 Task: Change the Trello board background using images from different categories: flower, butterfly, horror, and photos.
Action: Mouse moved to (1006, 216)
Screenshot: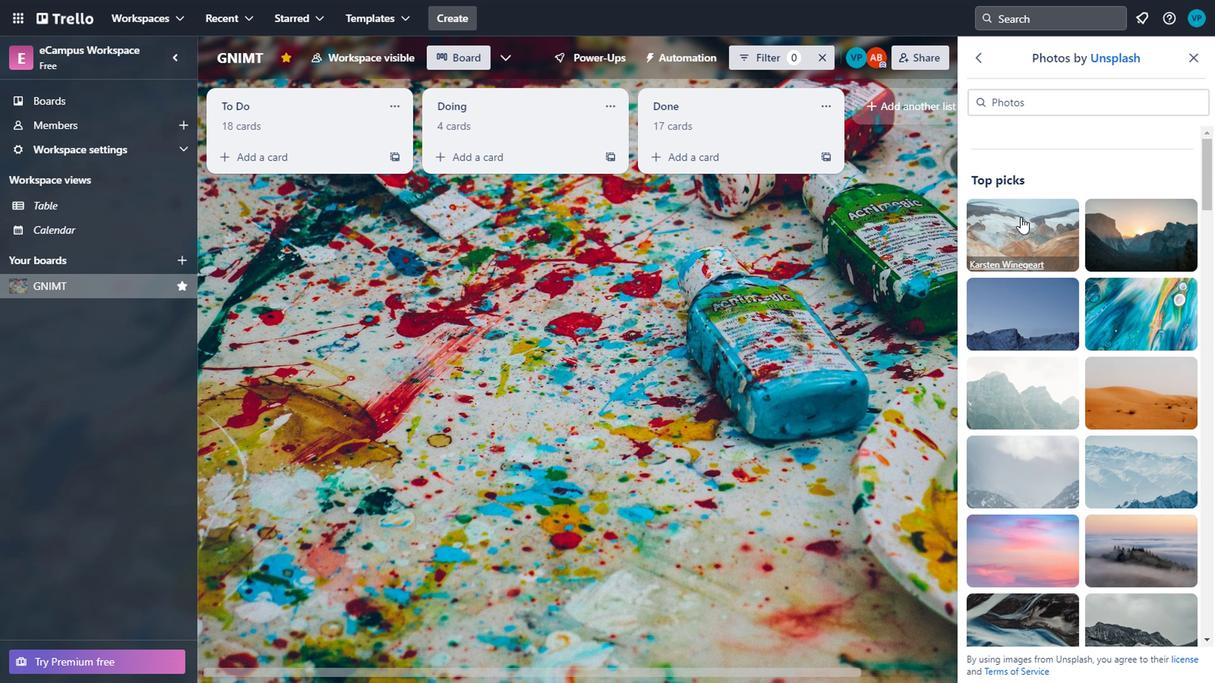 
Action: Mouse pressed left at (1006, 216)
Screenshot: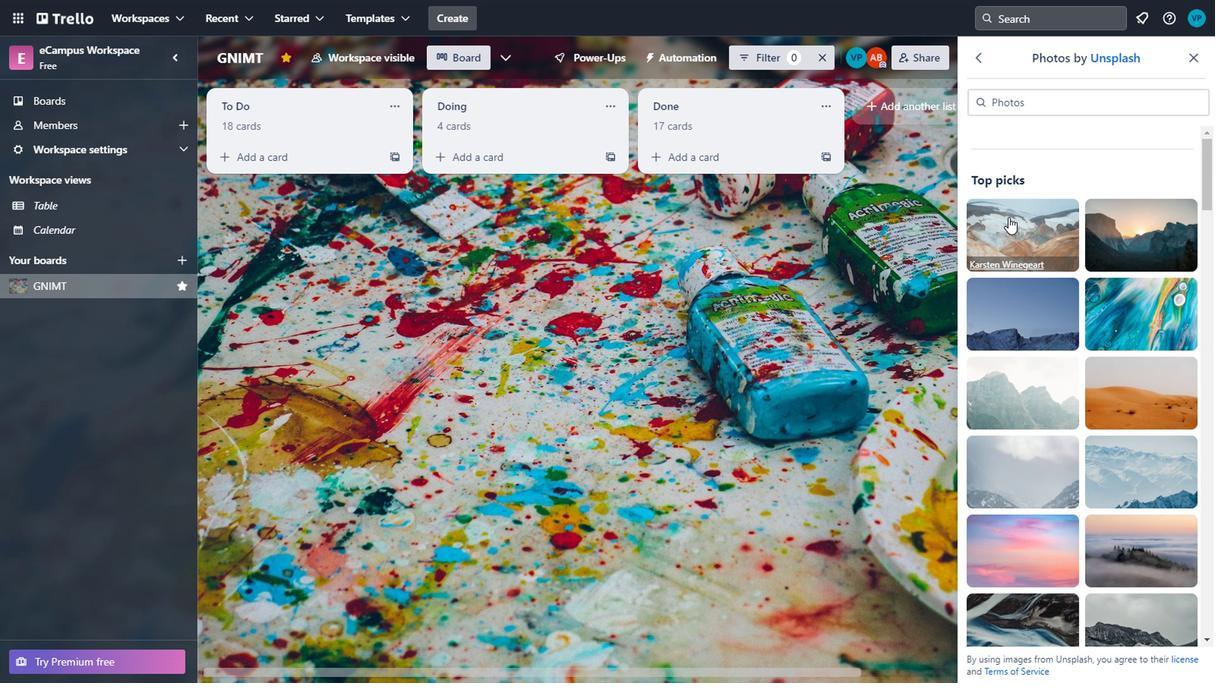 
Action: Mouse moved to (1113, 307)
Screenshot: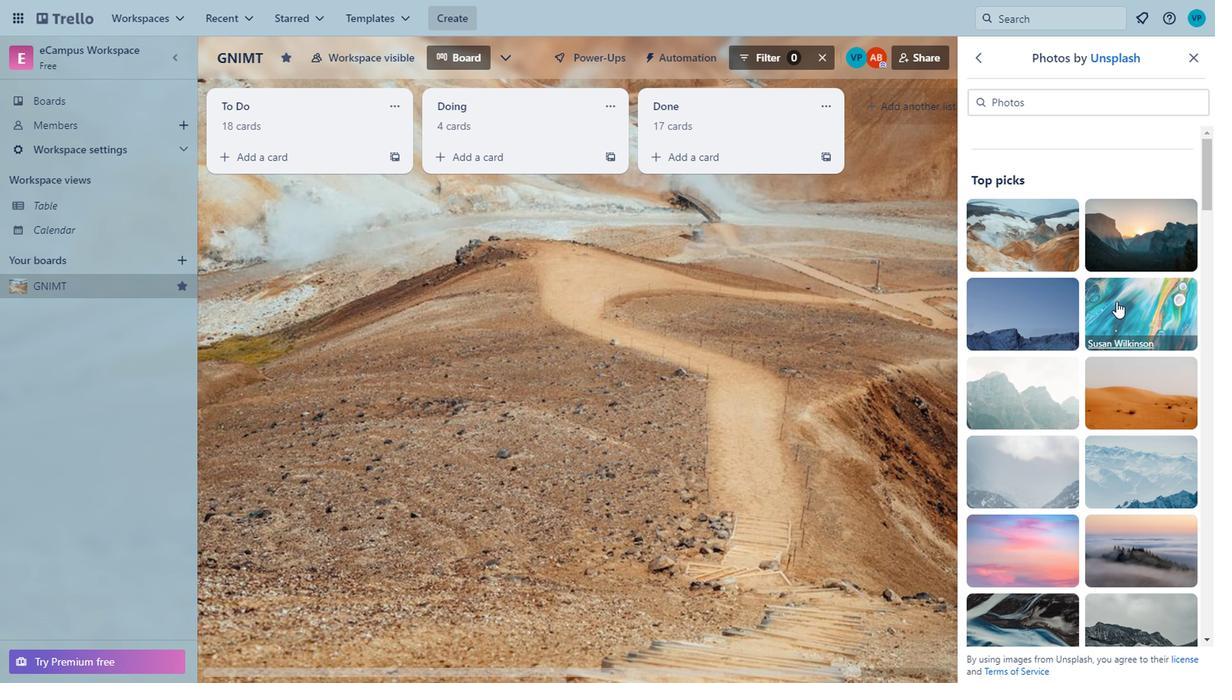 
Action: Mouse pressed left at (1113, 307)
Screenshot: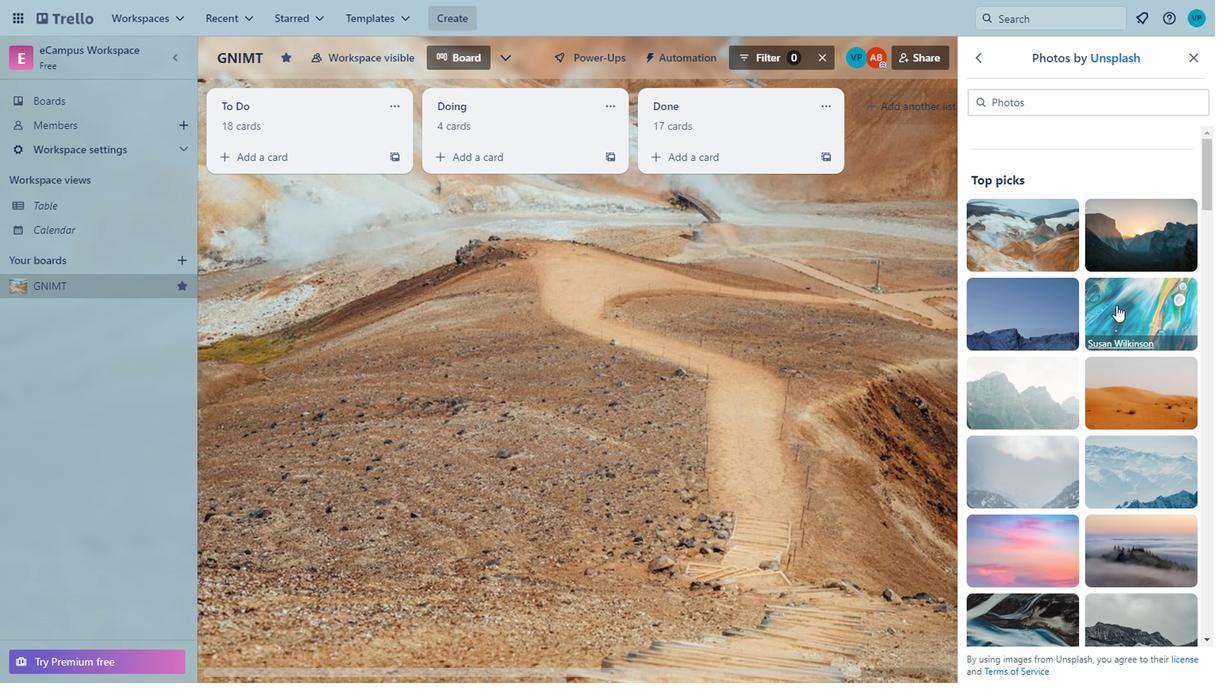 
Action: Mouse moved to (1050, 398)
Screenshot: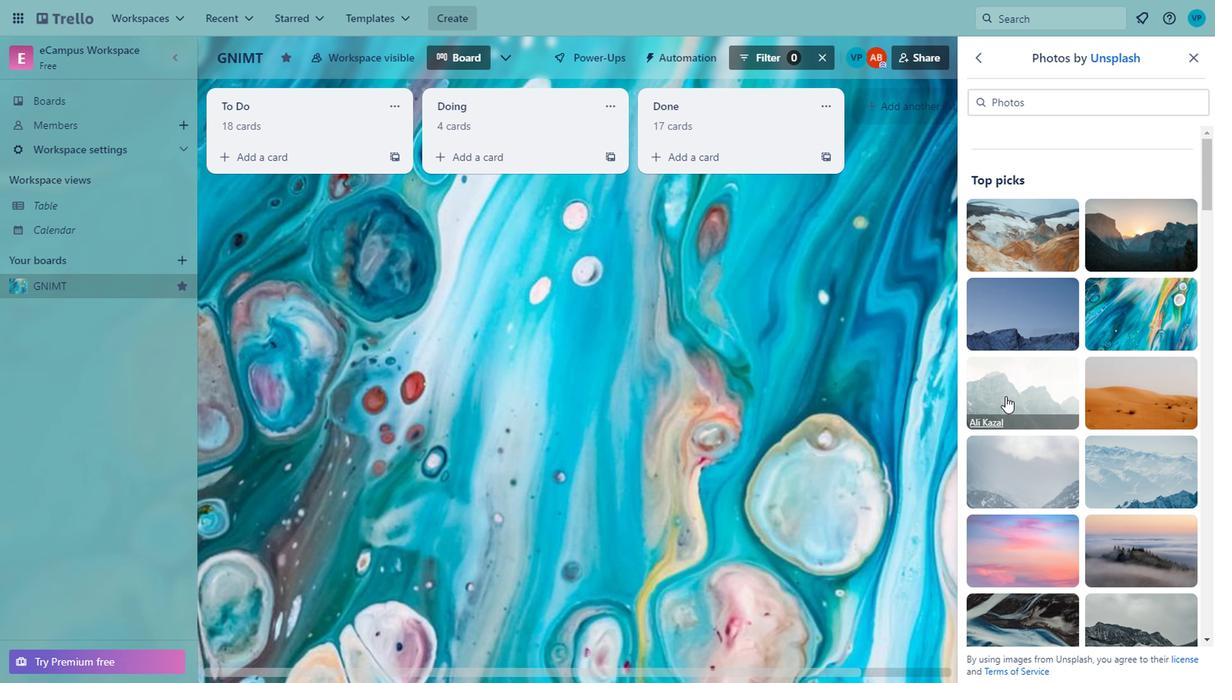 
Action: Mouse scrolled (1050, 399) with delta (0, 1)
Screenshot: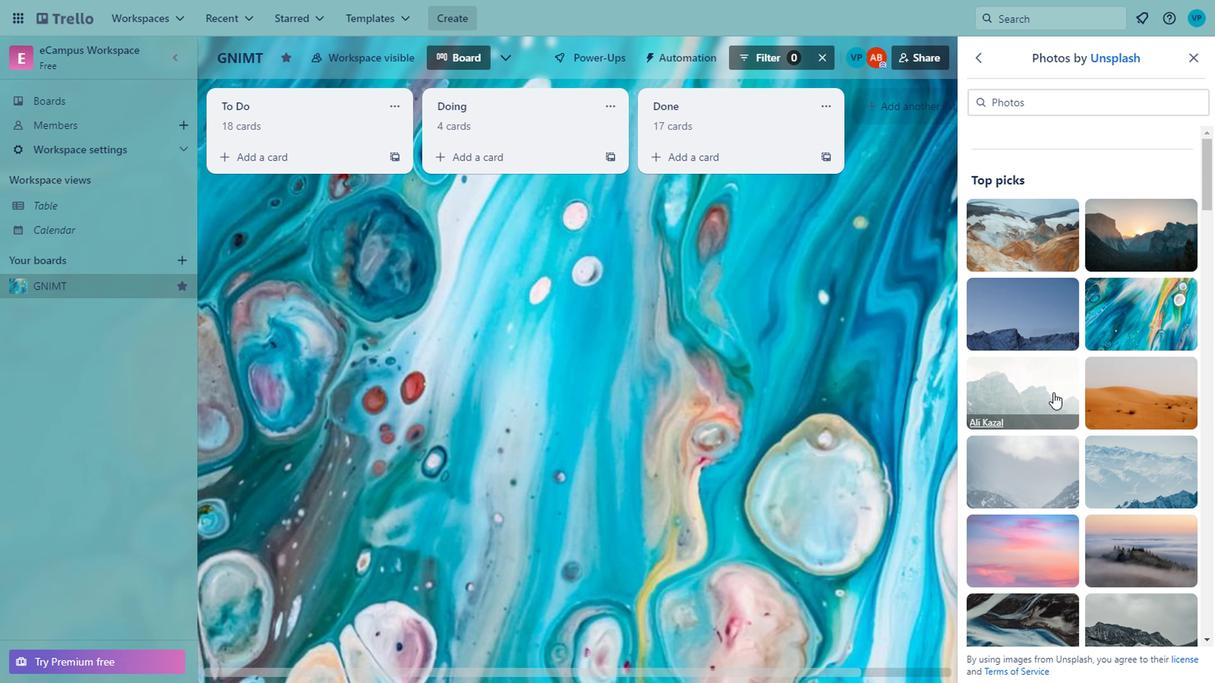 
Action: Mouse moved to (1097, 495)
Screenshot: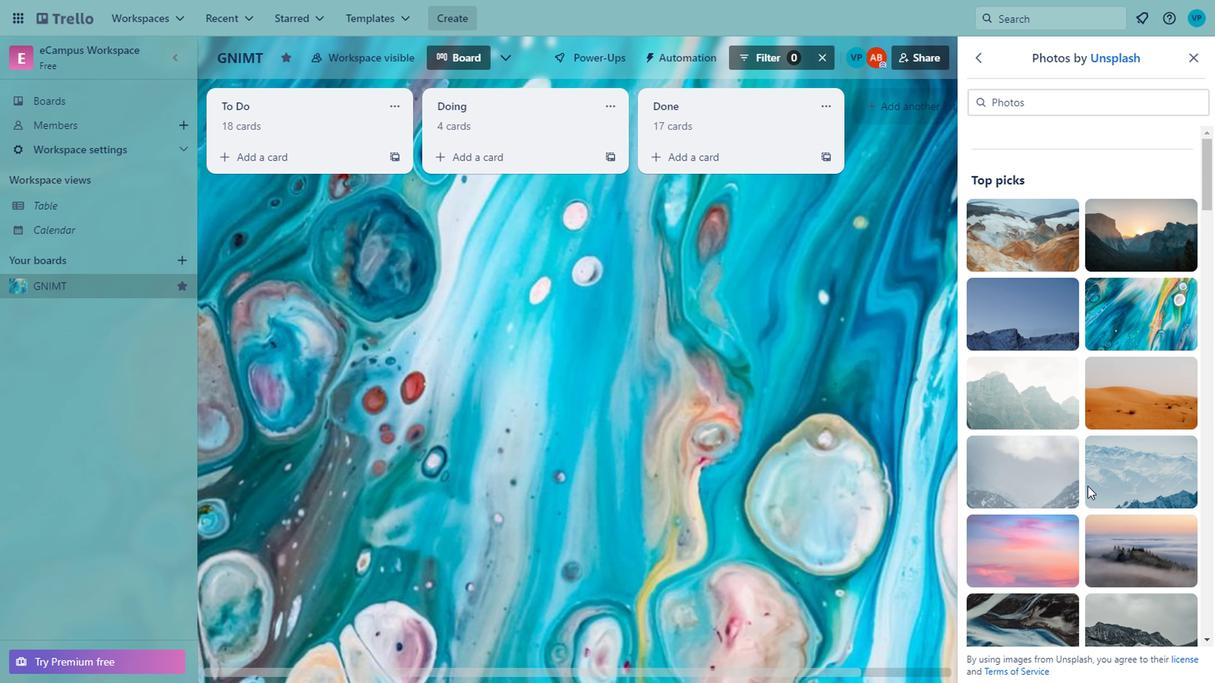 
Action: Mouse scrolled (1097, 494) with delta (0, 0)
Screenshot: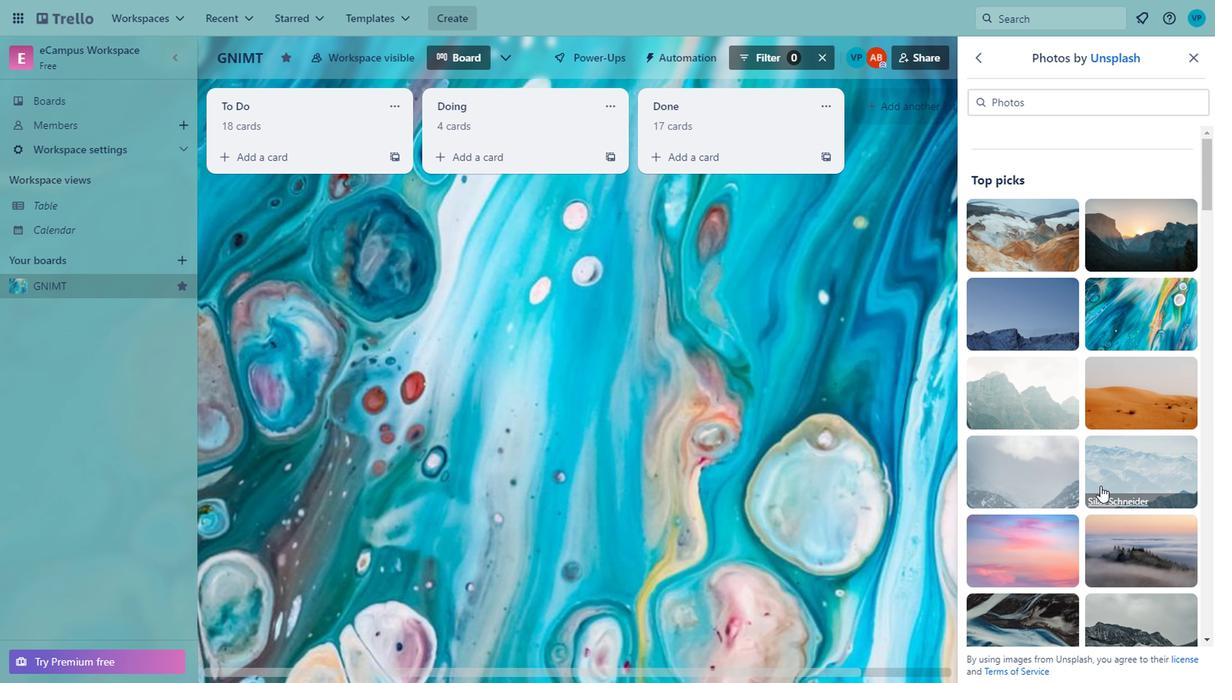 
Action: Mouse scrolled (1097, 494) with delta (0, 0)
Screenshot: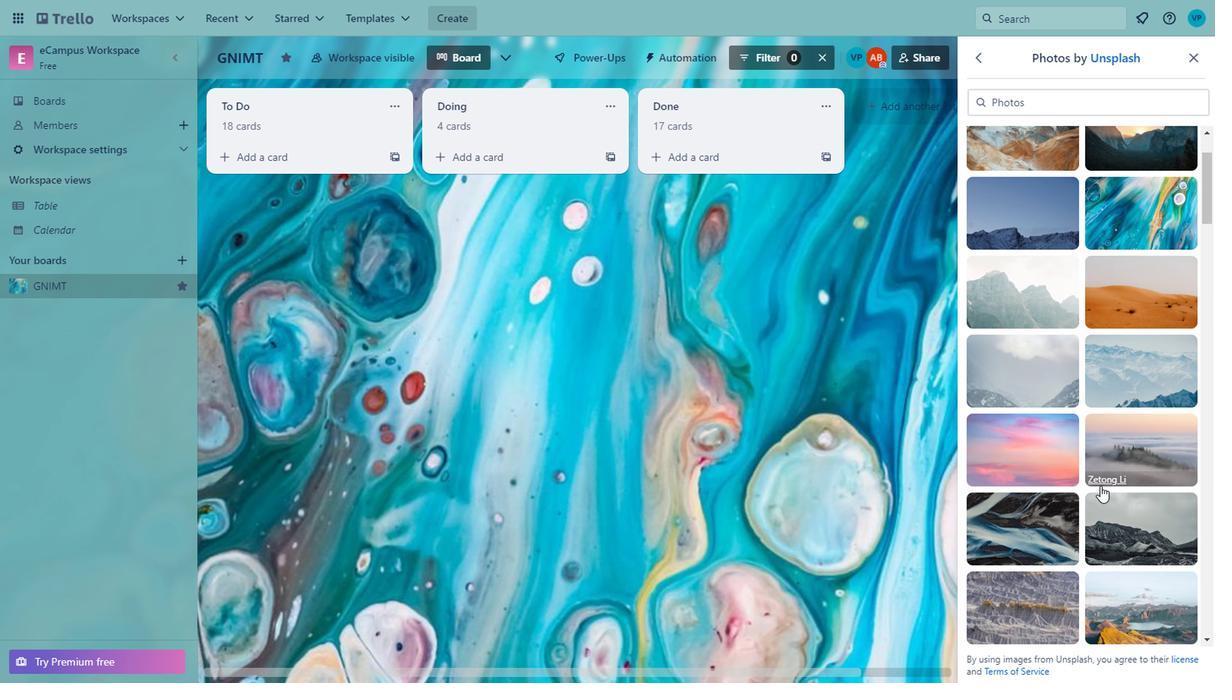 
Action: Mouse moved to (1183, 468)
Screenshot: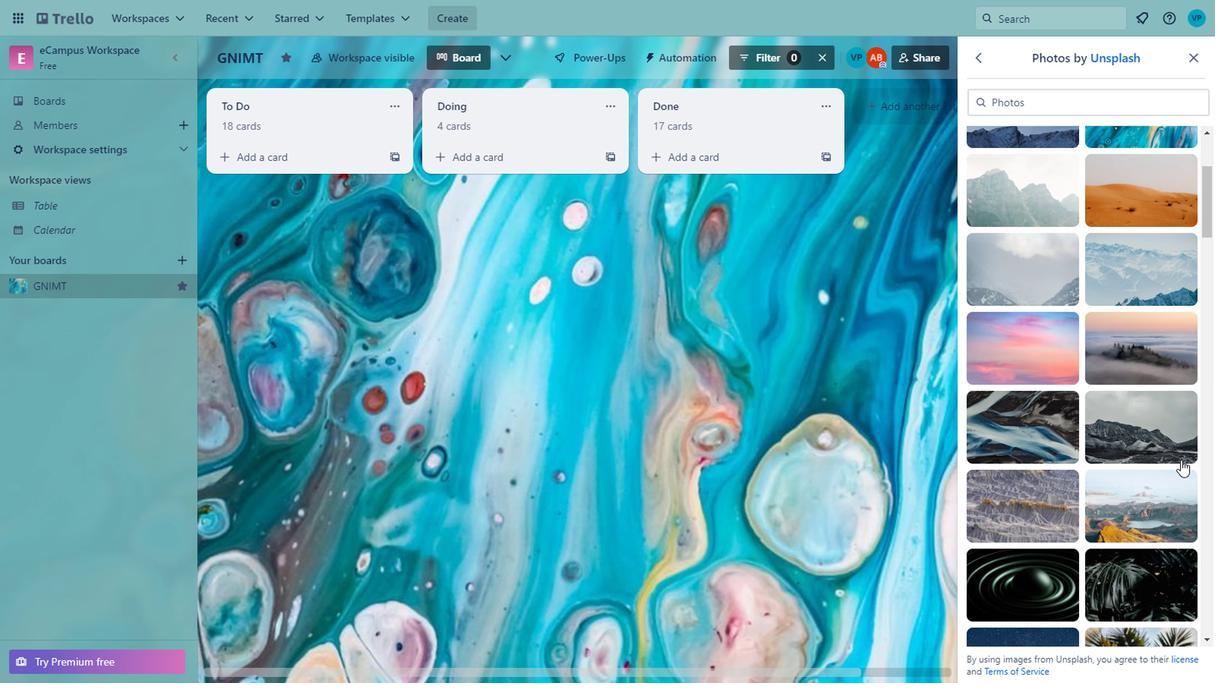 
Action: Mouse scrolled (1183, 467) with delta (0, 0)
Screenshot: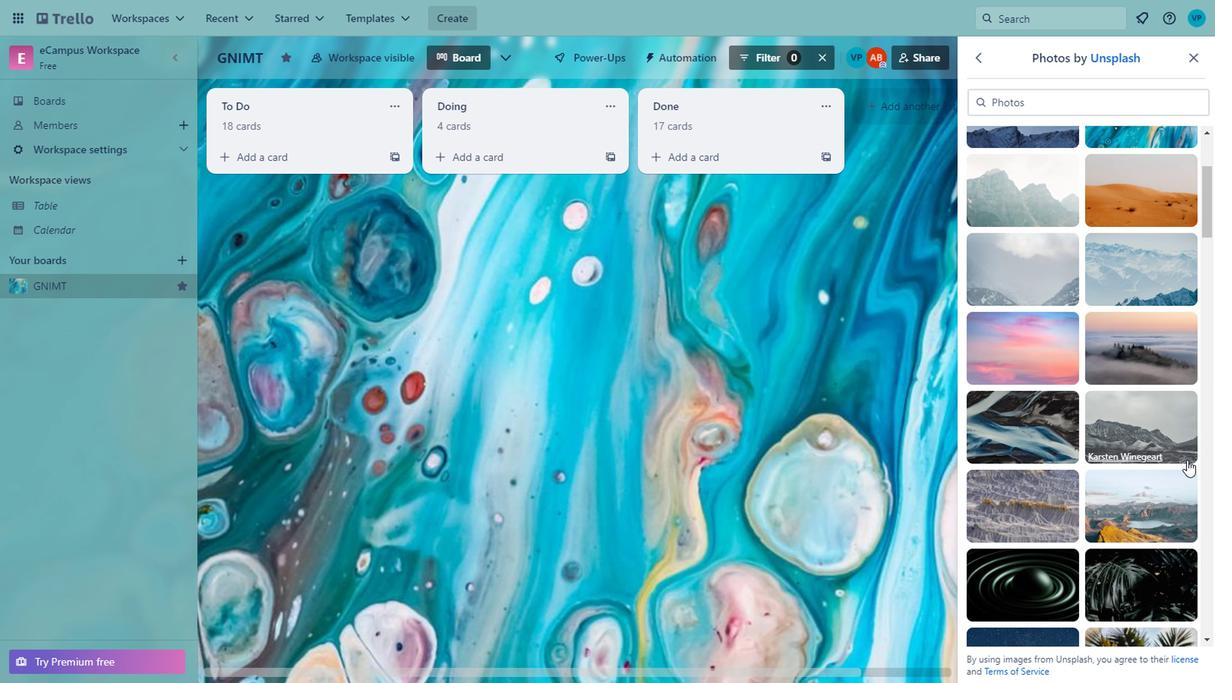 
Action: Mouse moved to (1049, 484)
Screenshot: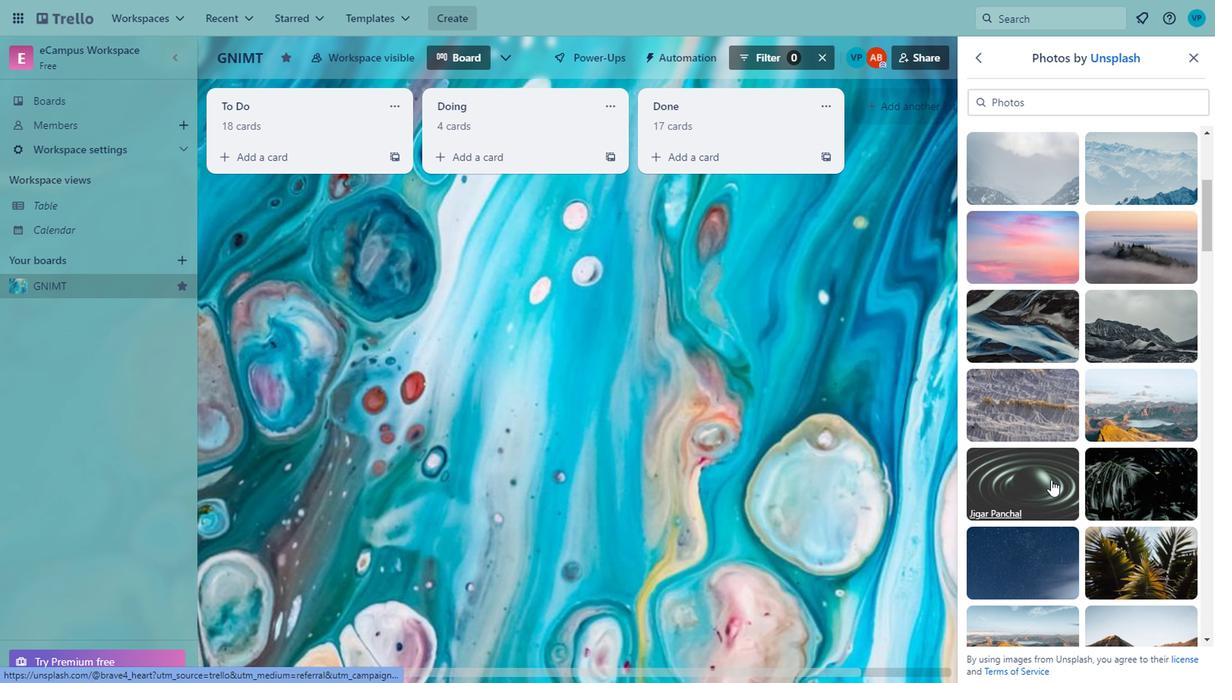
Action: Mouse pressed left at (1049, 484)
Screenshot: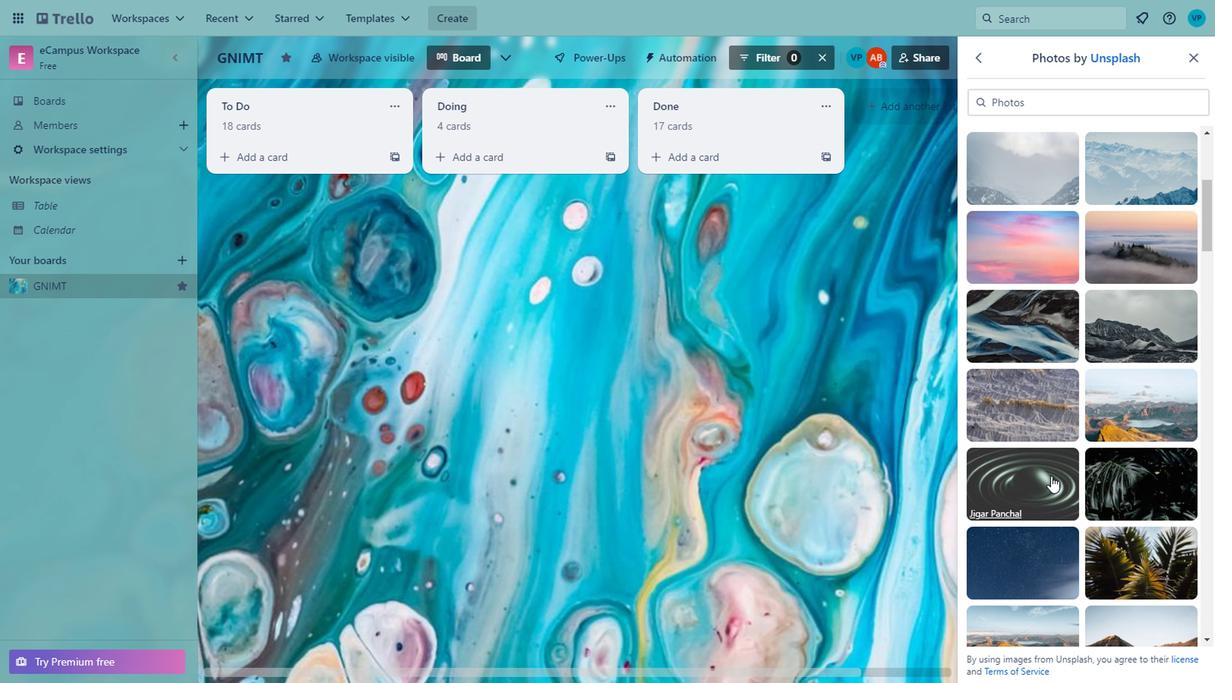 
Action: Mouse moved to (1072, 357)
Screenshot: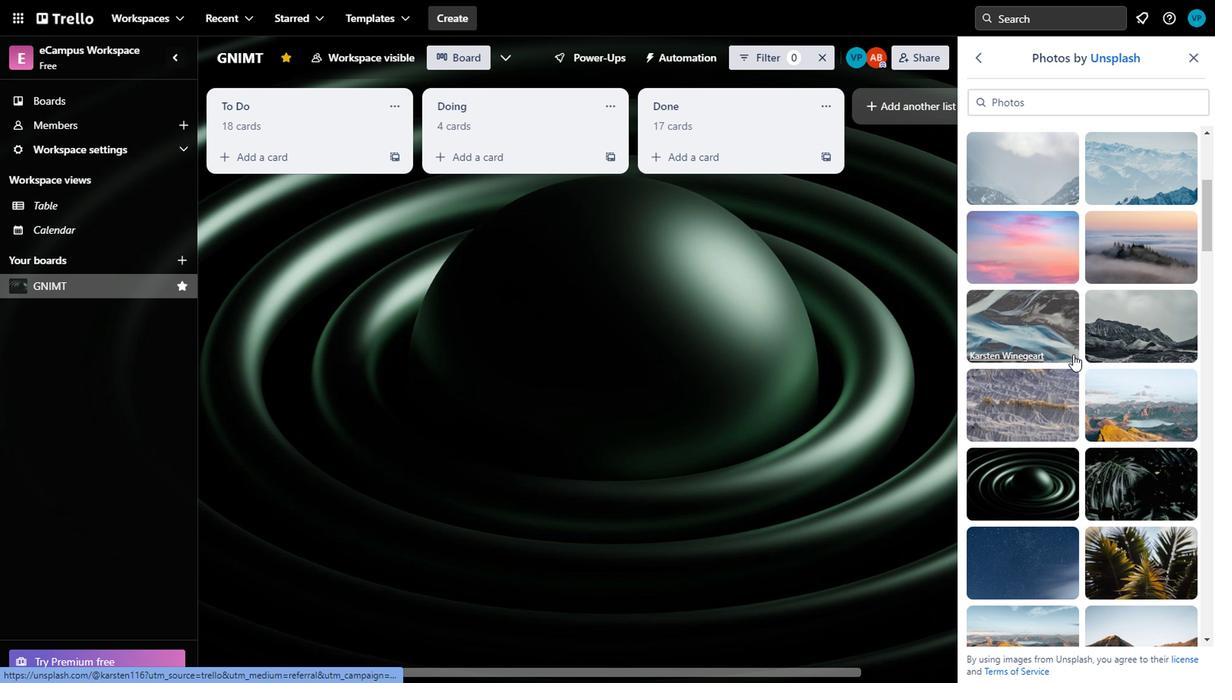 
Action: Mouse scrolled (1072, 356) with delta (0, -1)
Screenshot: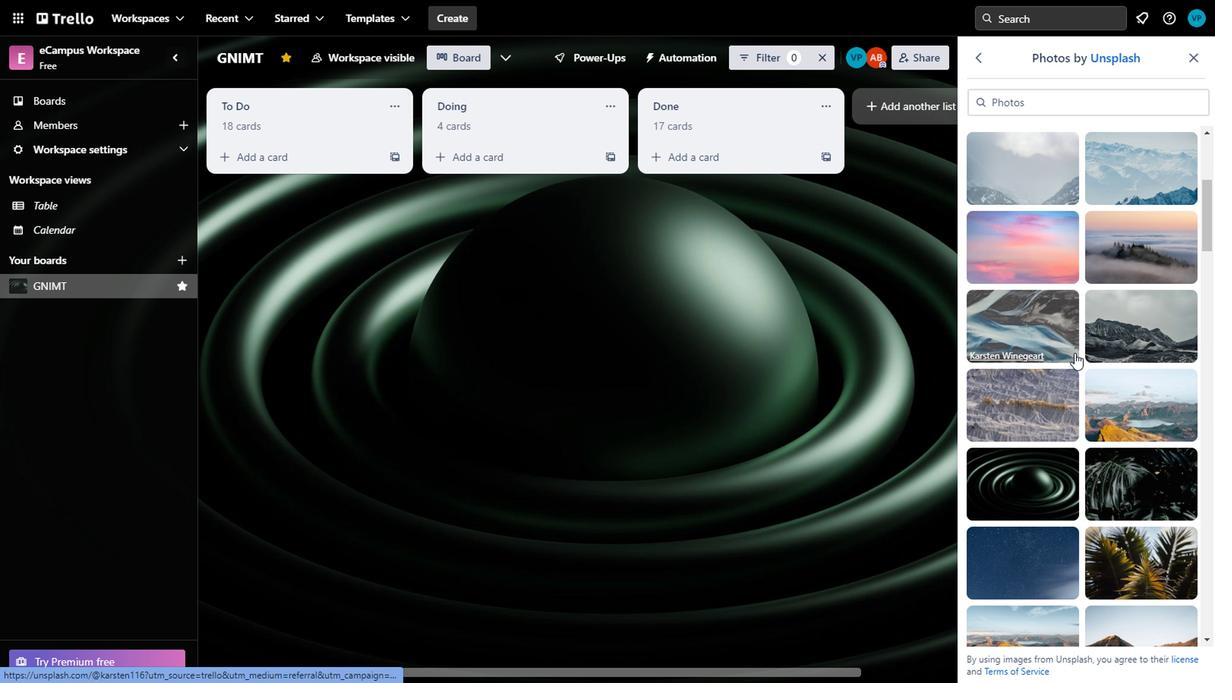 
Action: Mouse scrolled (1072, 356) with delta (0, -1)
Screenshot: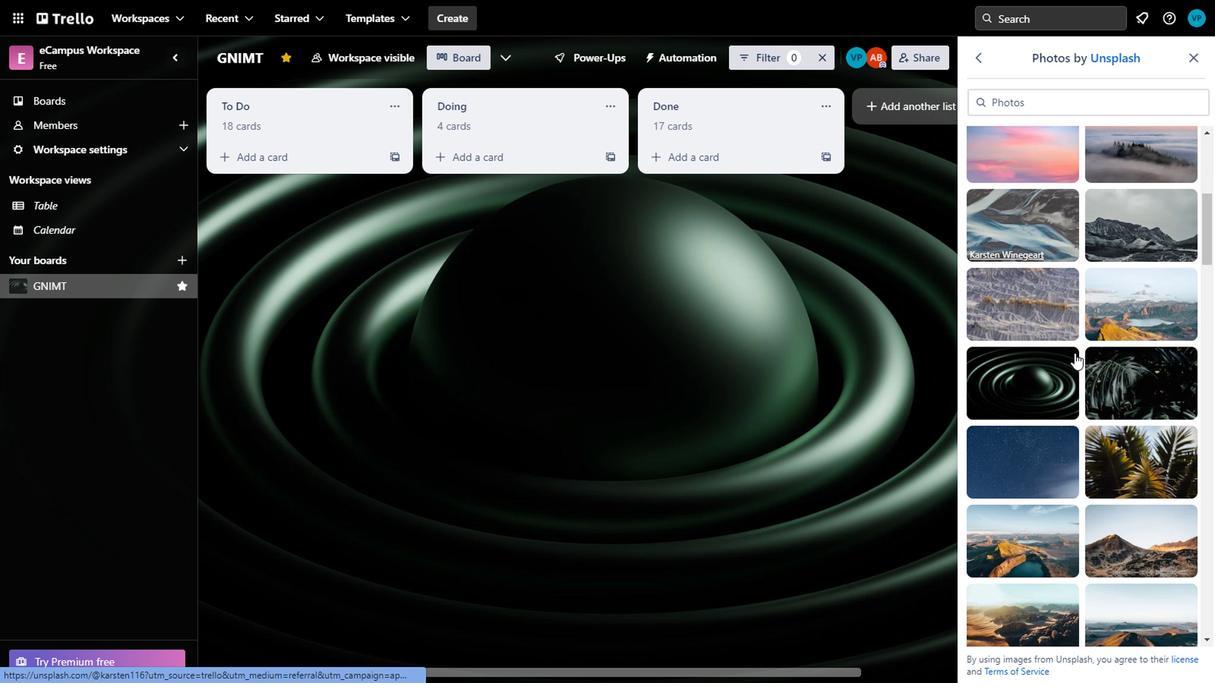 
Action: Mouse moved to (1073, 355)
Screenshot: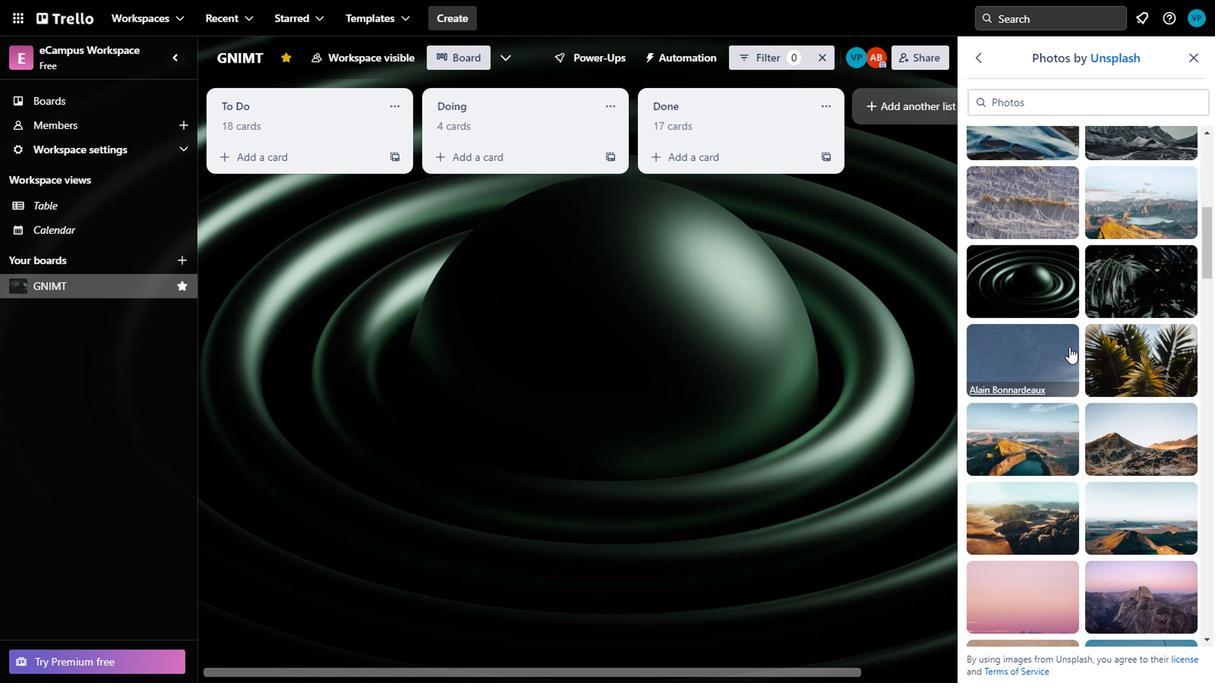 
Action: Mouse scrolled (1073, 355) with delta (0, 0)
Screenshot: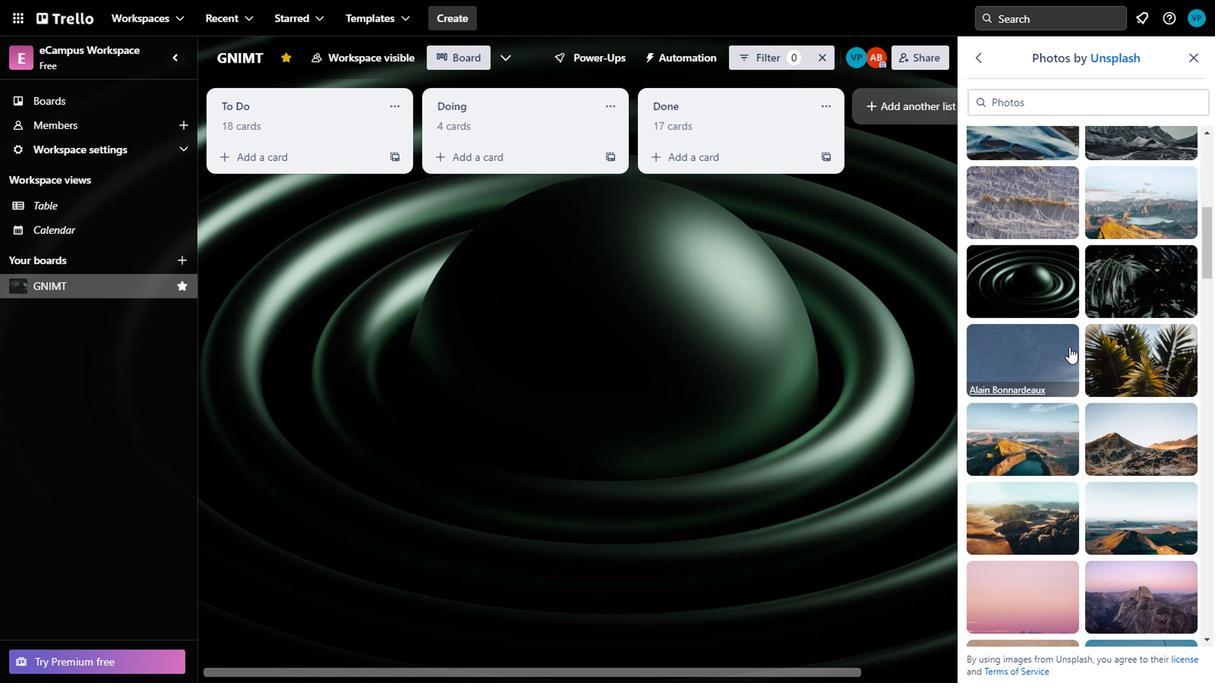 
Action: Mouse moved to (1078, 355)
Screenshot: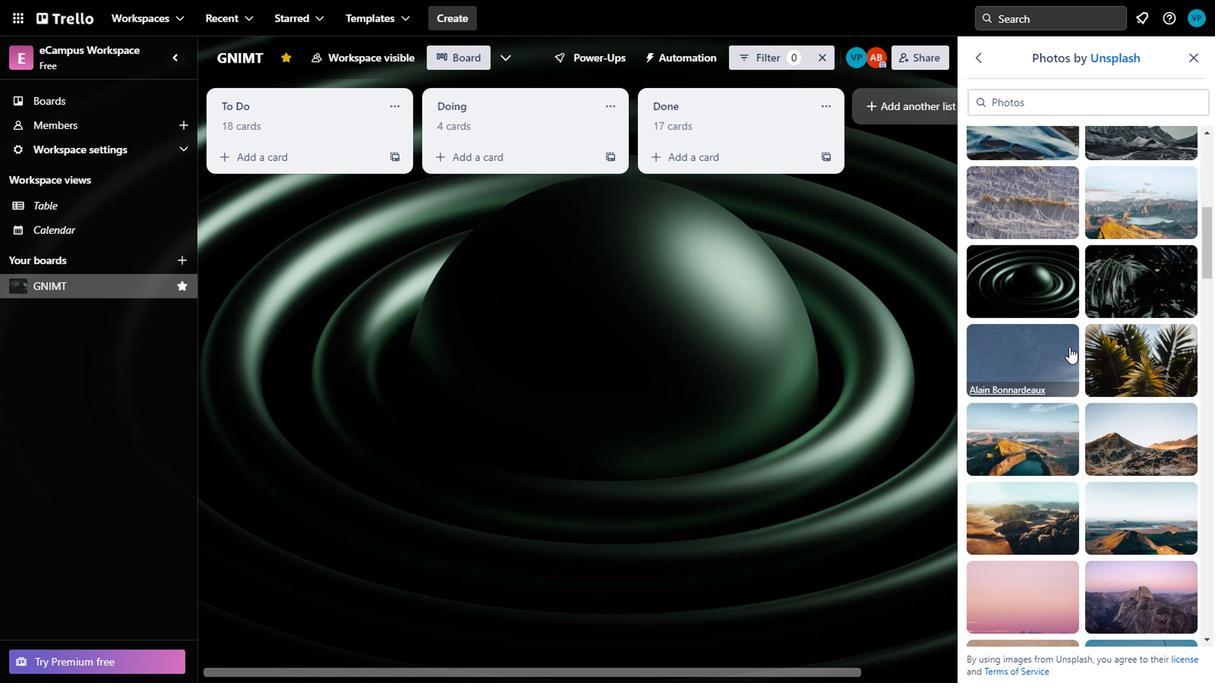 
Action: Mouse scrolled (1078, 355) with delta (0, 0)
Screenshot: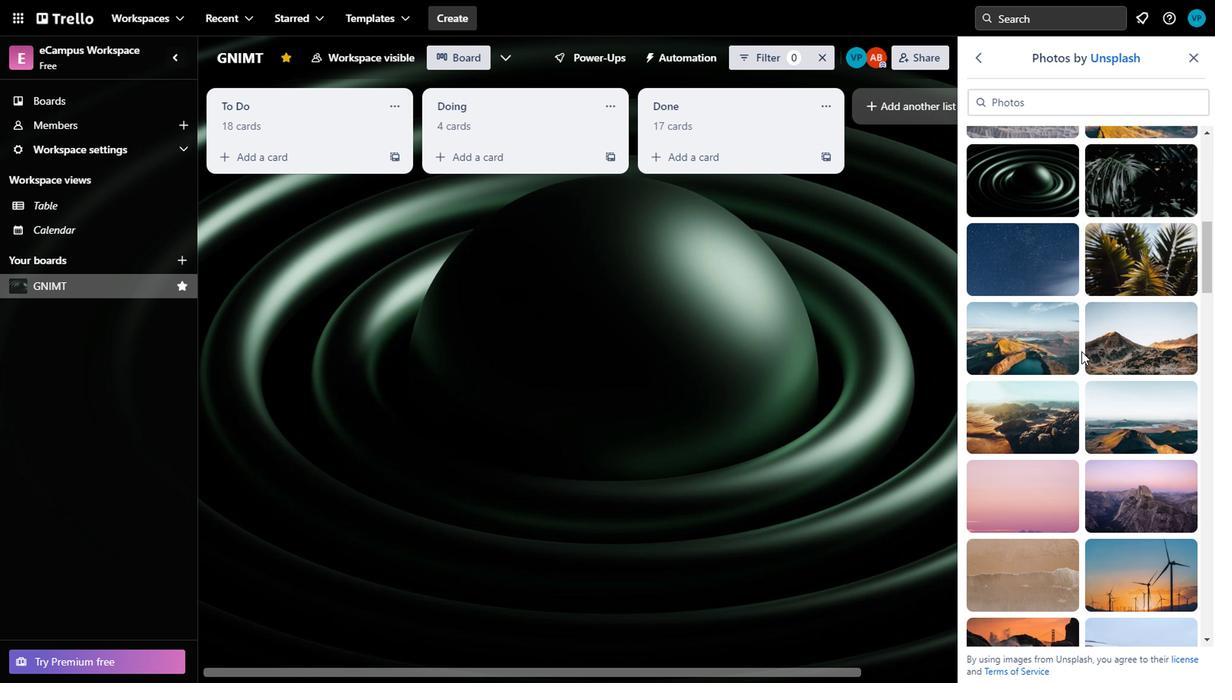 
Action: Mouse moved to (1136, 231)
Screenshot: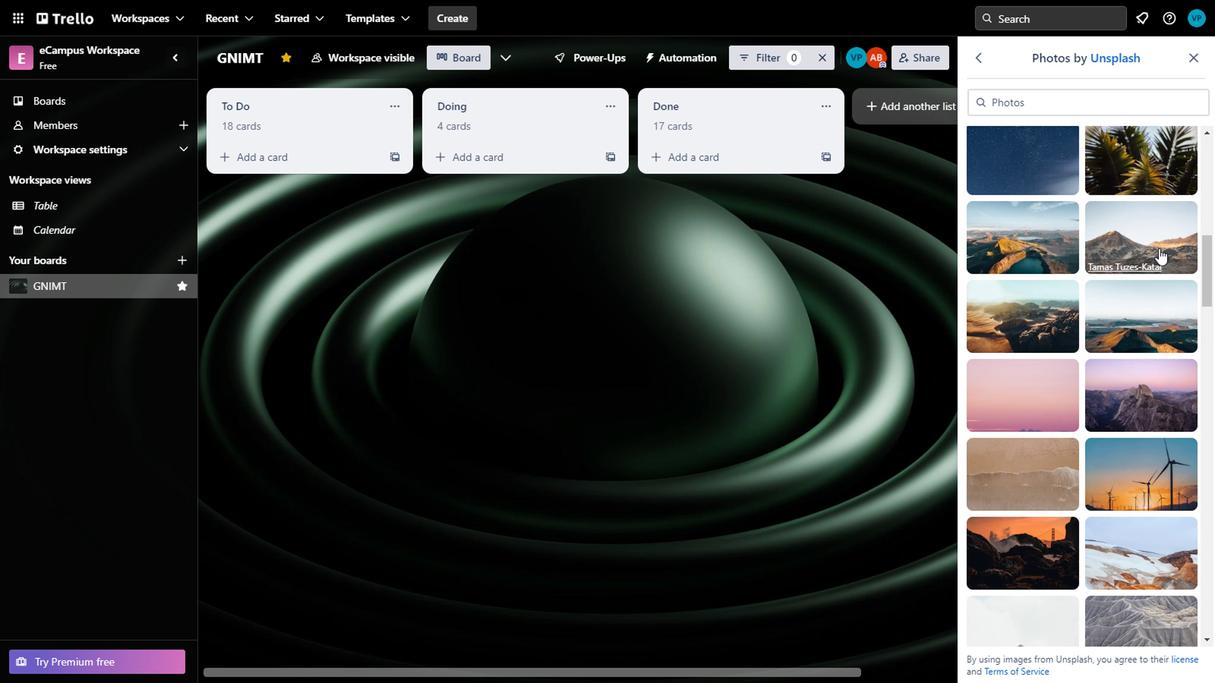 
Action: Mouse pressed left at (1136, 231)
Screenshot: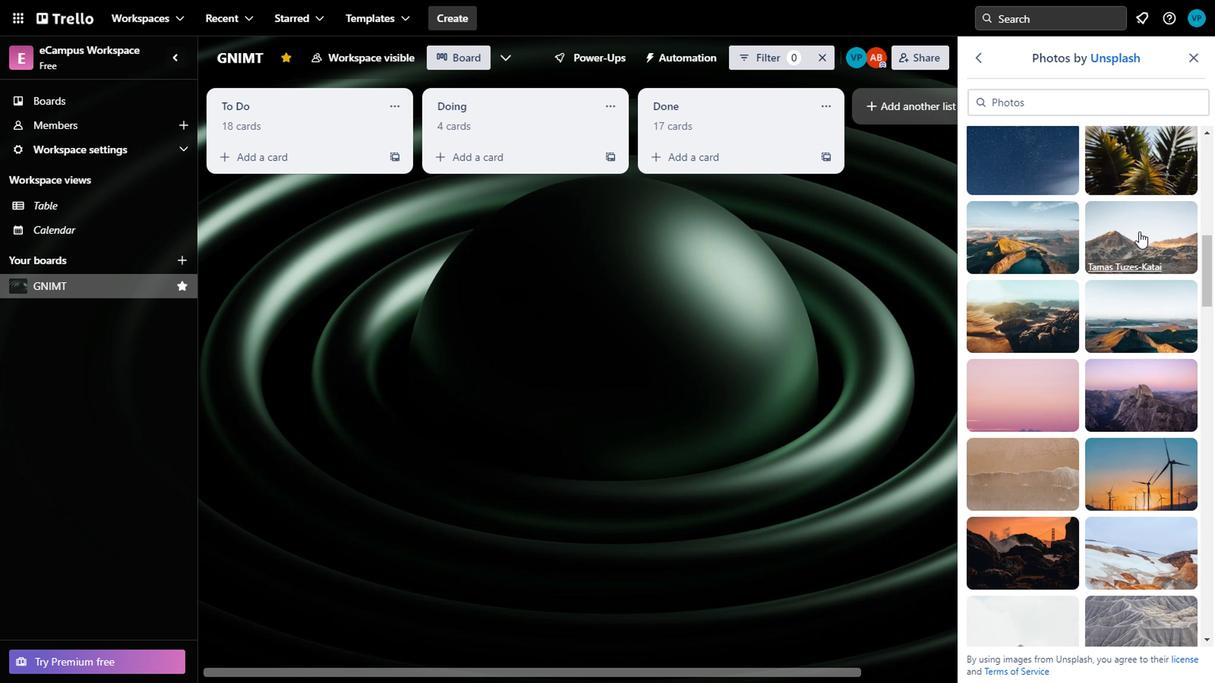 
Action: Mouse moved to (1119, 457)
Screenshot: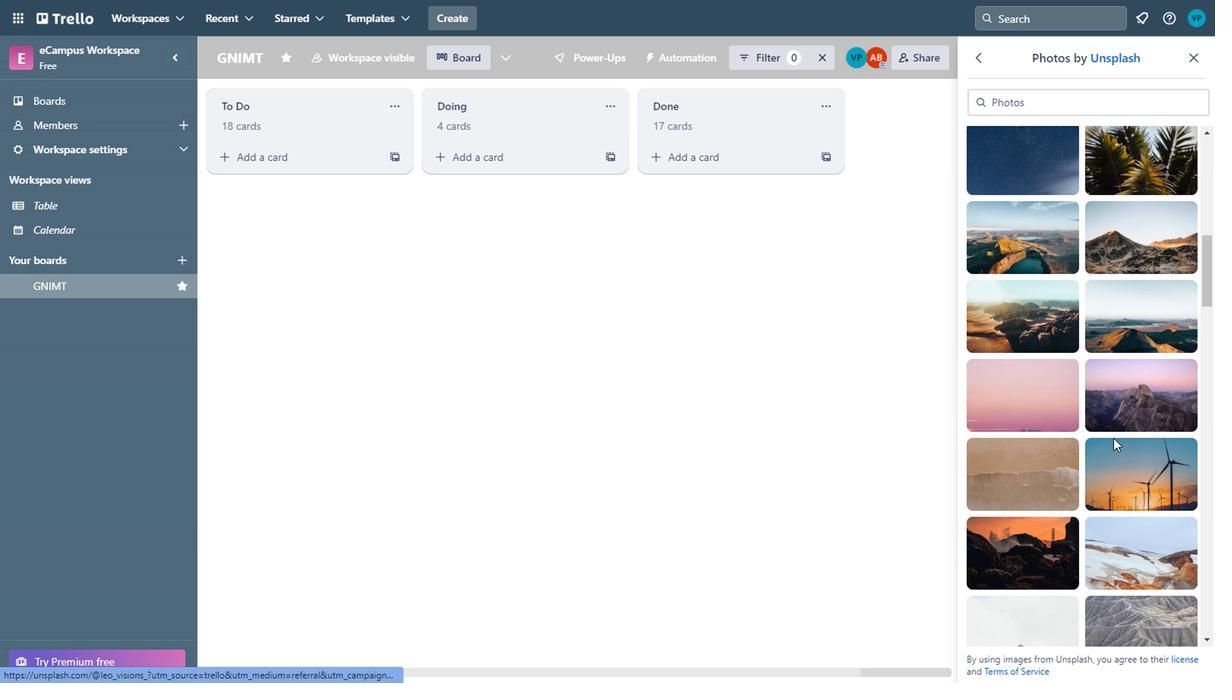 
Action: Mouse scrolled (1119, 458) with delta (0, 1)
Screenshot: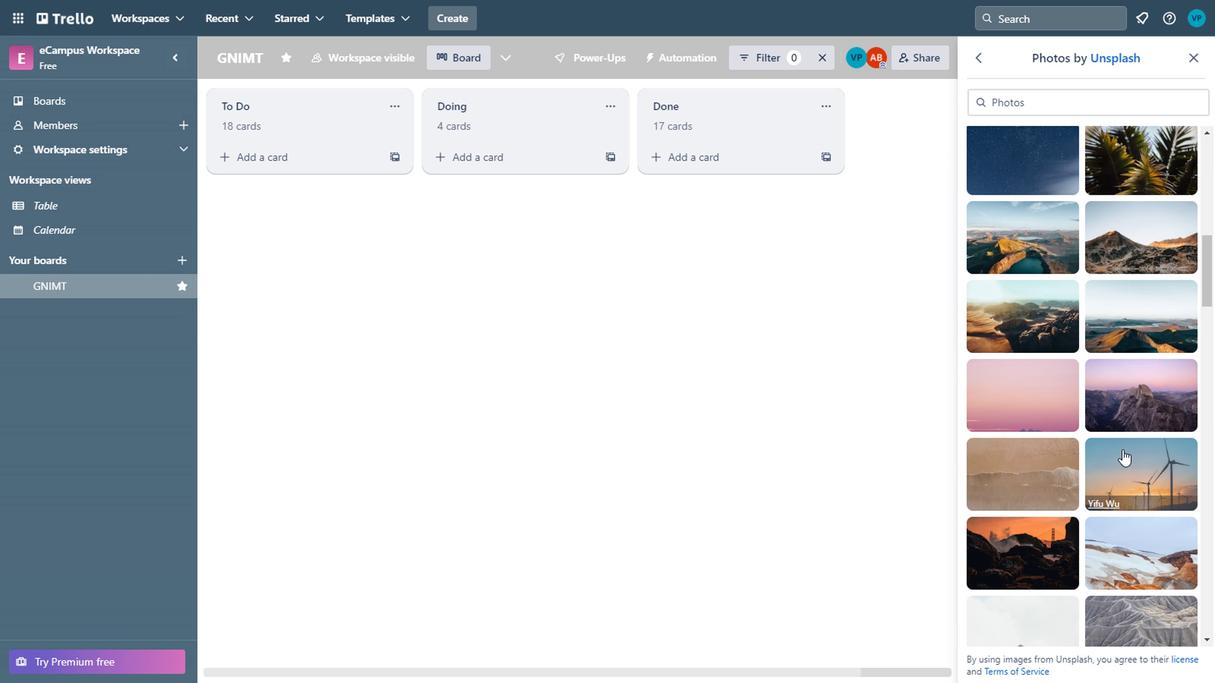 
Action: Mouse scrolled (1119, 456) with delta (0, 0)
Screenshot: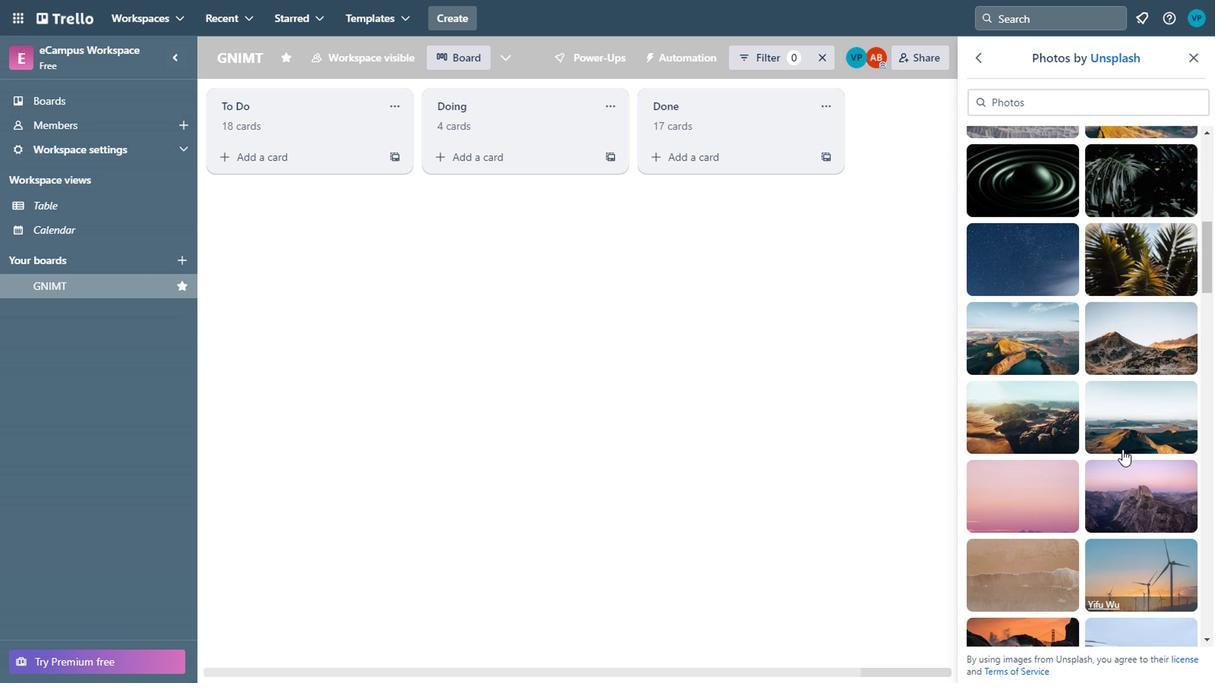 
Action: Mouse scrolled (1119, 456) with delta (0, 0)
Screenshot: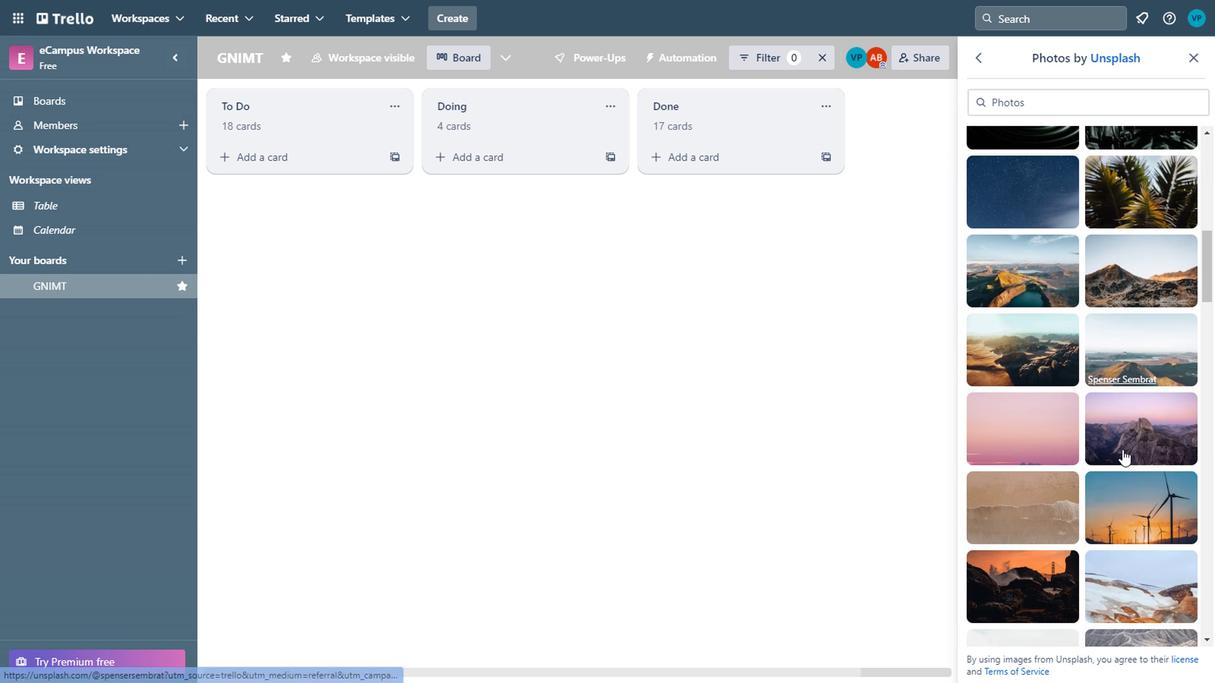 
Action: Mouse scrolled (1119, 456) with delta (0, 0)
Screenshot: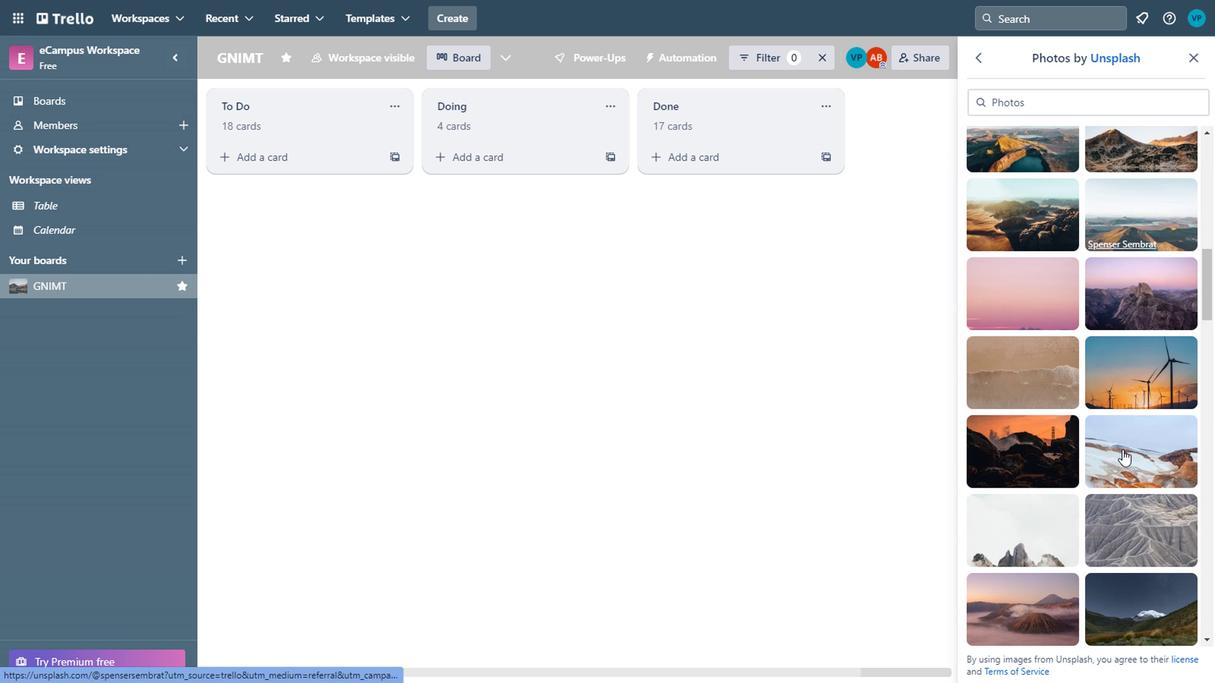
Action: Mouse scrolled (1119, 456) with delta (0, 0)
Screenshot: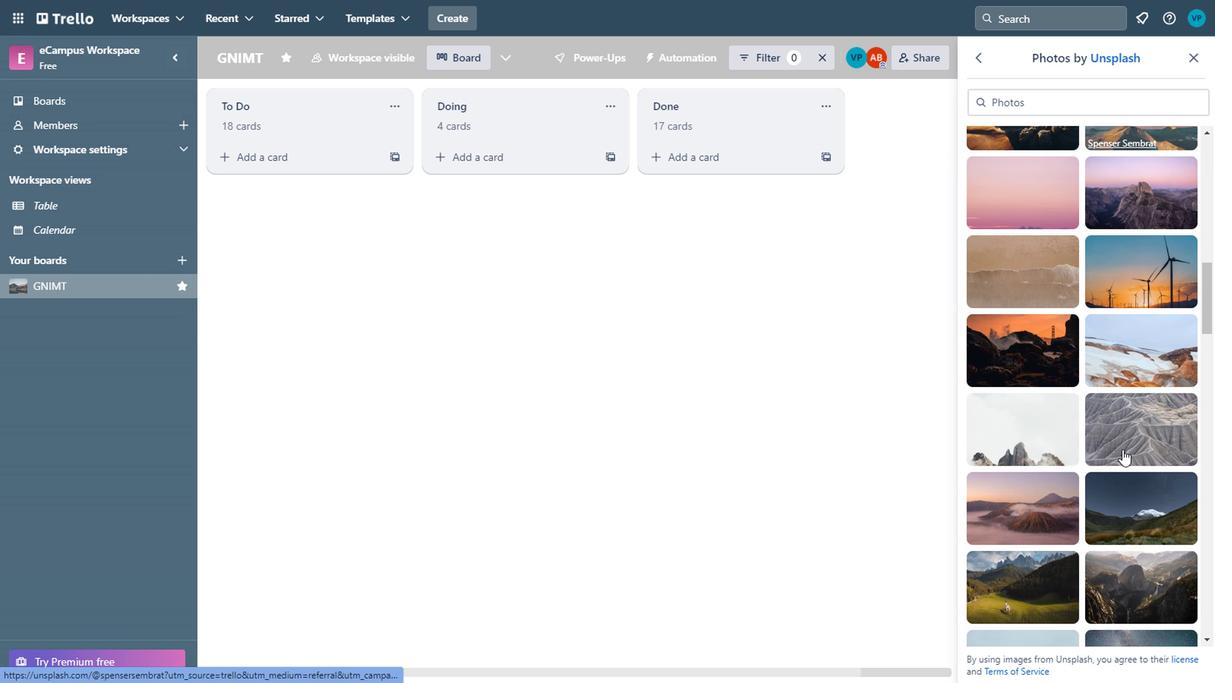 
Action: Mouse moved to (1119, 453)
Screenshot: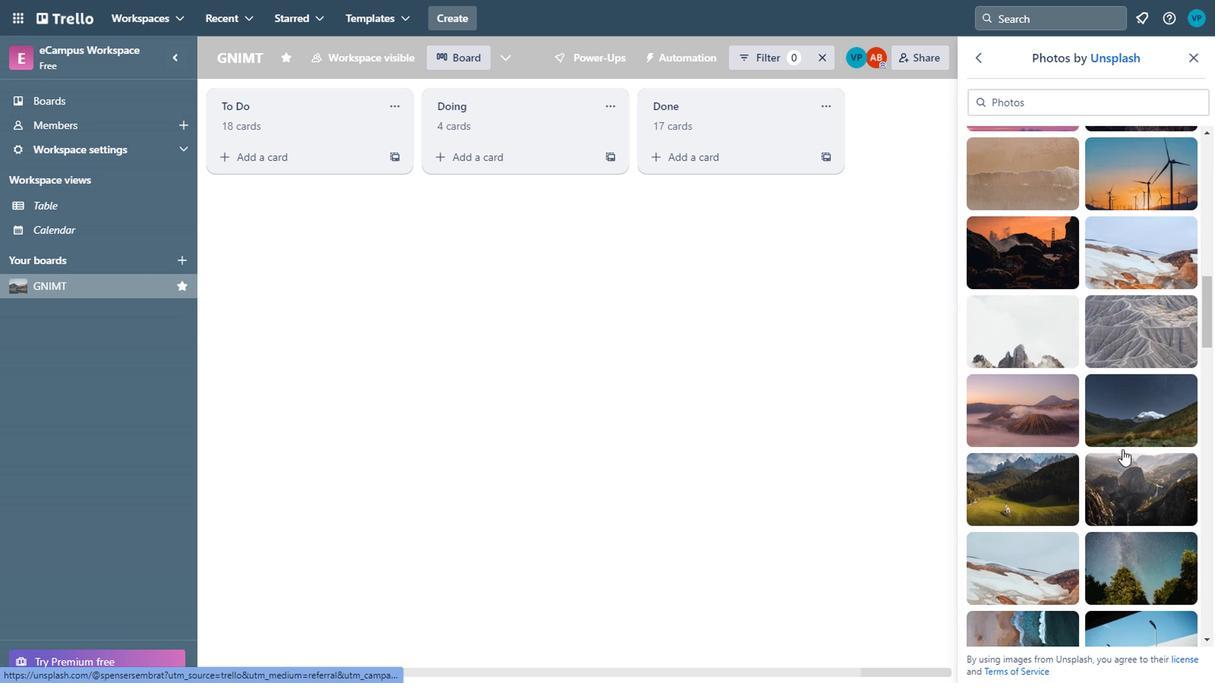 
Action: Mouse scrolled (1119, 453) with delta (0, 0)
Screenshot: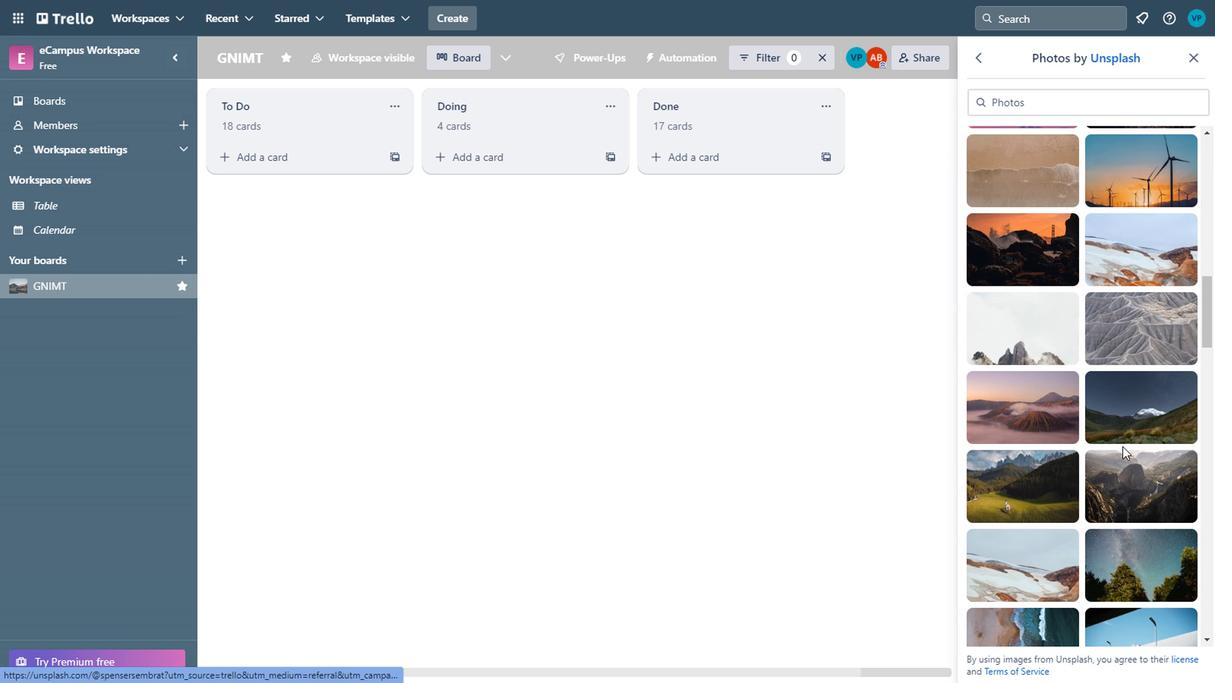 
Action: Mouse moved to (1119, 449)
Screenshot: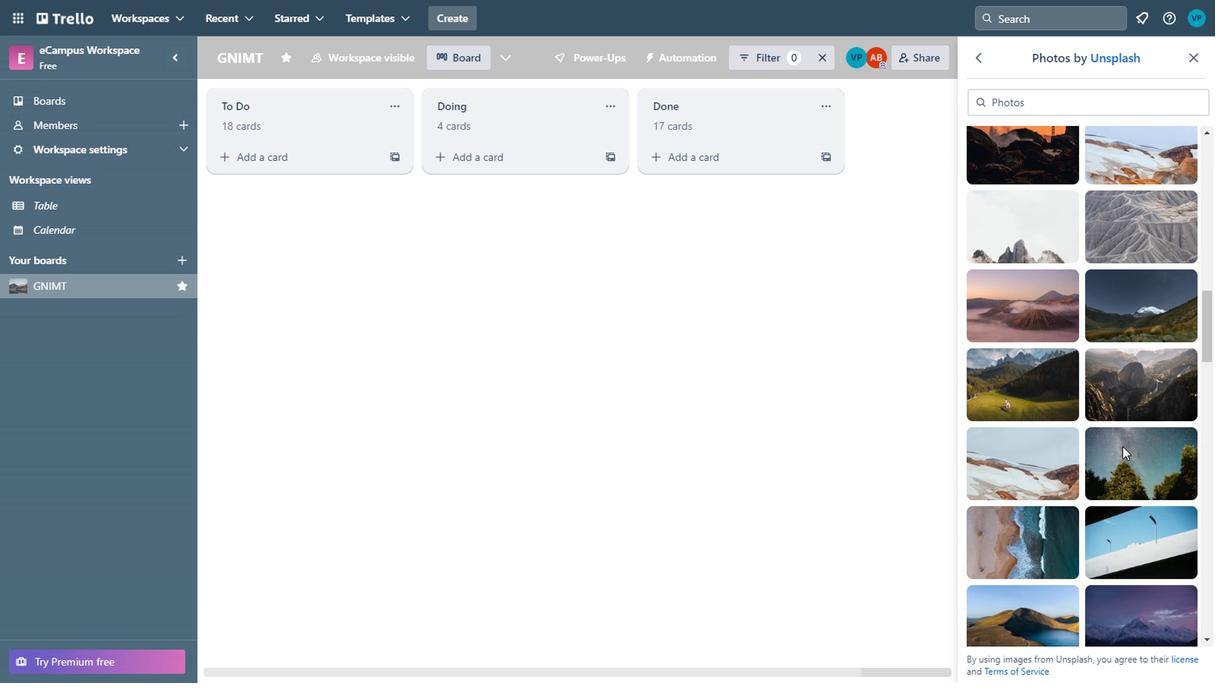 
Action: Mouse scrolled (1119, 448) with delta (0, 0)
Screenshot: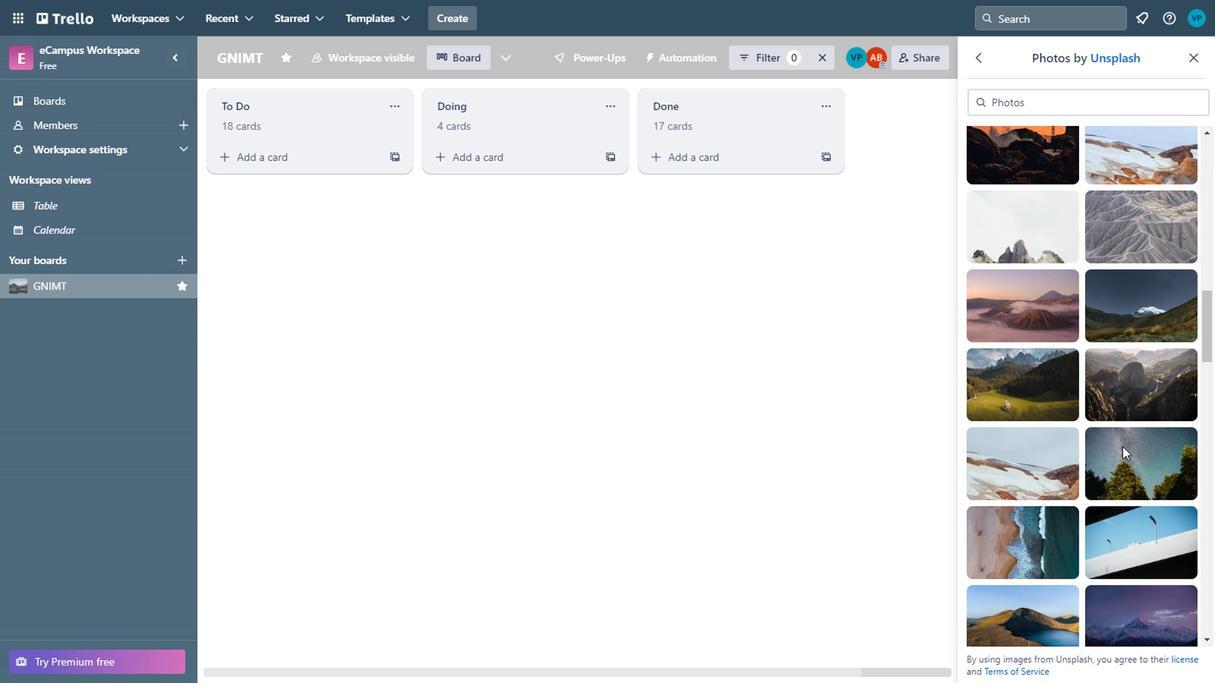 
Action: Mouse scrolled (1119, 448) with delta (0, 0)
Screenshot: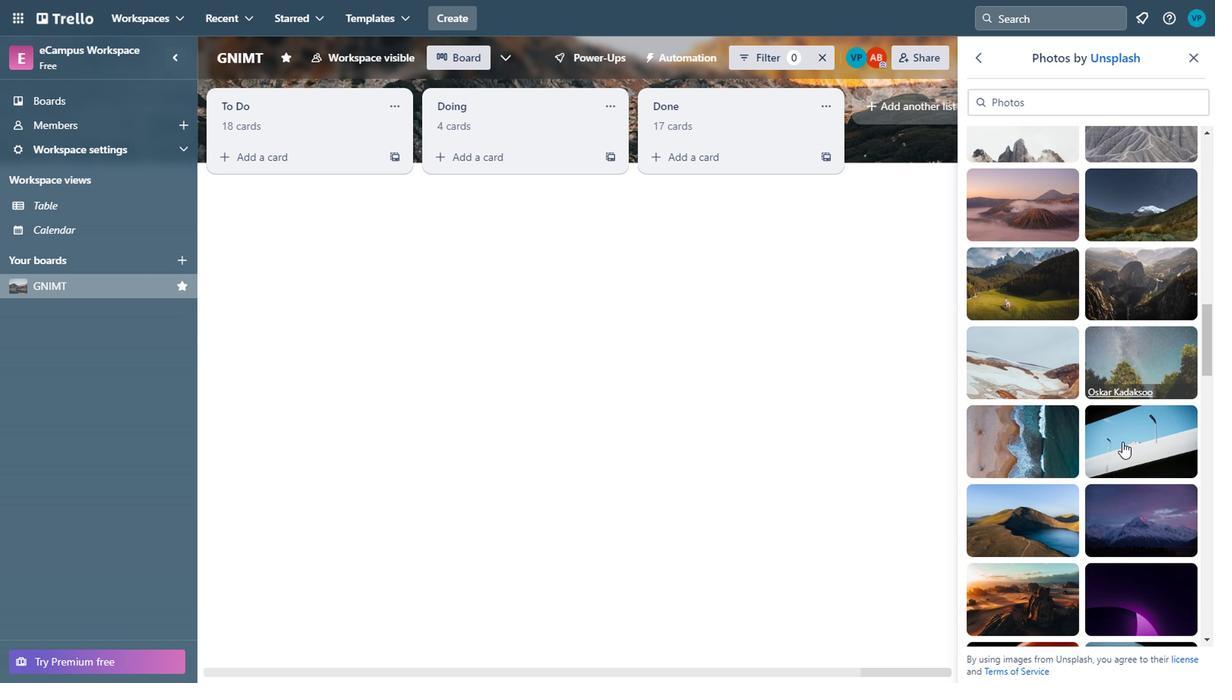 
Action: Mouse scrolled (1119, 448) with delta (0, 0)
Screenshot: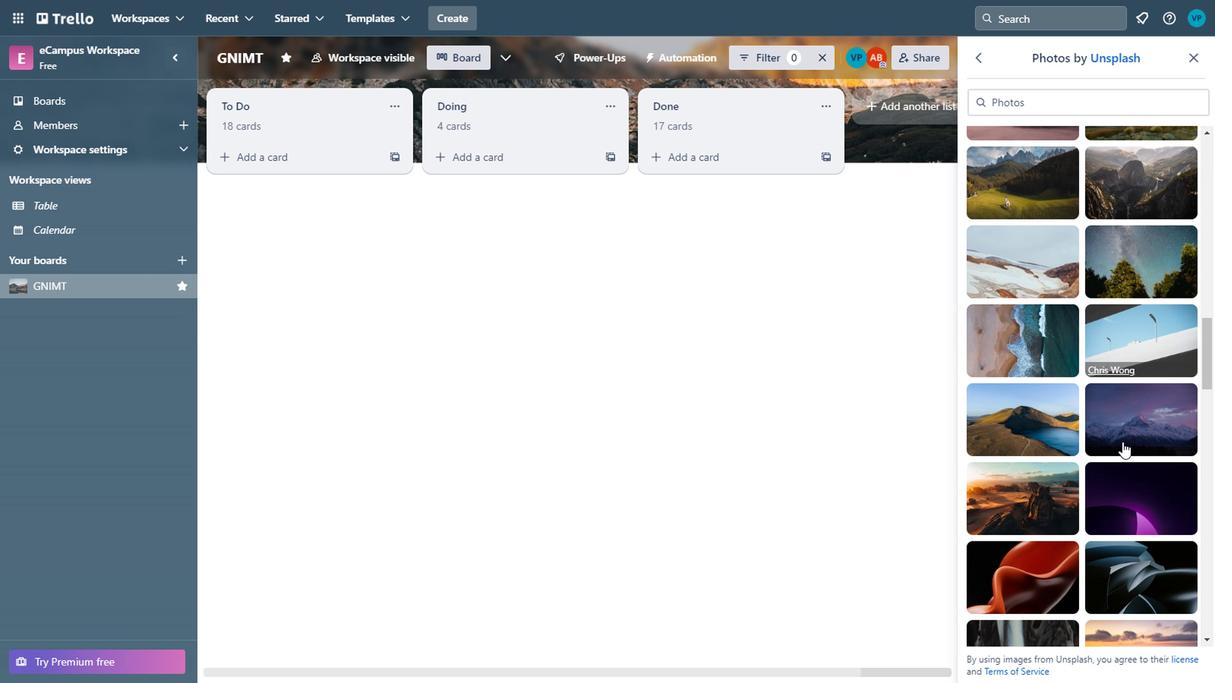
Action: Mouse scrolled (1119, 448) with delta (0, 0)
Screenshot: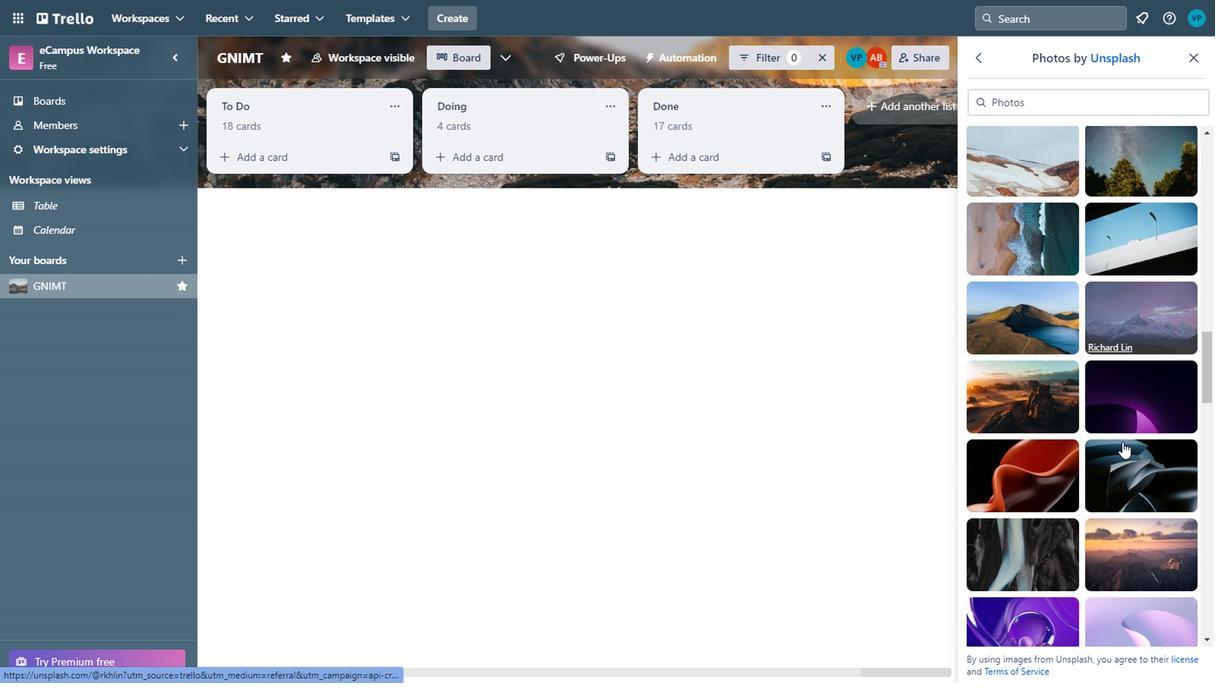 
Action: Mouse scrolled (1119, 448) with delta (0, 0)
Screenshot: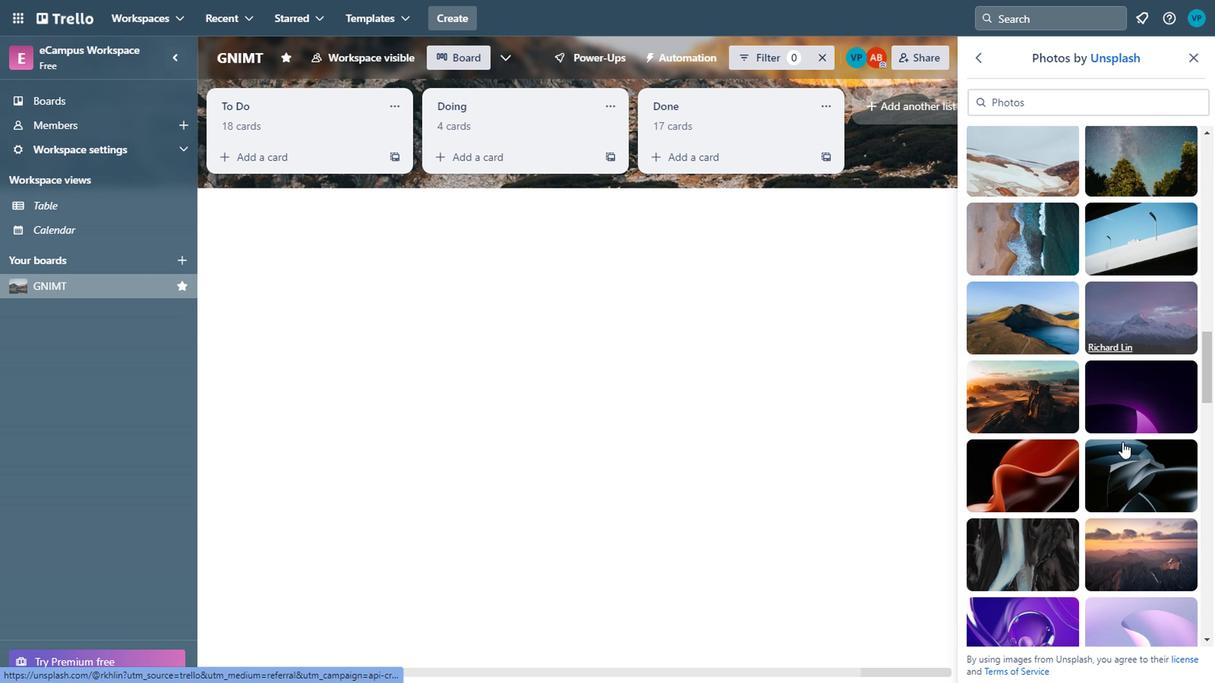 
Action: Mouse moved to (1104, 440)
Screenshot: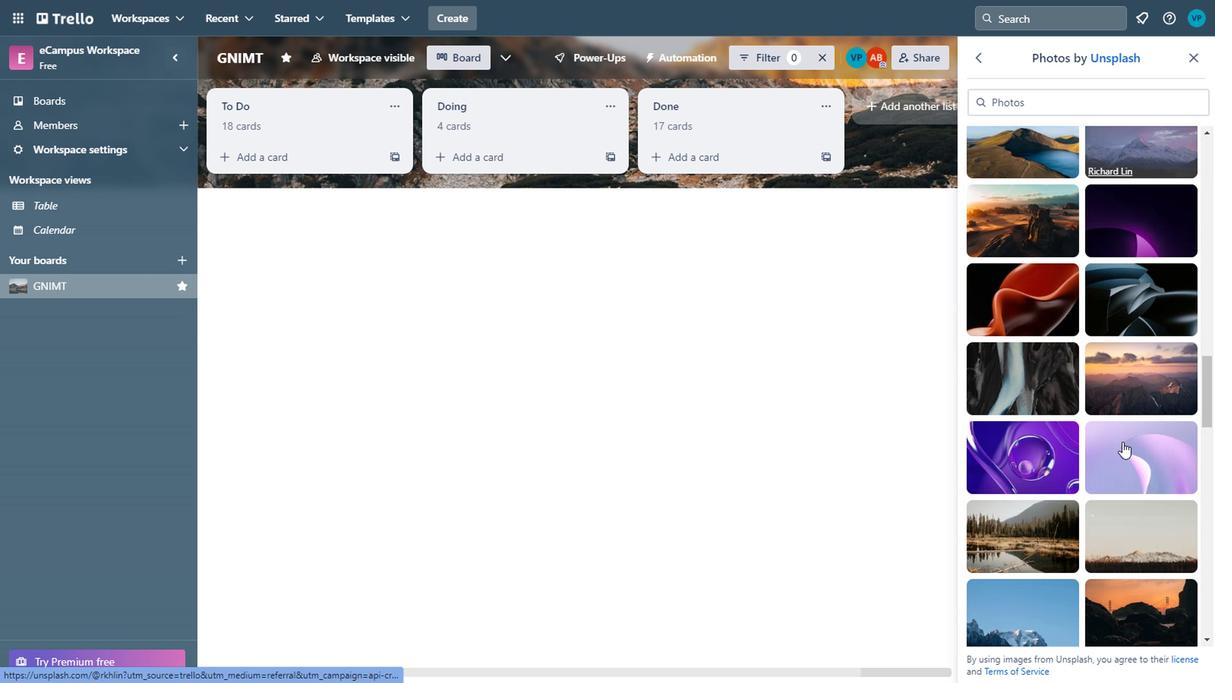 
Action: Mouse scrolled (1104, 440) with delta (0, 0)
Screenshot: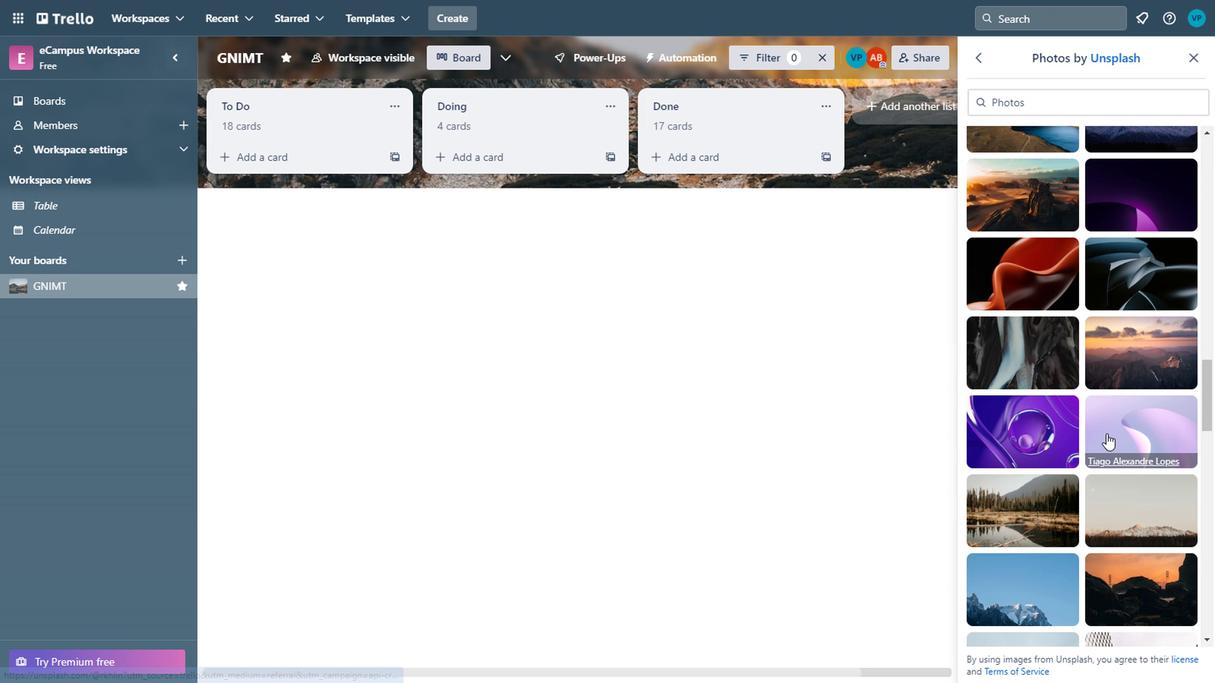
Action: Mouse moved to (1090, 460)
Screenshot: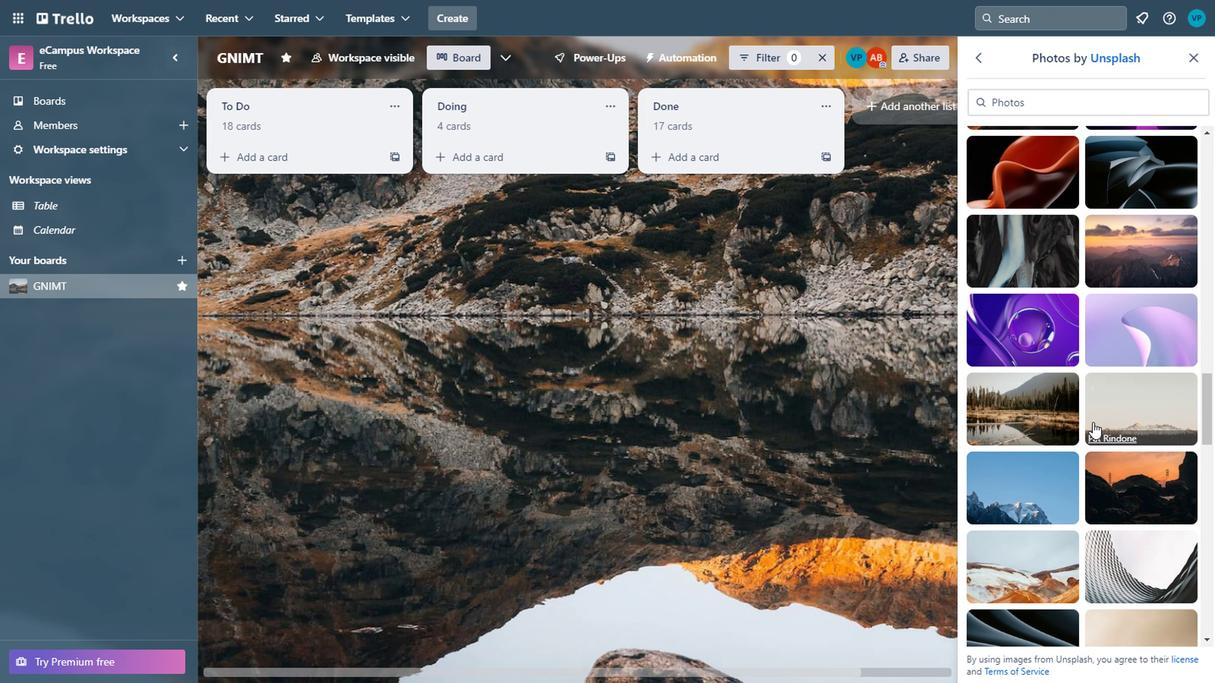 
Action: Mouse scrolled (1090, 459) with delta (0, 0)
Screenshot: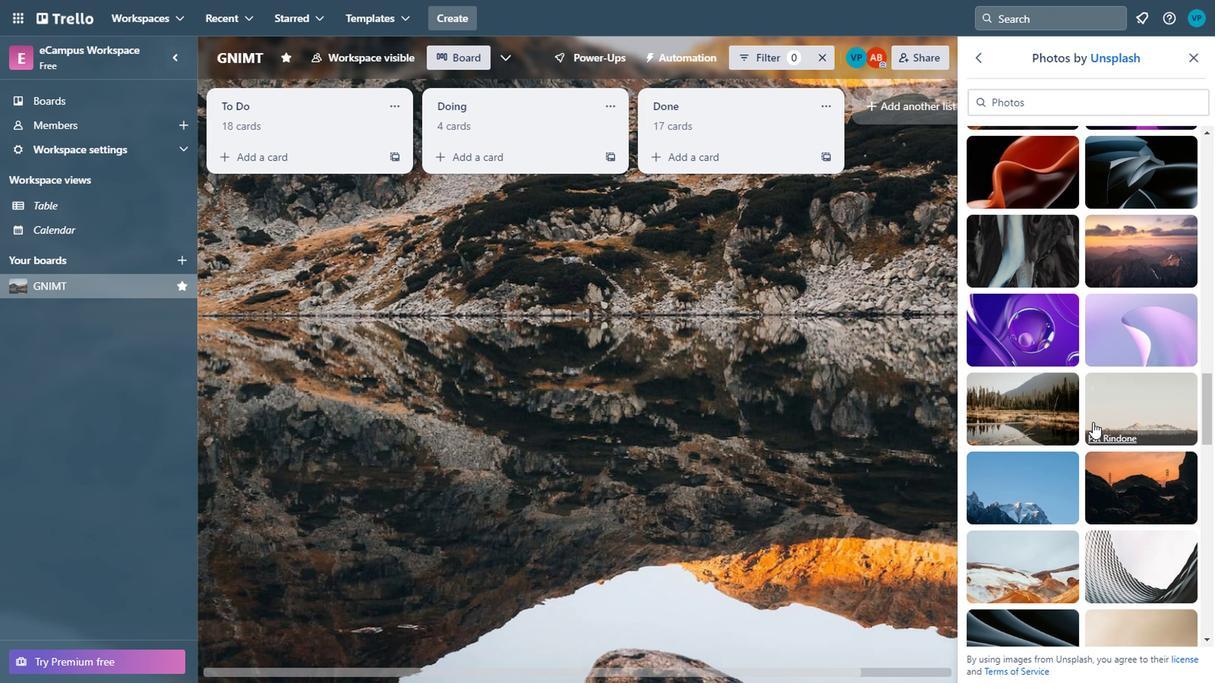 
Action: Mouse moved to (1090, 466)
Screenshot: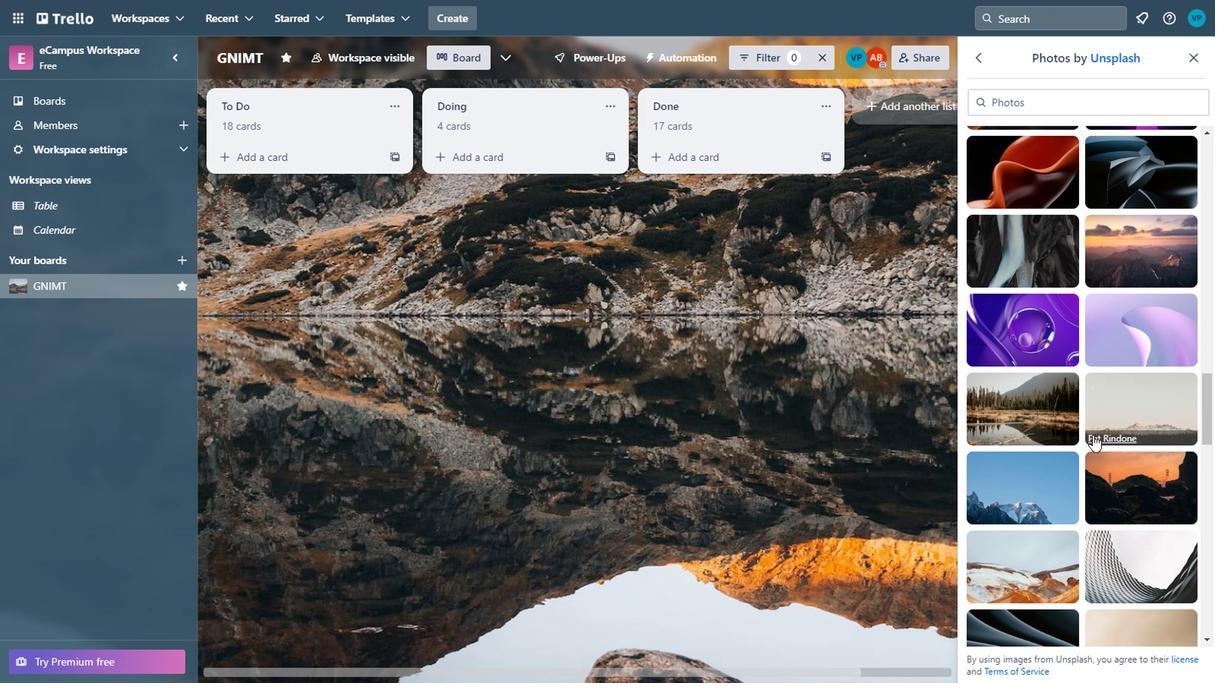 
Action: Mouse scrolled (1090, 465) with delta (0, 0)
Screenshot: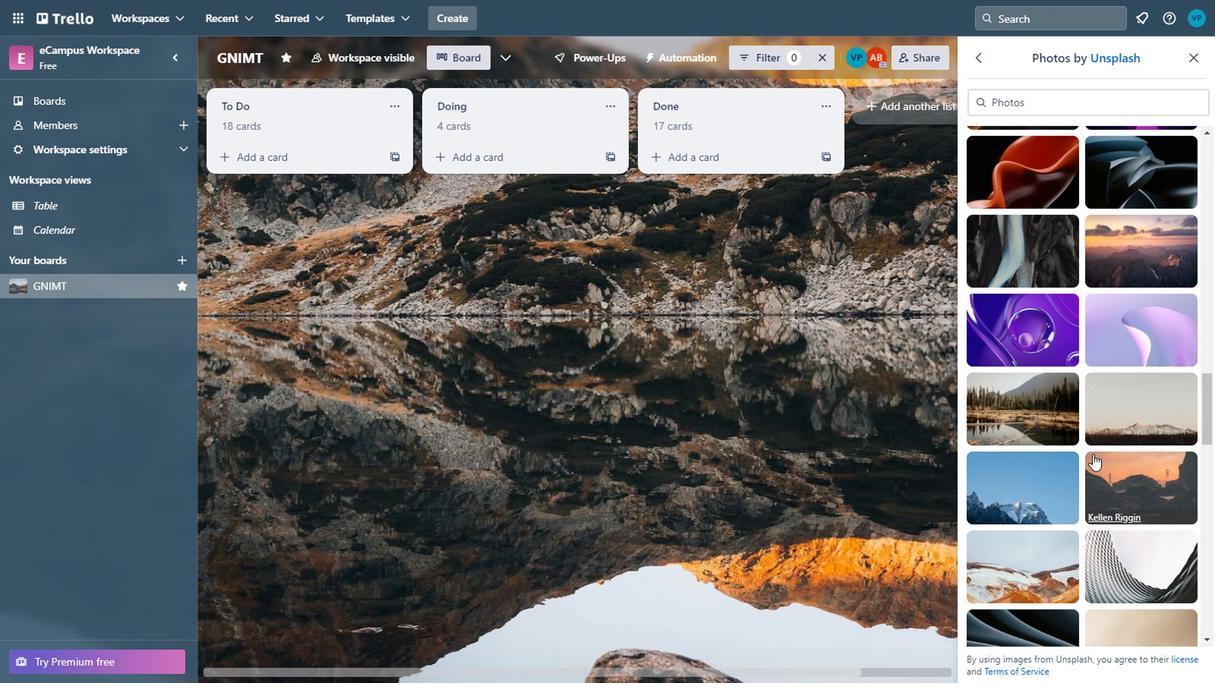 
Action: Mouse scrolled (1090, 467) with delta (0, 1)
Screenshot: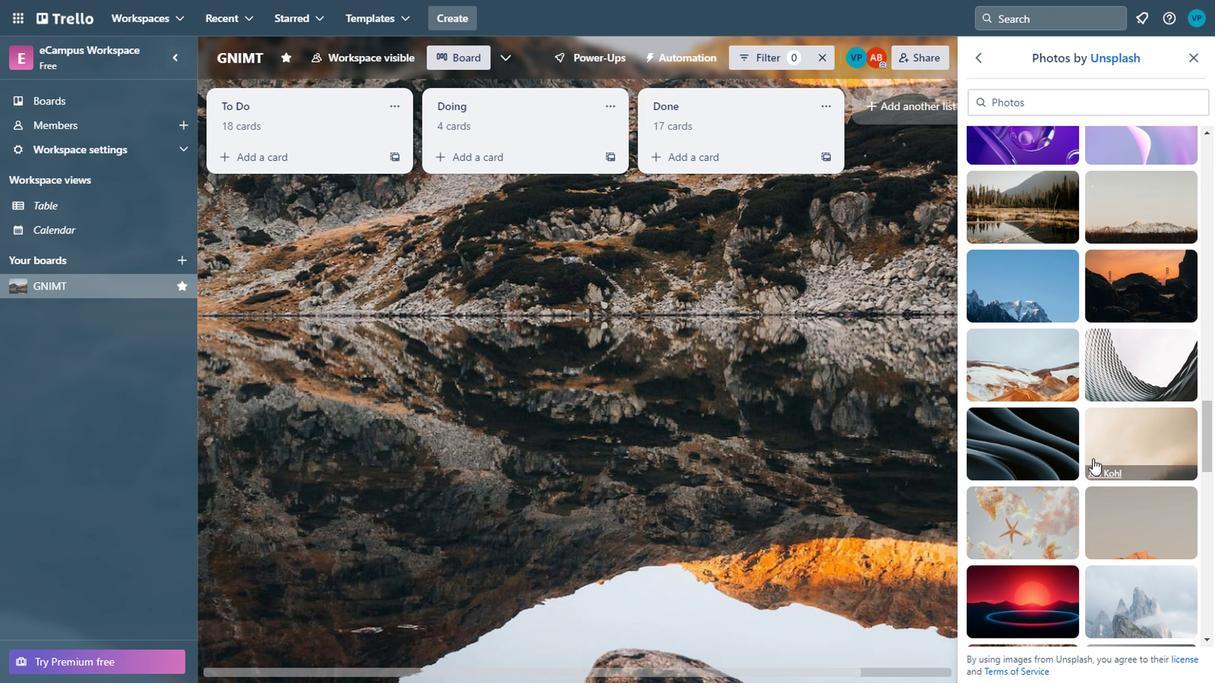 
Action: Mouse scrolled (1090, 467) with delta (0, 1)
Screenshot: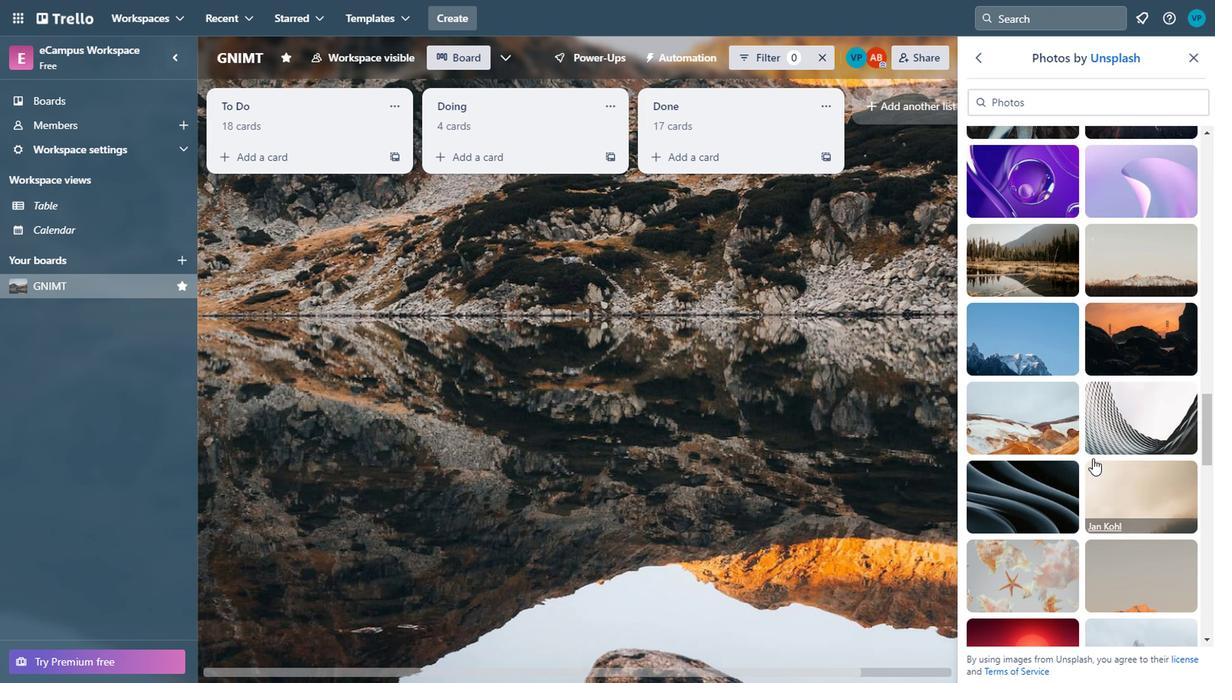 
Action: Mouse scrolled (1090, 467) with delta (0, 1)
Screenshot: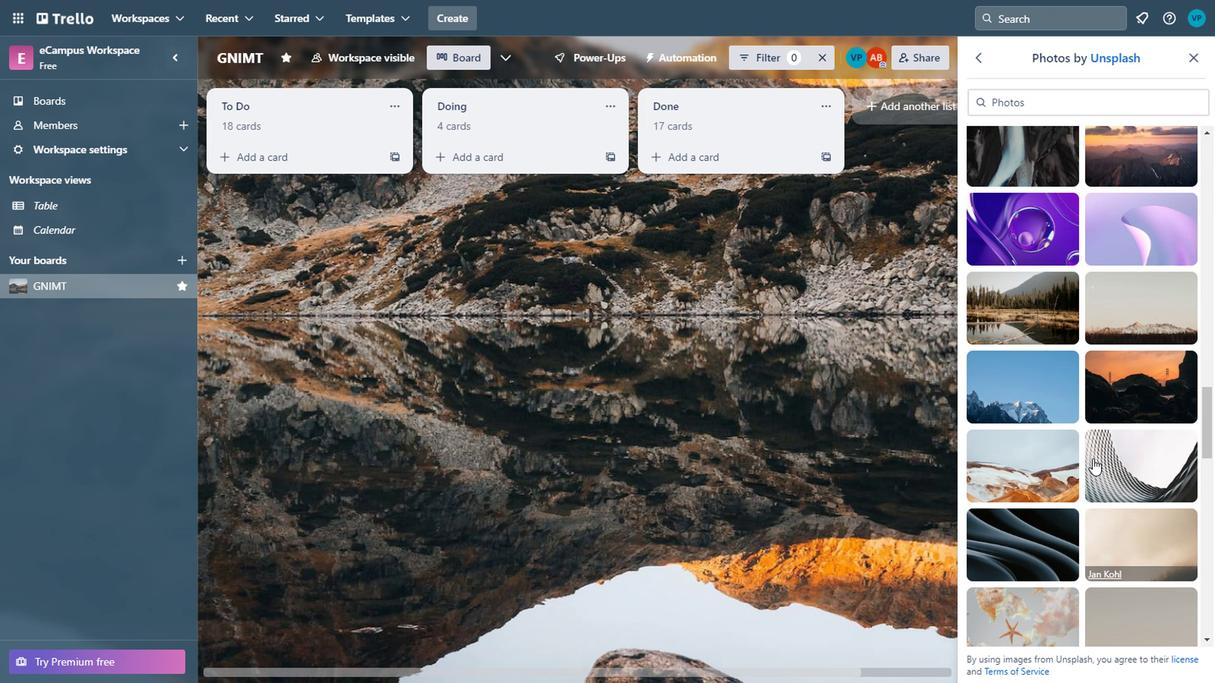
Action: Mouse moved to (1076, 413)
Screenshot: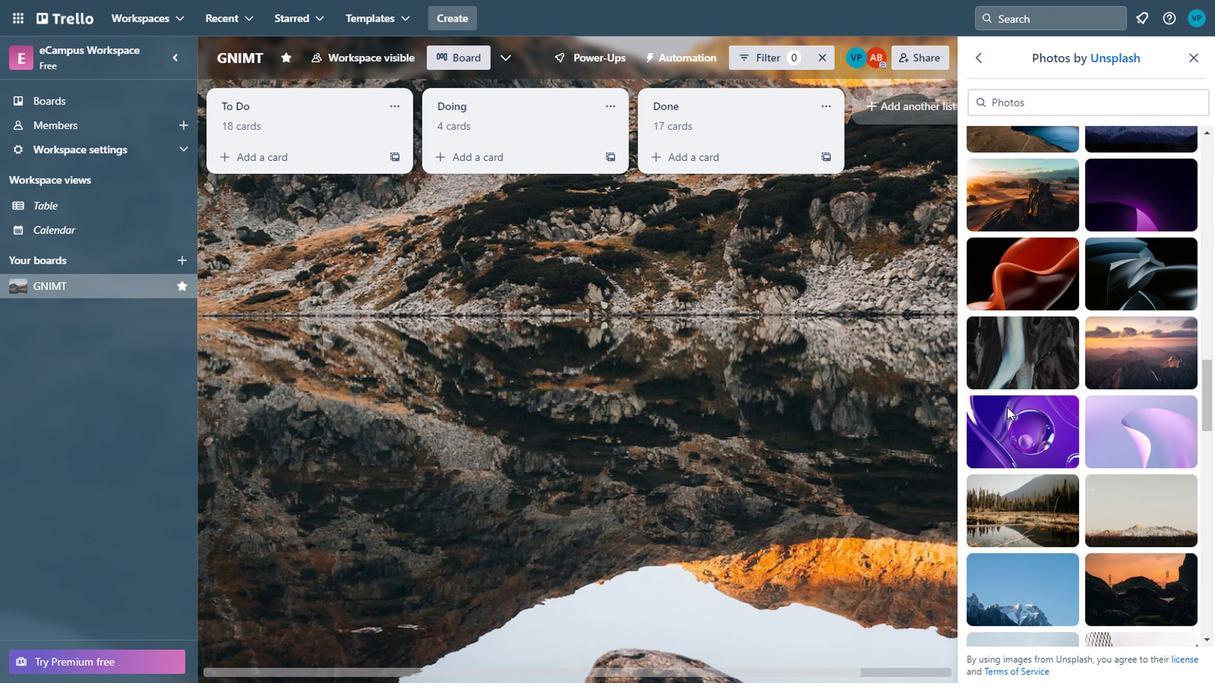 
Action: Mouse scrolled (1076, 414) with delta (0, 0)
Screenshot: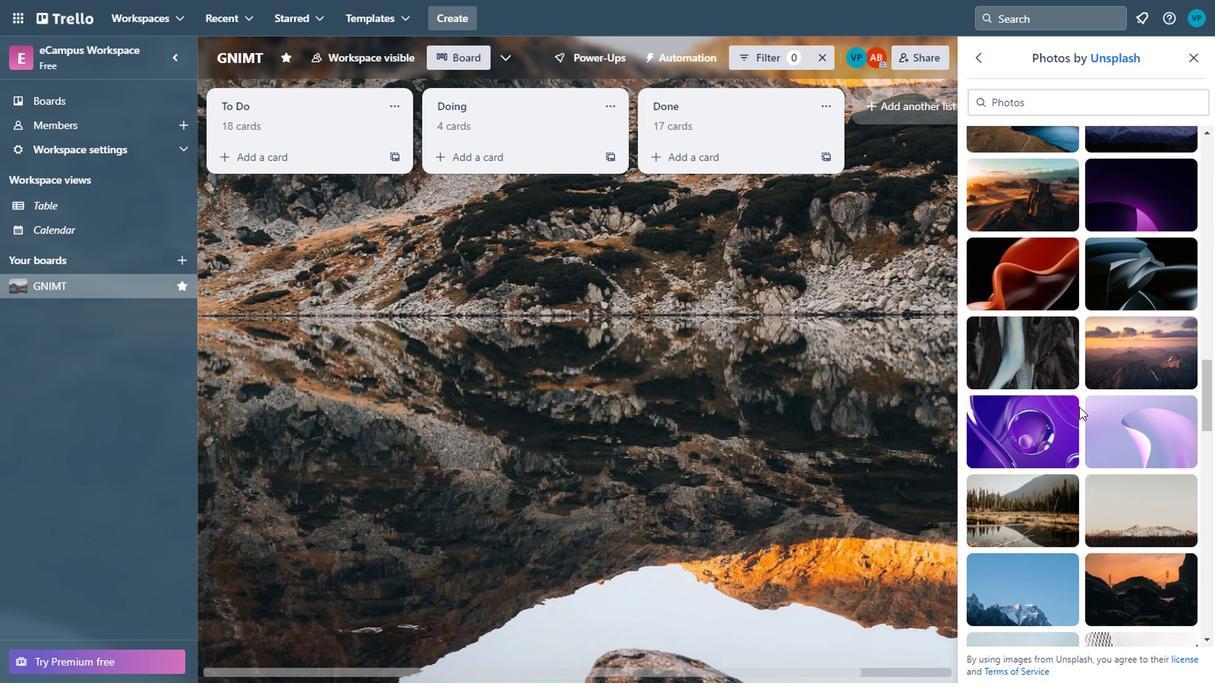
Action: Mouse scrolled (1076, 412) with delta (0, 0)
Screenshot: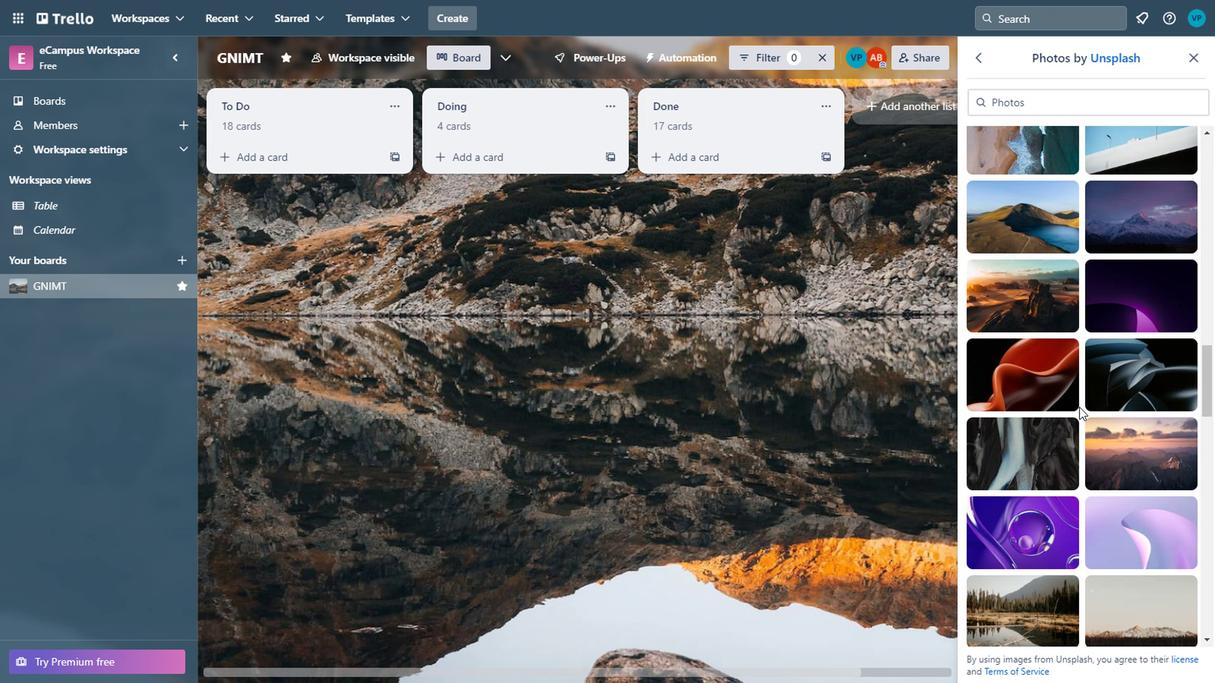 
Action: Mouse moved to (1078, 410)
Screenshot: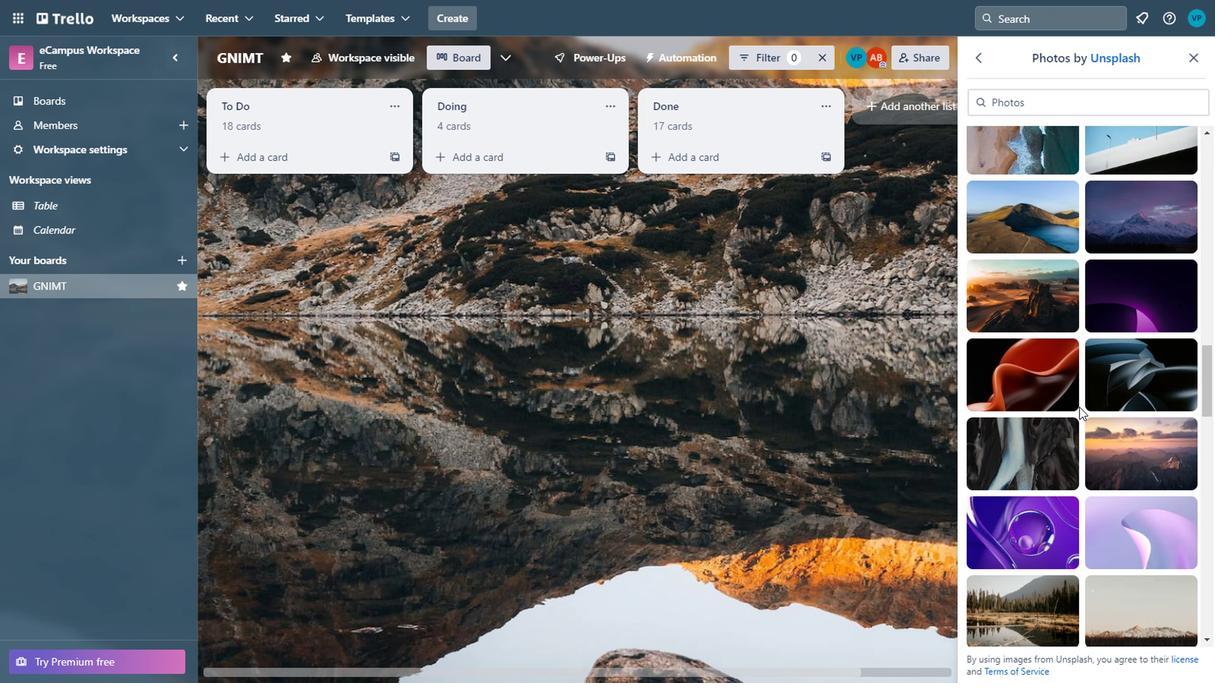 
Action: Mouse scrolled (1078, 410) with delta (0, 0)
Screenshot: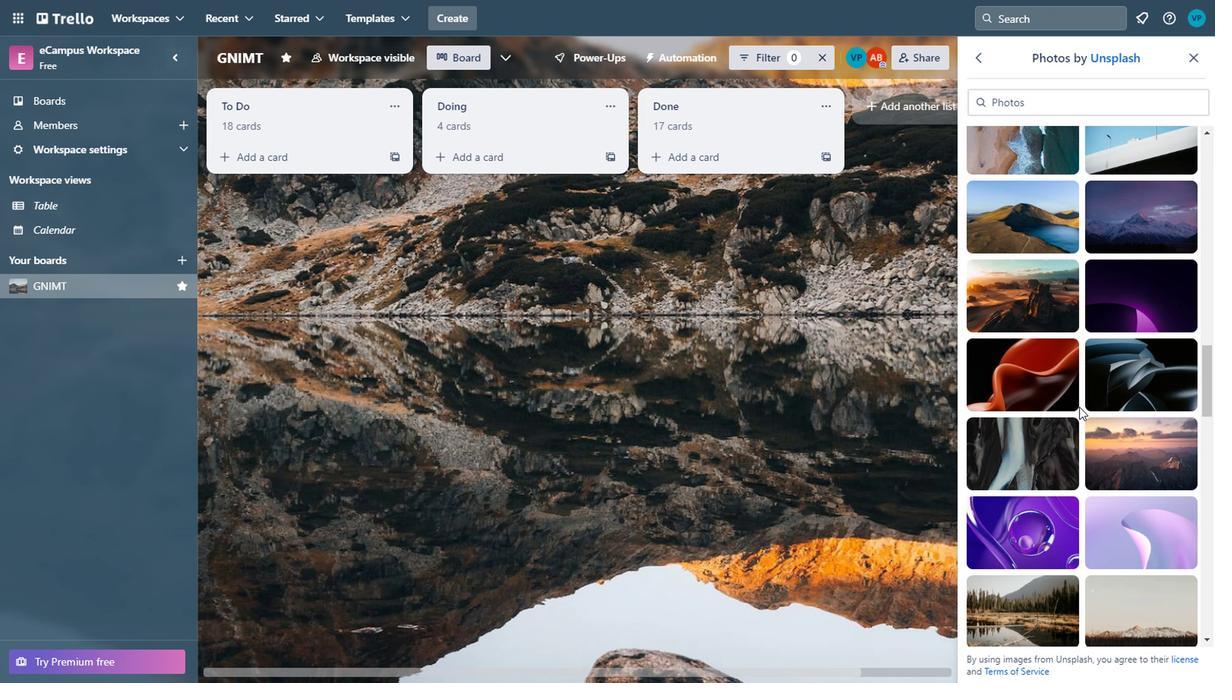 
Action: Mouse scrolled (1078, 410) with delta (0, 0)
Screenshot: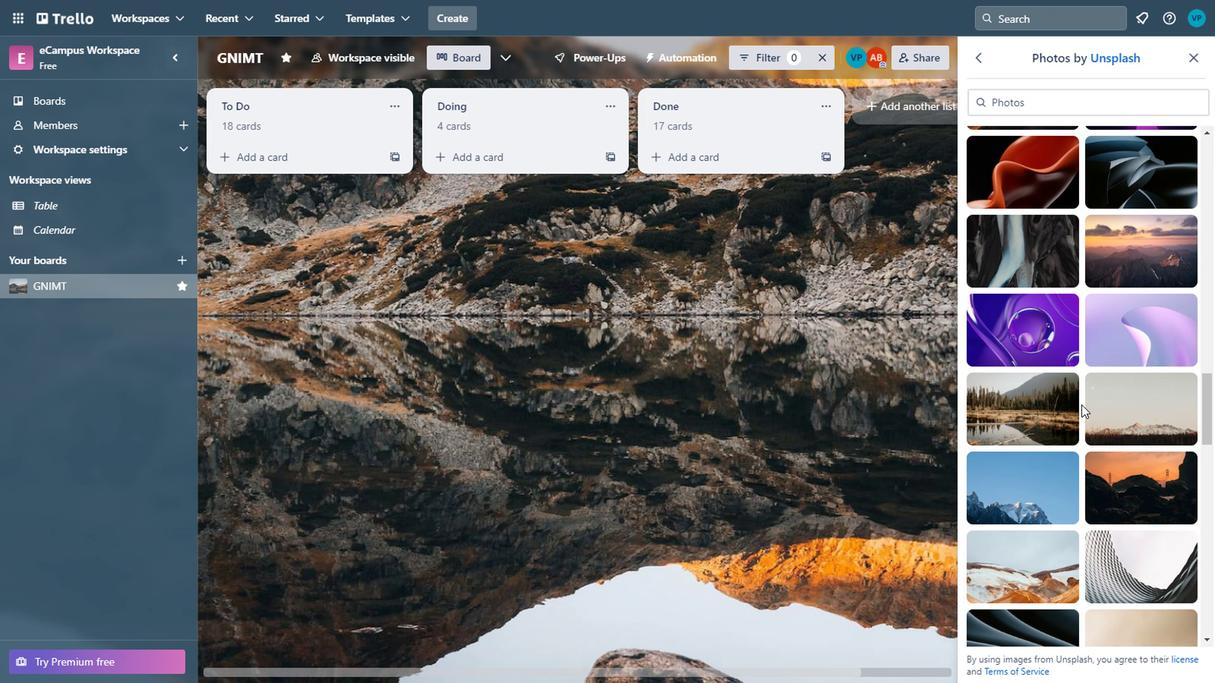 
Action: Mouse scrolled (1078, 410) with delta (0, 0)
Screenshot: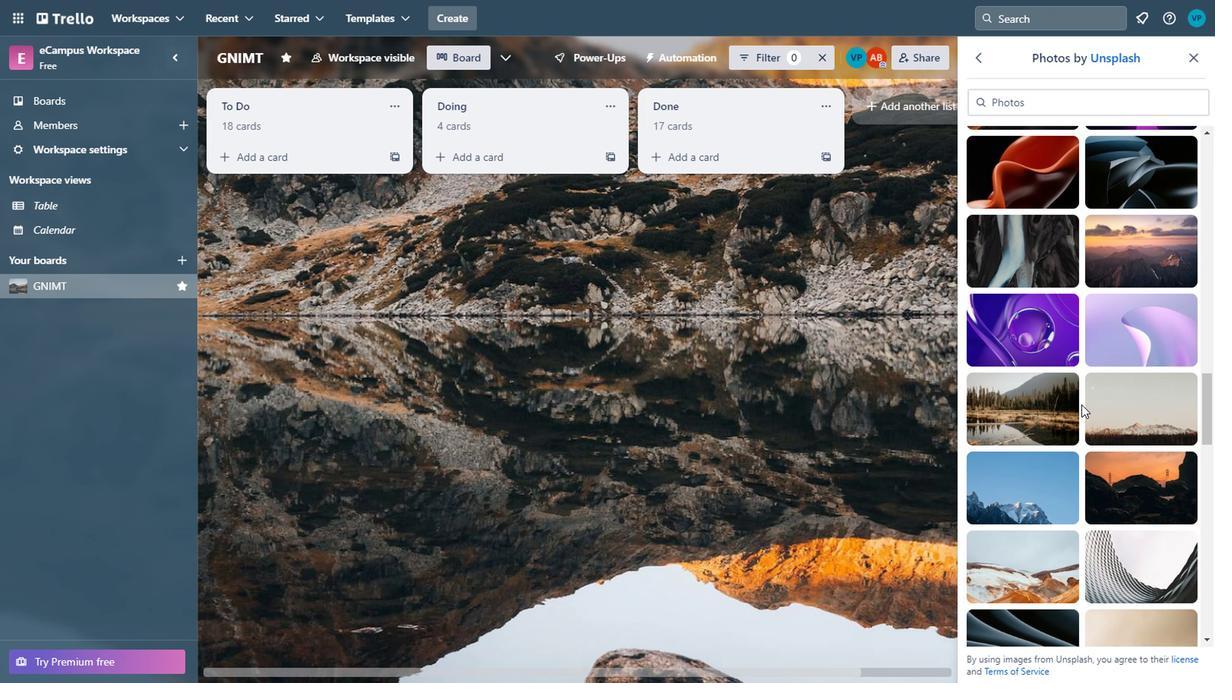 
Action: Mouse moved to (1077, 410)
Screenshot: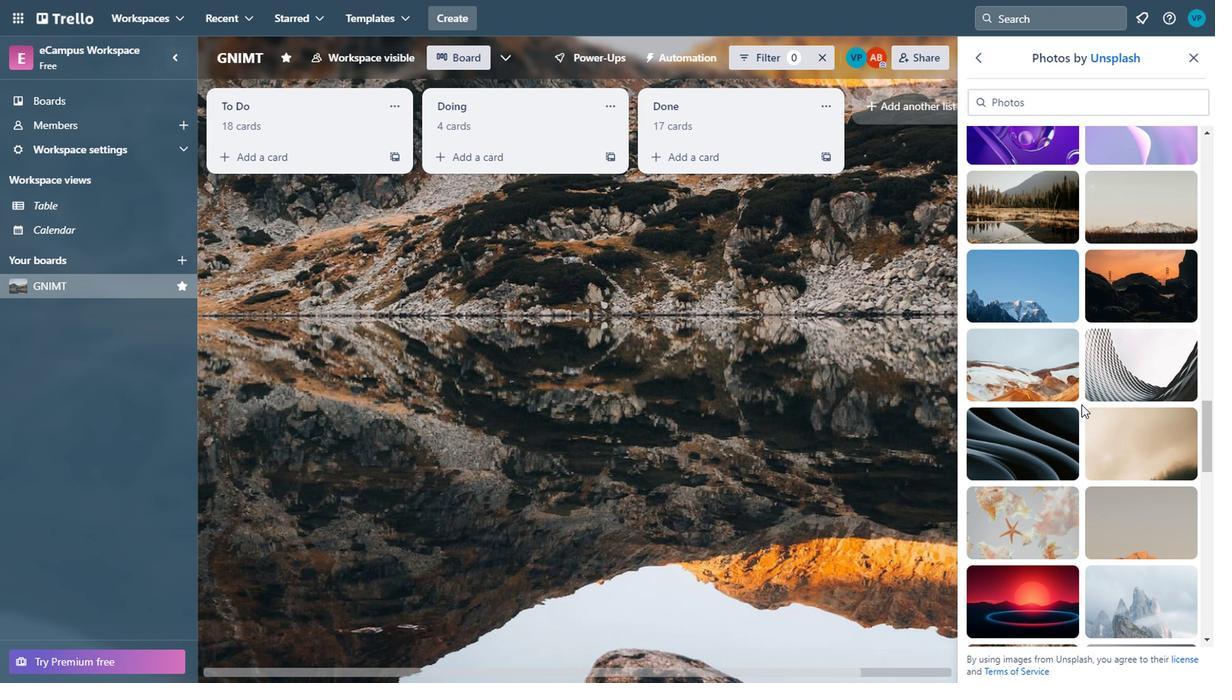 
Action: Mouse scrolled (1077, 410) with delta (0, 0)
Screenshot: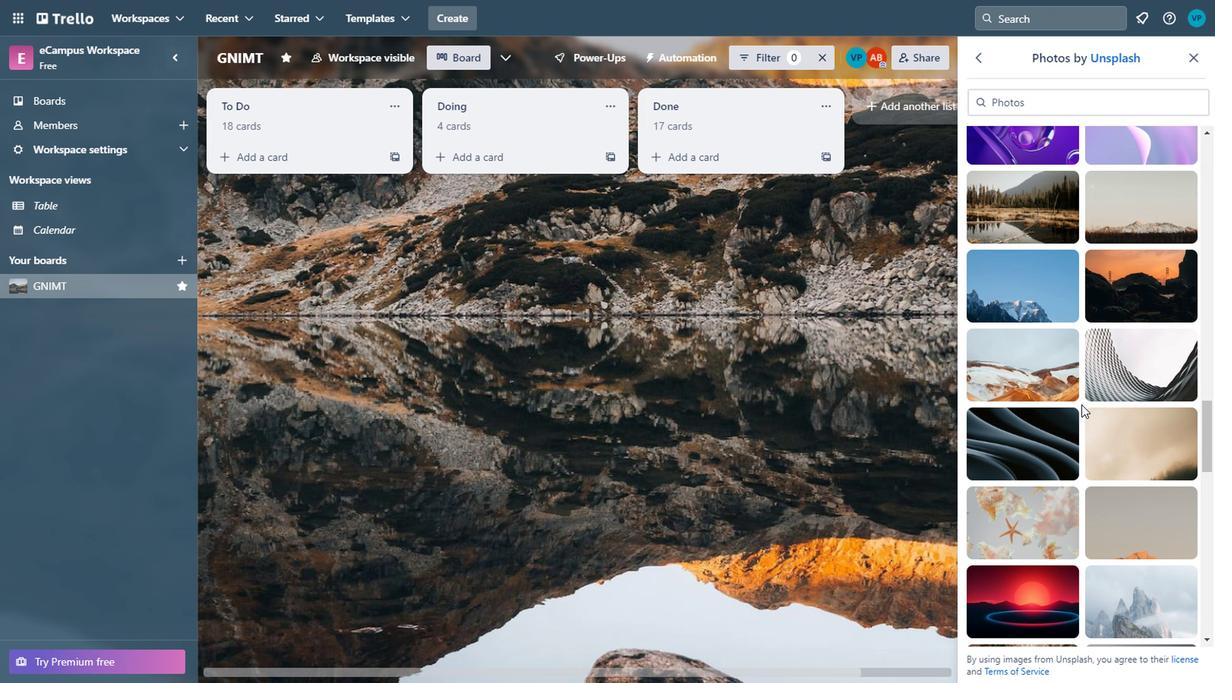 
Action: Mouse moved to (1076, 410)
Screenshot: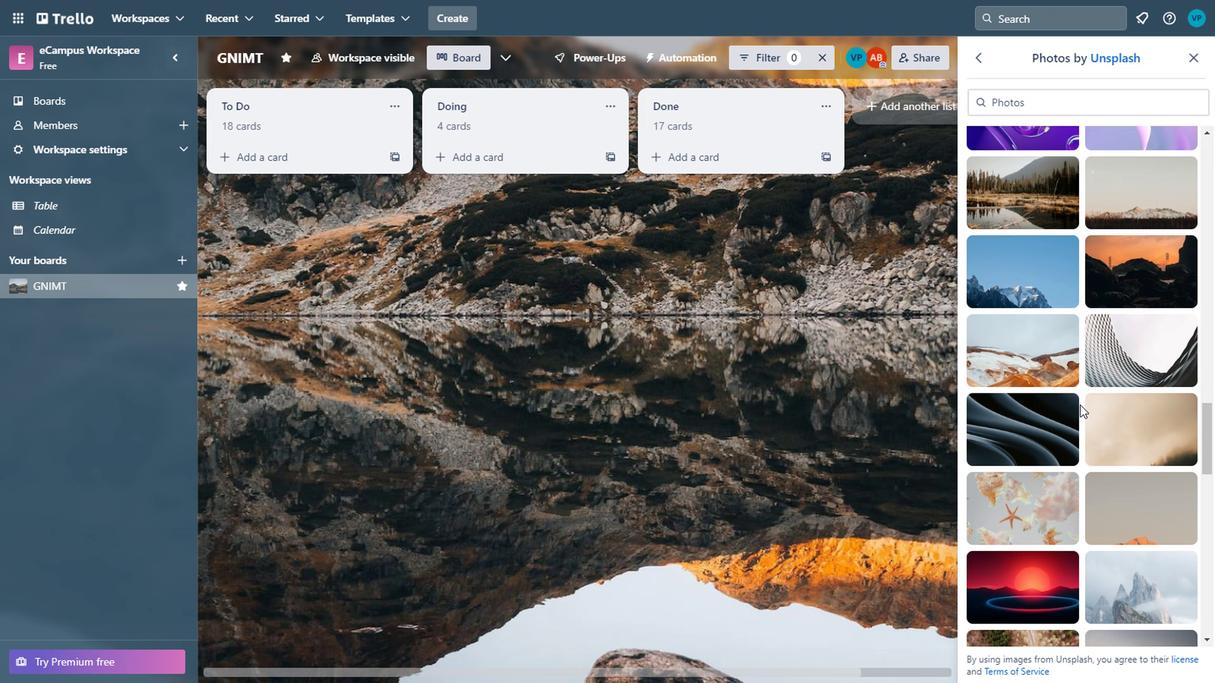 
Action: Mouse scrolled (1076, 410) with delta (0, 0)
Screenshot: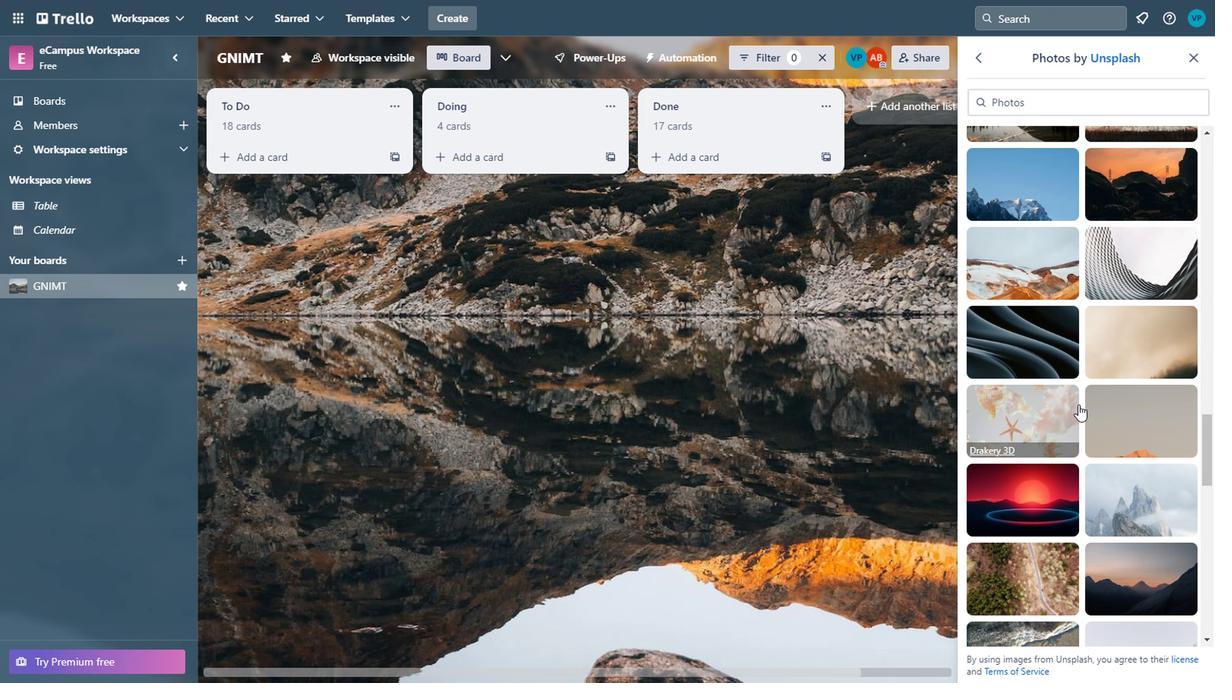 
Action: Mouse scrolled (1076, 411) with delta (0, 0)
Screenshot: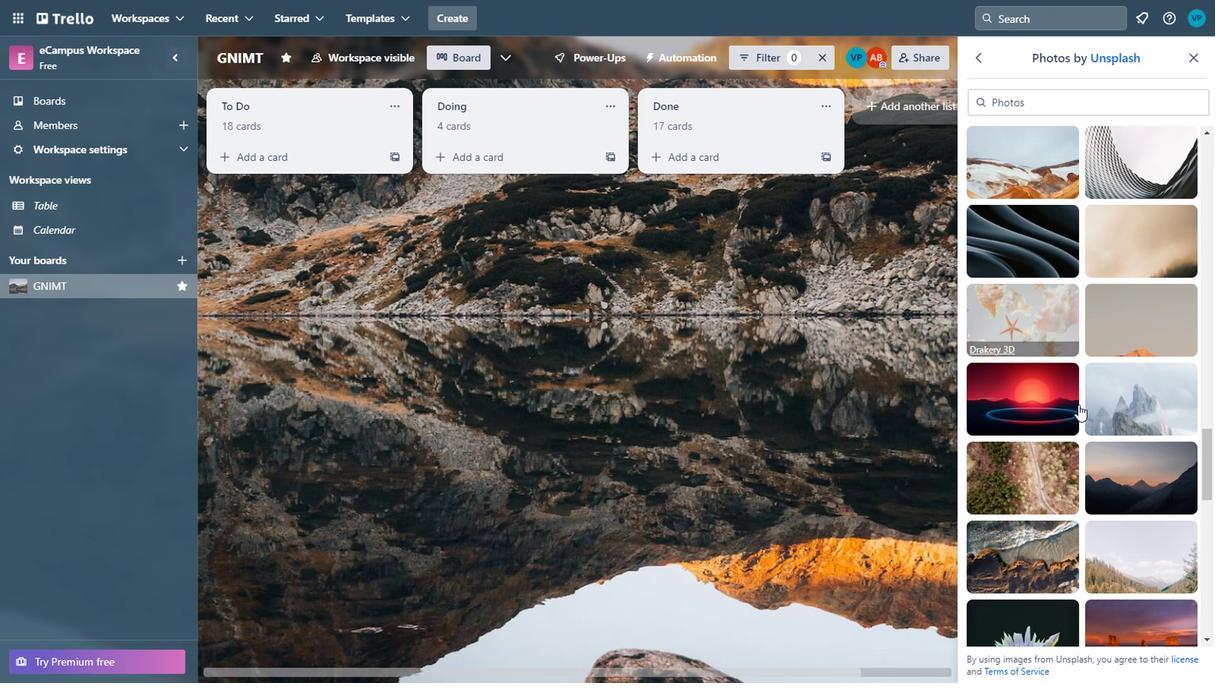 
Action: Mouse scrolled (1076, 411) with delta (0, 0)
Screenshot: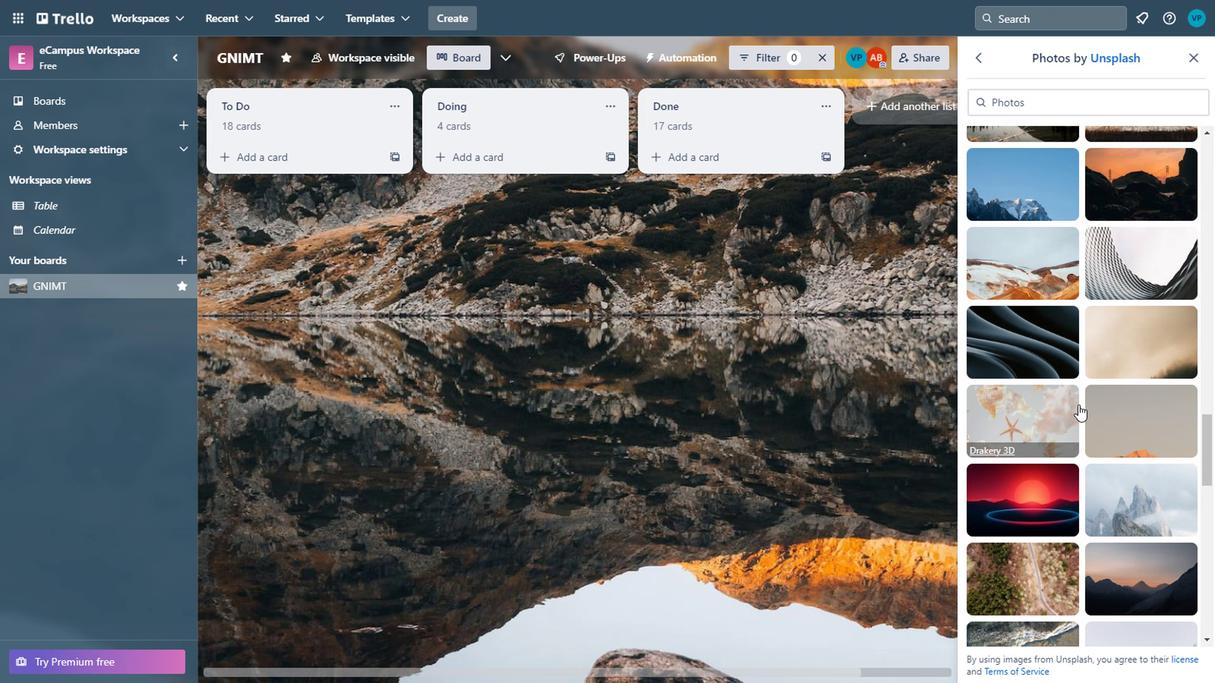 
Action: Mouse moved to (1072, 410)
Screenshot: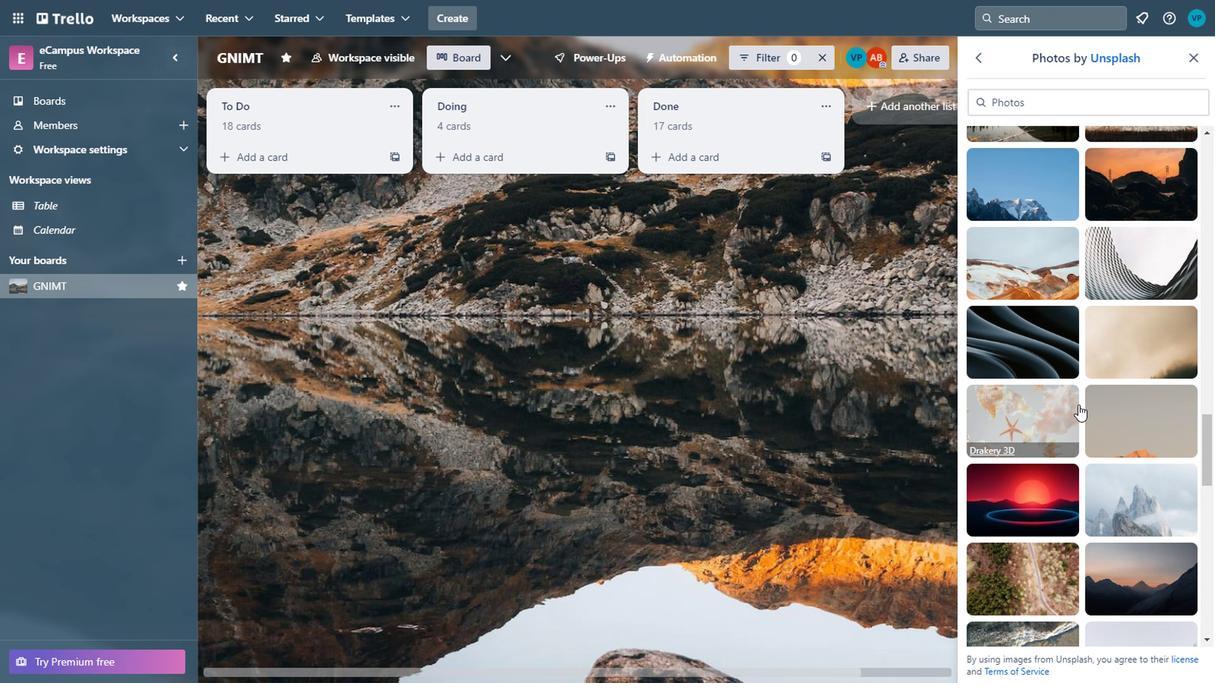 
Action: Mouse scrolled (1072, 411) with delta (0, 0)
Screenshot: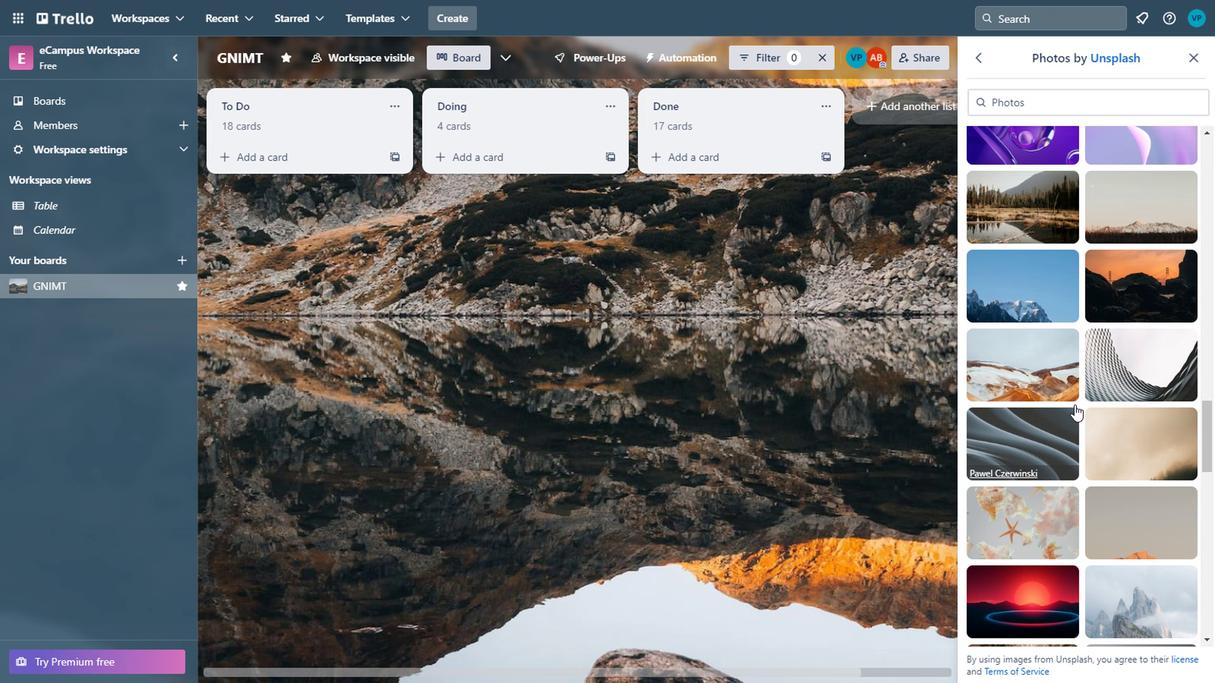 
Action: Mouse moved to (1004, 219)
Screenshot: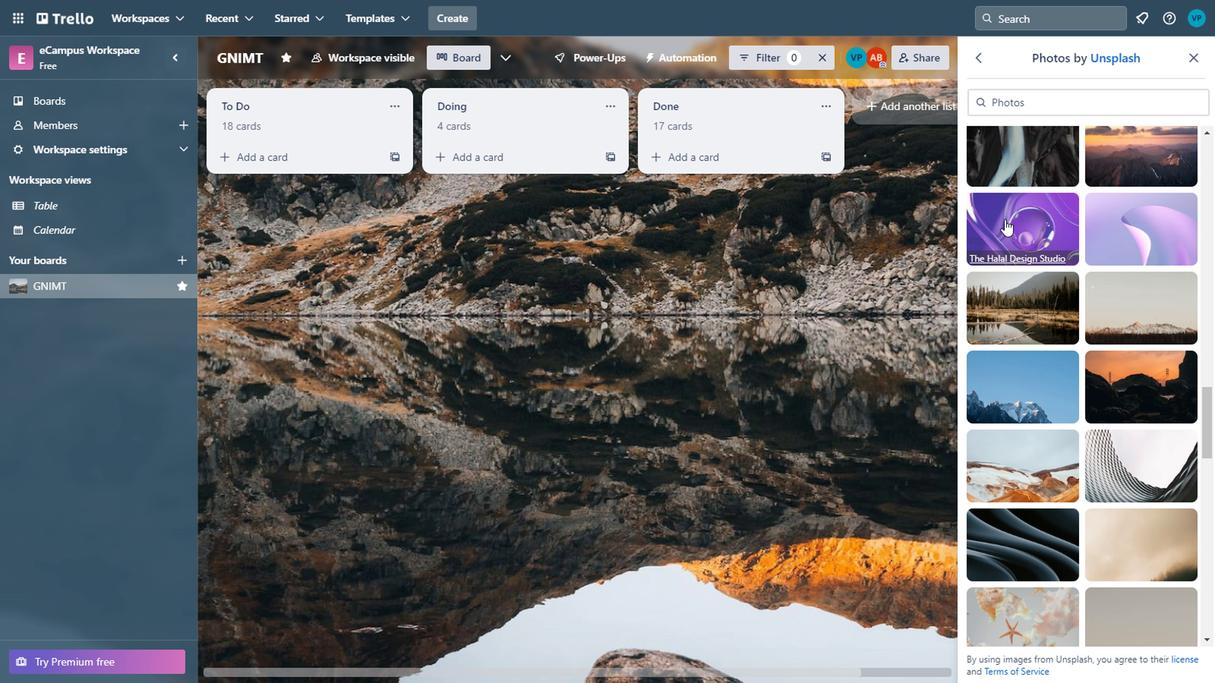 
Action: Mouse pressed left at (1004, 219)
Screenshot: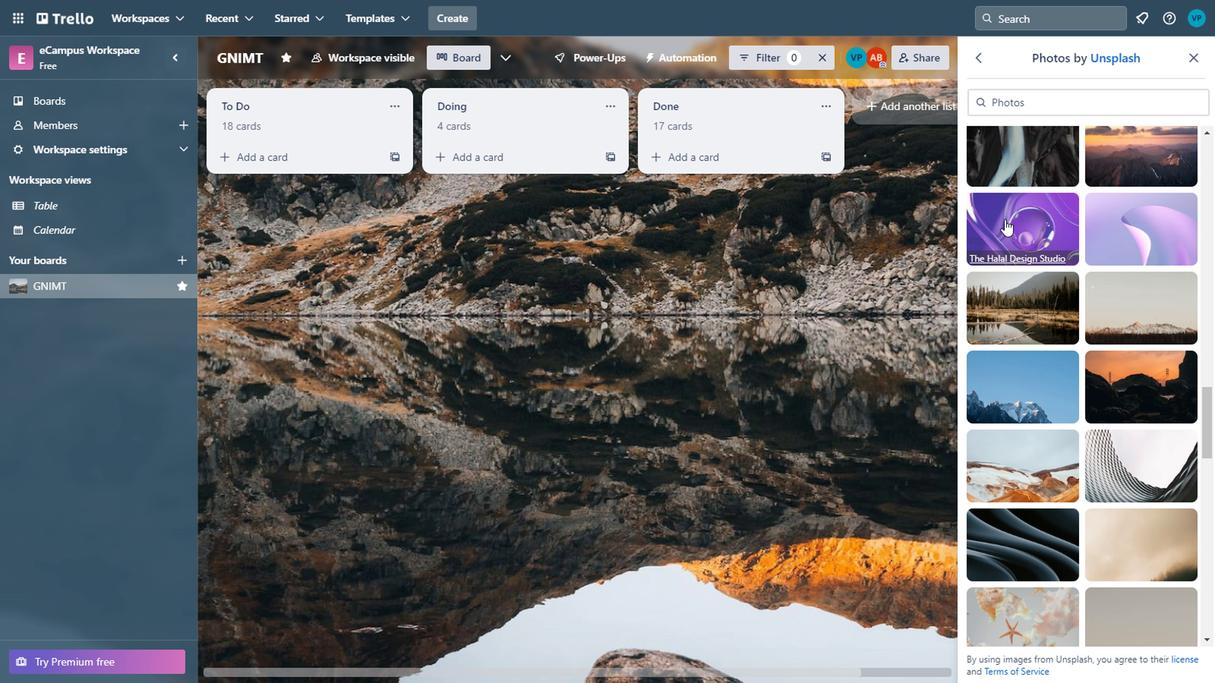 
Action: Mouse moved to (1113, 334)
Screenshot: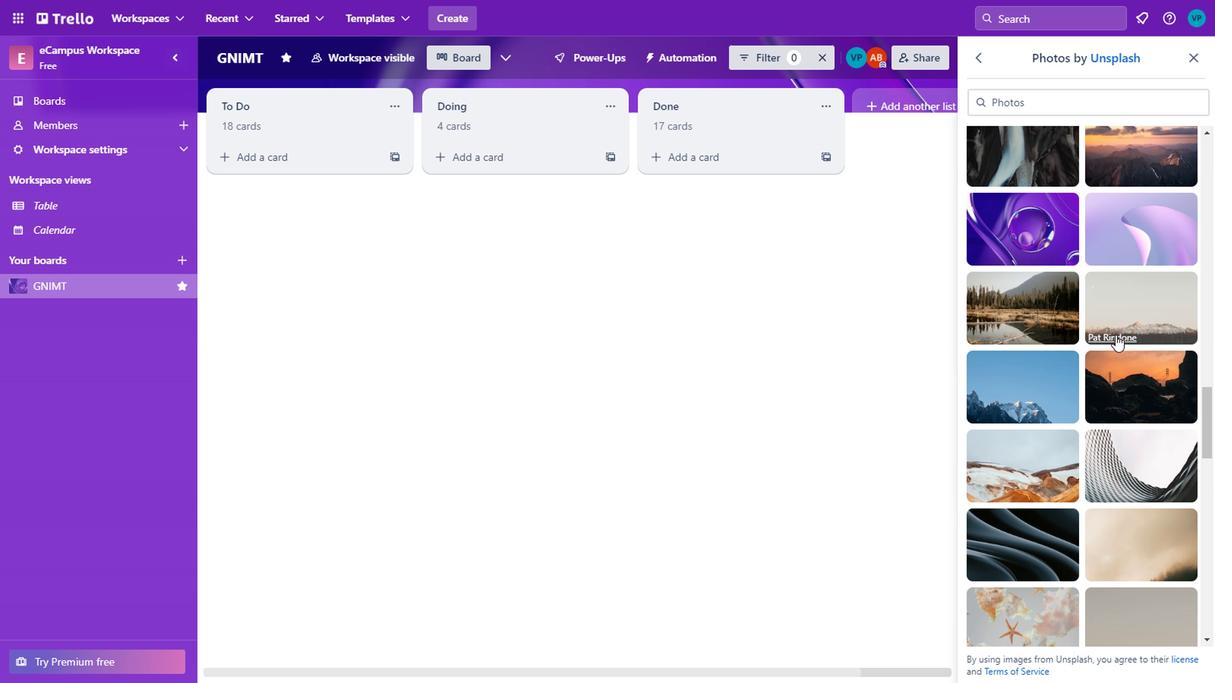 
Action: Mouse scrolled (1113, 335) with delta (0, 0)
Screenshot: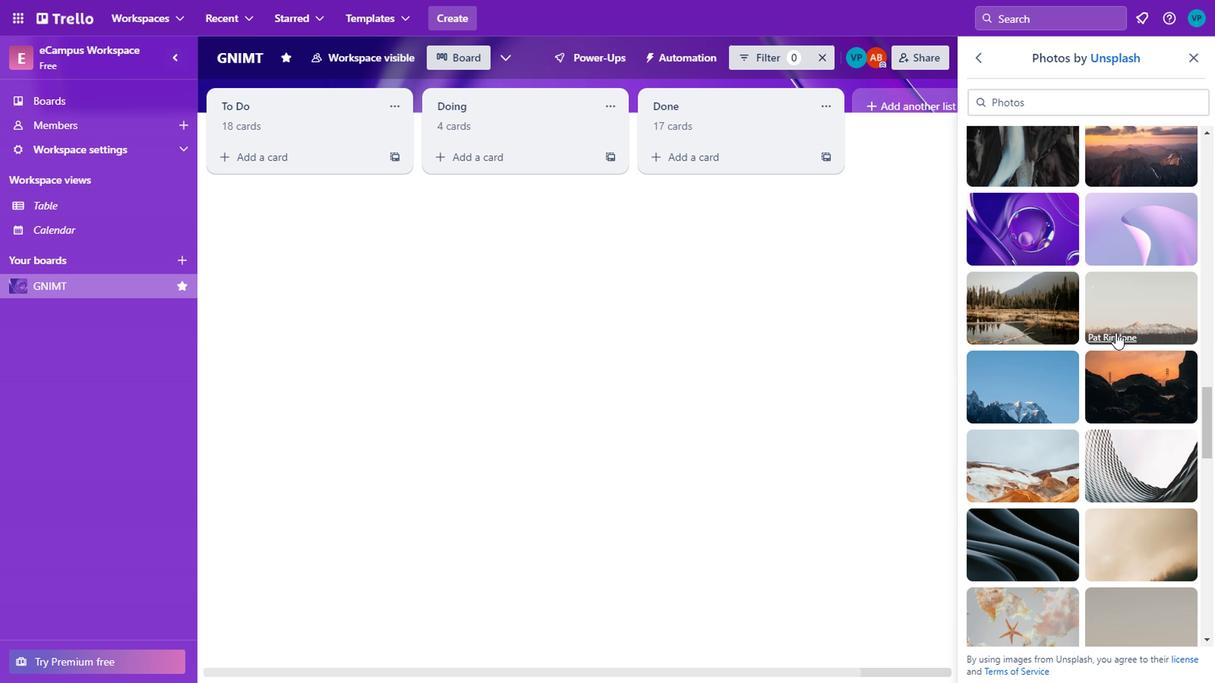 
Action: Mouse scrolled (1113, 335) with delta (0, 0)
Screenshot: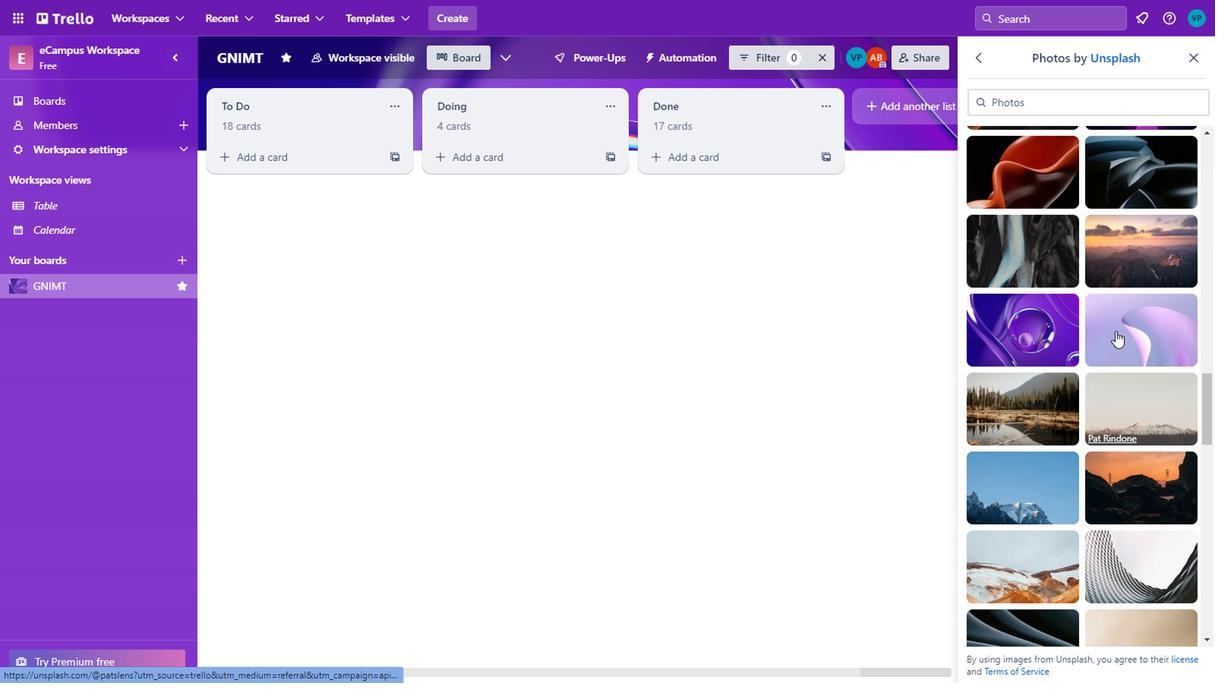 
Action: Mouse scrolled (1113, 333) with delta (0, -1)
Screenshot: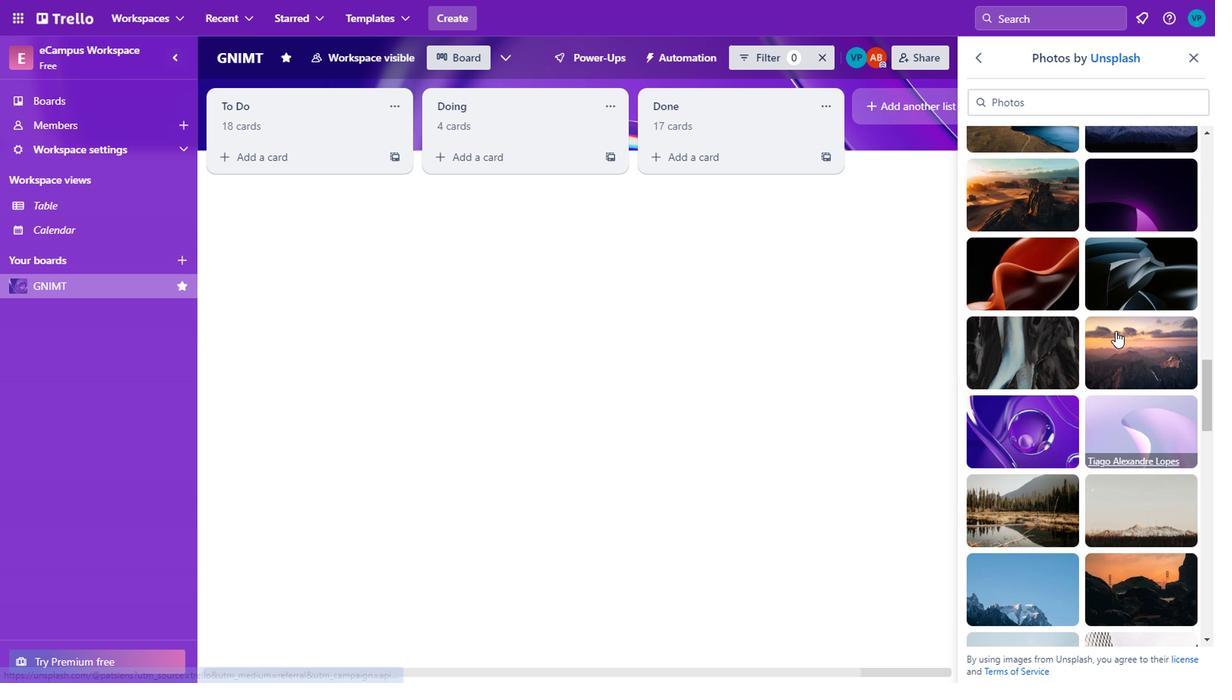 
Action: Mouse scrolled (1113, 333) with delta (0, -1)
Screenshot: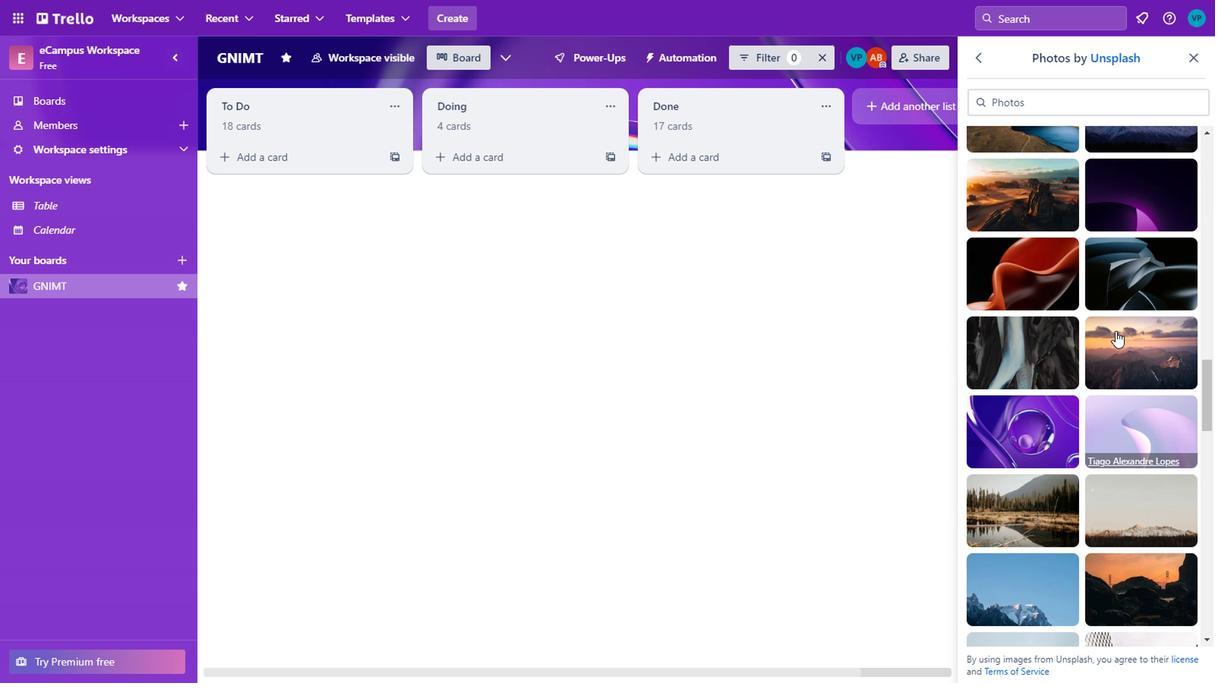 
Action: Mouse scrolled (1113, 333) with delta (0, -1)
Screenshot: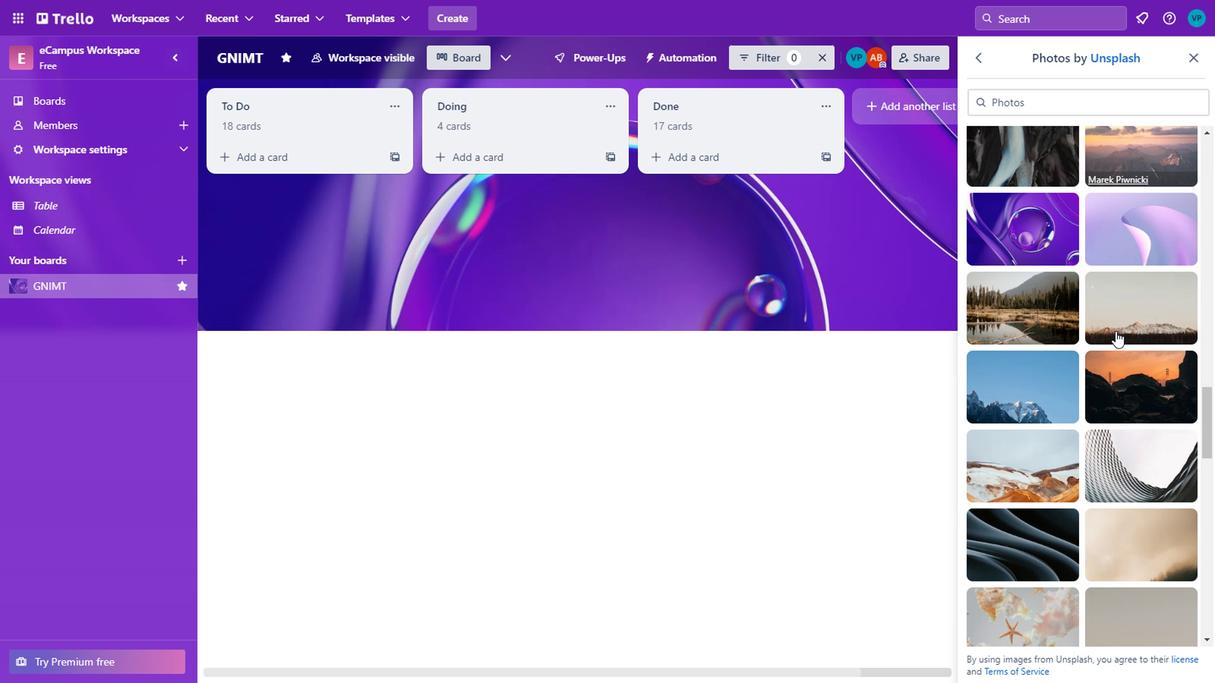 
Action: Mouse scrolled (1113, 333) with delta (0, -1)
Screenshot: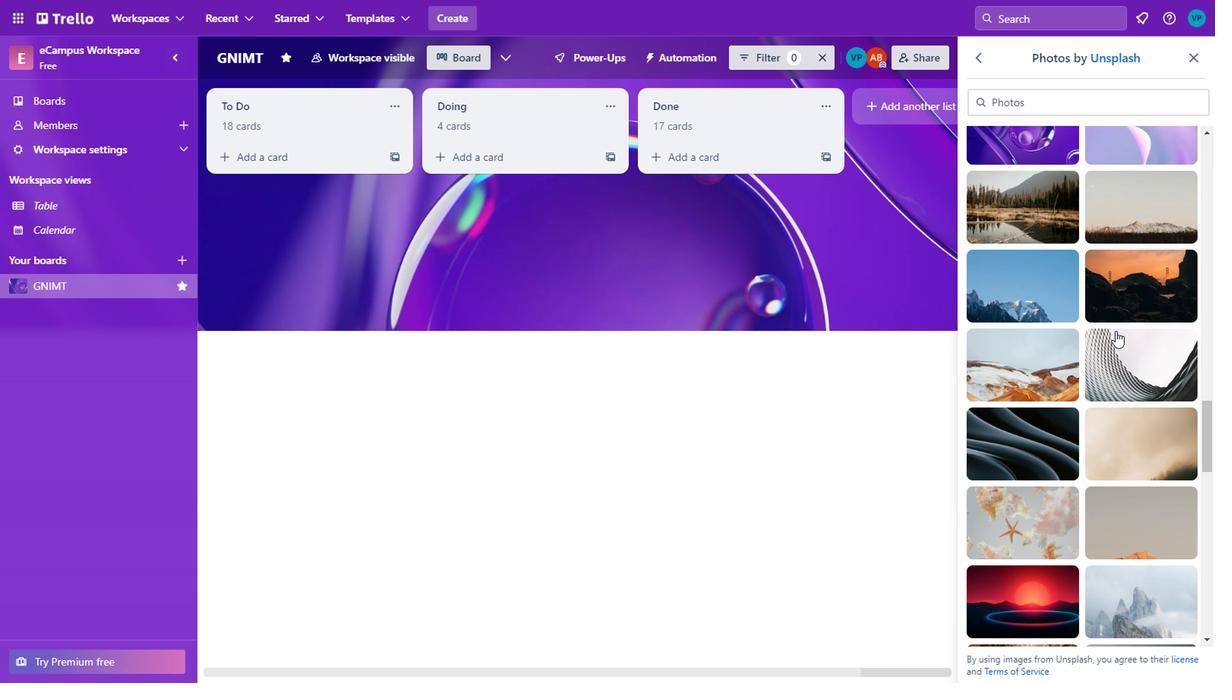 
Action: Mouse scrolled (1113, 333) with delta (0, -1)
Screenshot: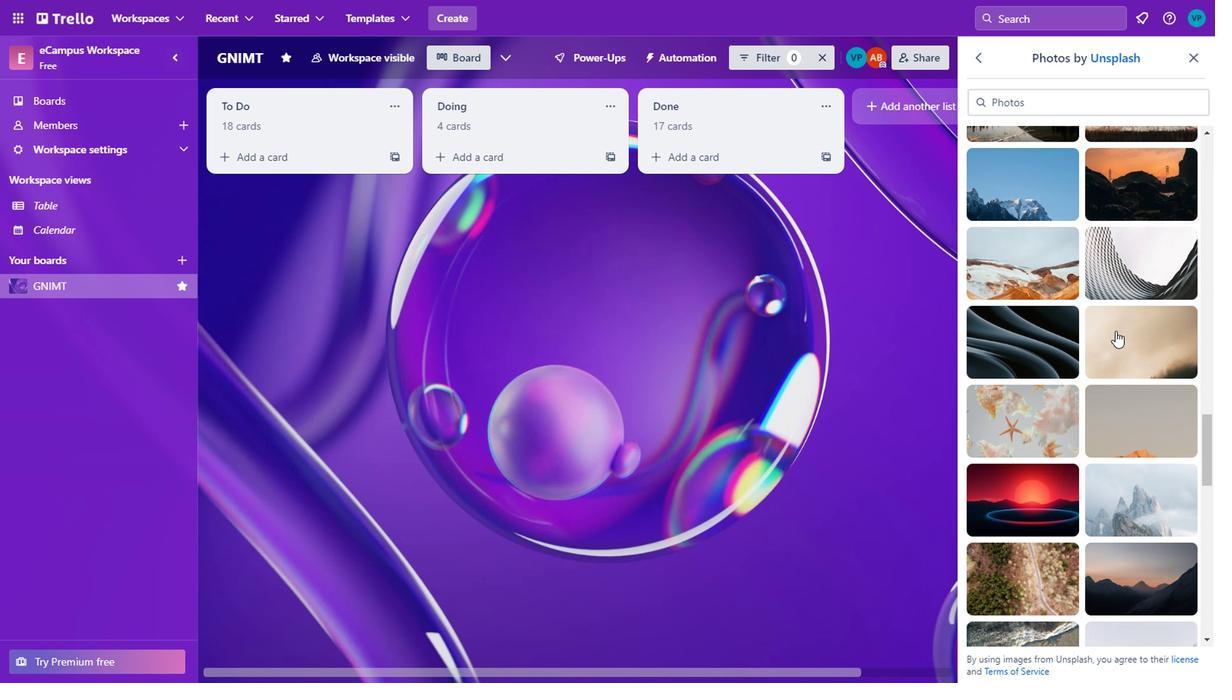 
Action: Mouse moved to (1113, 330)
Screenshot: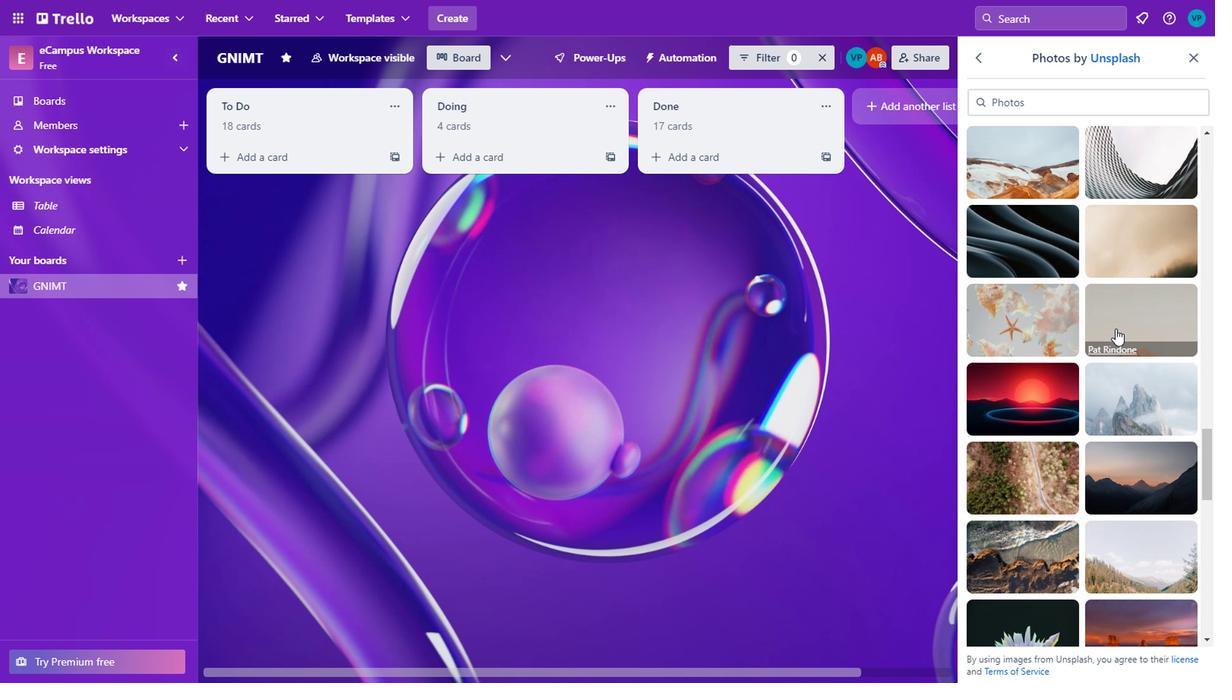
Action: Mouse scrolled (1113, 329) with delta (0, 0)
Screenshot: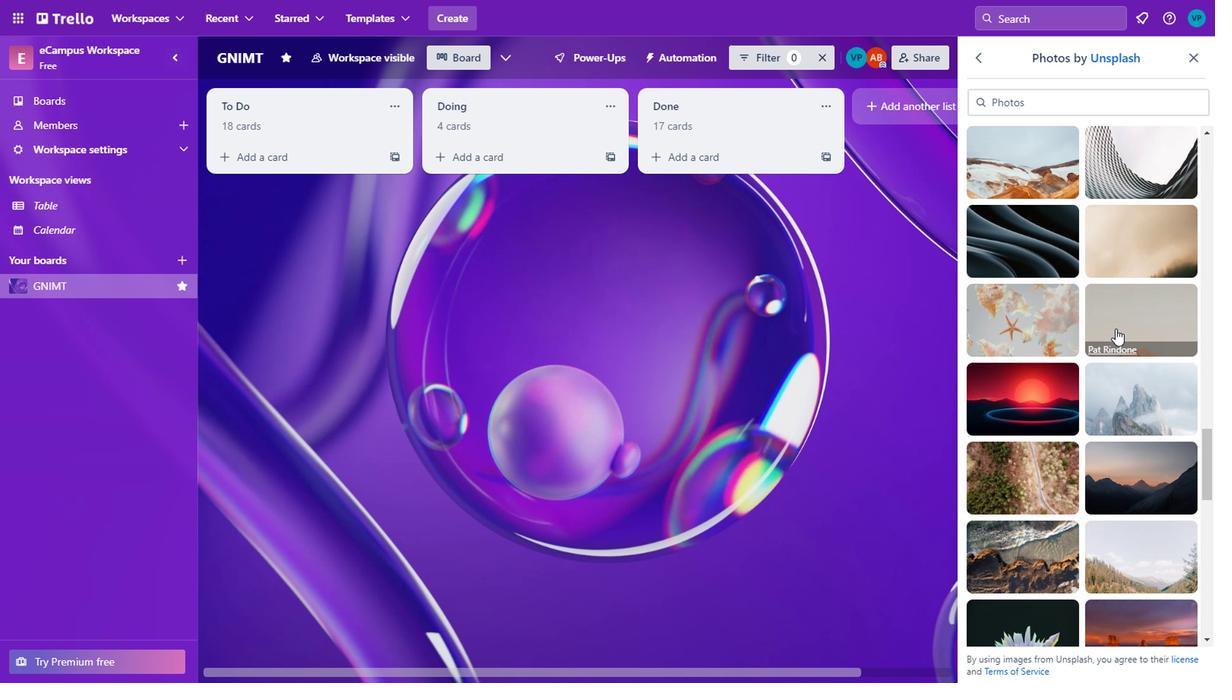 
Action: Mouse moved to (990, 335)
Screenshot: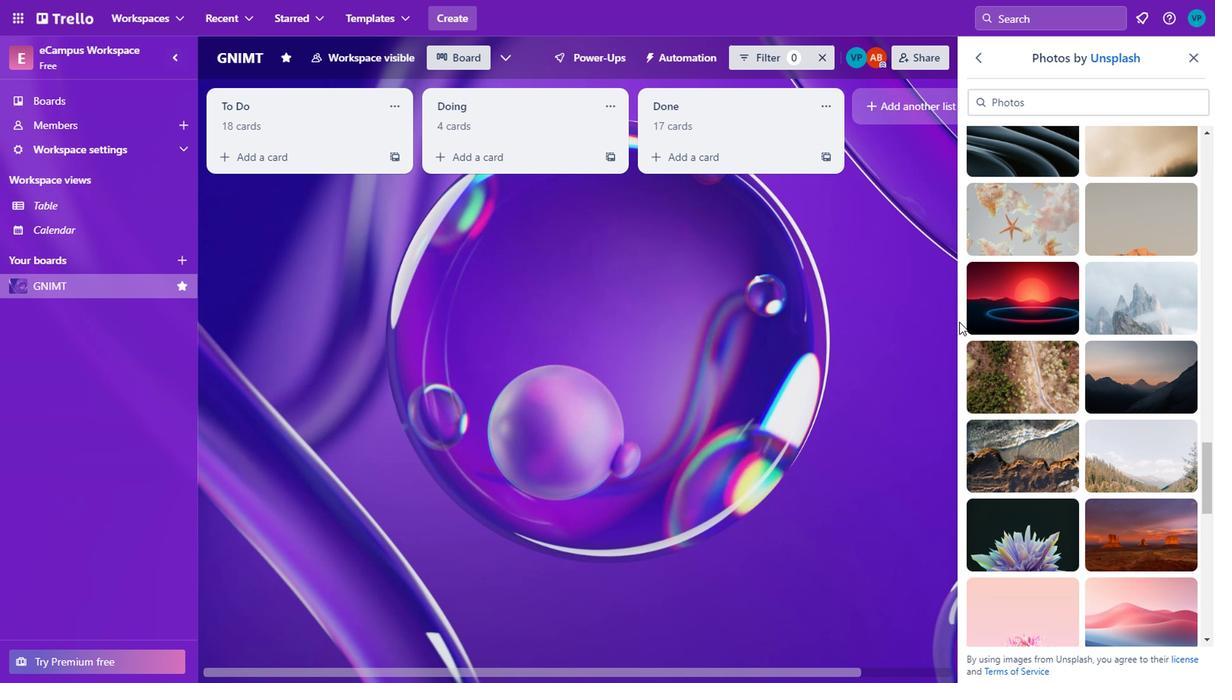 
Action: Mouse scrolled (990, 336) with delta (0, 0)
Screenshot: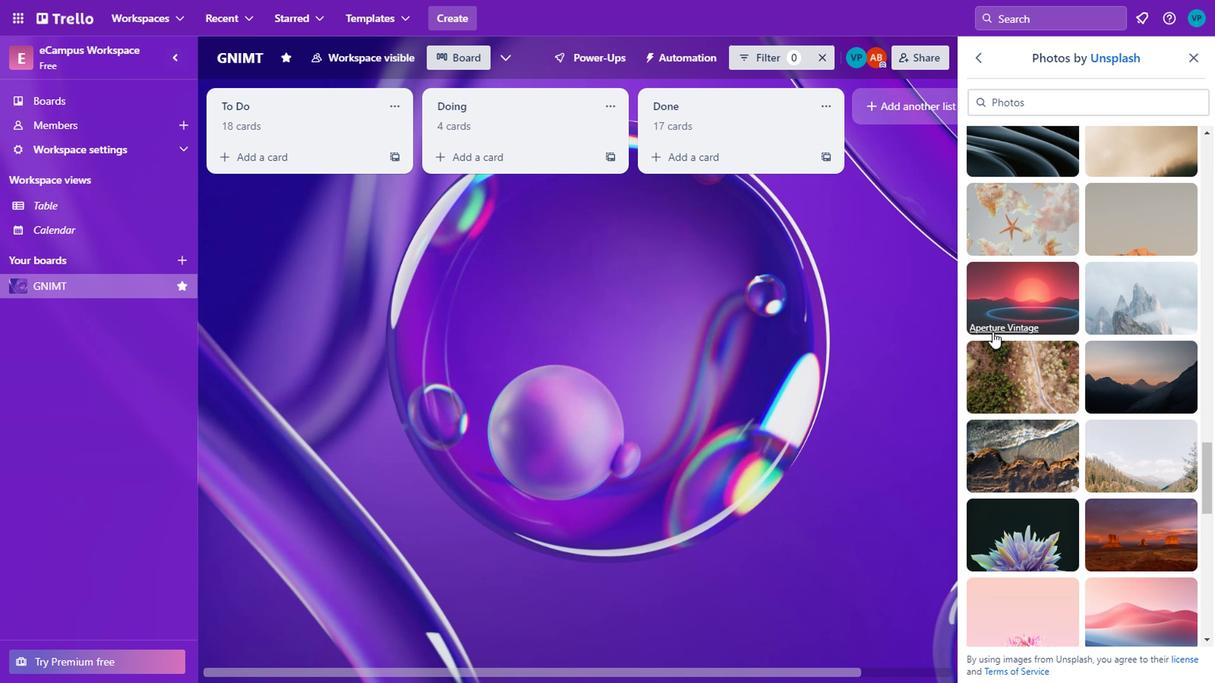 
Action: Mouse moved to (1016, 95)
Screenshot: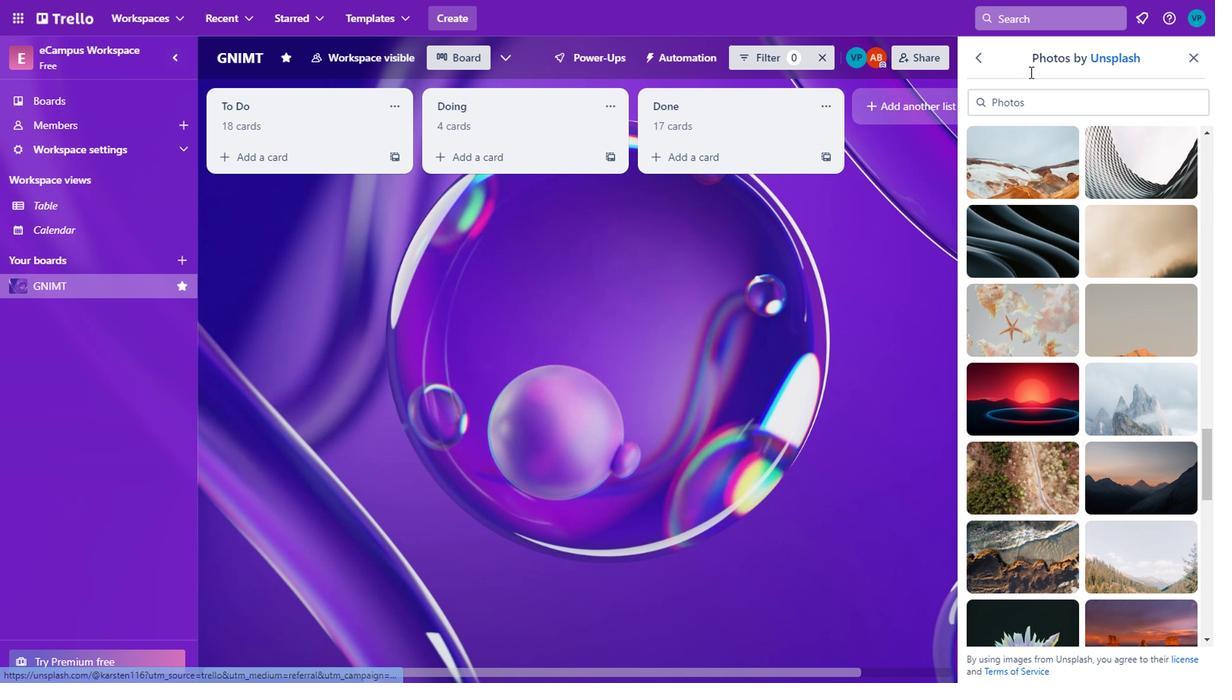 
Action: Mouse pressed left at (1016, 95)
Screenshot: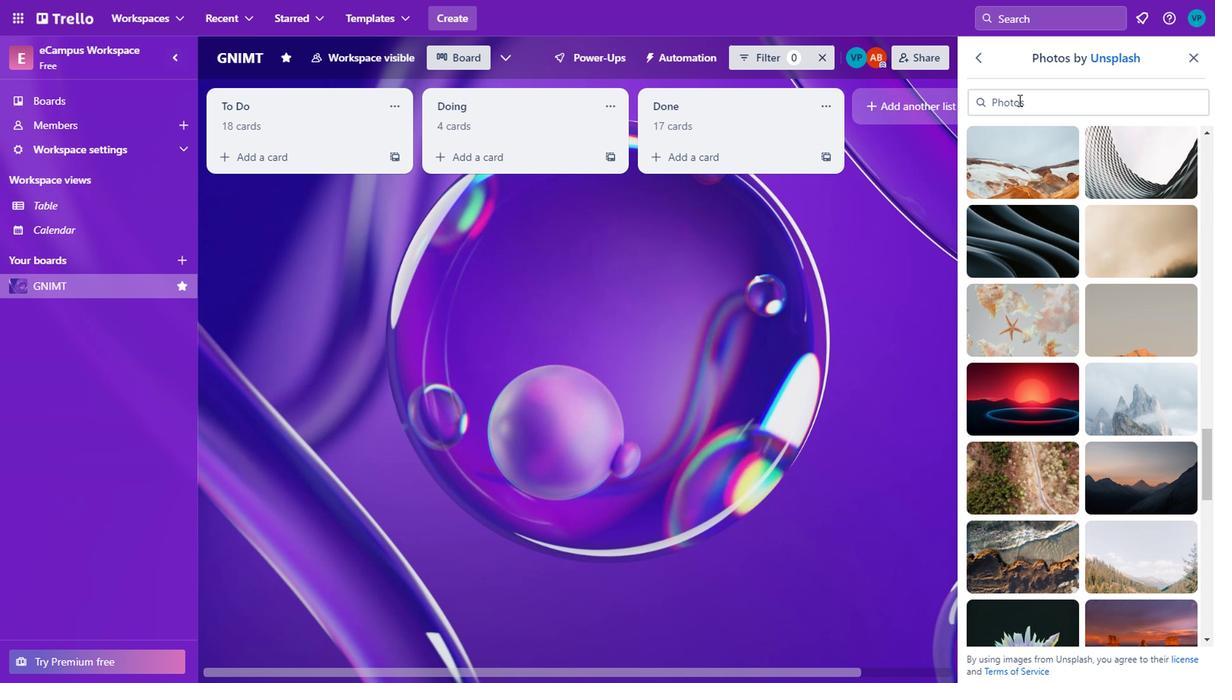 
Action: Key pressed flowre<Key.backspace><Key.backspace>er
Screenshot: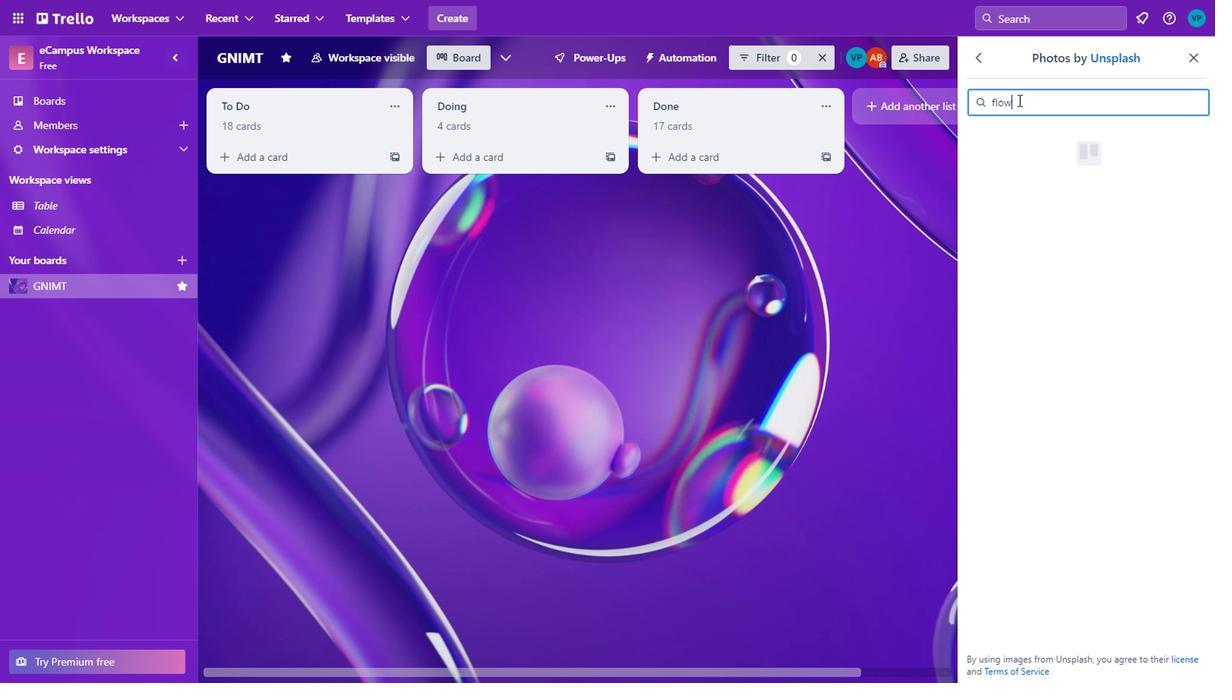 
Action: Mouse moved to (1035, 89)
Screenshot: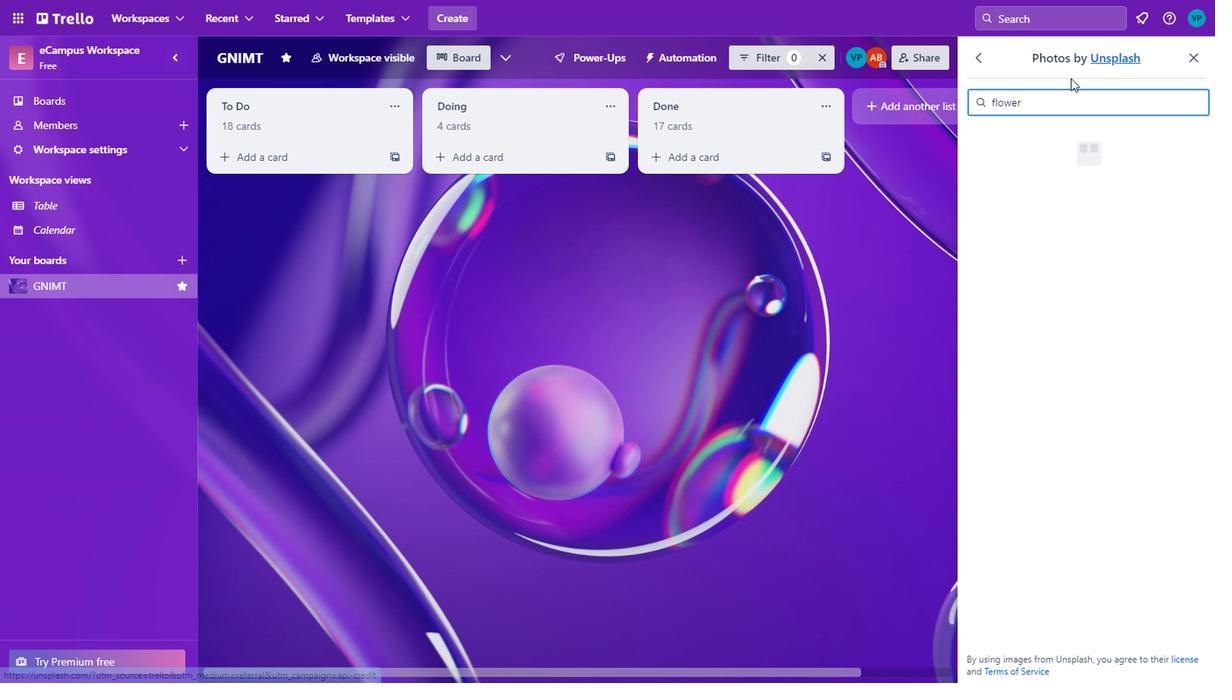 
Action: Key pressed <Key.enter>
Screenshot: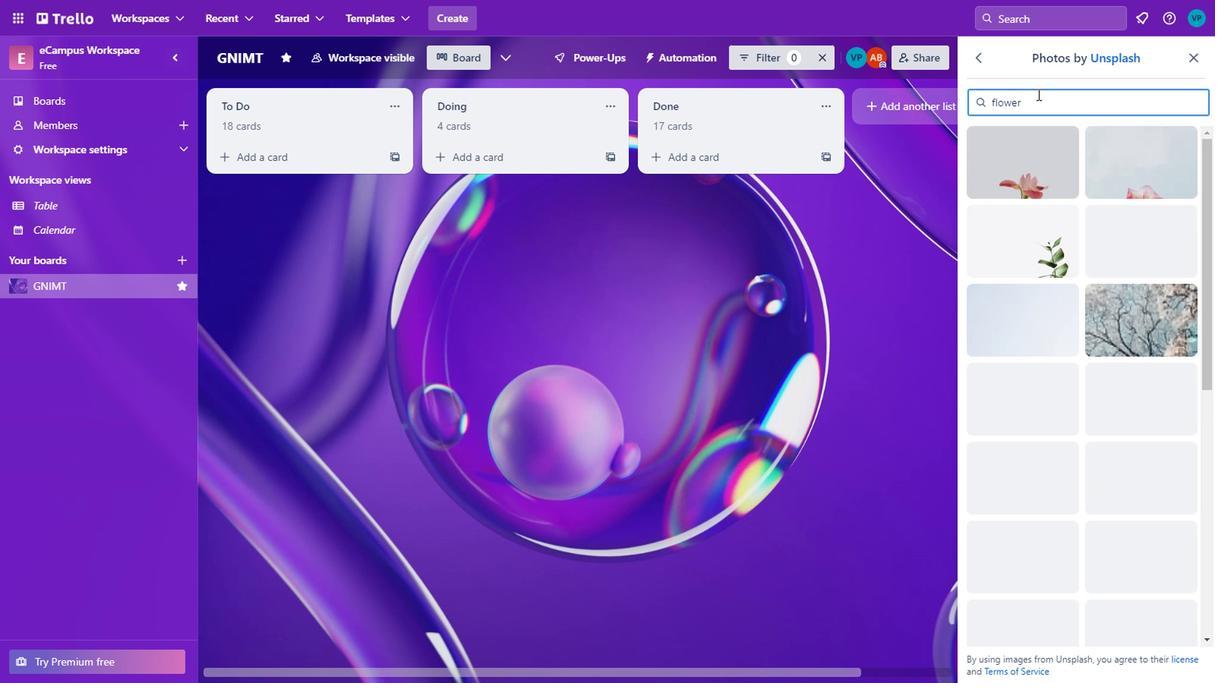 
Action: Mouse moved to (1030, 401)
Screenshot: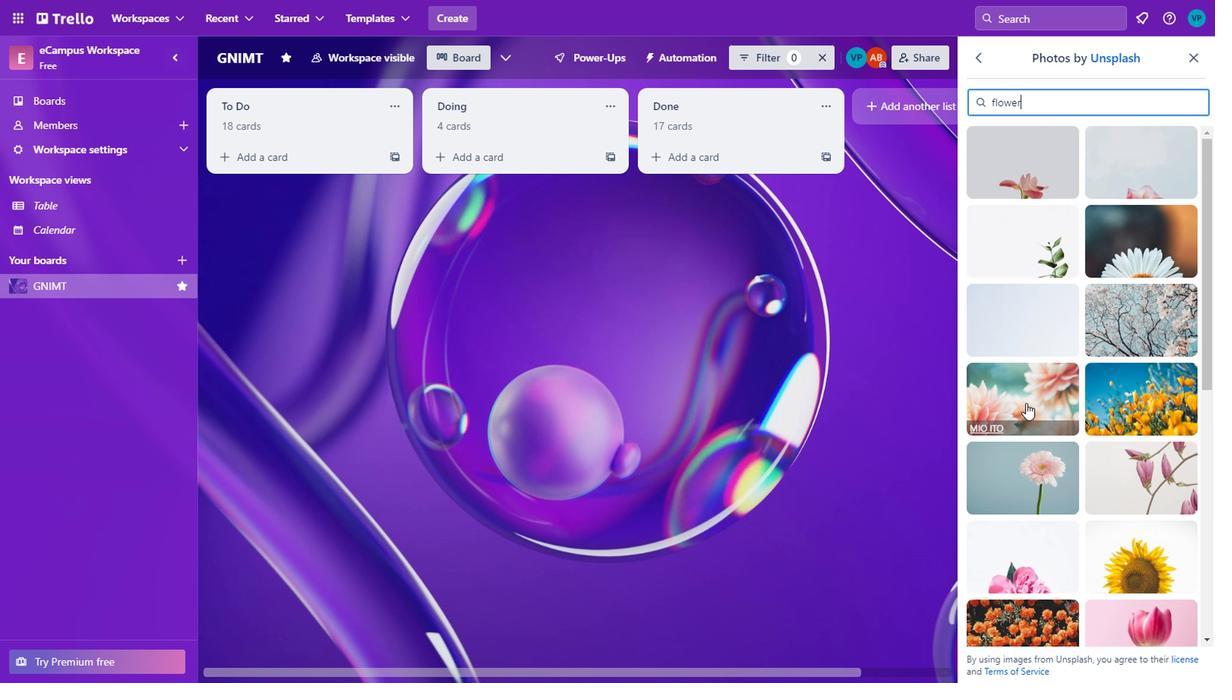 
Action: Mouse pressed left at (1030, 401)
Screenshot: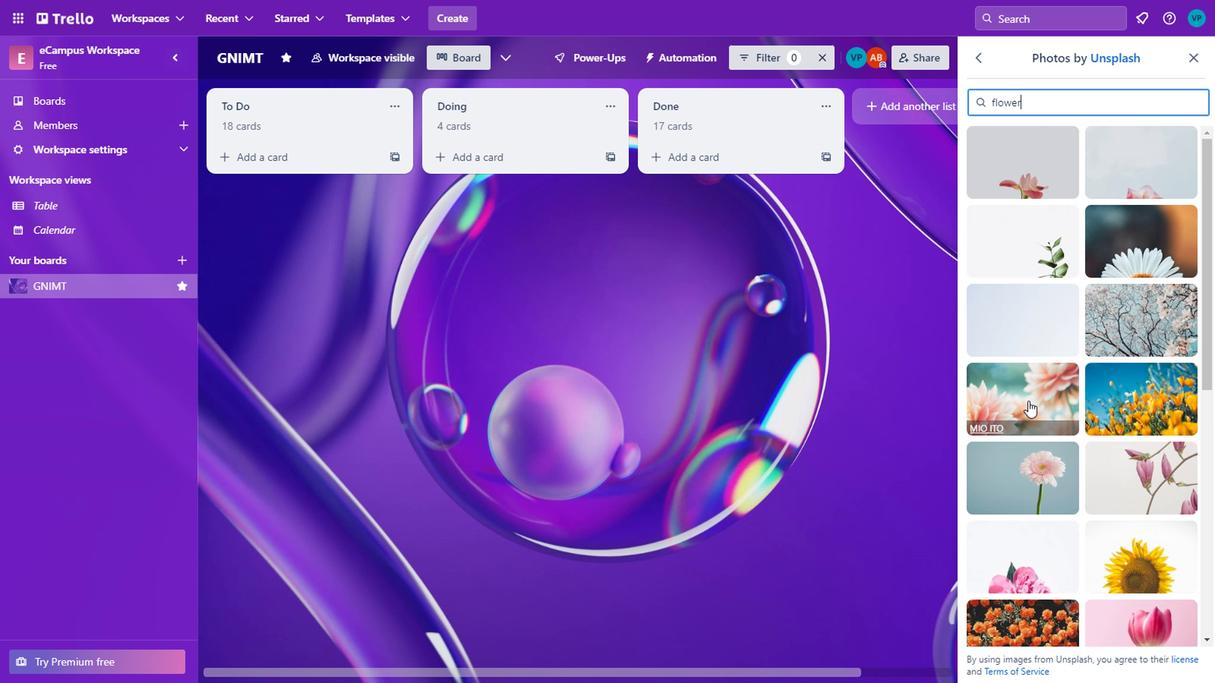 
Action: Mouse moved to (1100, 358)
Screenshot: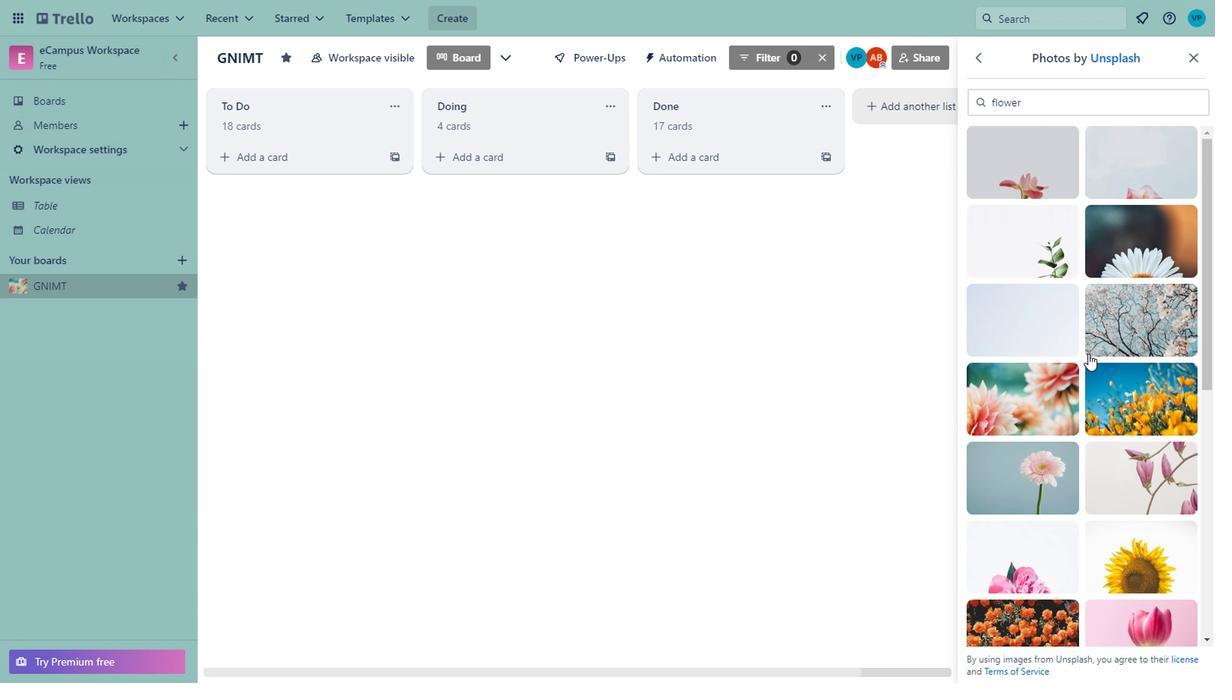 
Action: Mouse scrolled (1100, 357) with delta (0, 0)
Screenshot: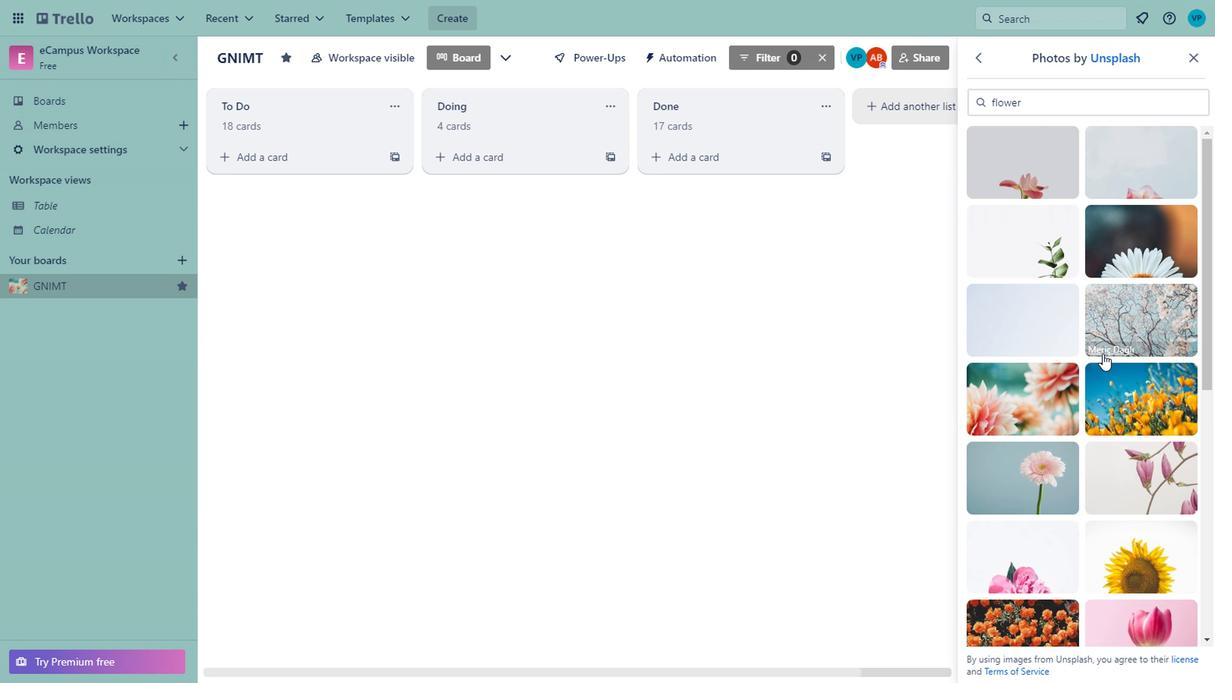 
Action: Mouse moved to (1106, 355)
Screenshot: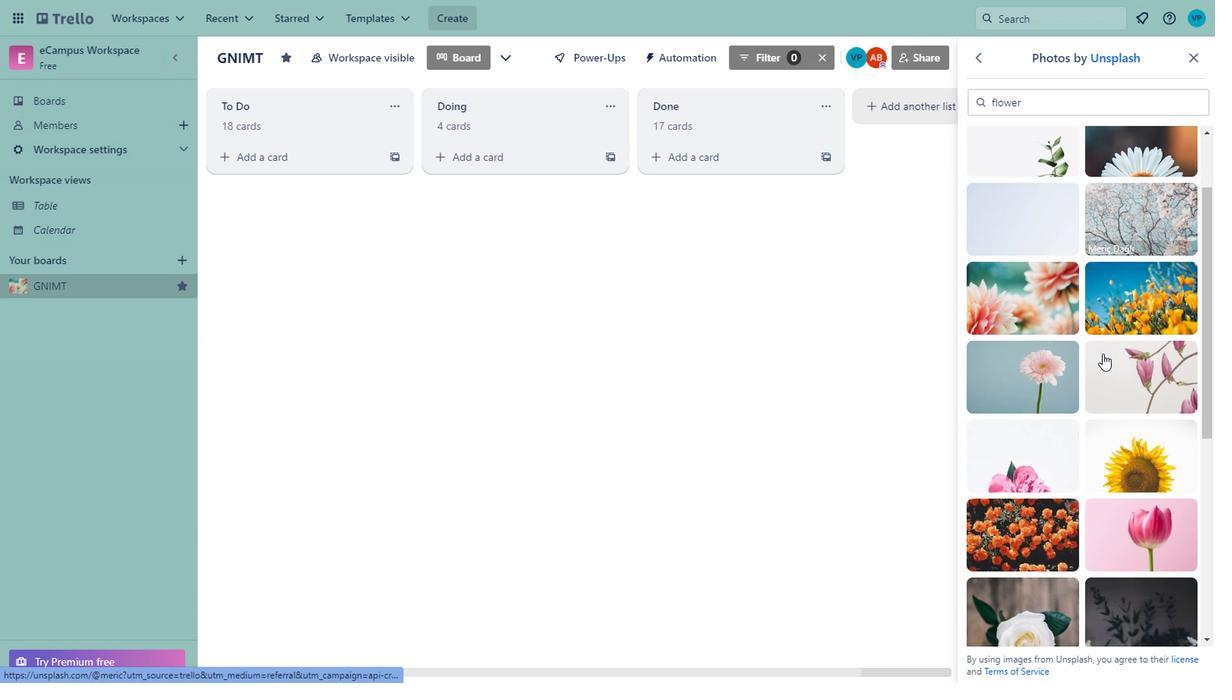 
Action: Mouse scrolled (1106, 355) with delta (0, 0)
Screenshot: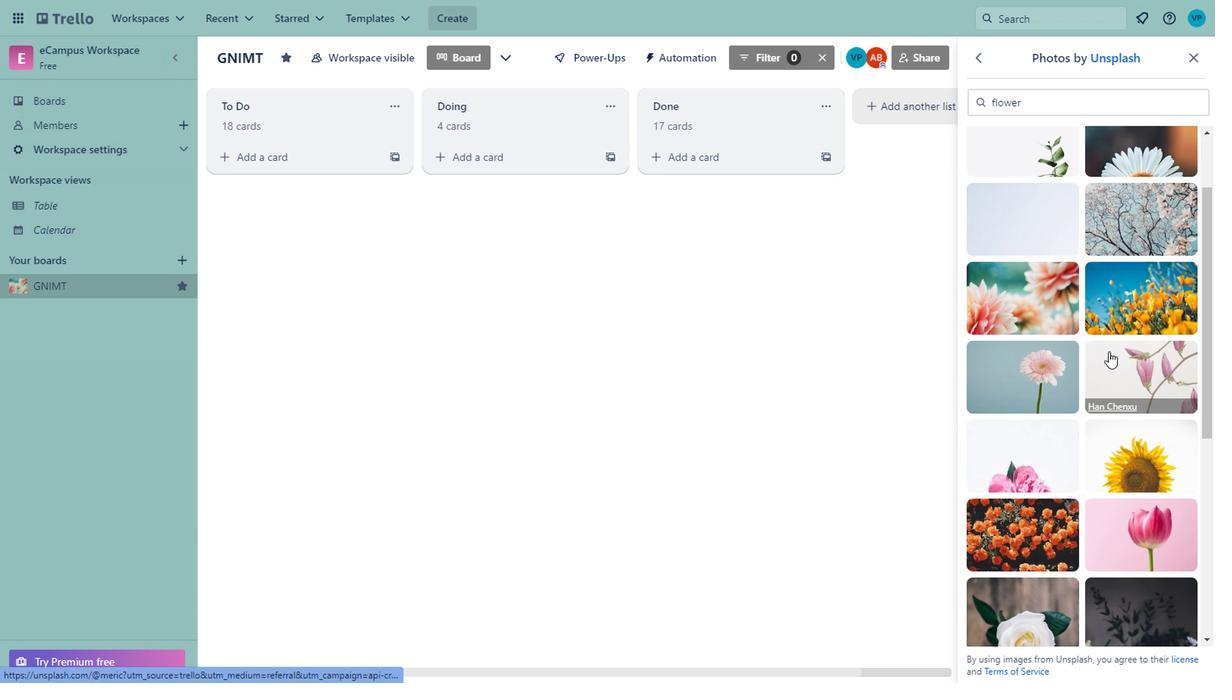 
Action: Mouse moved to (1106, 359)
Screenshot: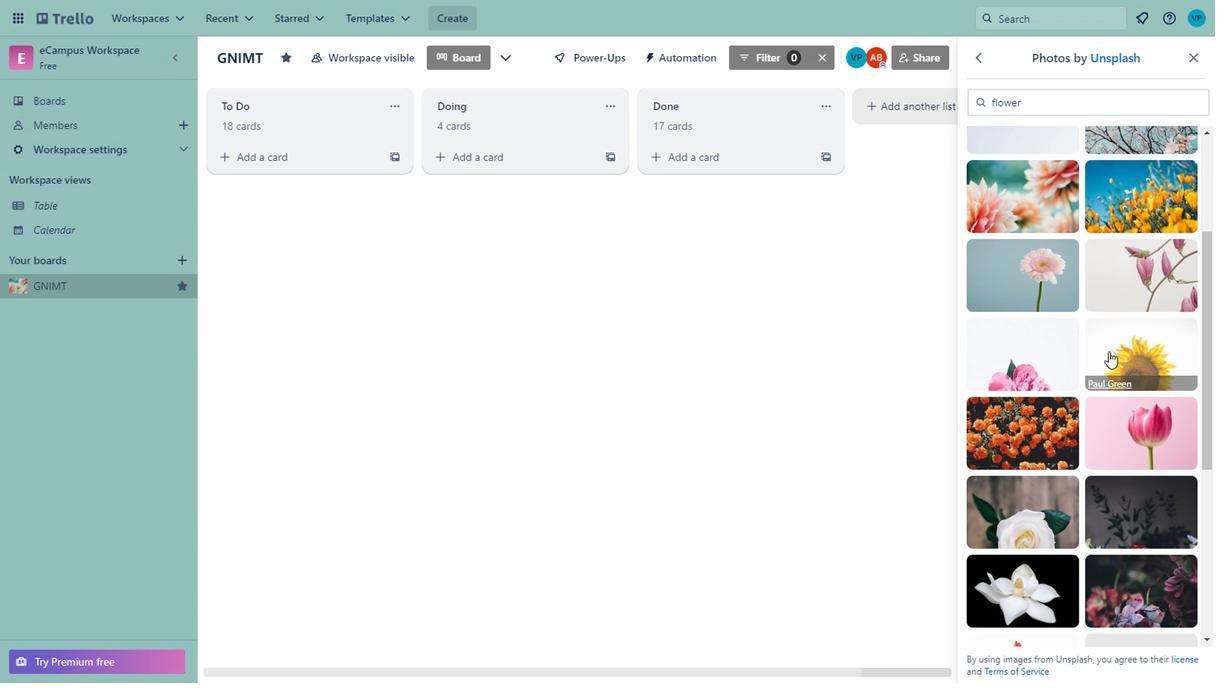 
Action: Mouse scrolled (1106, 358) with delta (0, 0)
Screenshot: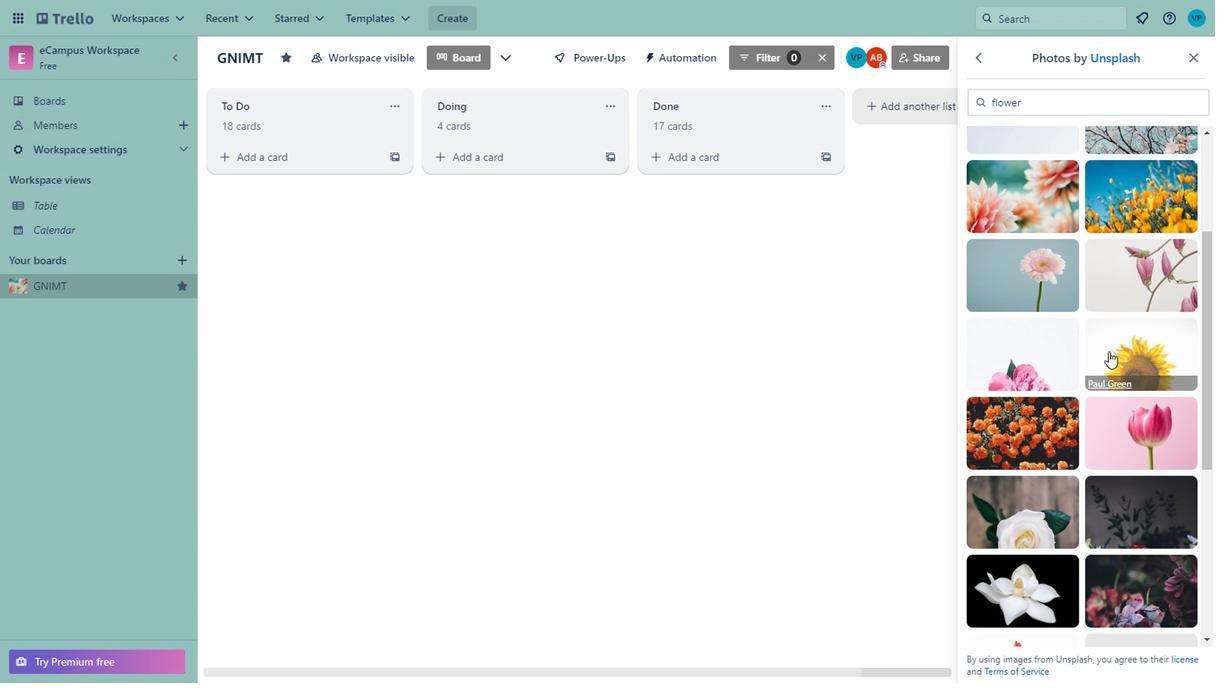 
Action: Mouse moved to (1105, 383)
Screenshot: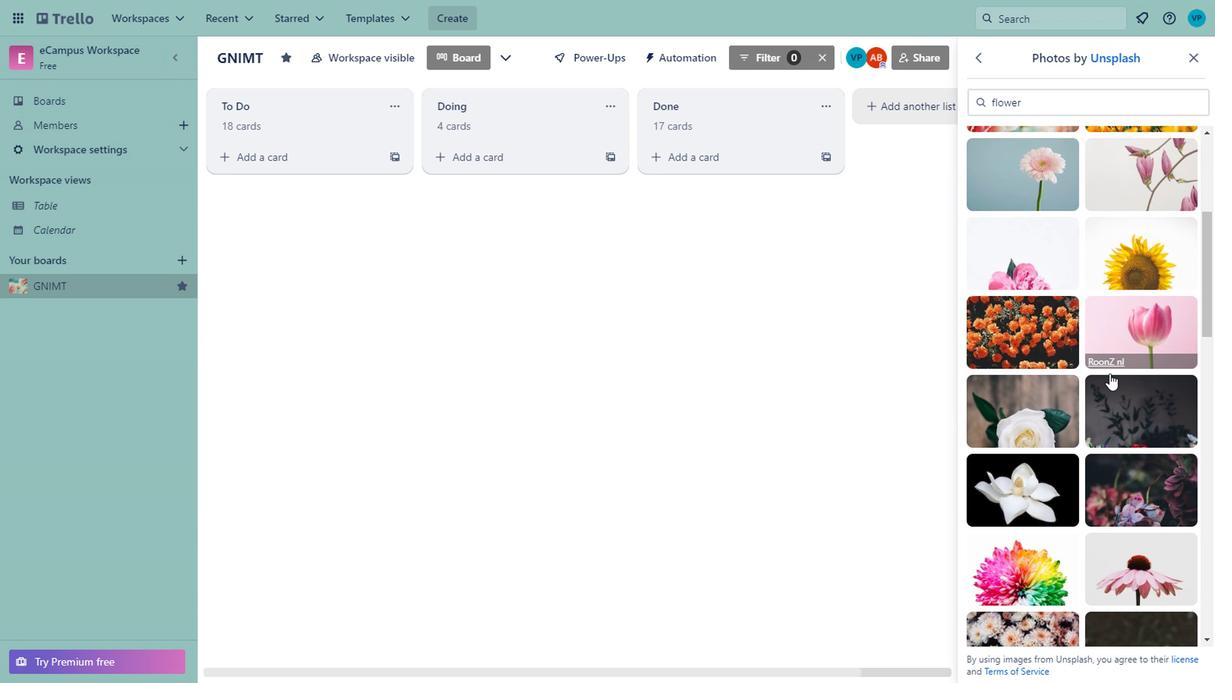 
Action: Mouse scrolled (1105, 382) with delta (0, -1)
Screenshot: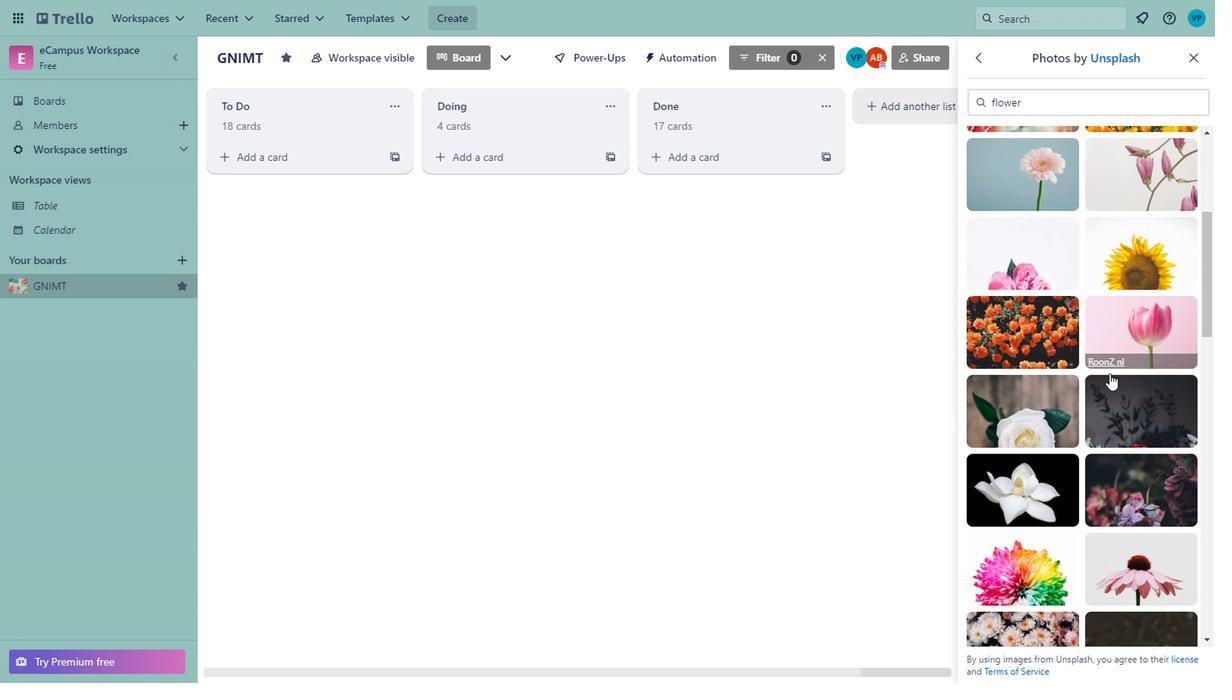 
Action: Mouse moved to (1021, 376)
Screenshot: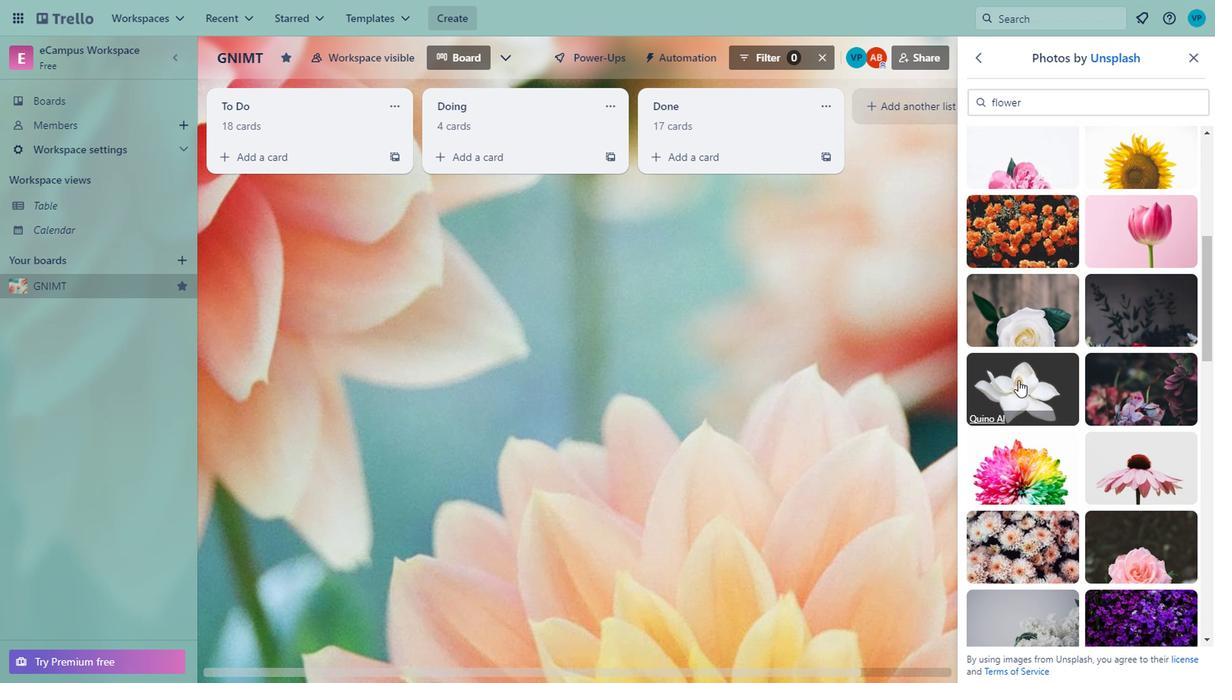 
Action: Mouse pressed left at (1021, 376)
Screenshot: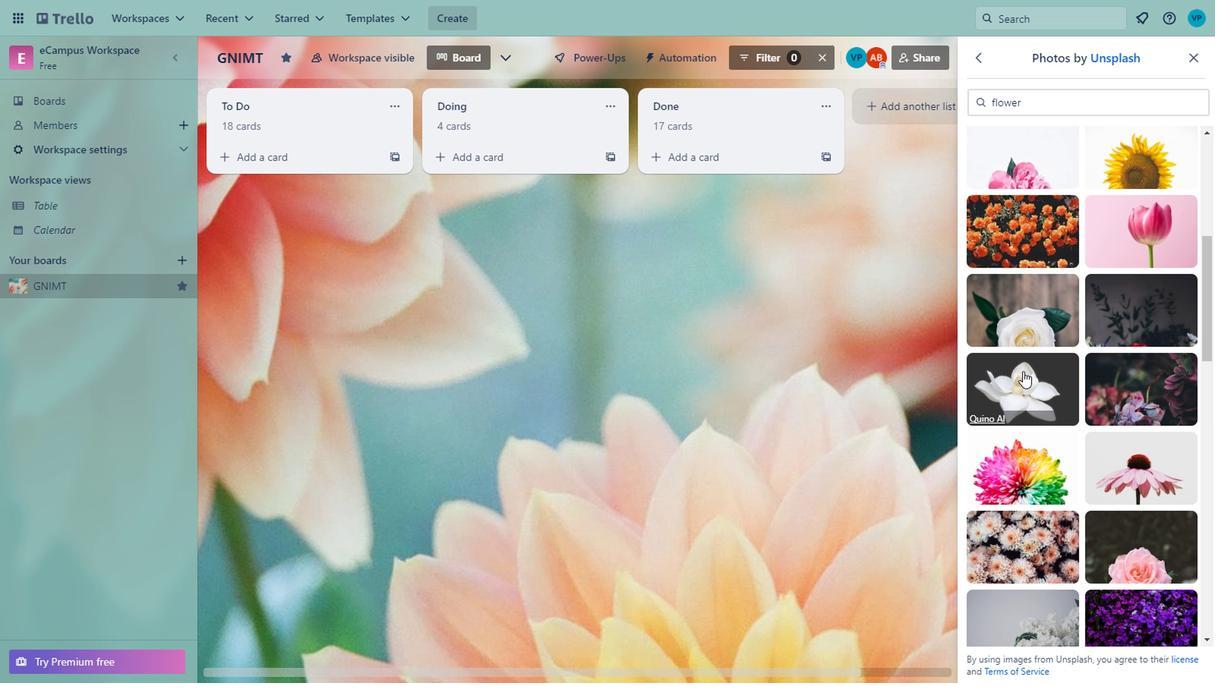 
Action: Mouse moved to (1213, 376)
Screenshot: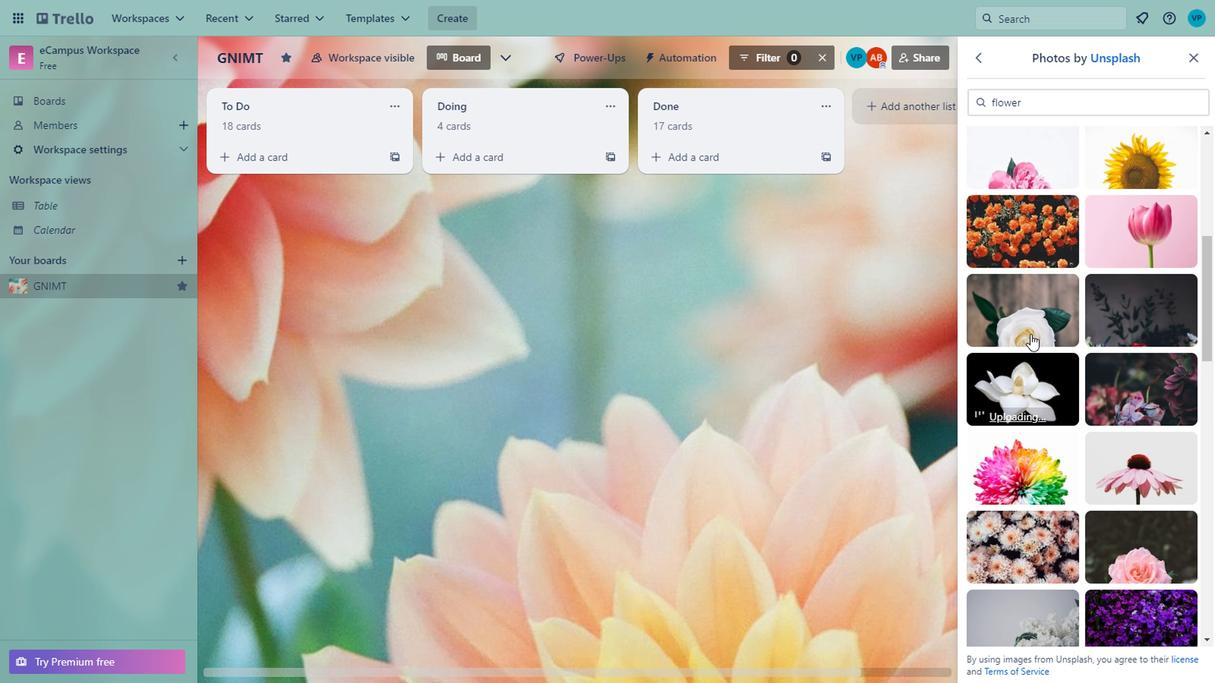 
Action: Mouse scrolled (1210, 375) with delta (0, -1)
Screenshot: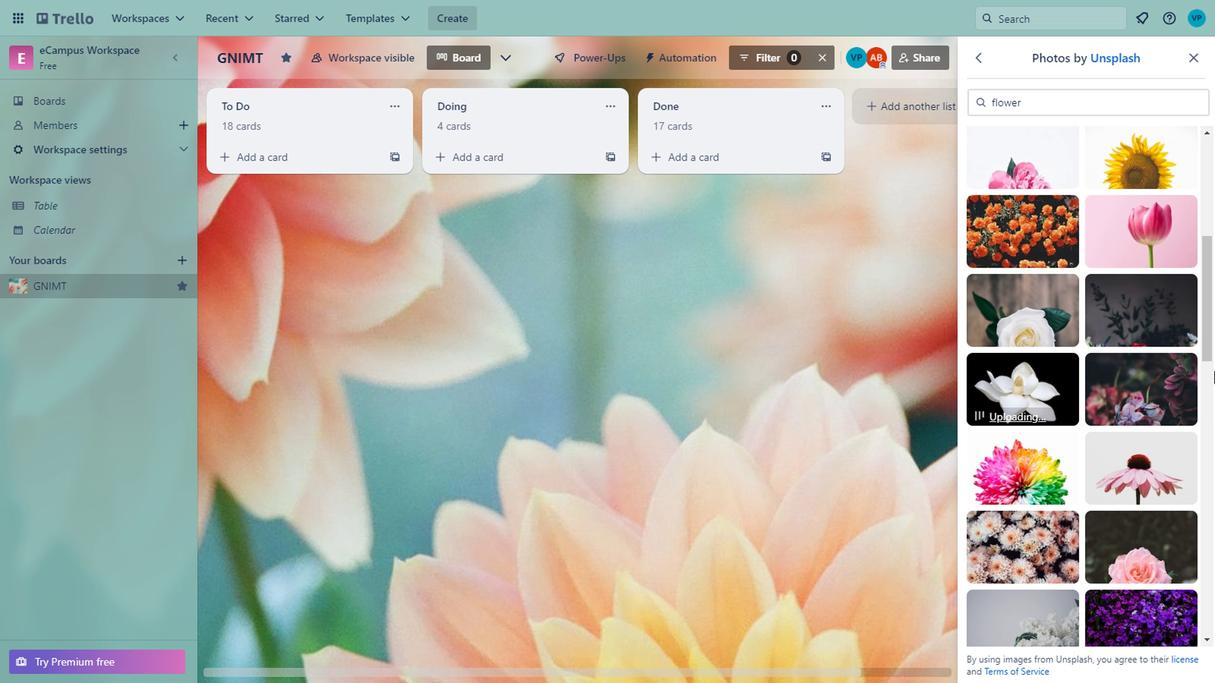 
Action: Mouse moved to (1210, 379)
Screenshot: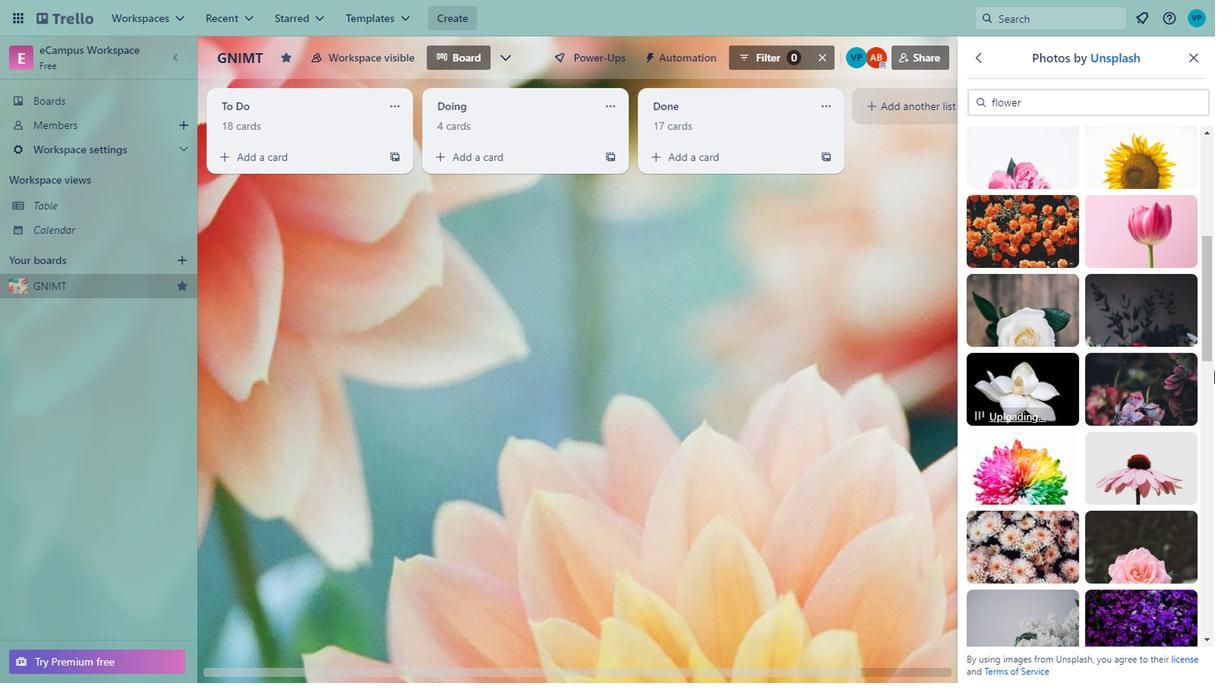 
Action: Mouse scrolled (1210, 378) with delta (0, 0)
Screenshot: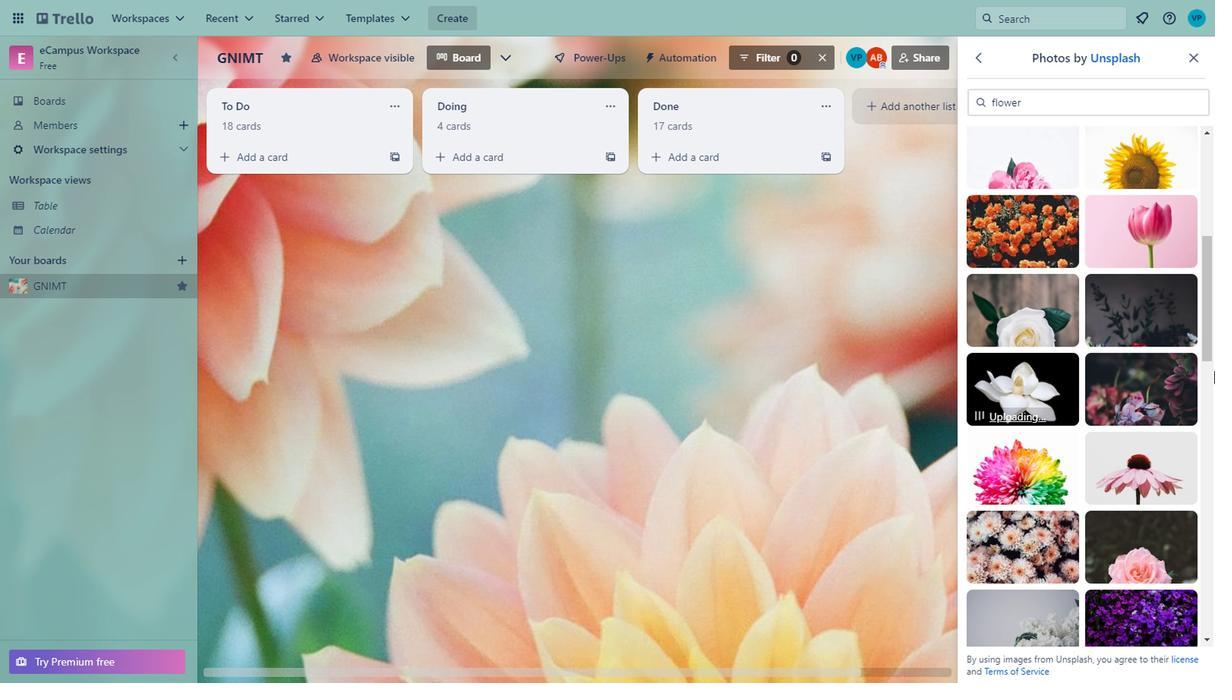 
Action: Mouse moved to (1109, 357)
Screenshot: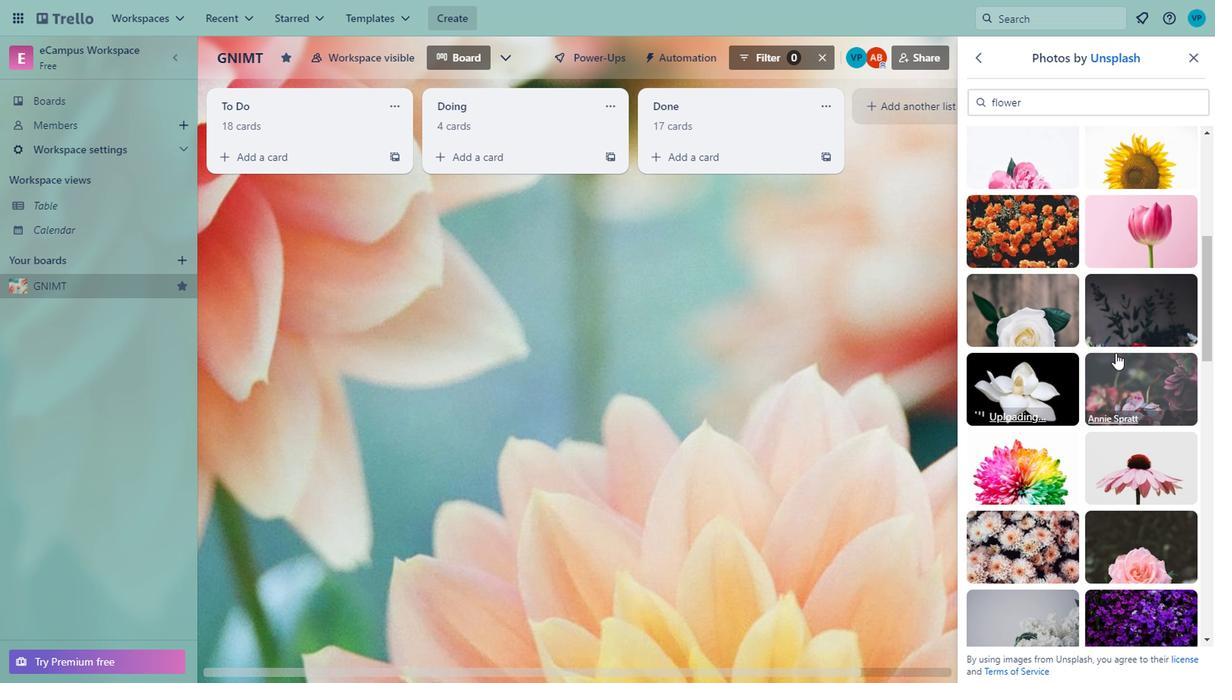 
Action: Mouse scrolled (1109, 356) with delta (0, -1)
Screenshot: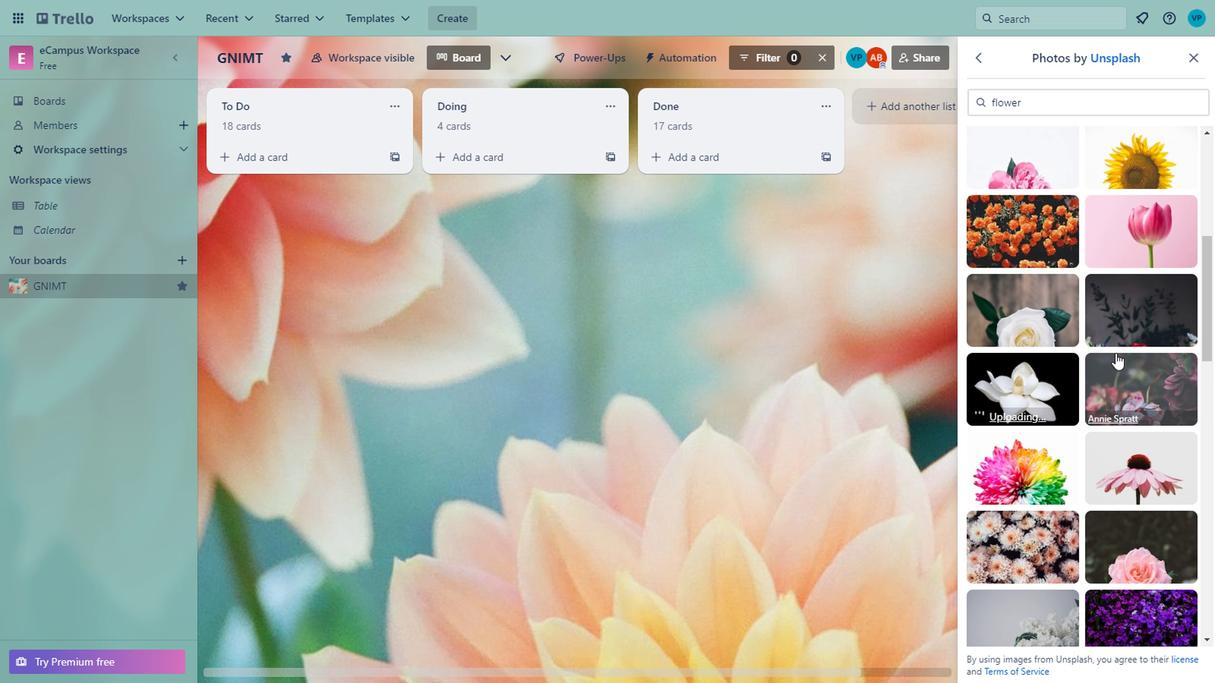 
Action: Mouse moved to (1109, 355)
Screenshot: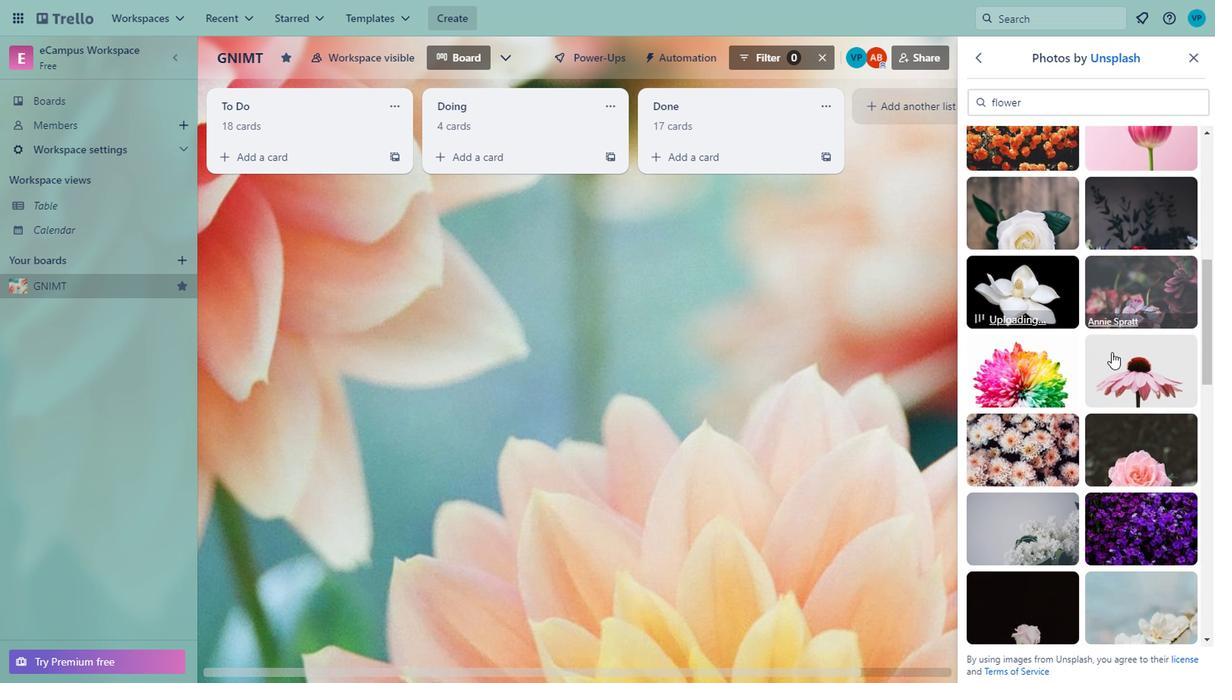 
Action: Mouse scrolled (1109, 355) with delta (0, 0)
Screenshot: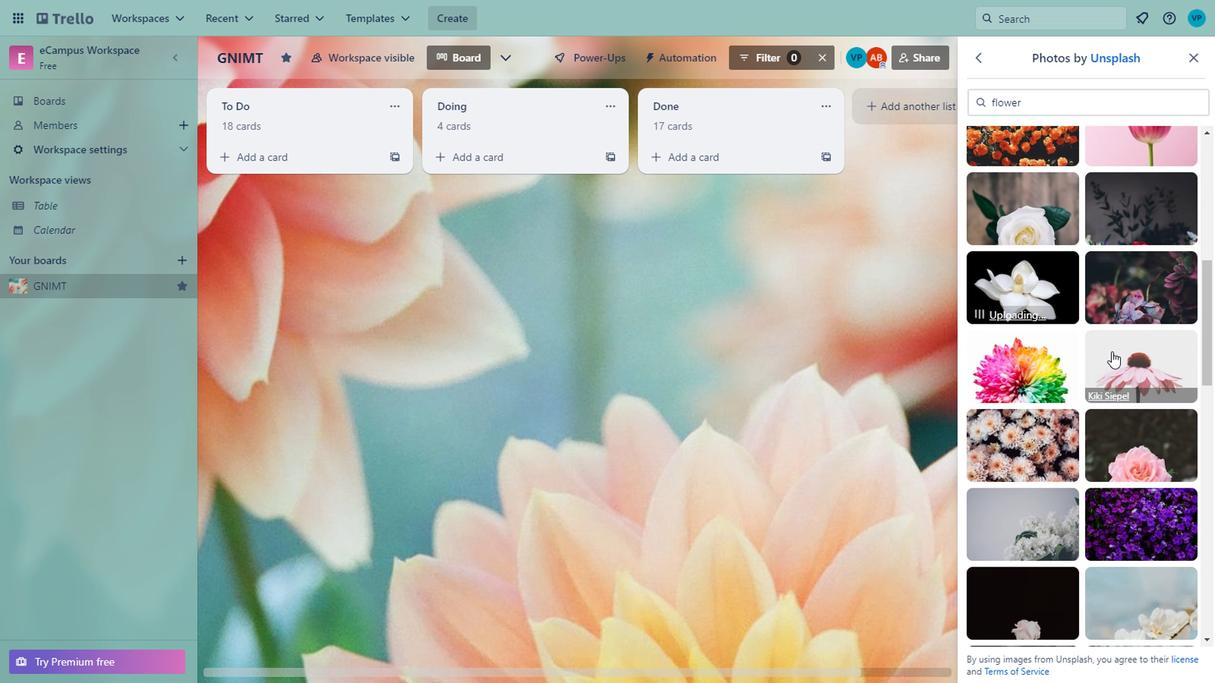 
Action: Mouse moved to (1113, 355)
Screenshot: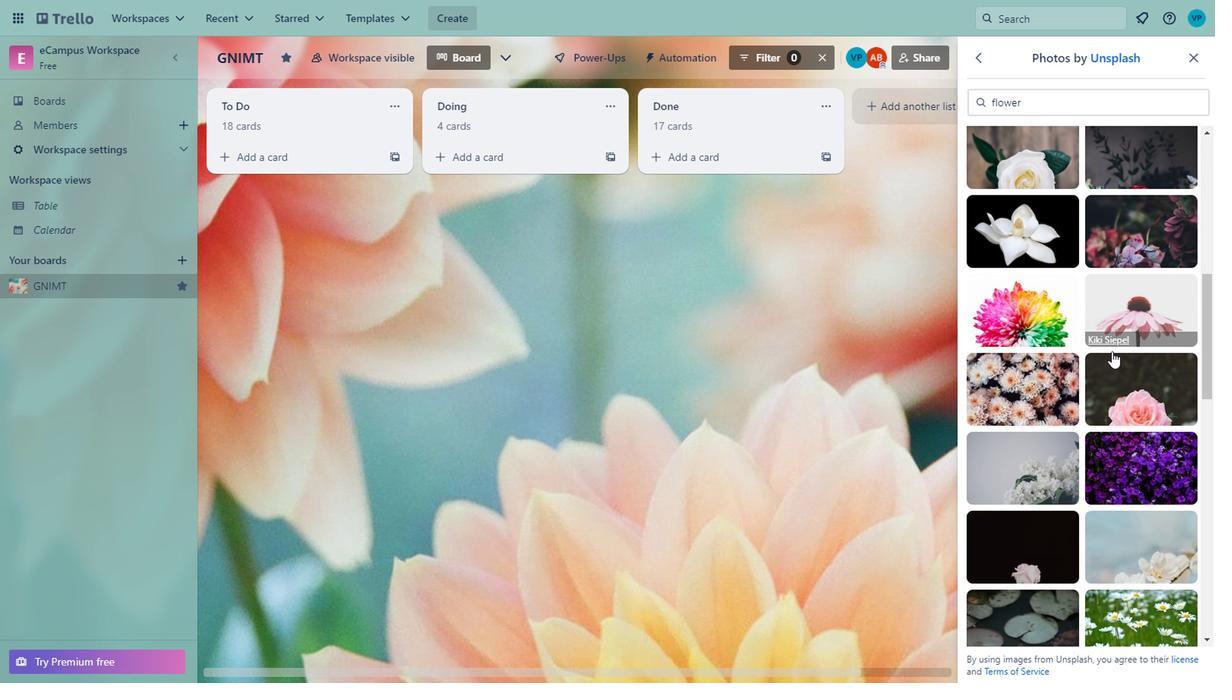 
Action: Mouse scrolled (1113, 355) with delta (0, 0)
Screenshot: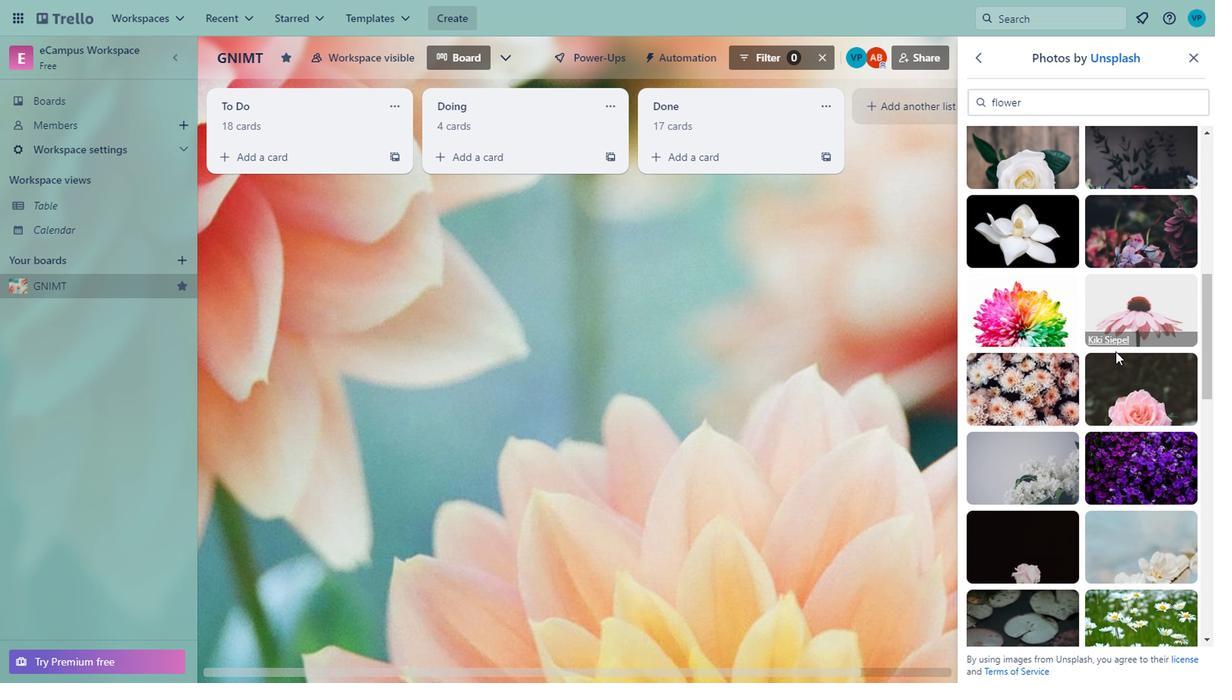 
Action: Mouse moved to (1114, 353)
Screenshot: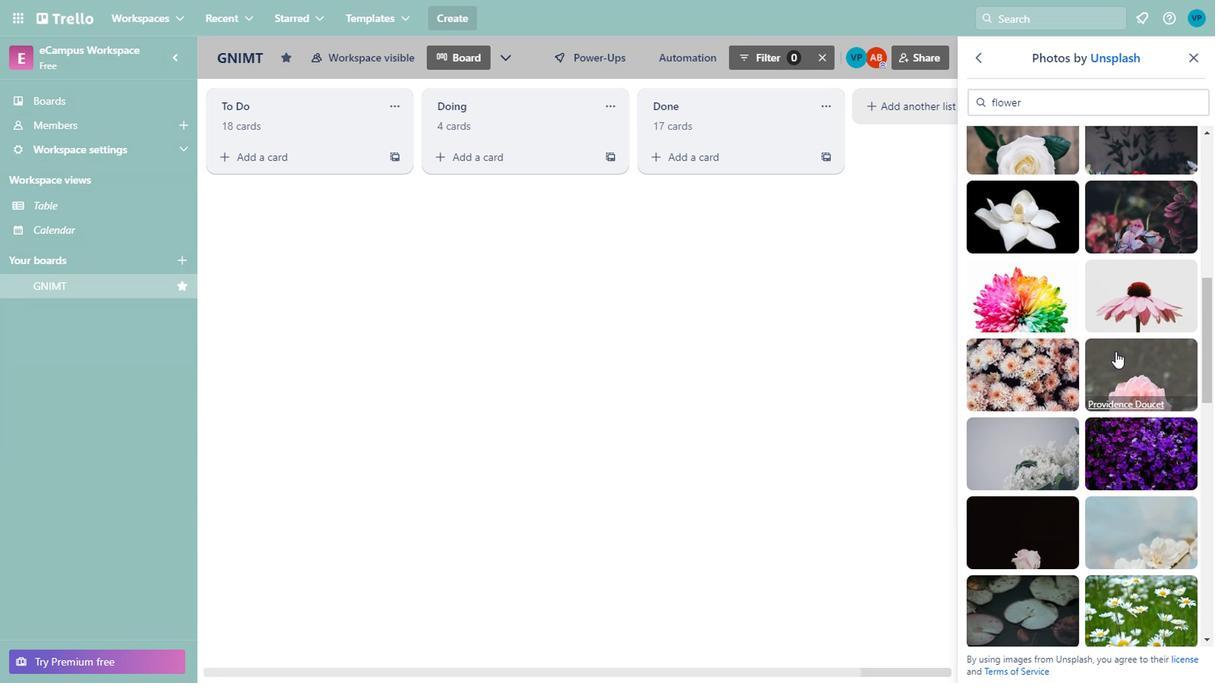 
Action: Mouse scrolled (1114, 352) with delta (0, 0)
Screenshot: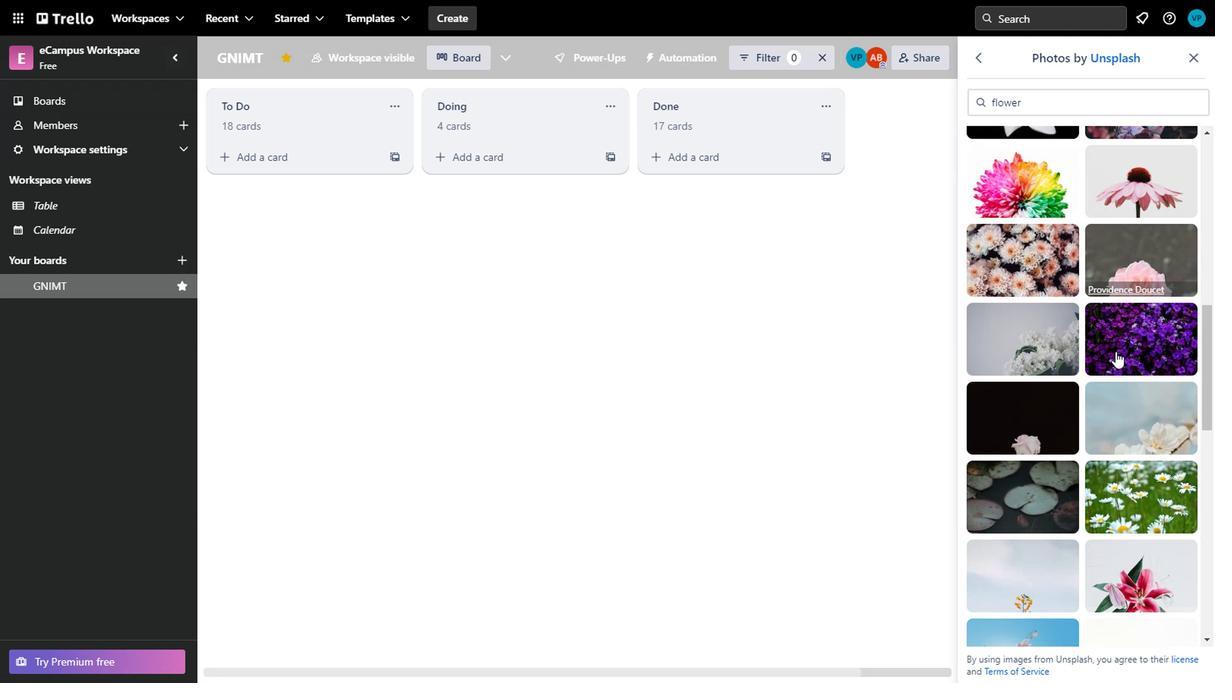 
Action: Mouse scrolled (1114, 352) with delta (0, 0)
Screenshot: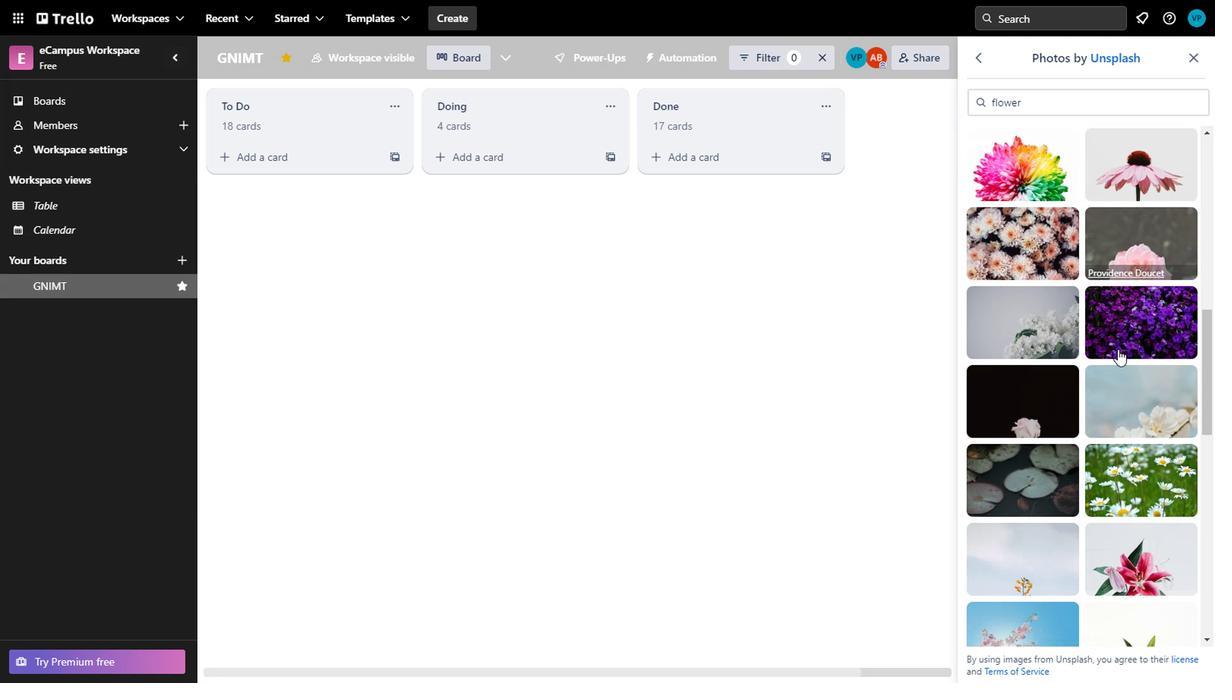 
Action: Mouse moved to (1045, 307)
Screenshot: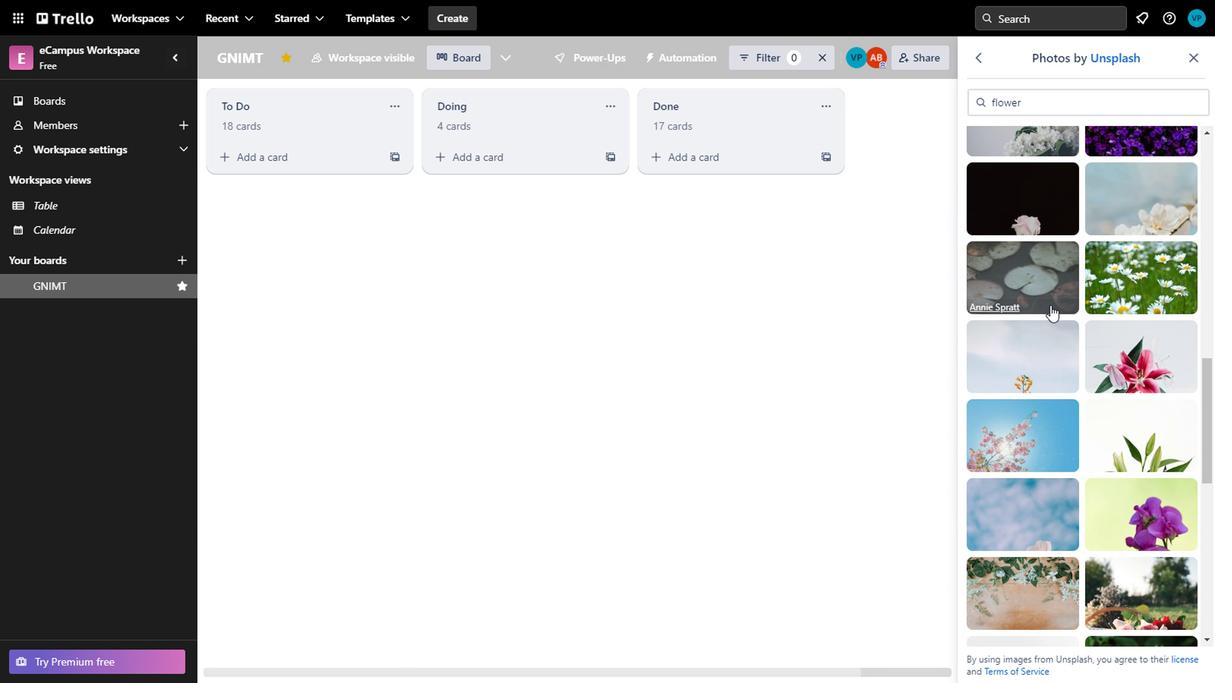 
Action: Mouse scrolled (1045, 307) with delta (0, 0)
Screenshot: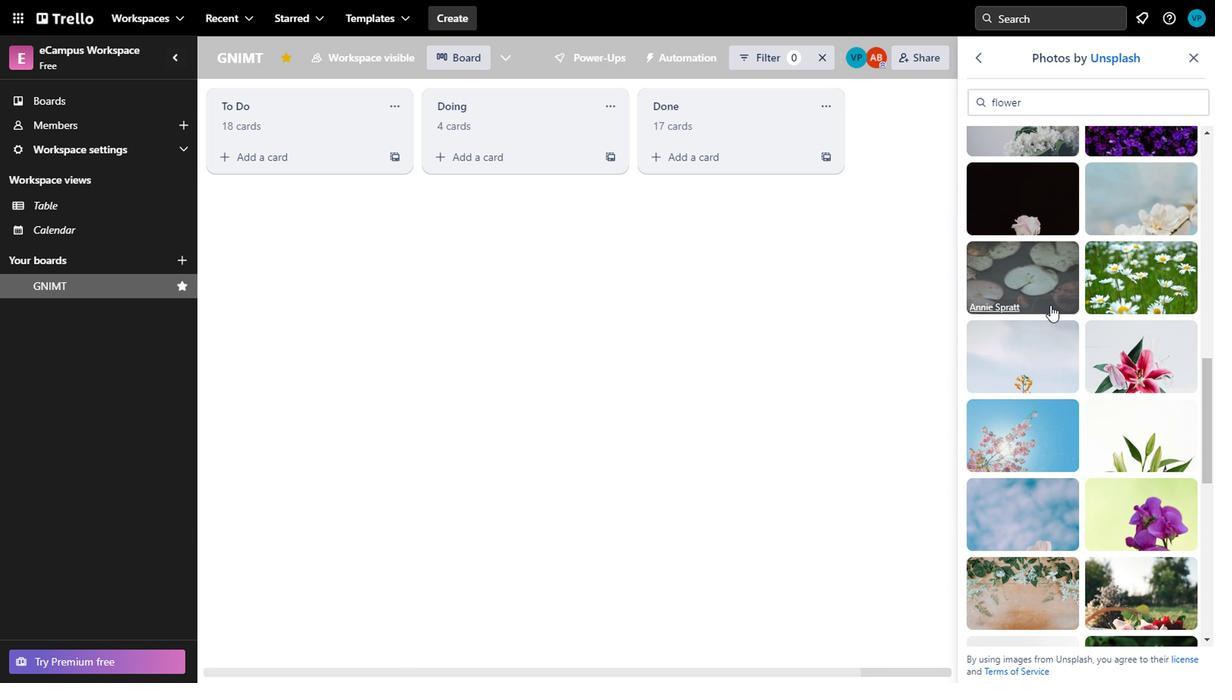 
Action: Mouse moved to (1028, 485)
Screenshot: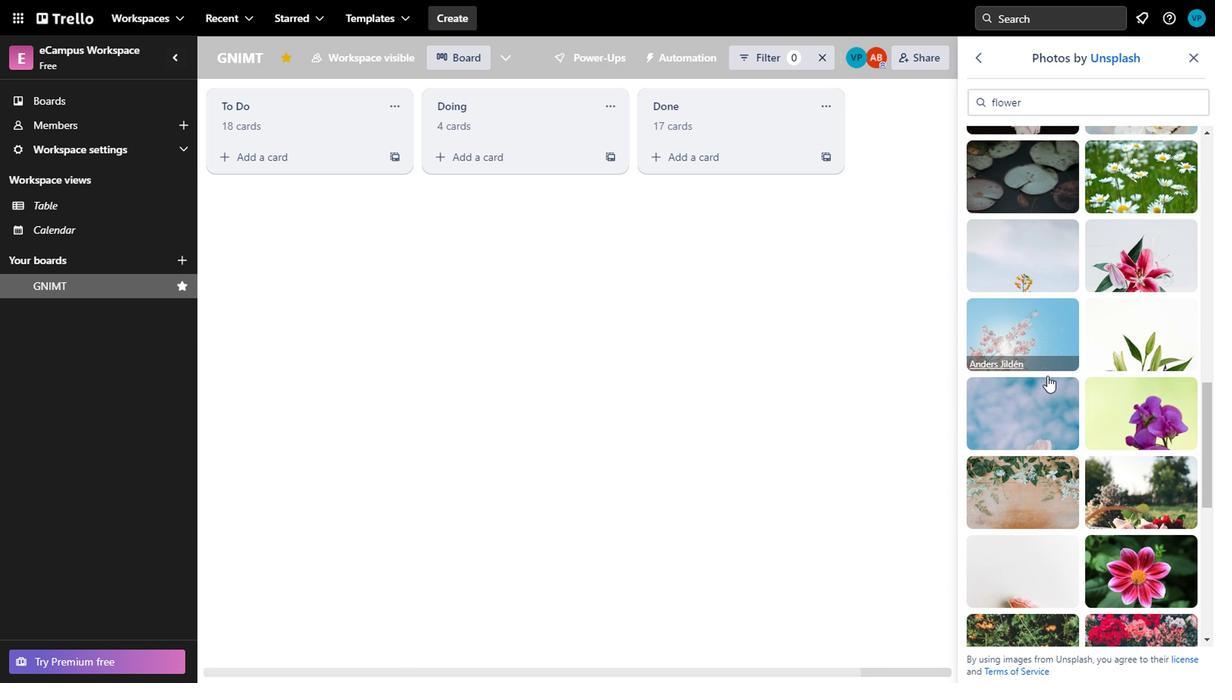 
Action: Mouse scrolled (1028, 484) with delta (0, 0)
Screenshot: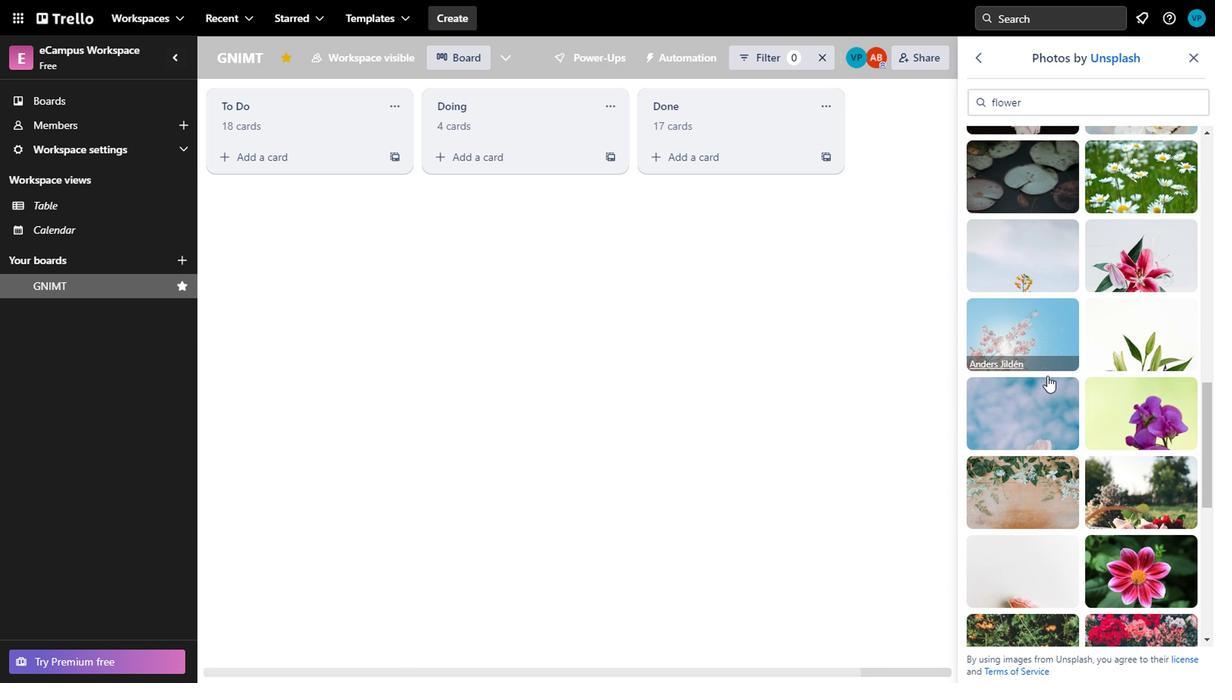 
Action: Mouse moved to (1043, 468)
Screenshot: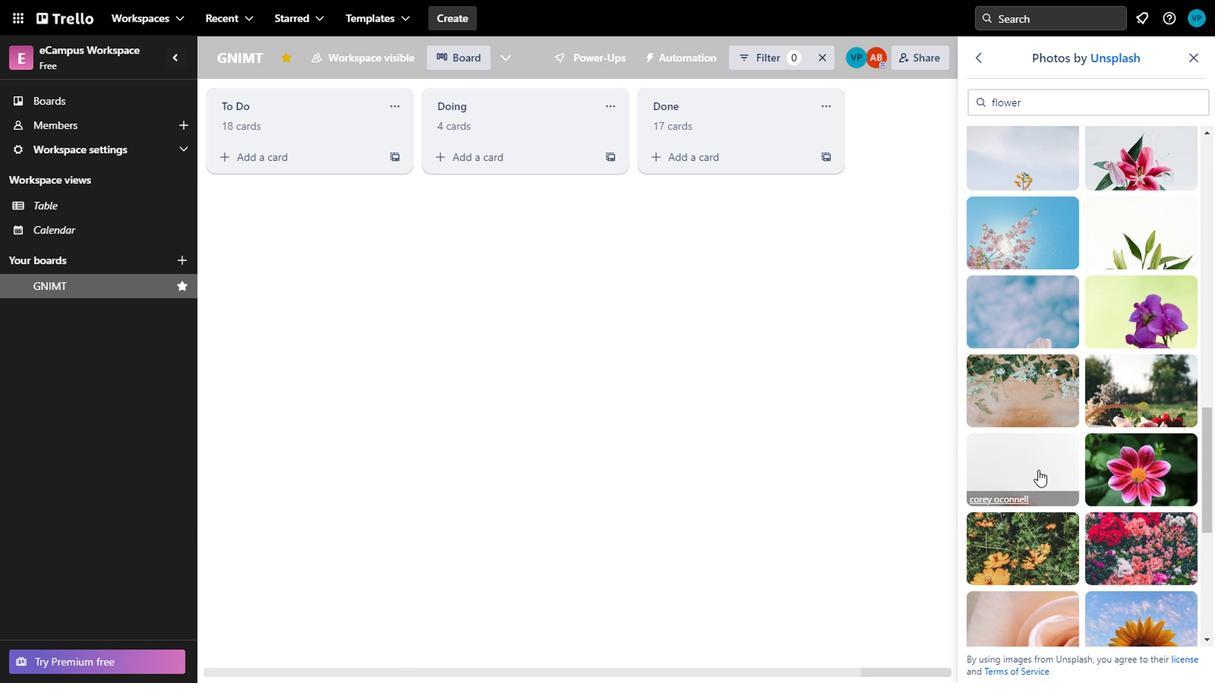 
Action: Mouse scrolled (1043, 467) with delta (0, 0)
Screenshot: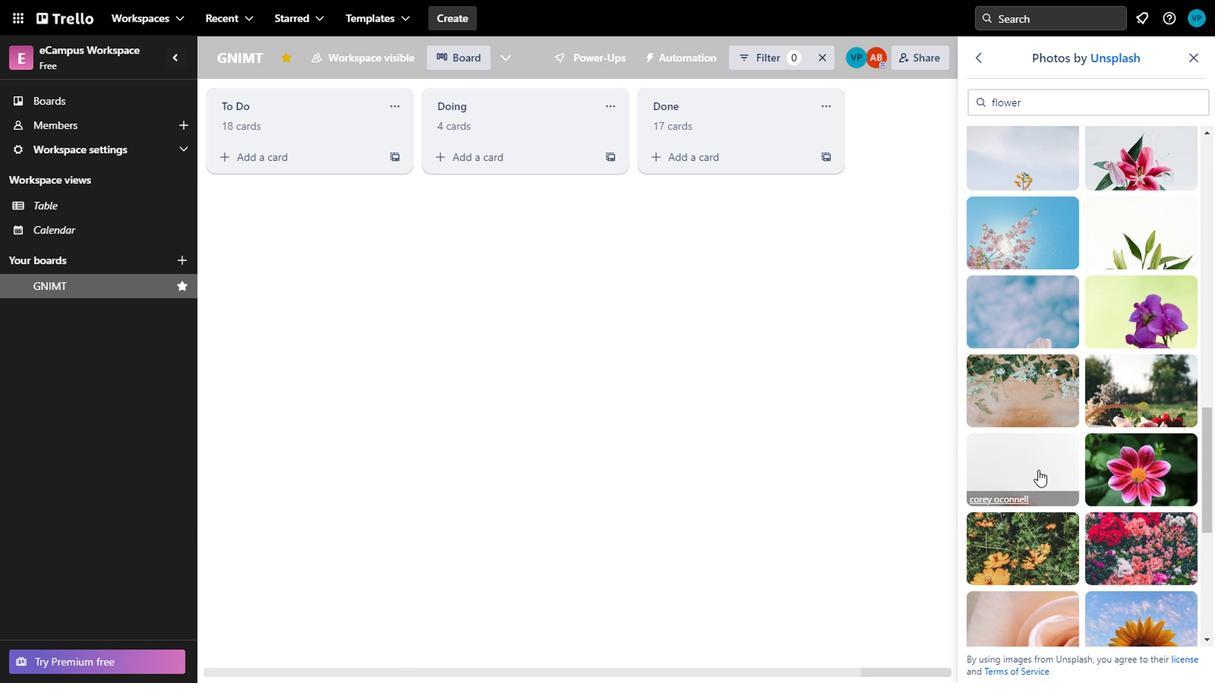 
Action: Mouse moved to (1119, 349)
Screenshot: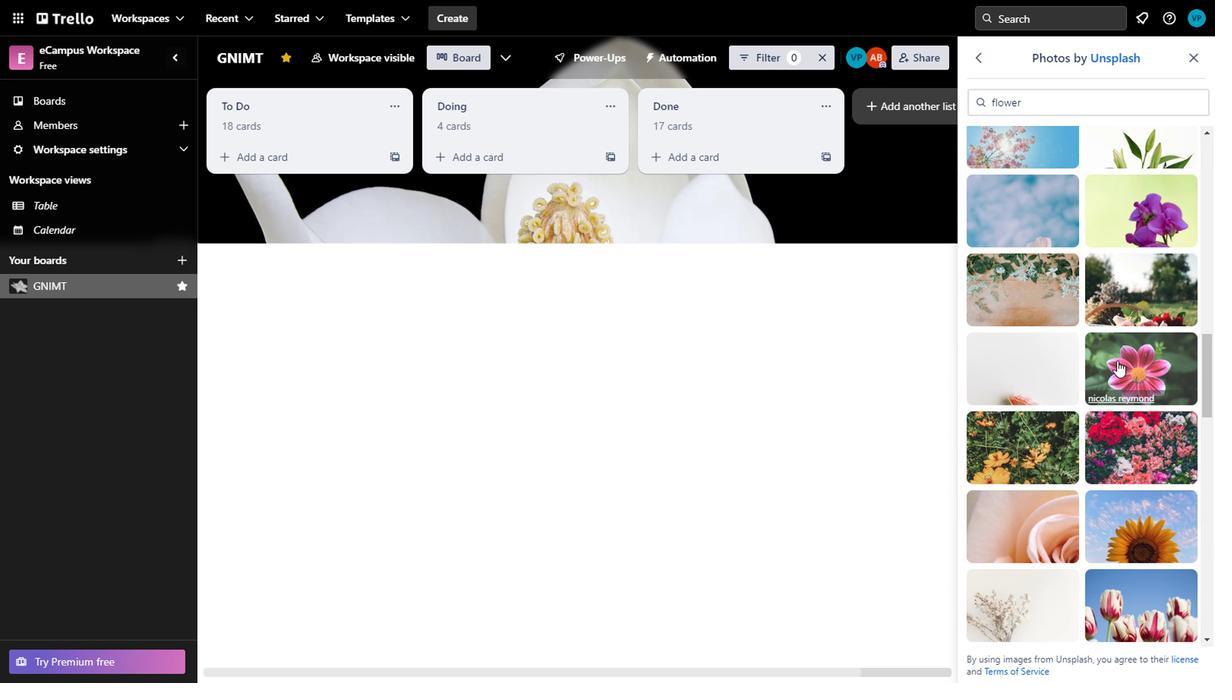 
Action: Mouse scrolled (1119, 350) with delta (0, 1)
Screenshot: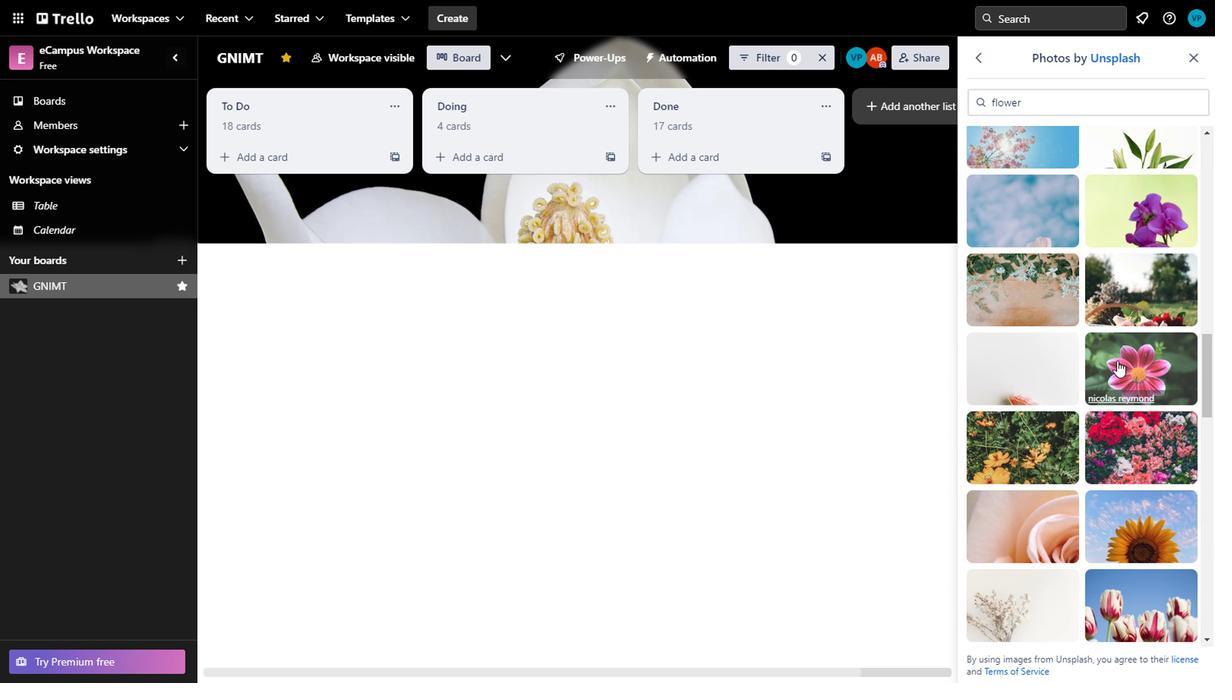 
Action: Mouse moved to (1121, 346)
Screenshot: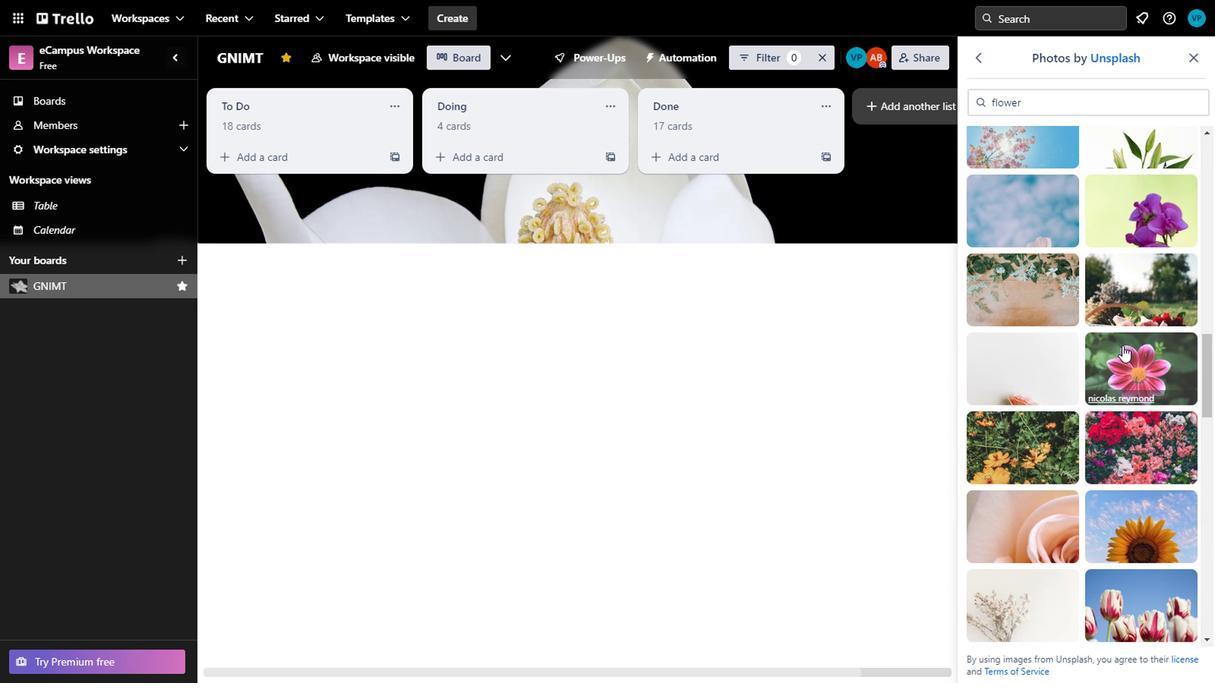 
Action: Mouse scrolled (1121, 345) with delta (0, 0)
Screenshot: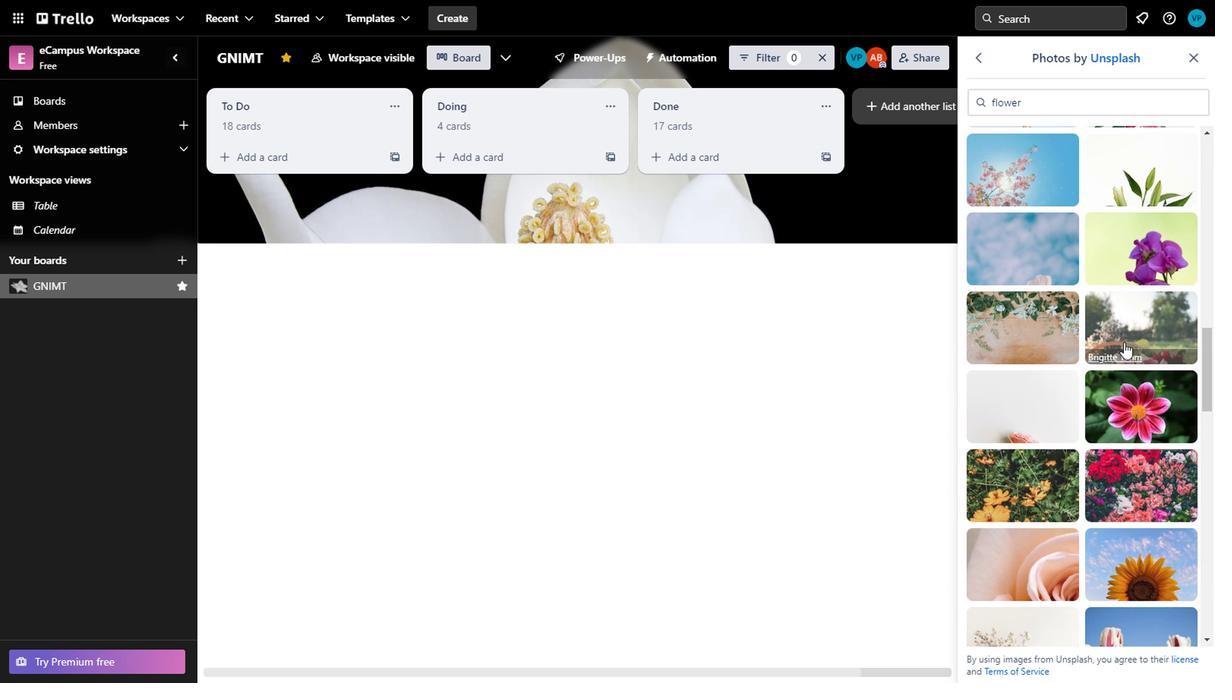 
Action: Mouse moved to (1140, 414)
Screenshot: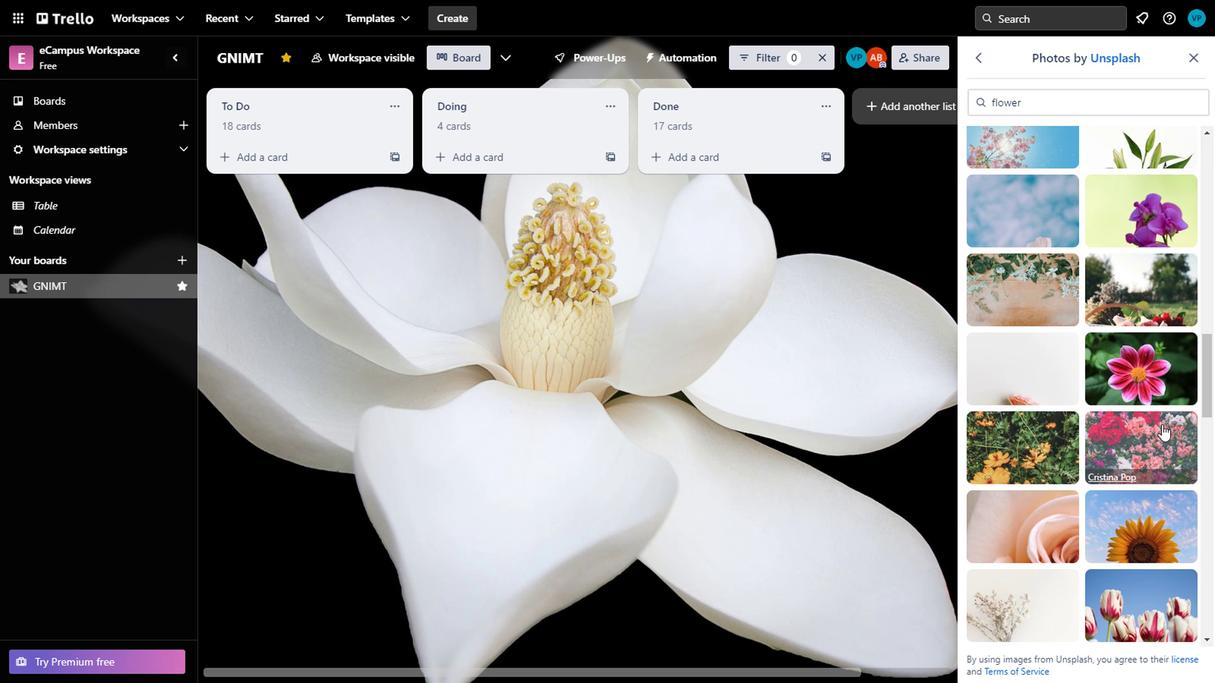 
Action: Mouse scrolled (1140, 414) with delta (0, 0)
Screenshot: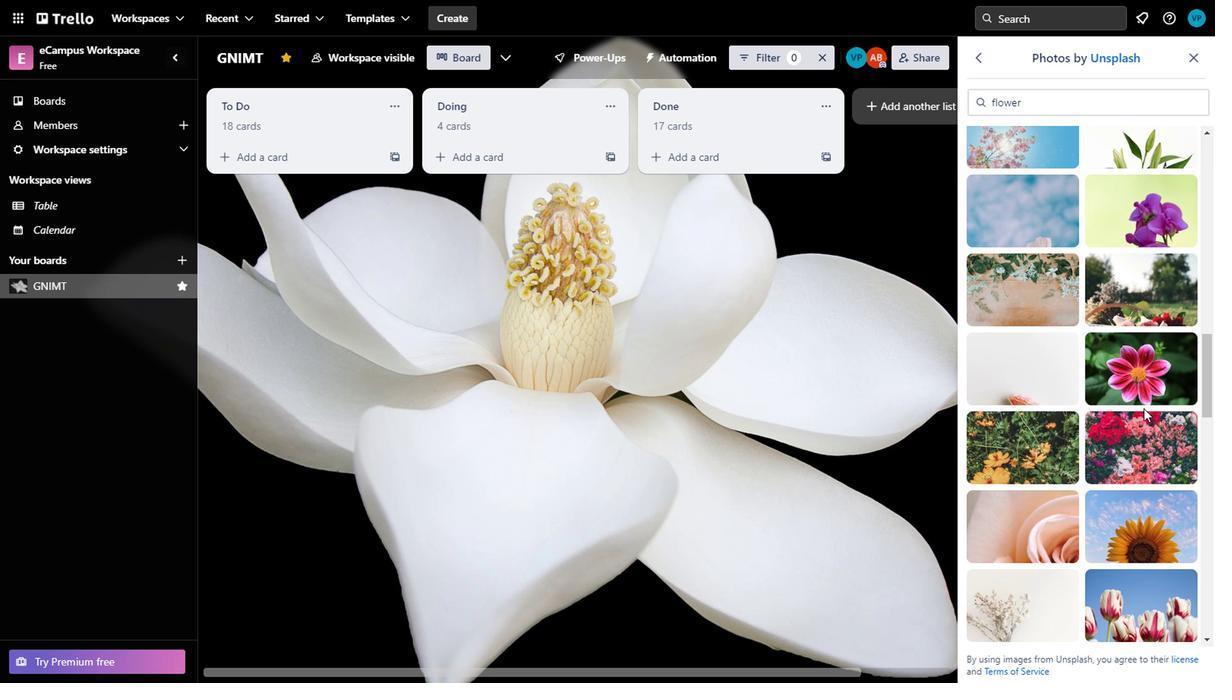 
Action: Mouse moved to (1080, 404)
Screenshot: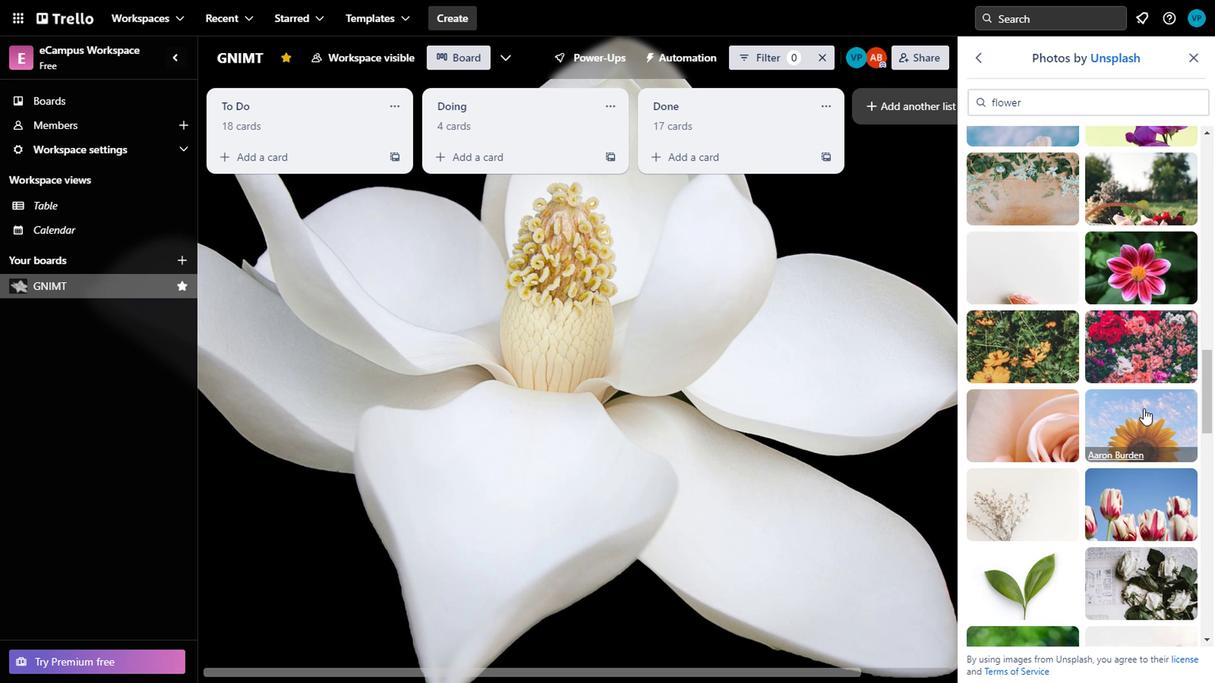 
Action: Mouse scrolled (1080, 403) with delta (0, 0)
Screenshot: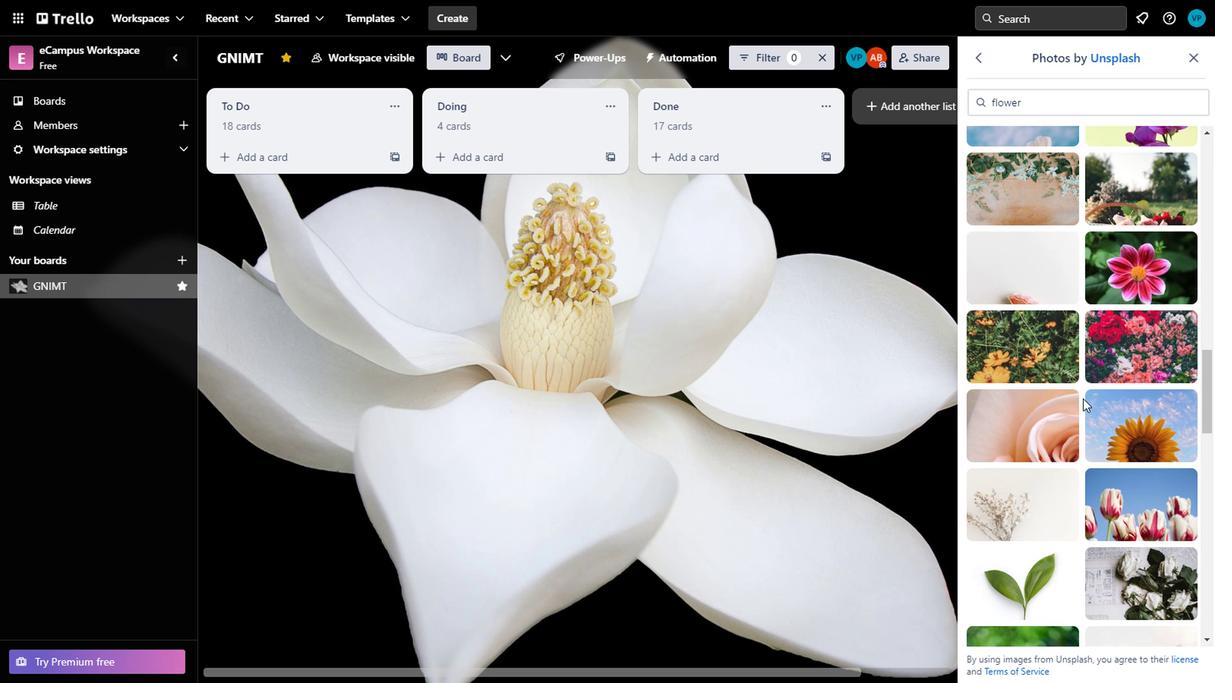 
Action: Mouse scrolled (1080, 403) with delta (0, 0)
Screenshot: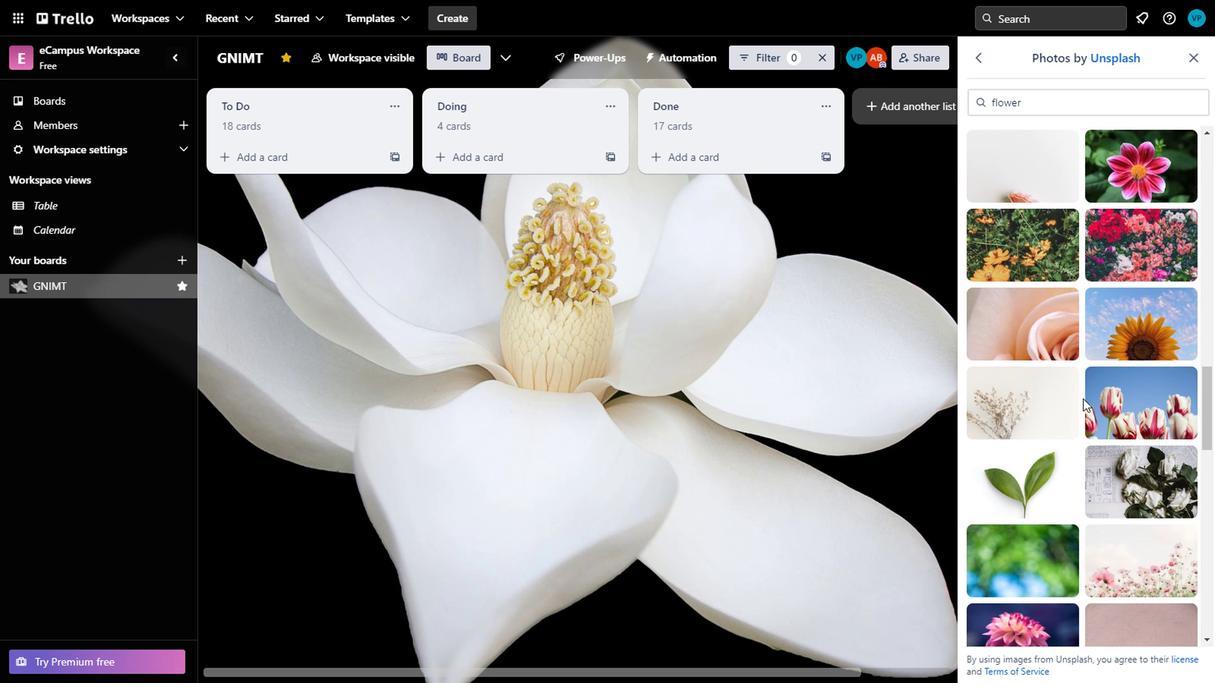 
Action: Mouse moved to (1130, 214)
Screenshot: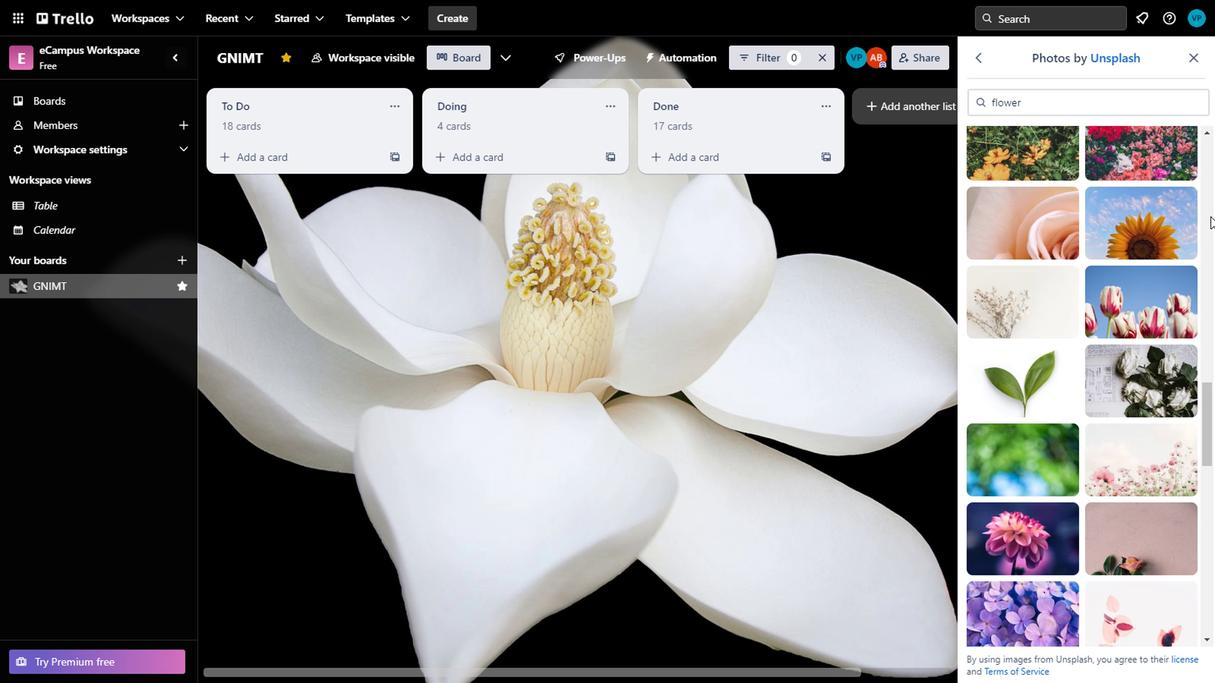 
Action: Mouse pressed left at (1130, 214)
Screenshot: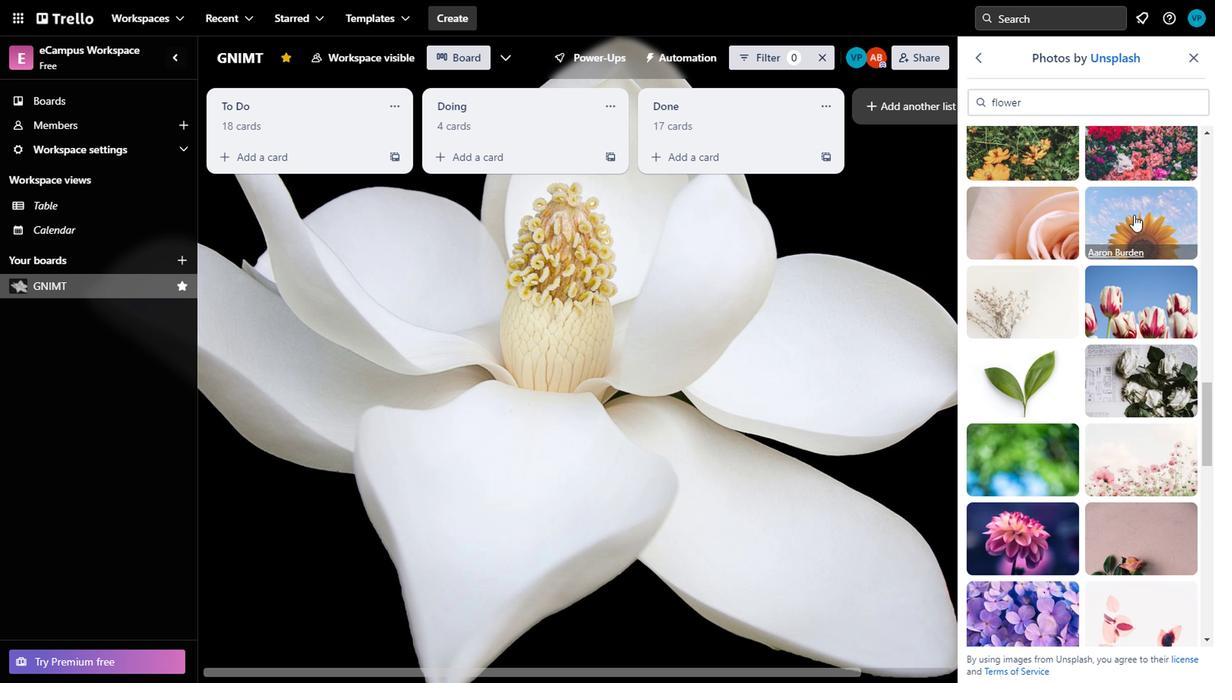 
Action: Mouse moved to (905, 465)
Screenshot: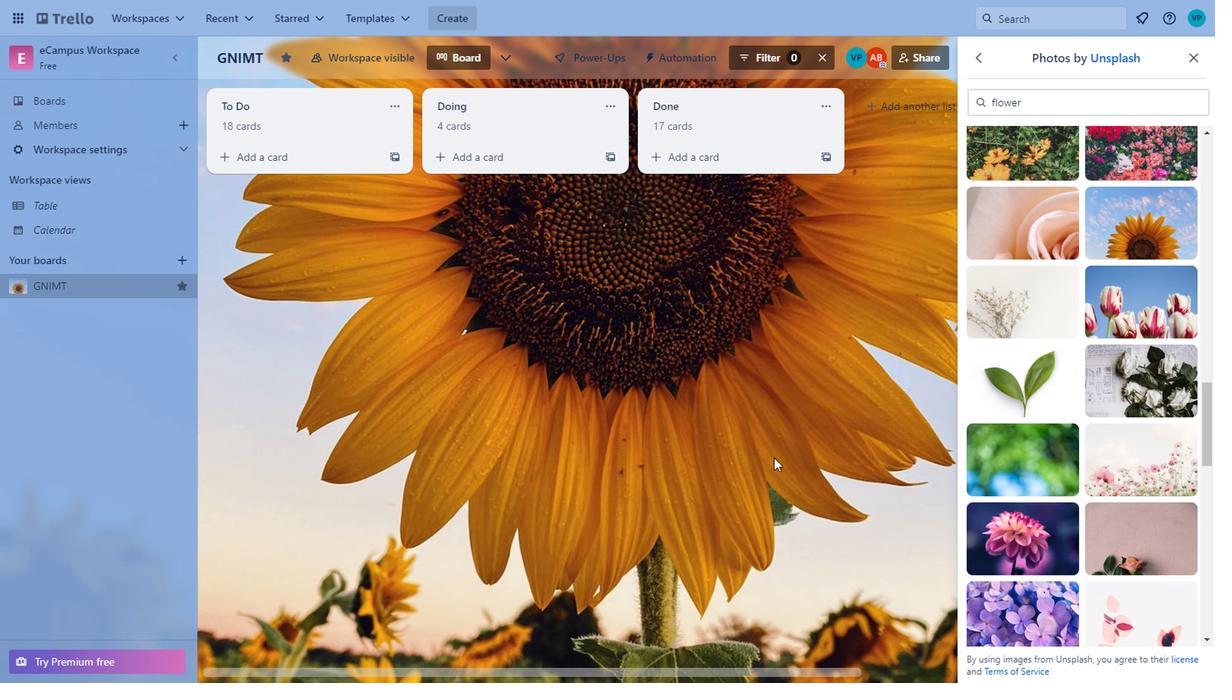 
Action: Mouse scrolled (905, 466) with delta (0, 0)
Screenshot: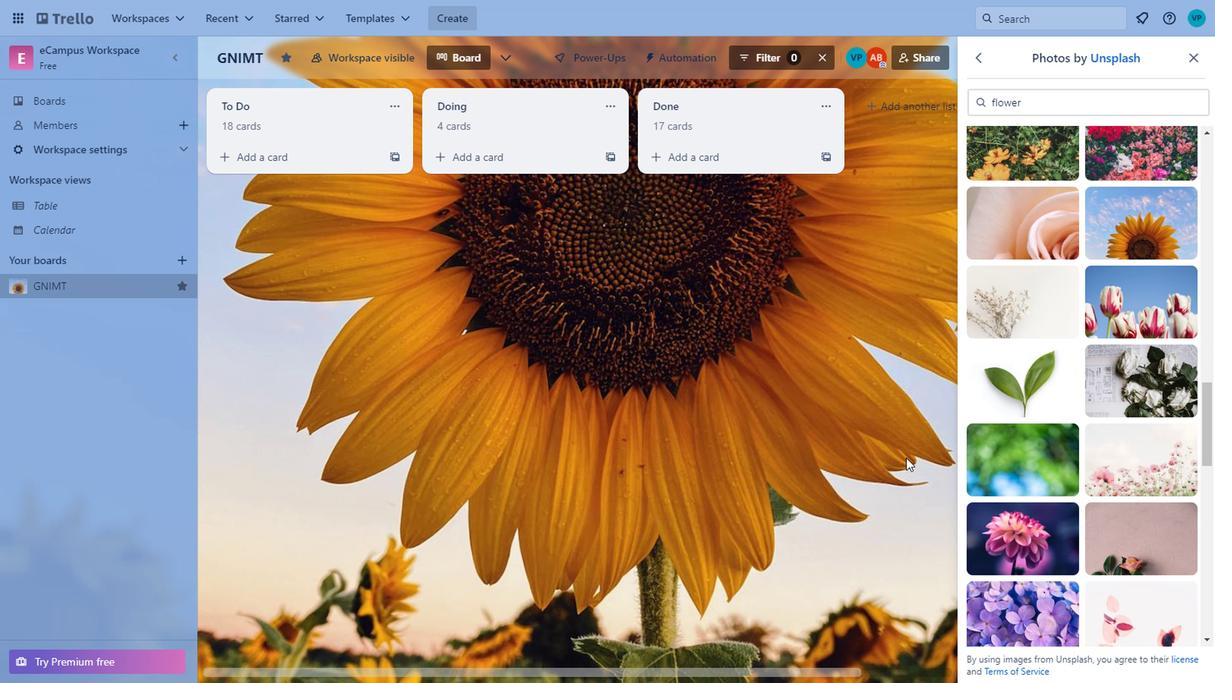 
Action: Mouse scrolled (905, 465) with delta (0, 0)
Screenshot: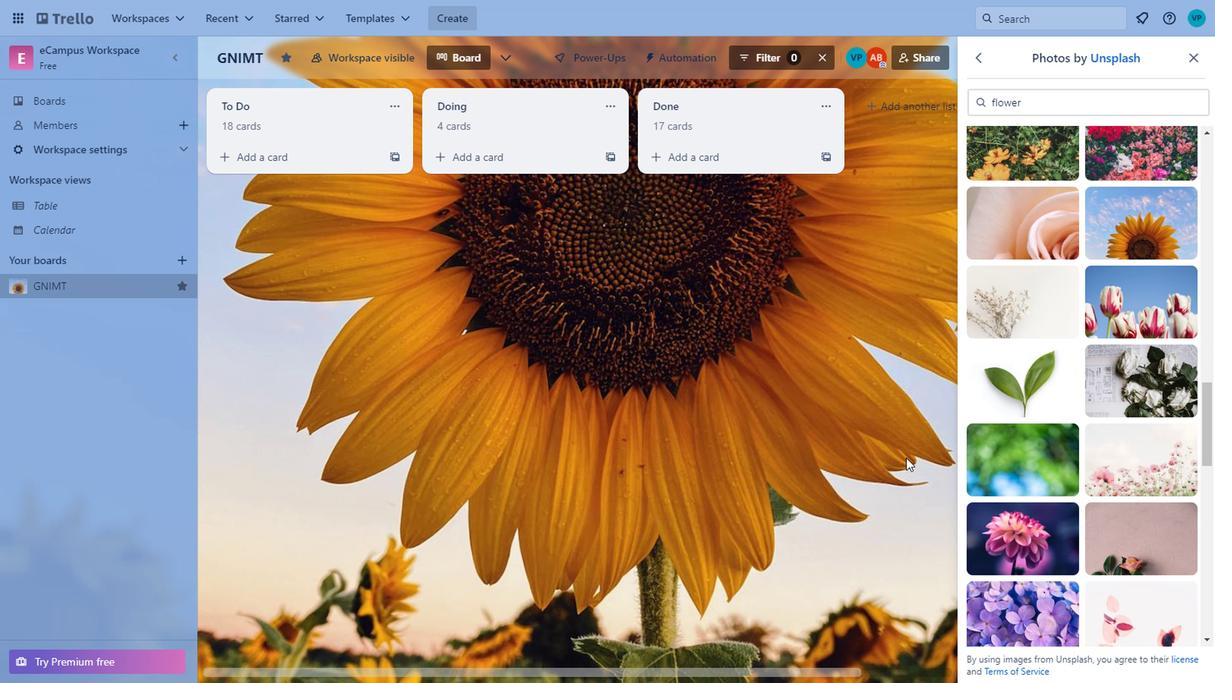 
Action: Mouse moved to (1154, 374)
Screenshot: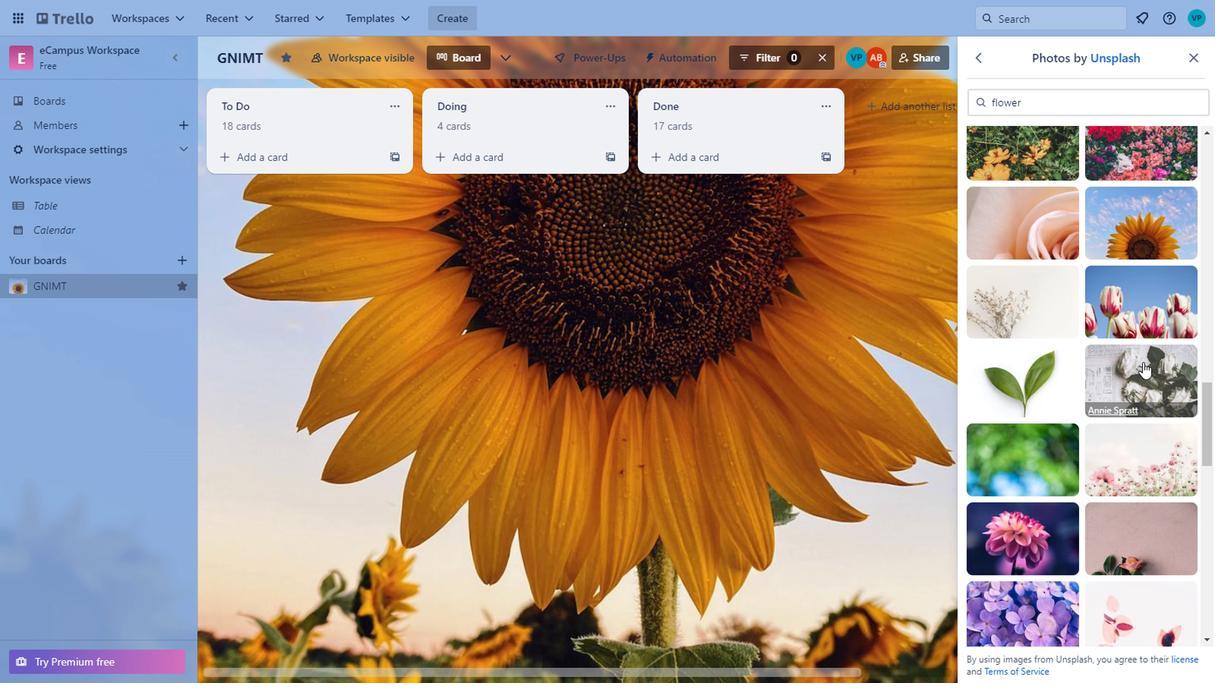 
Action: Mouse scrolled (1154, 374) with delta (0, 0)
Screenshot: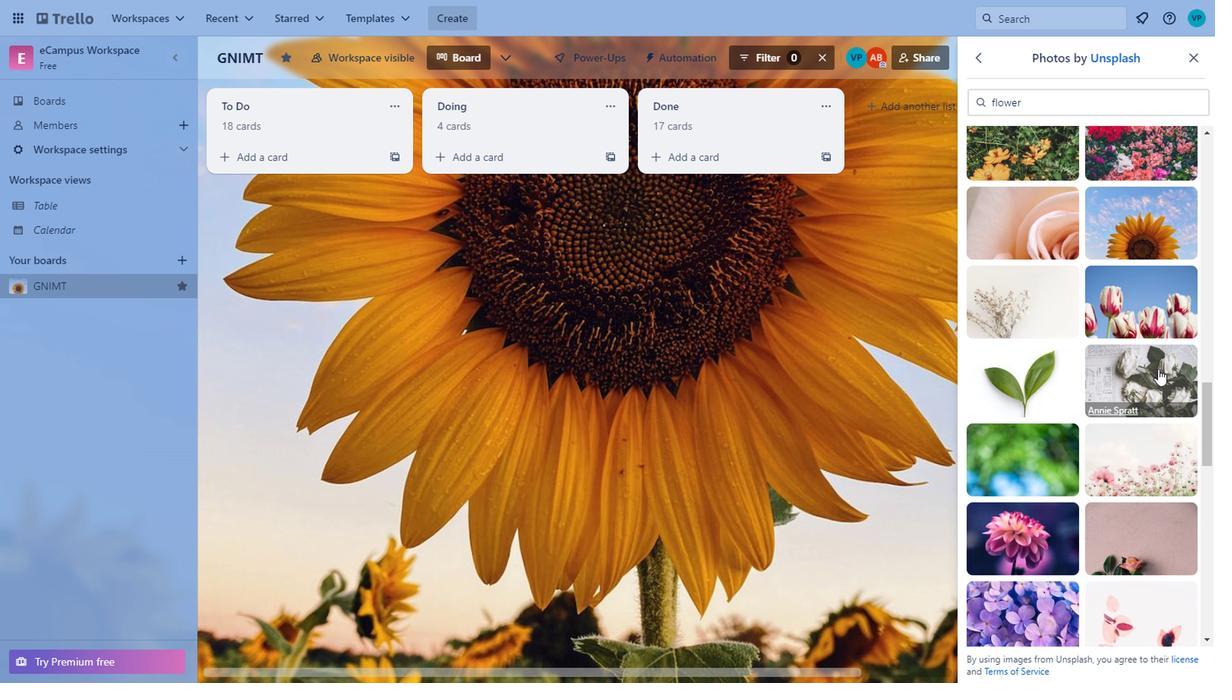 
Action: Mouse moved to (1092, 414)
Screenshot: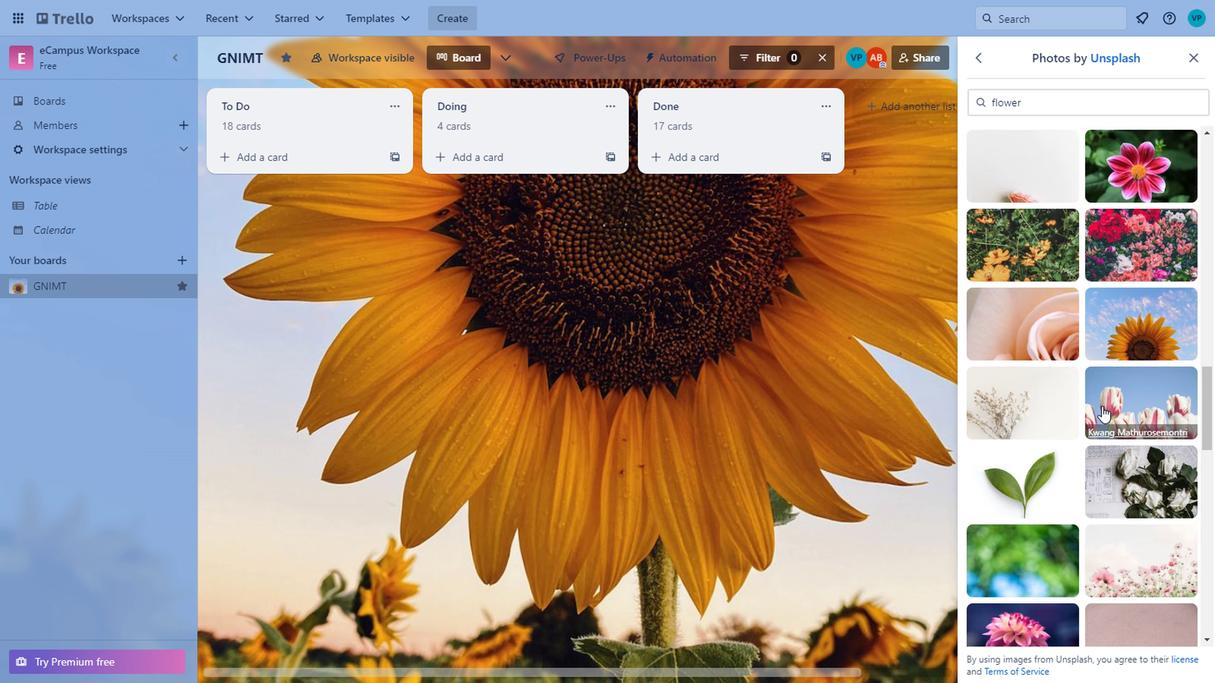 
Action: Mouse scrolled (1092, 414) with delta (0, 0)
Screenshot: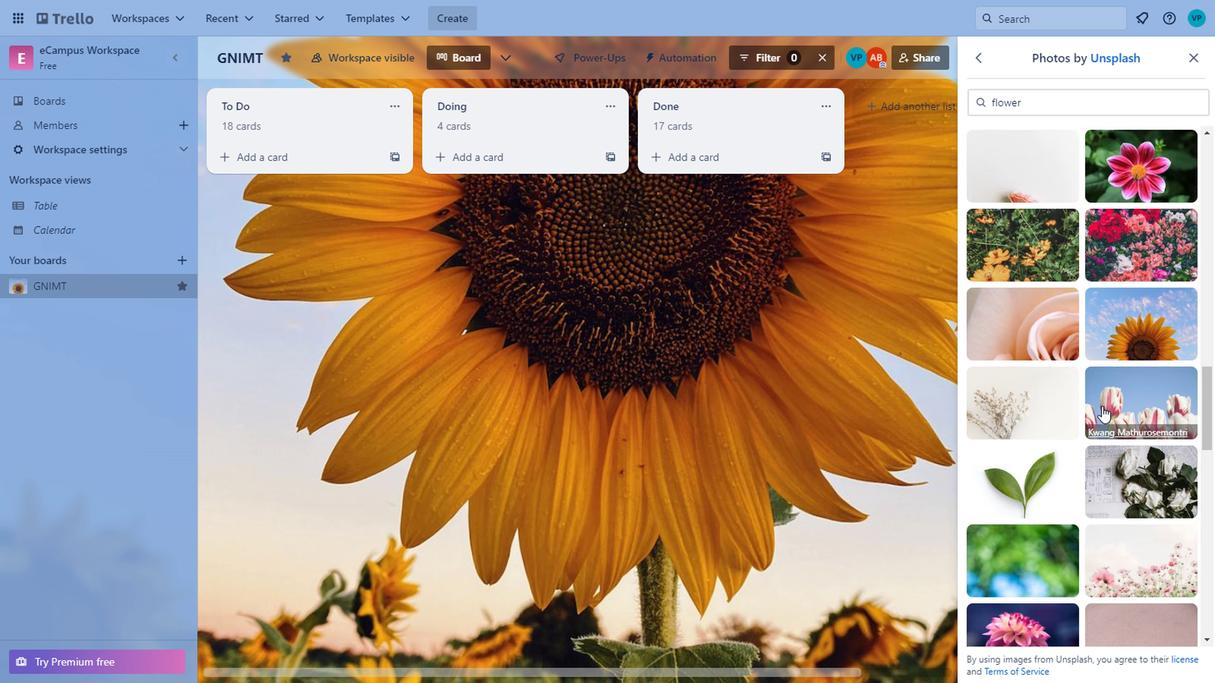 
Action: Mouse moved to (1089, 415)
Screenshot: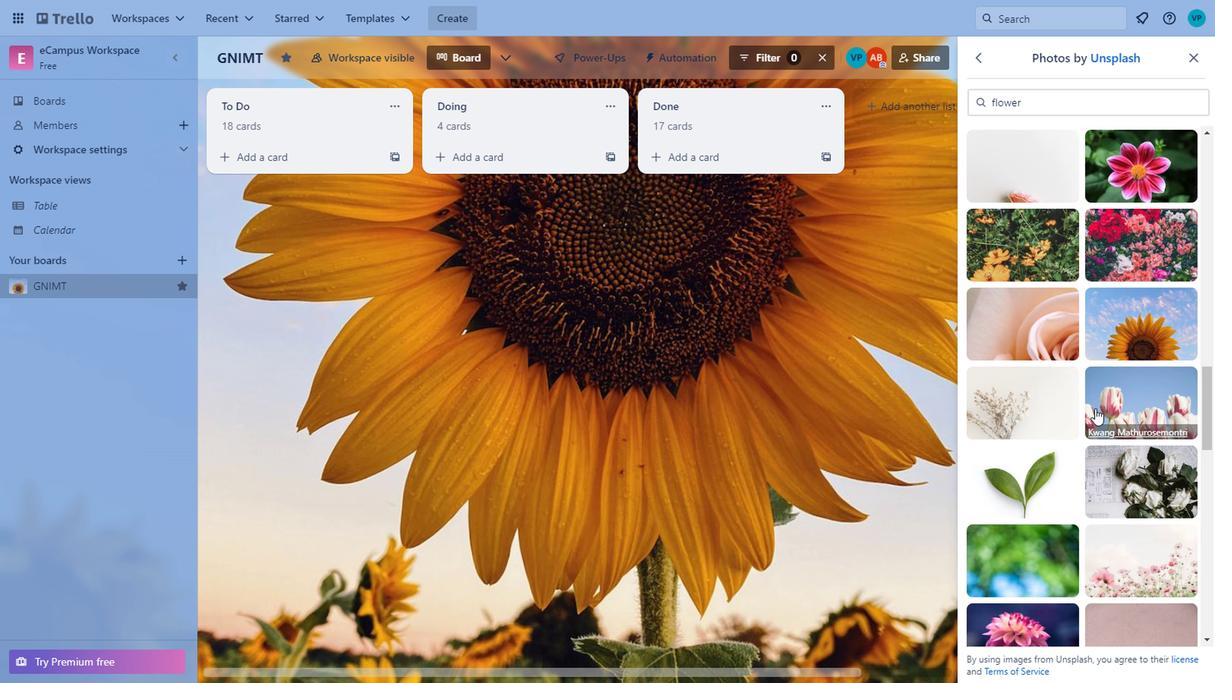
Action: Mouse scrolled (1089, 414) with delta (0, -1)
Screenshot: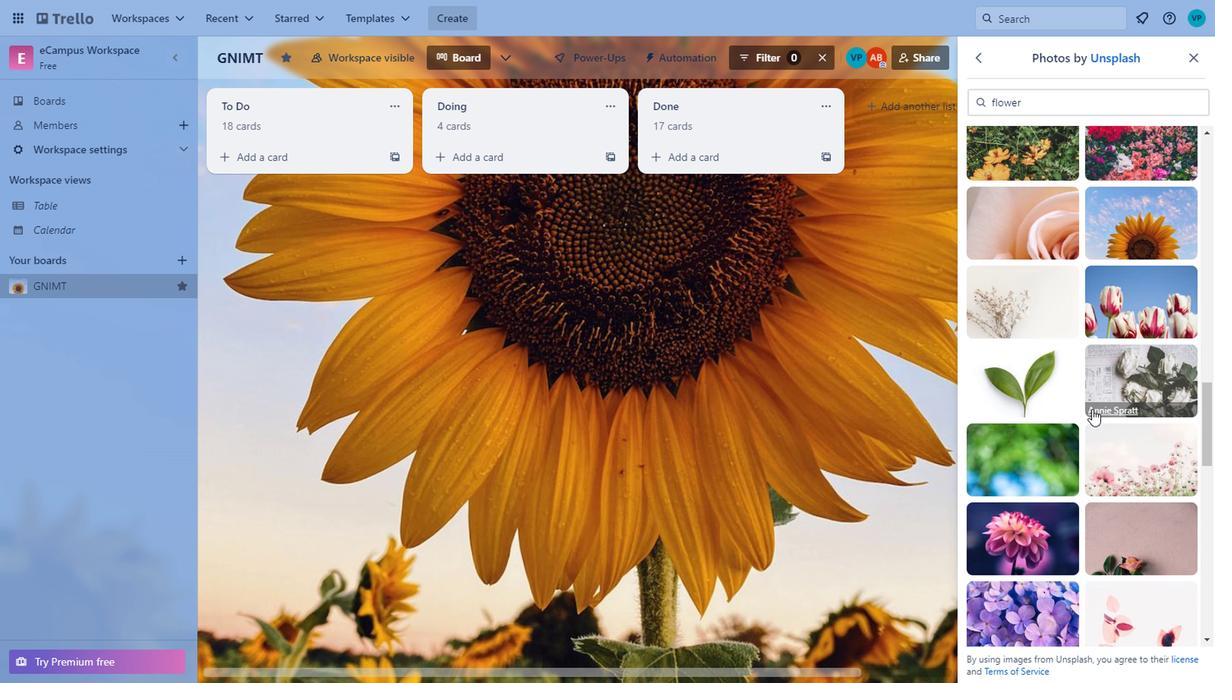 
Action: Mouse moved to (1075, 419)
Screenshot: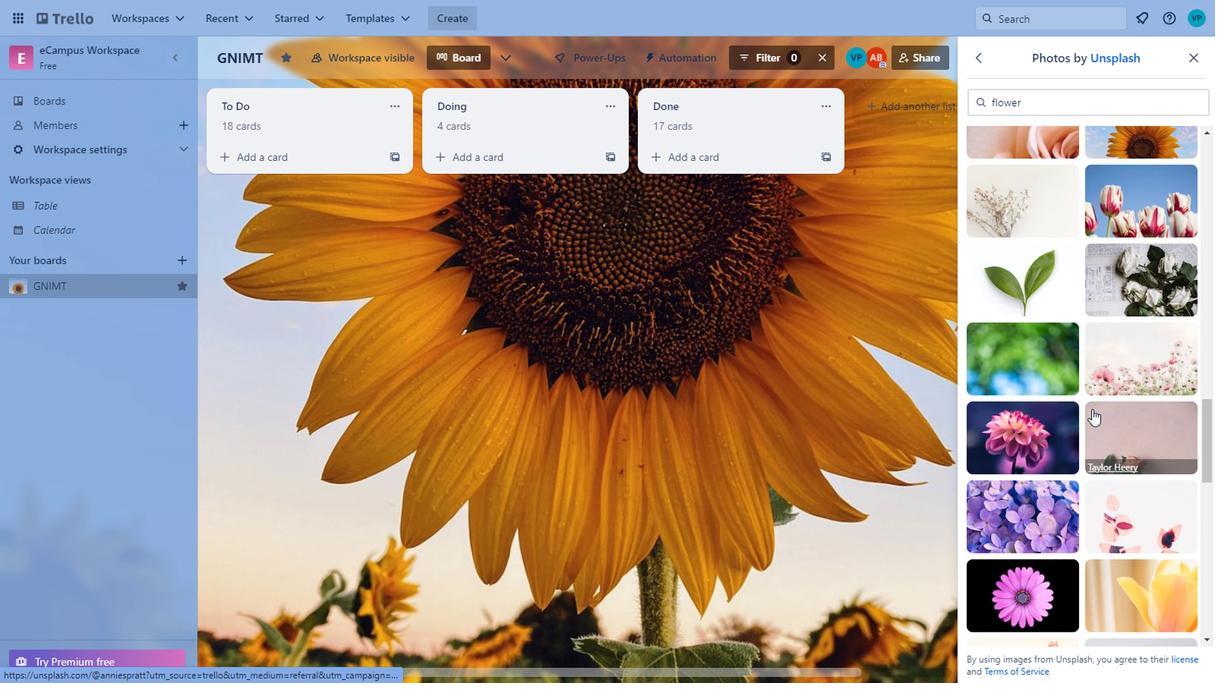 
Action: Mouse scrolled (1075, 417) with delta (0, -1)
Screenshot: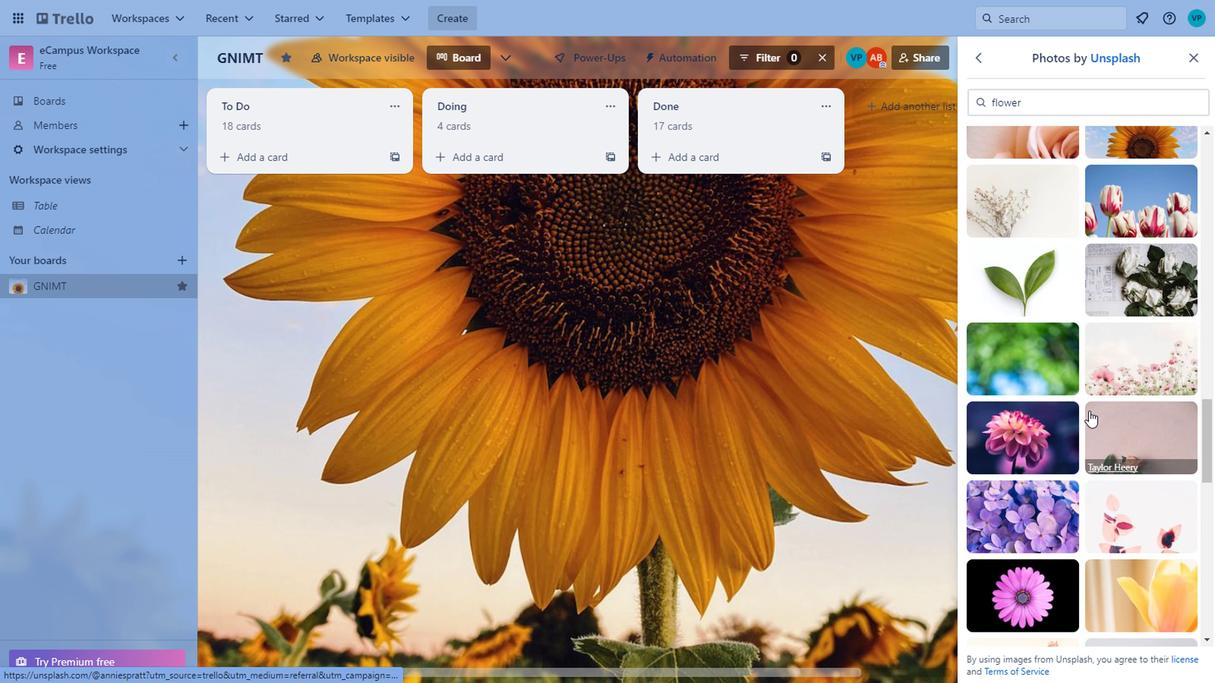 
Action: Mouse moved to (1055, 427)
Screenshot: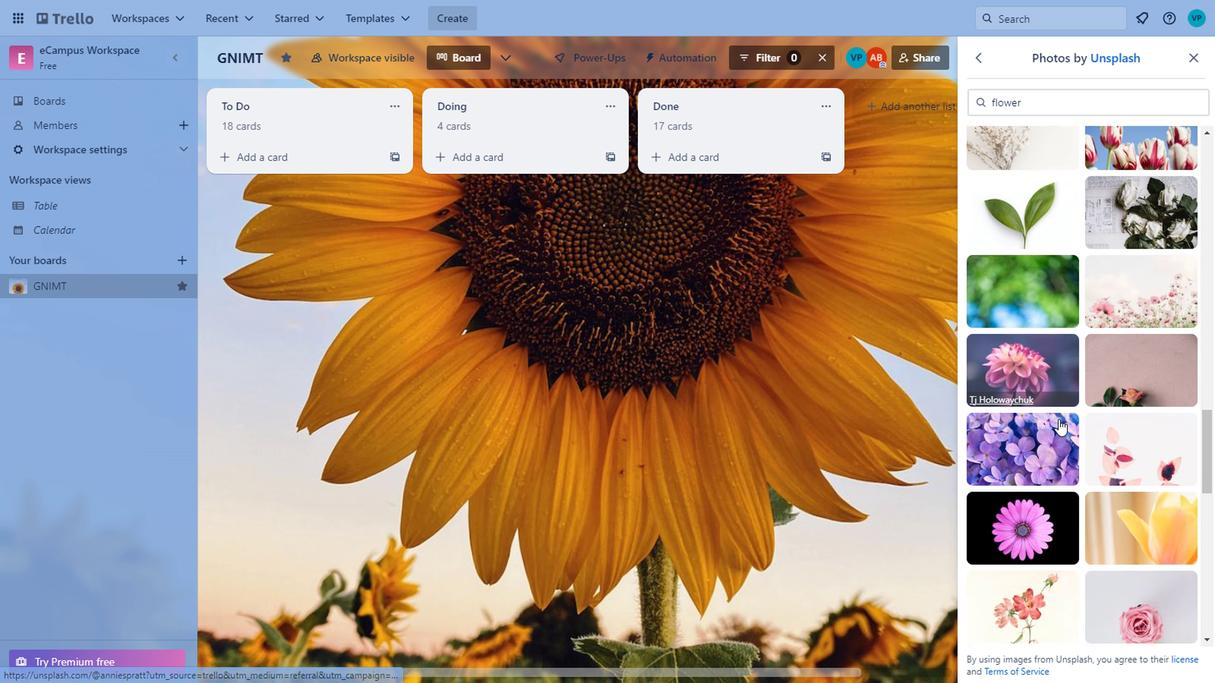 
Action: Mouse scrolled (1055, 426) with delta (0, 0)
Screenshot: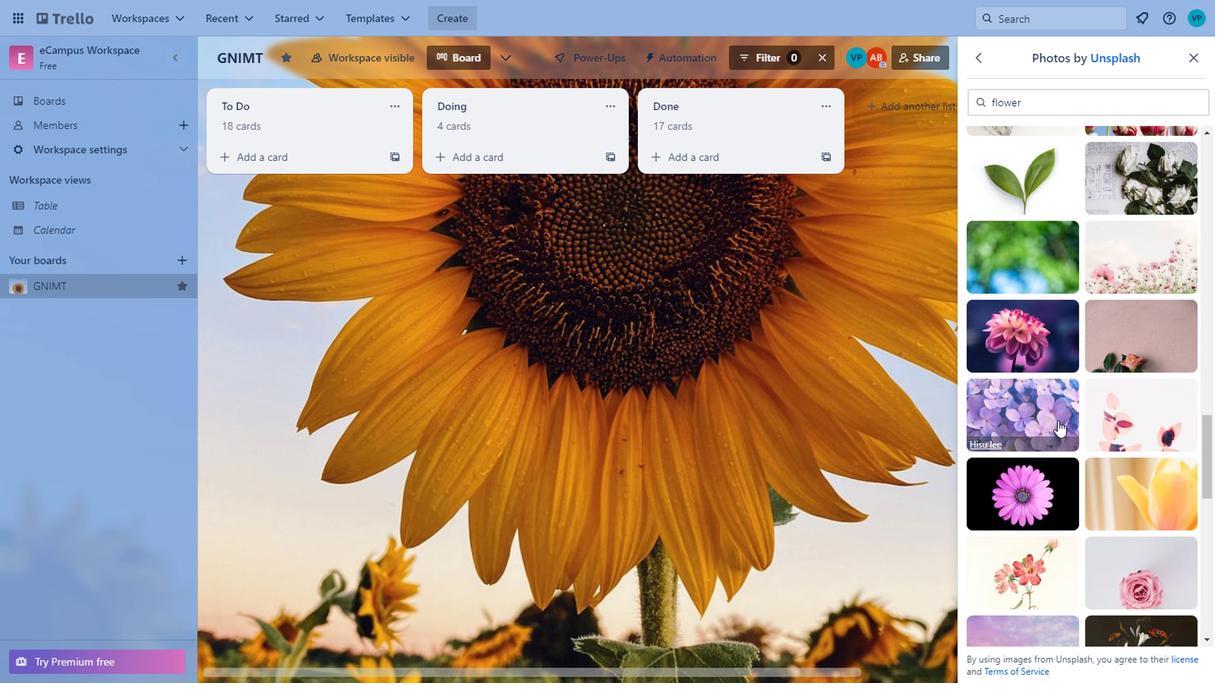 
Action: Mouse moved to (1052, 427)
Screenshot: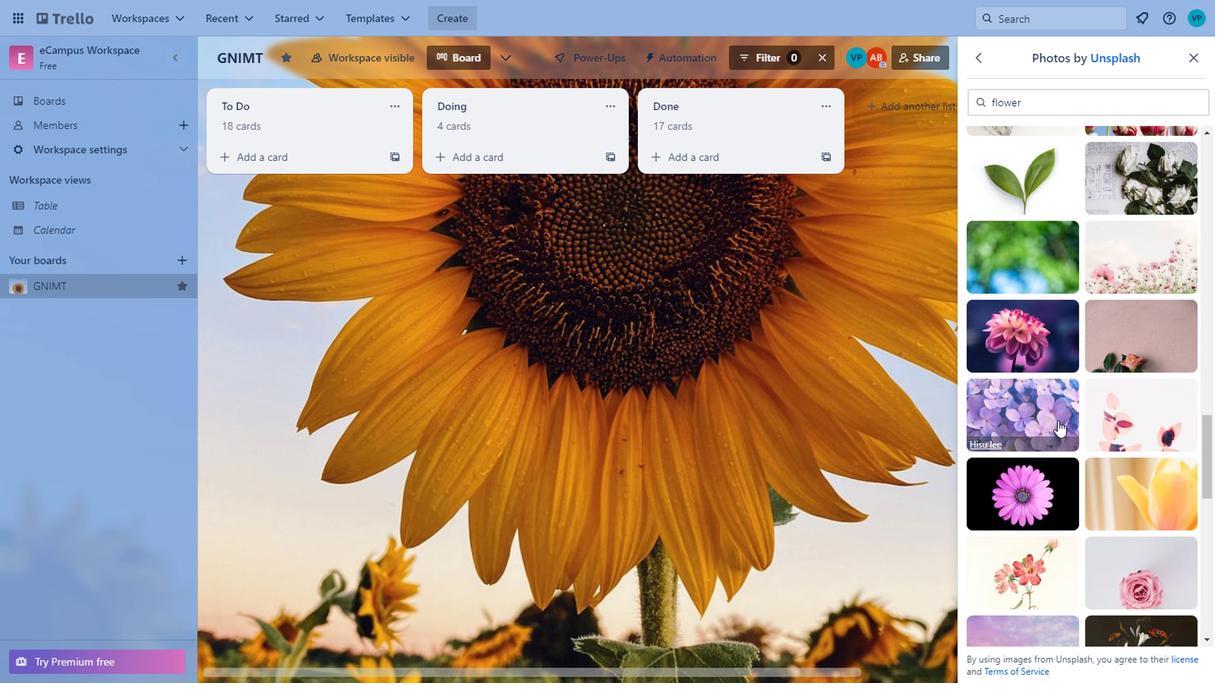 
Action: Mouse scrolled (1052, 426) with delta (0, 0)
Screenshot: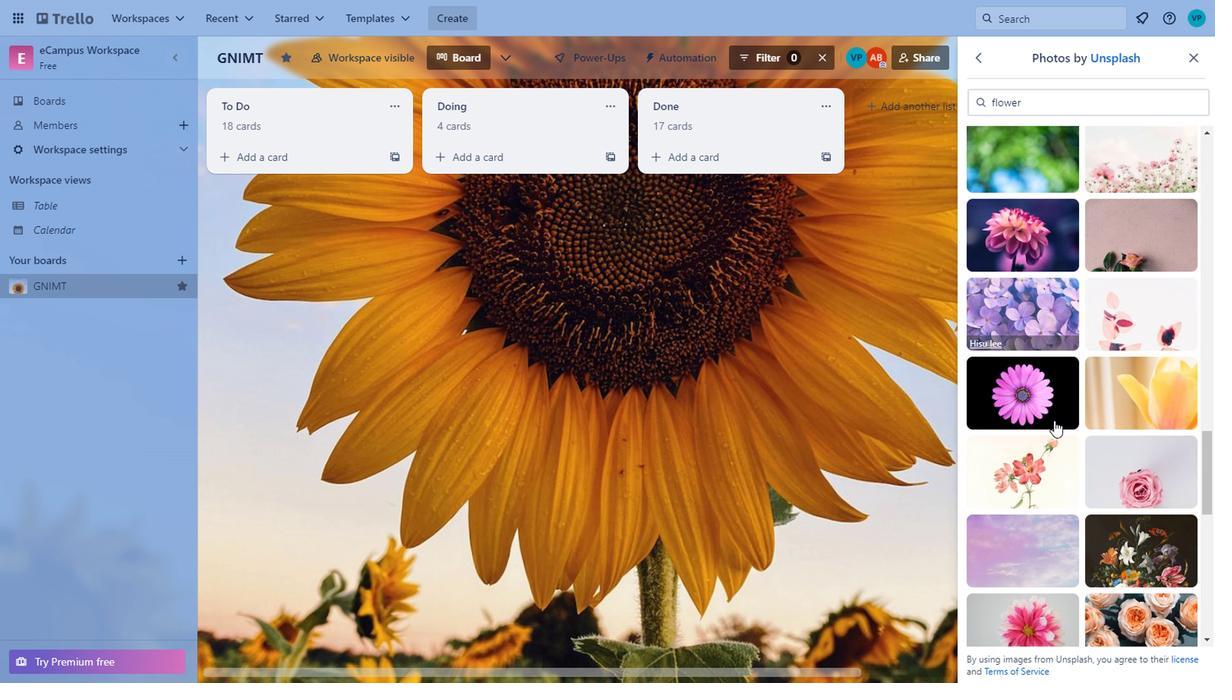 
Action: Mouse moved to (1077, 419)
Screenshot: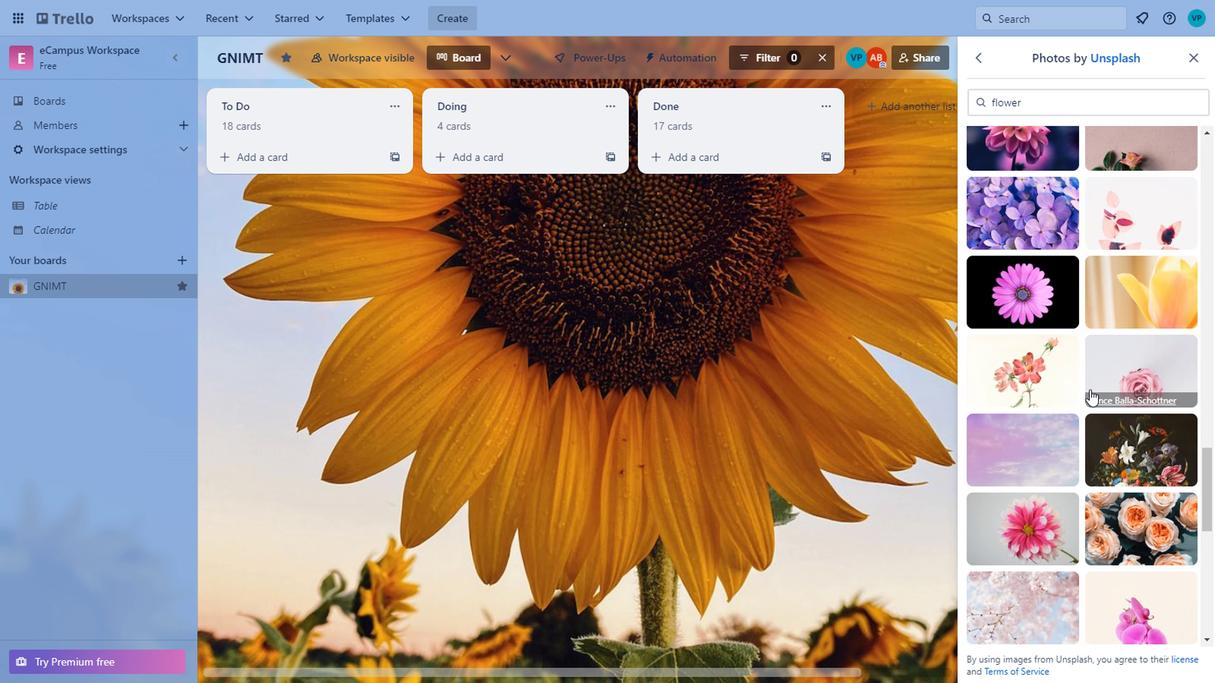 
Action: Mouse scrolled (1077, 417) with delta (0, -1)
Screenshot: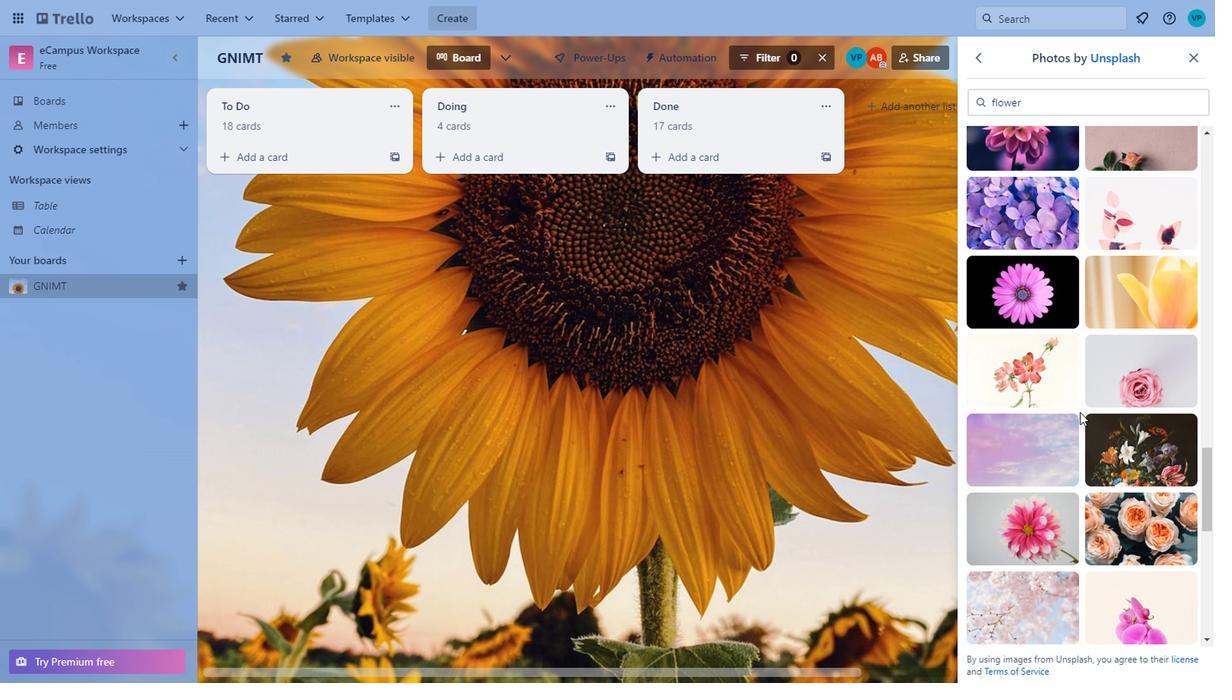 
Action: Mouse scrolled (1077, 417) with delta (0, -1)
Screenshot: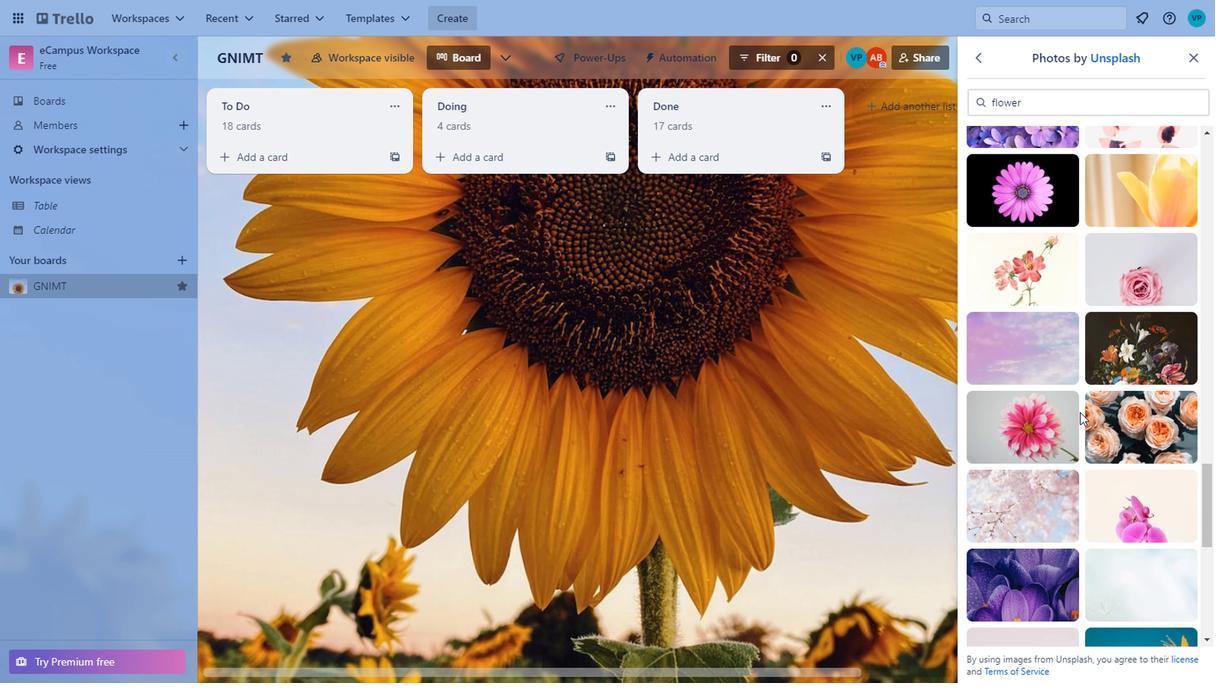 
Action: Mouse moved to (1077, 421)
Screenshot: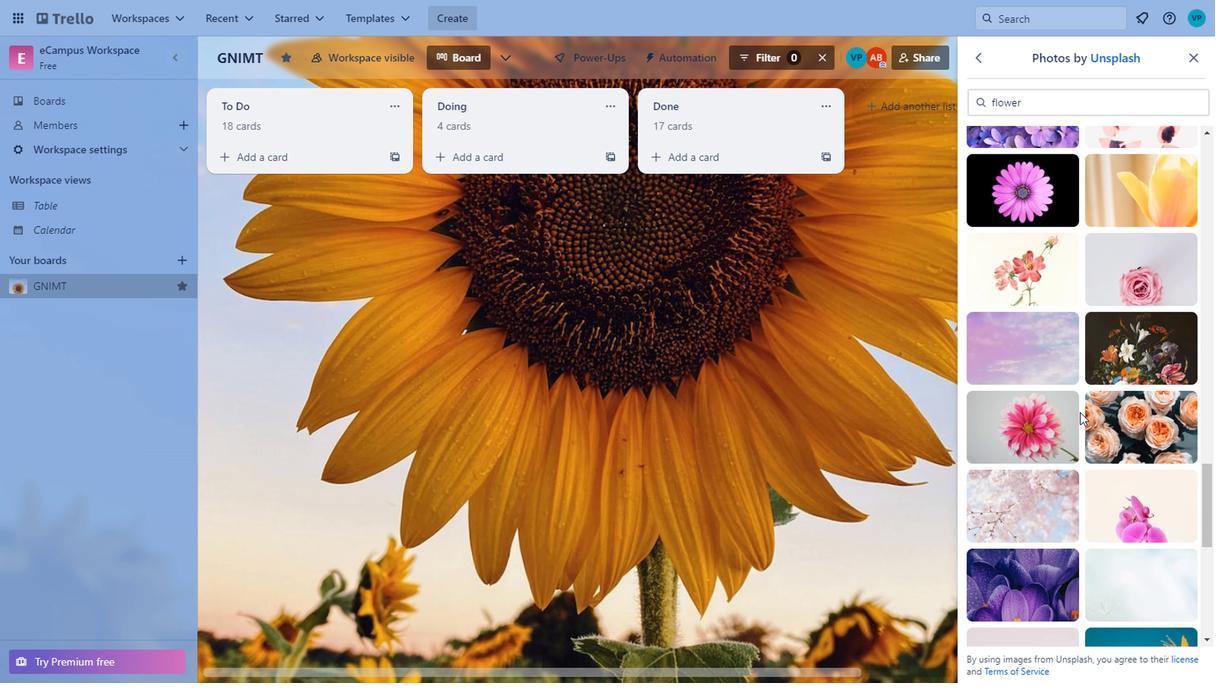 
Action: Mouse scrolled (1077, 420) with delta (0, 0)
Screenshot: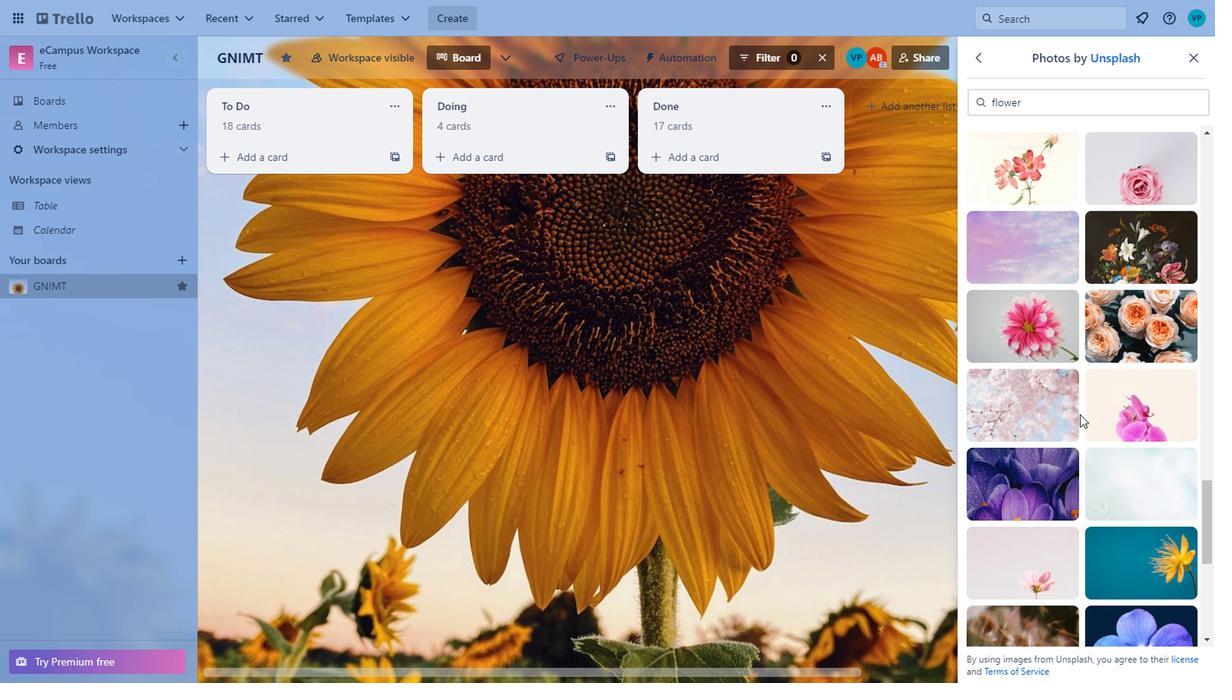 
Action: Mouse moved to (1071, 422)
Screenshot: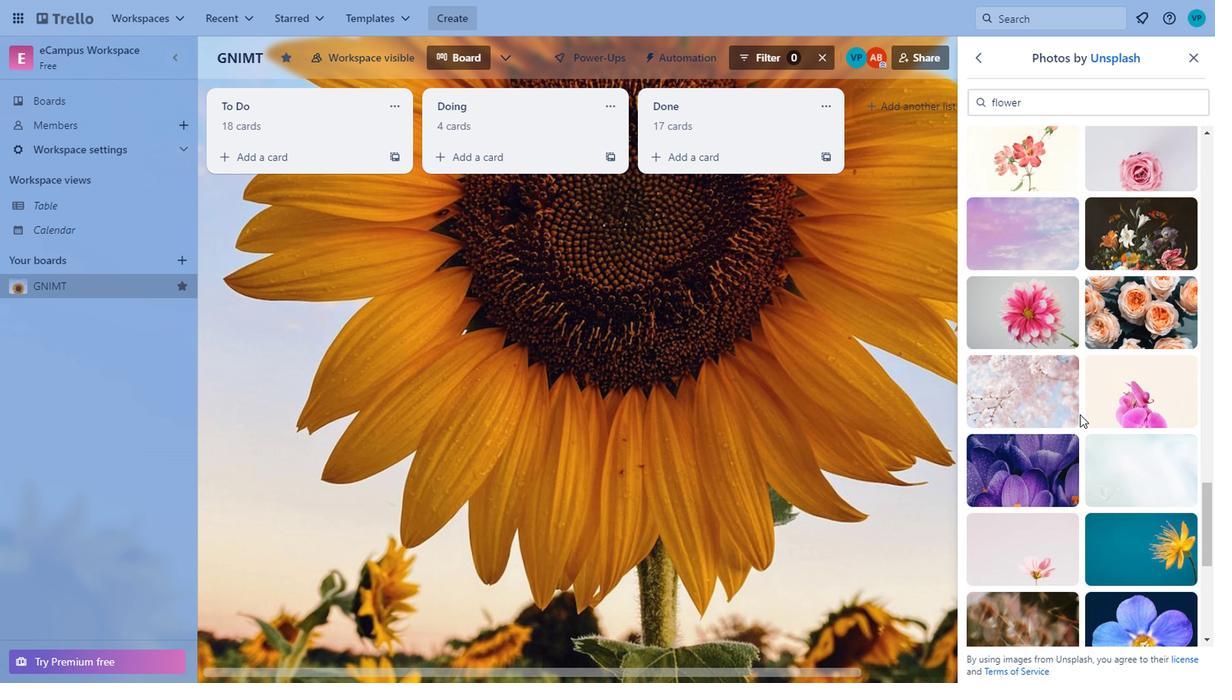 
Action: Mouse scrolled (1071, 421) with delta (0, -1)
Screenshot: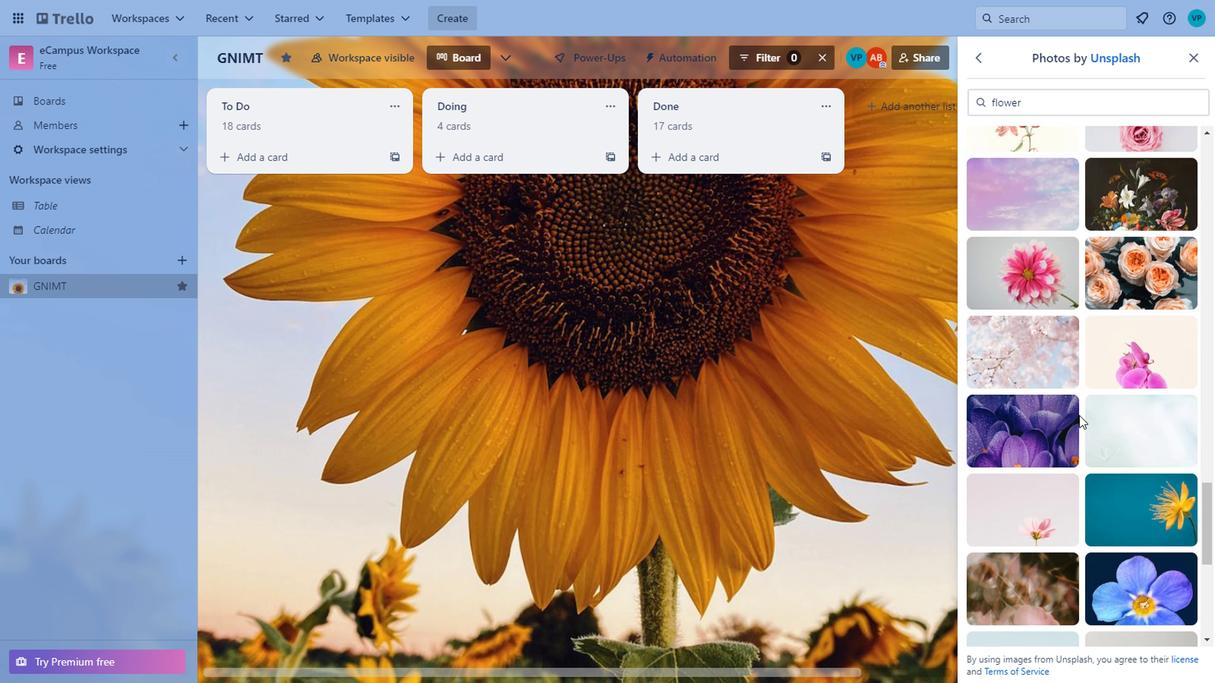 
Action: Mouse moved to (1070, 424)
Screenshot: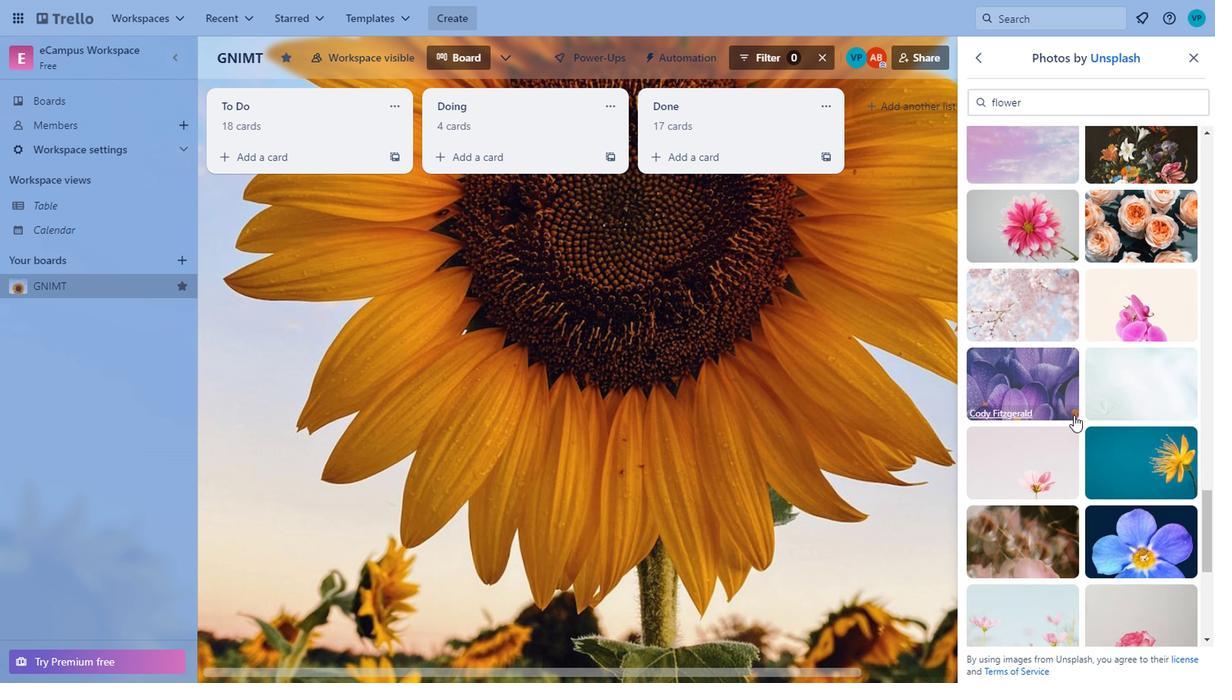 
Action: Mouse scrolled (1070, 423) with delta (0, 0)
Screenshot: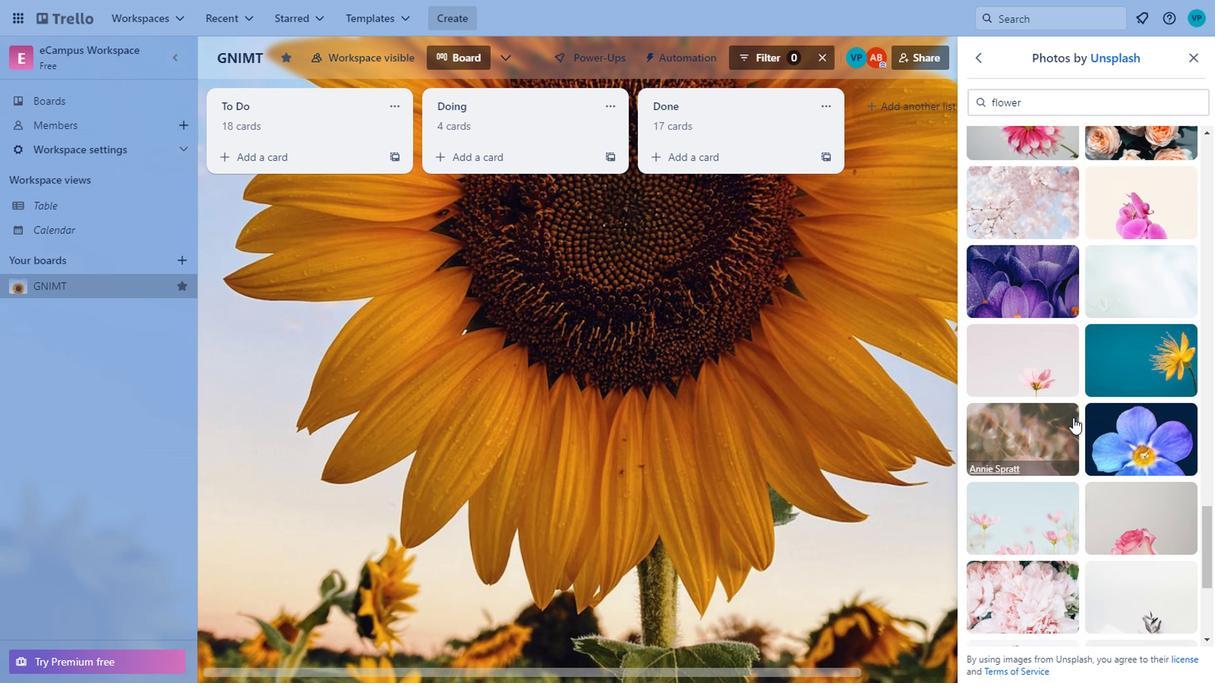 
Action: Mouse moved to (1066, 423)
Screenshot: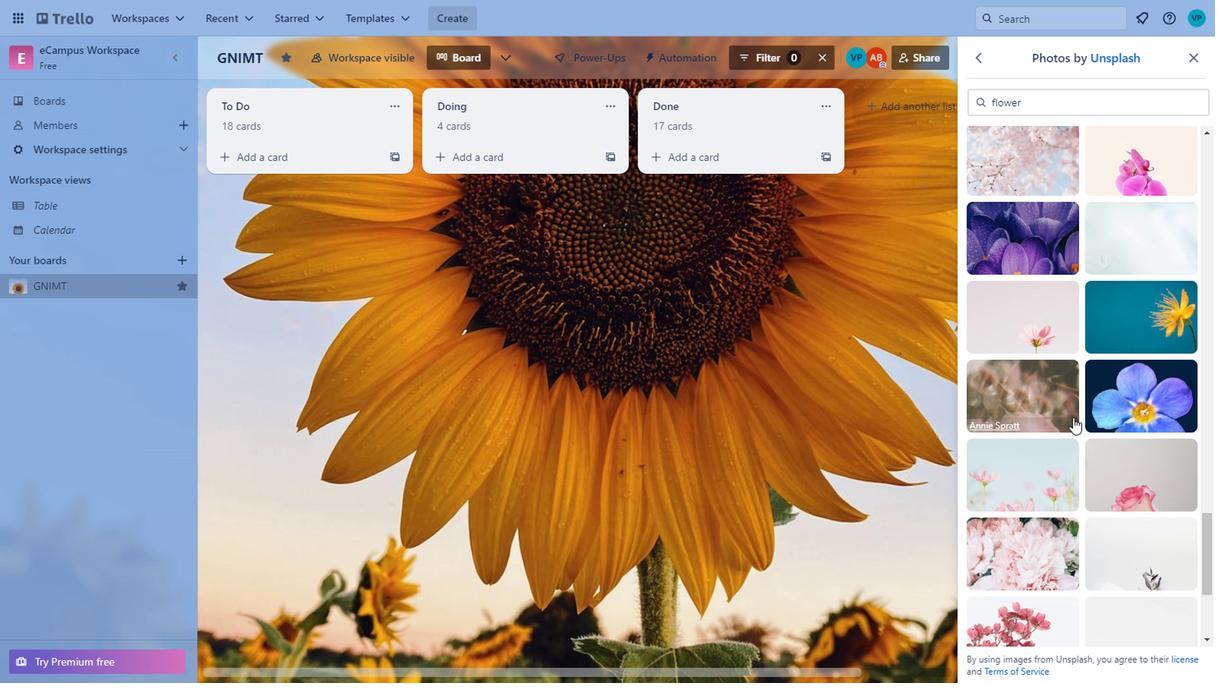 
Action: Mouse scrolled (1066, 422) with delta (0, 0)
Screenshot: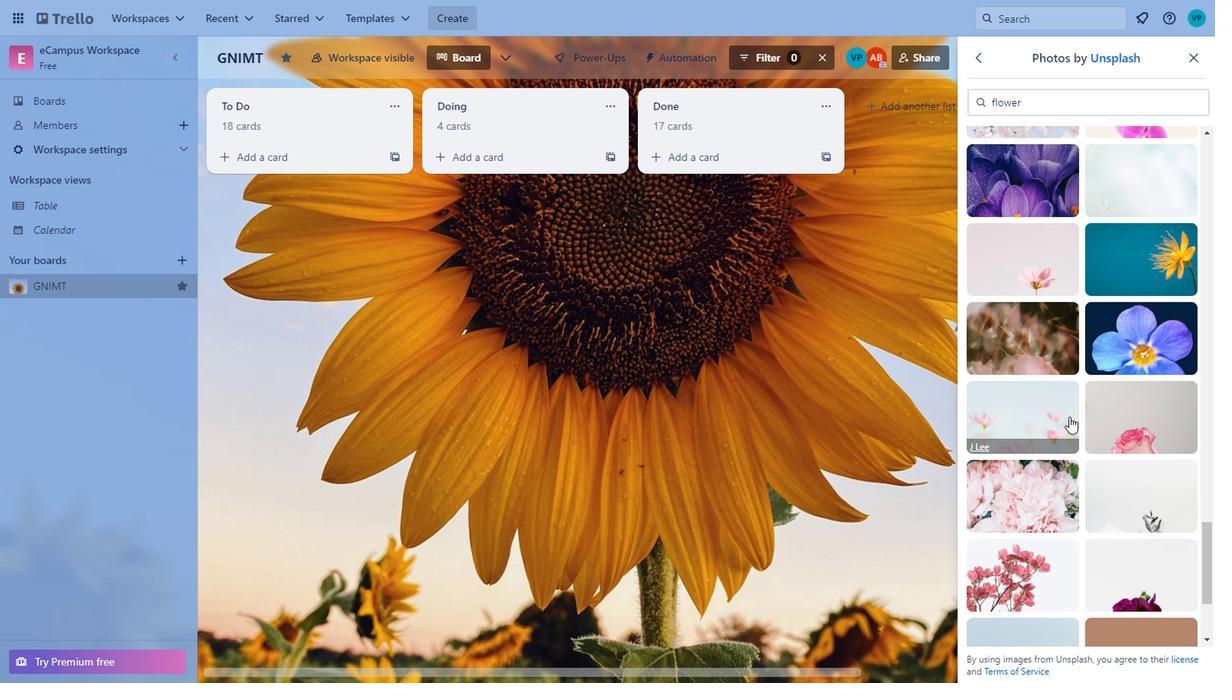 
Action: Mouse scrolled (1066, 422) with delta (0, 0)
Screenshot: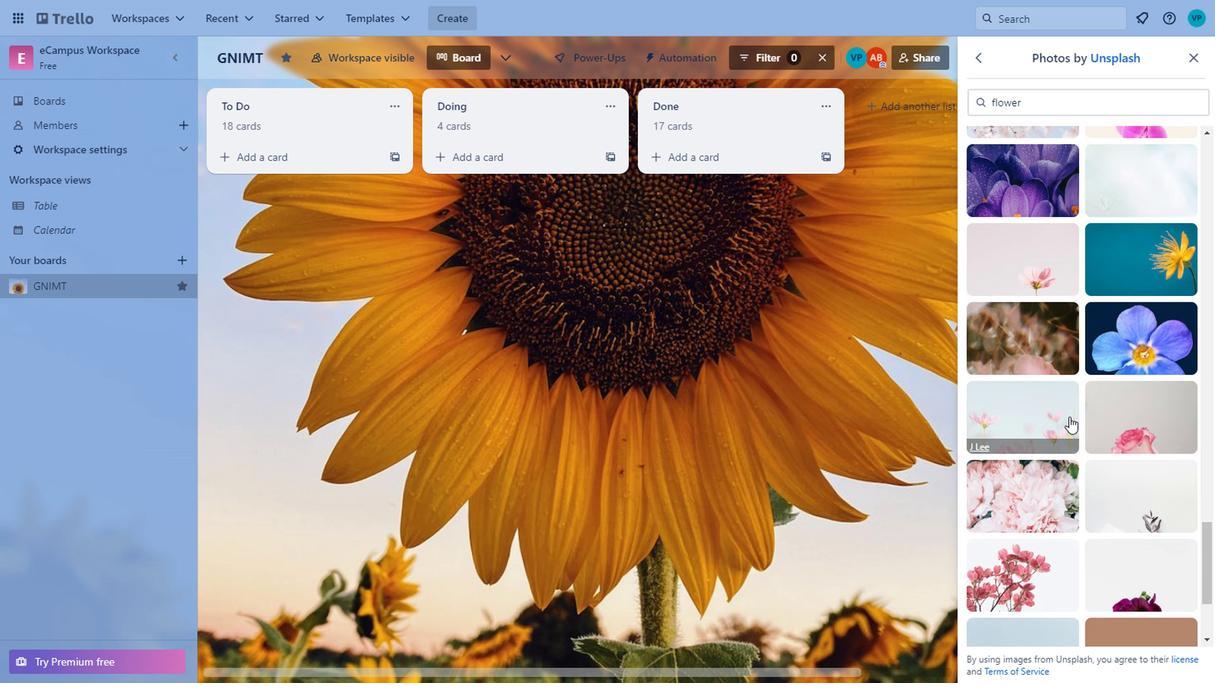 
Action: Mouse scrolled (1066, 422) with delta (0, 0)
Screenshot: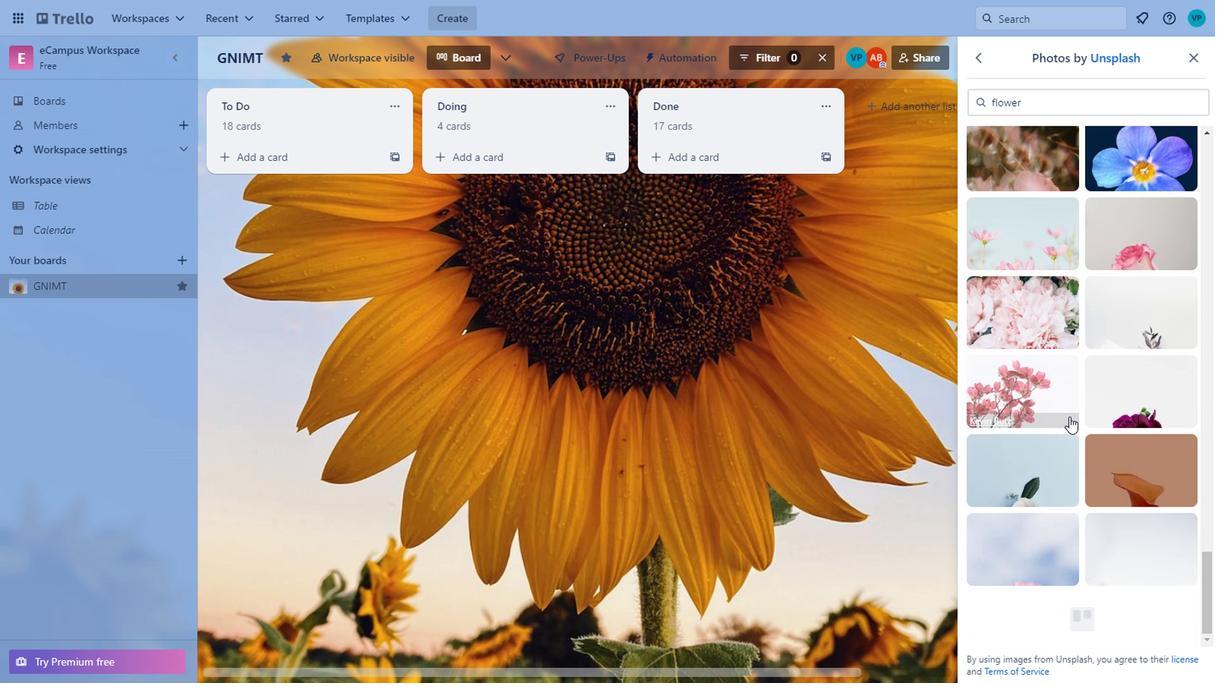 
Action: Mouse scrolled (1066, 424) with delta (0, 0)
Screenshot: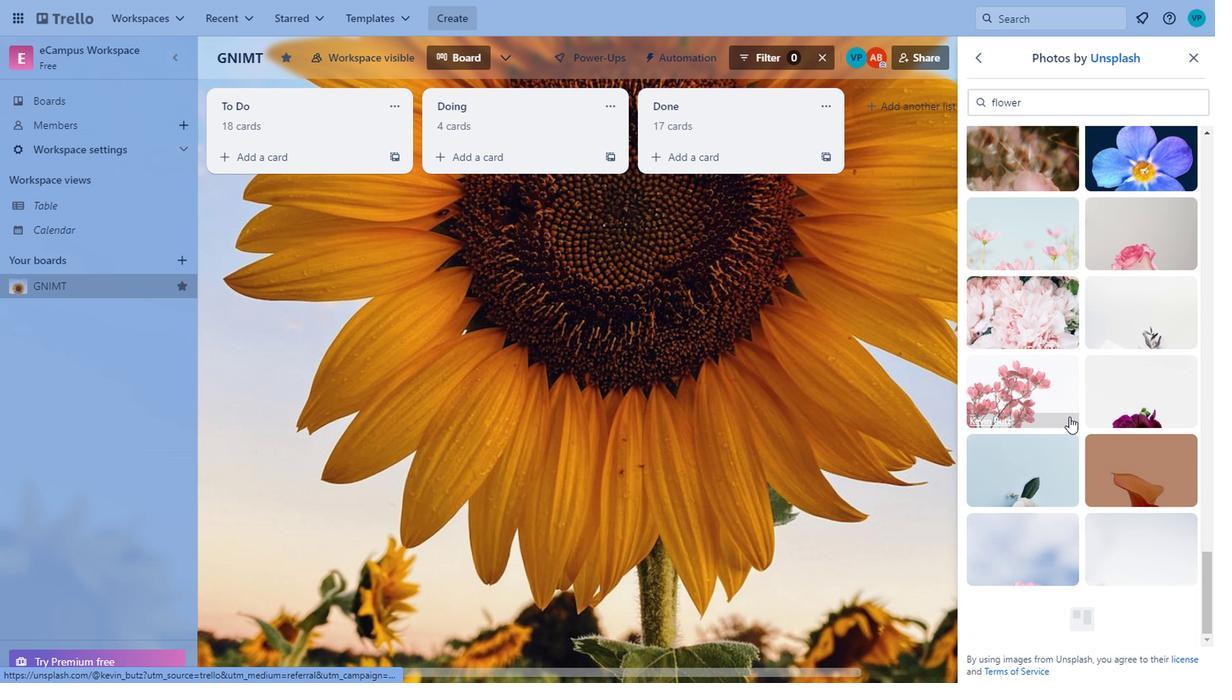 
Action: Mouse scrolled (1066, 424) with delta (0, 0)
Screenshot: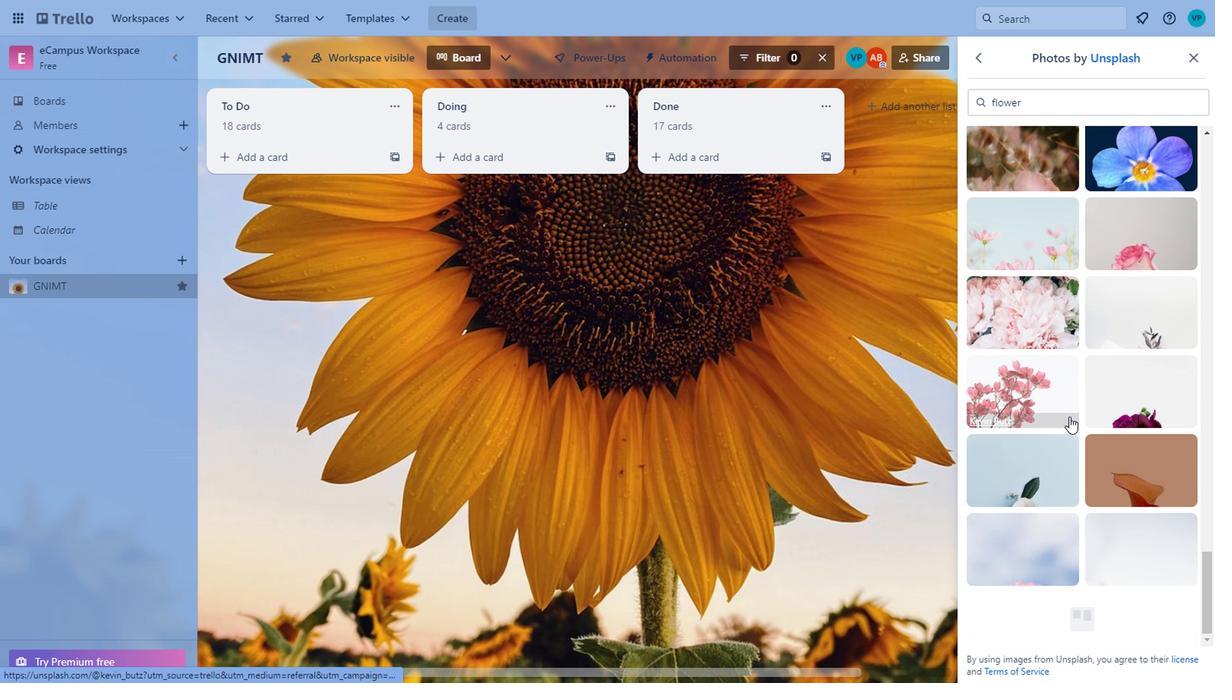 
Action: Mouse scrolled (1066, 424) with delta (0, 0)
Screenshot: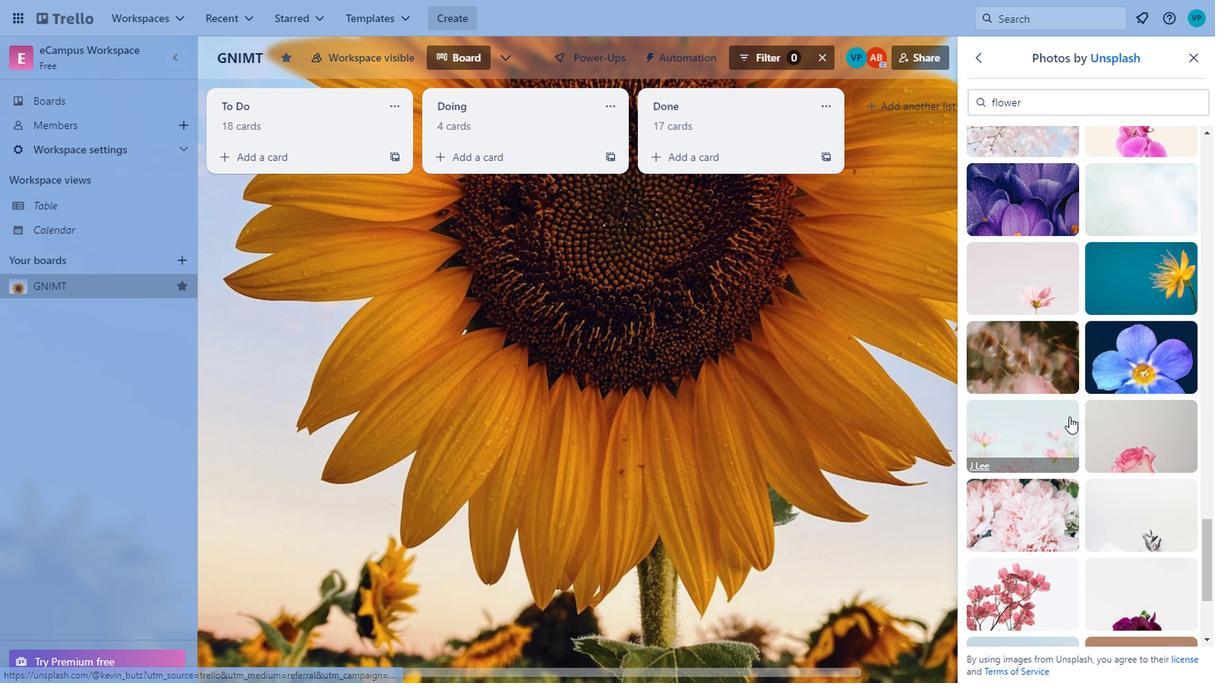 
Action: Mouse scrolled (1066, 424) with delta (0, 0)
Screenshot: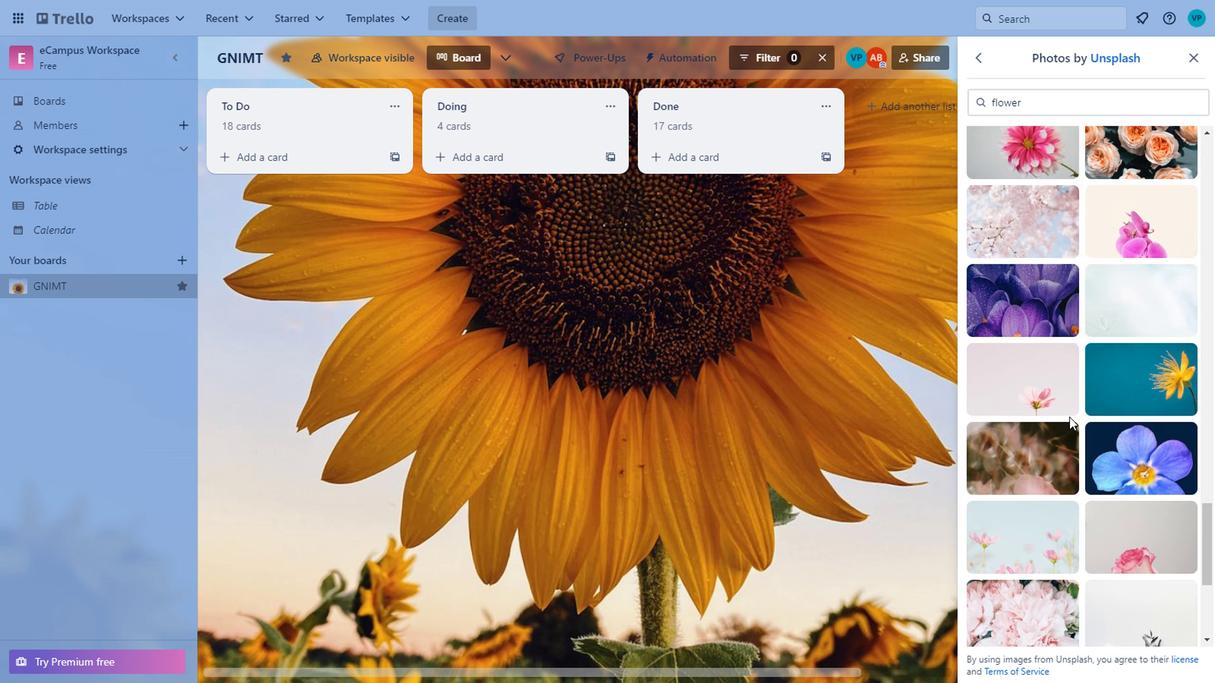 
Action: Mouse scrolled (1066, 424) with delta (0, 0)
Screenshot: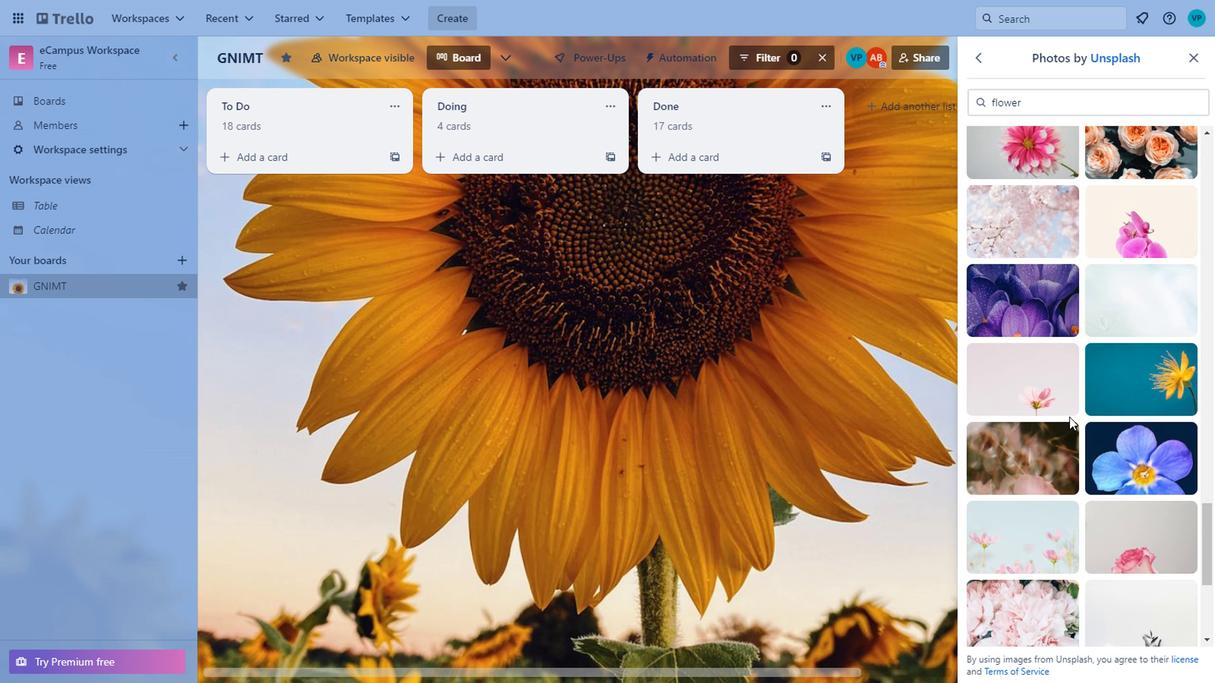 
Action: Mouse scrolled (1066, 424) with delta (0, 0)
Screenshot: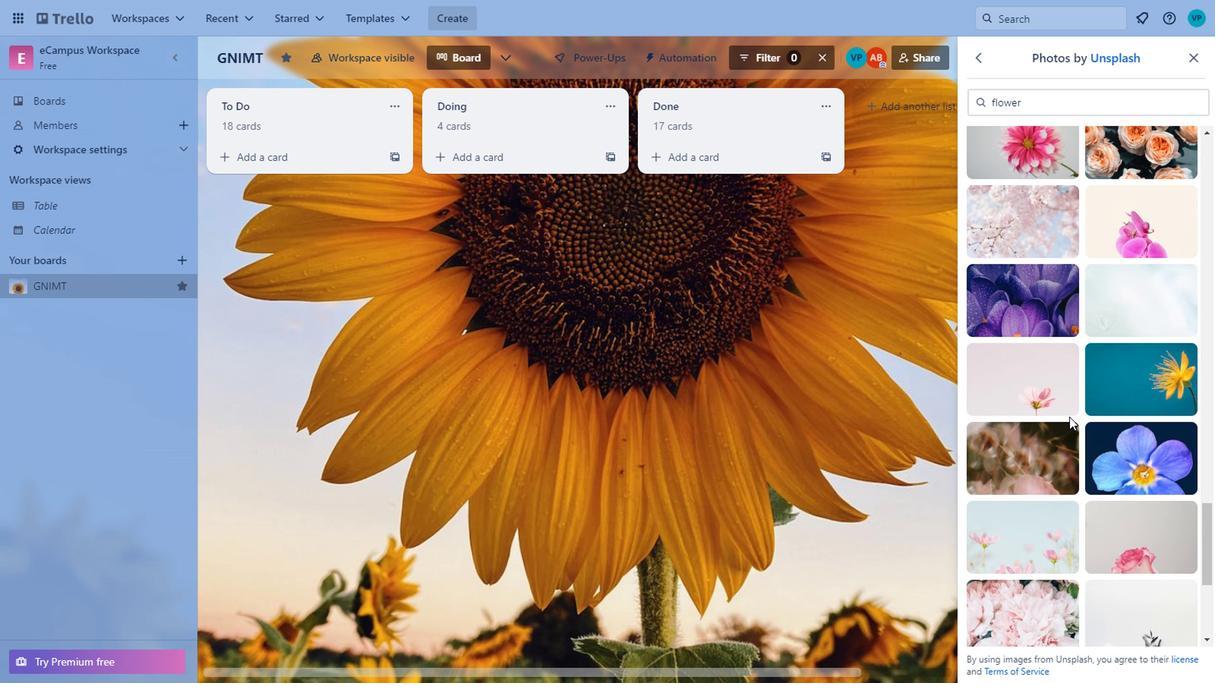 
Action: Mouse scrolled (1066, 424) with delta (0, 0)
Screenshot: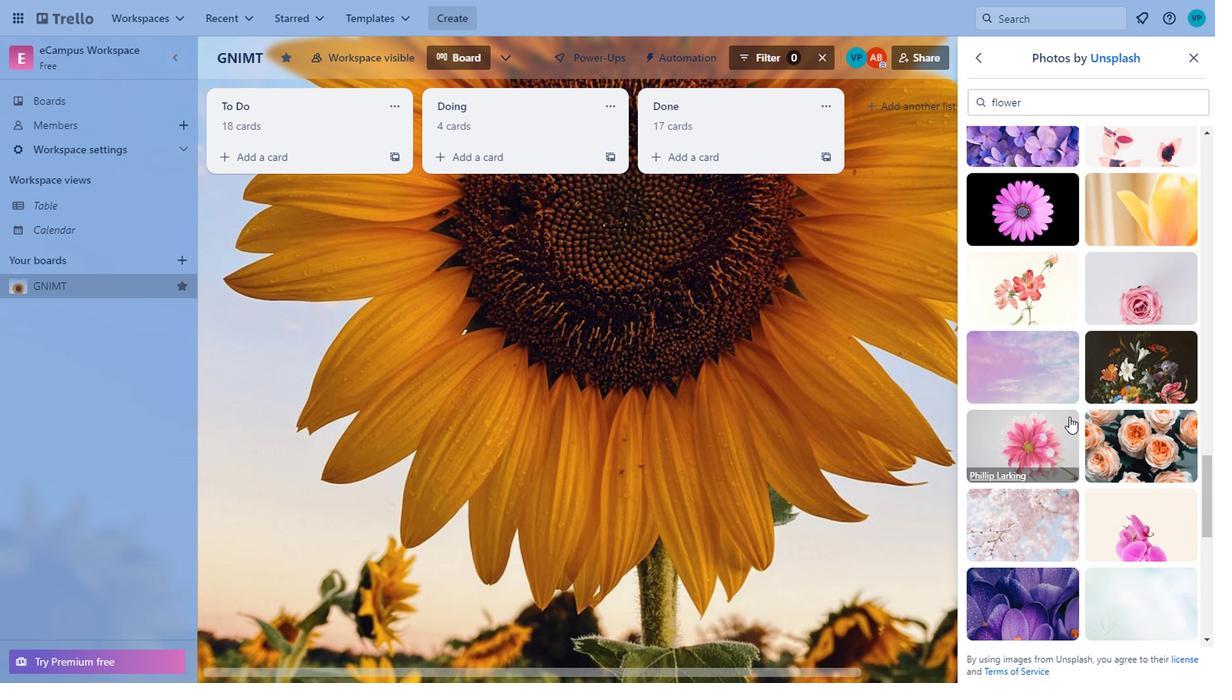 
Action: Mouse moved to (1014, 300)
Screenshot: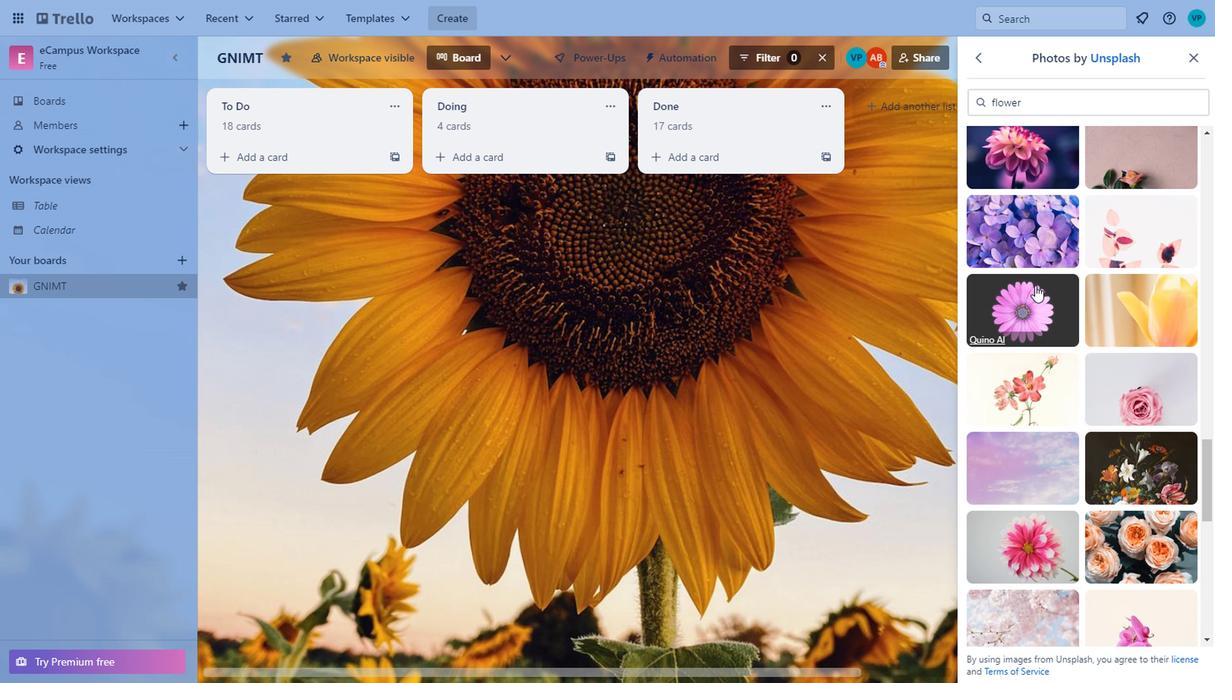 
Action: Mouse pressed left at (1014, 300)
Screenshot: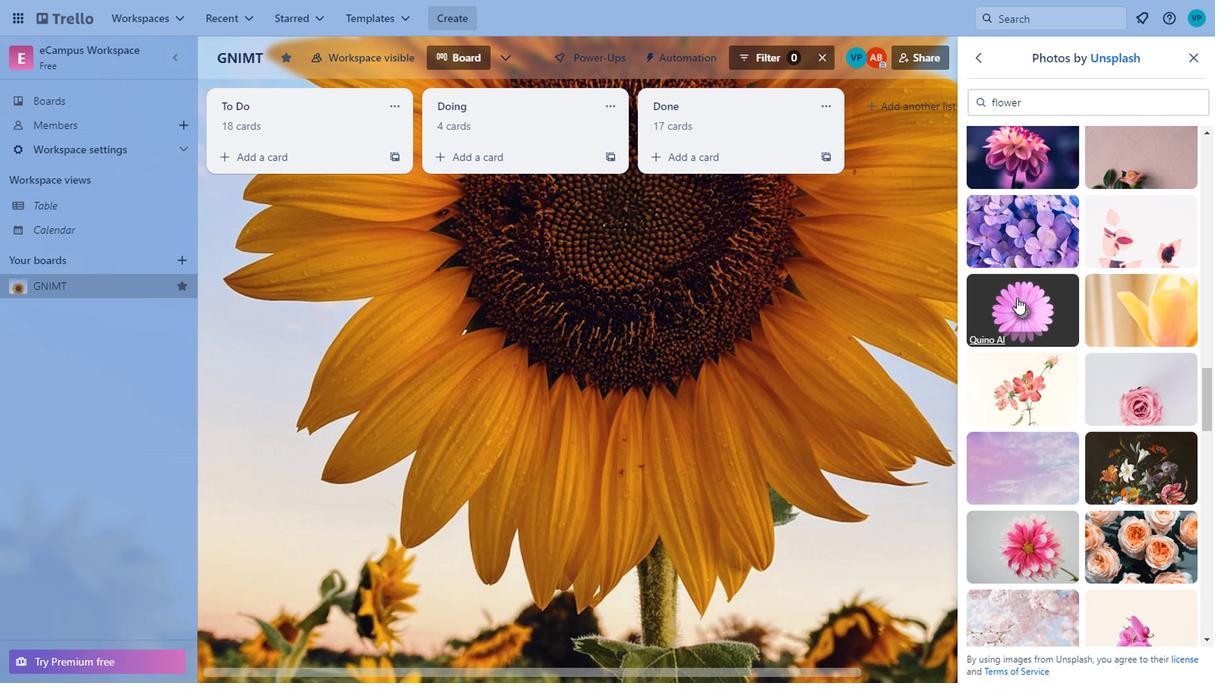 
Action: Mouse moved to (1152, 200)
Screenshot: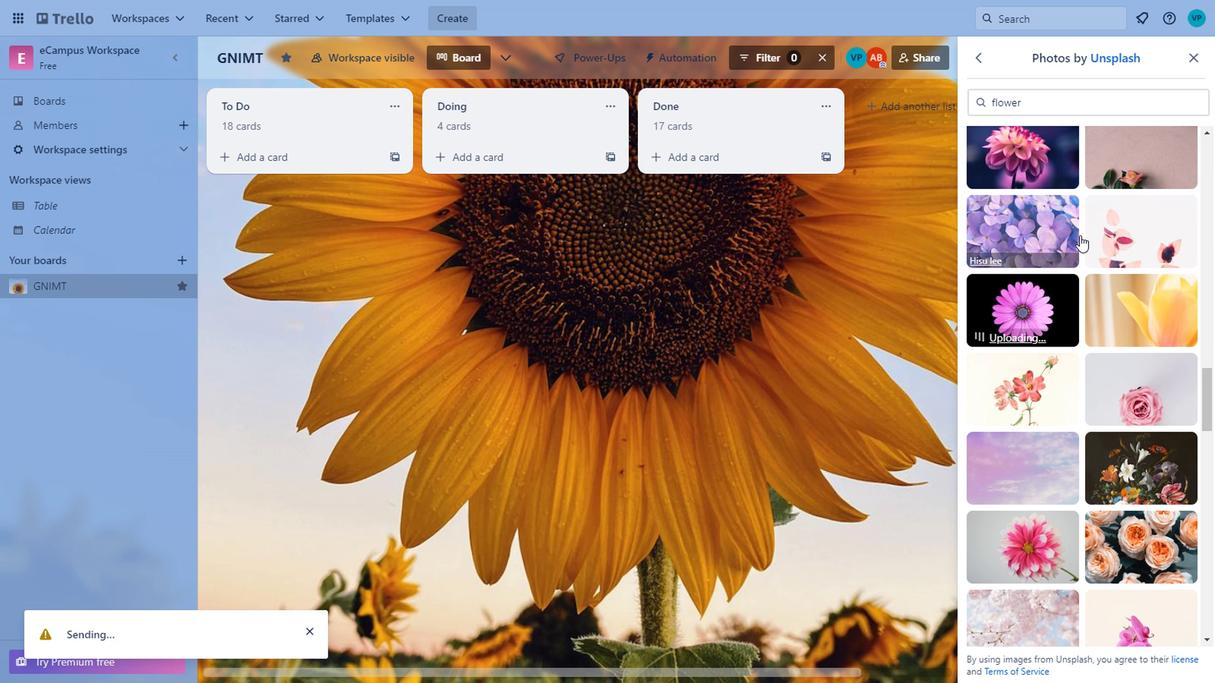 
Action: Mouse scrolled (1152, 201) with delta (0, 1)
Screenshot: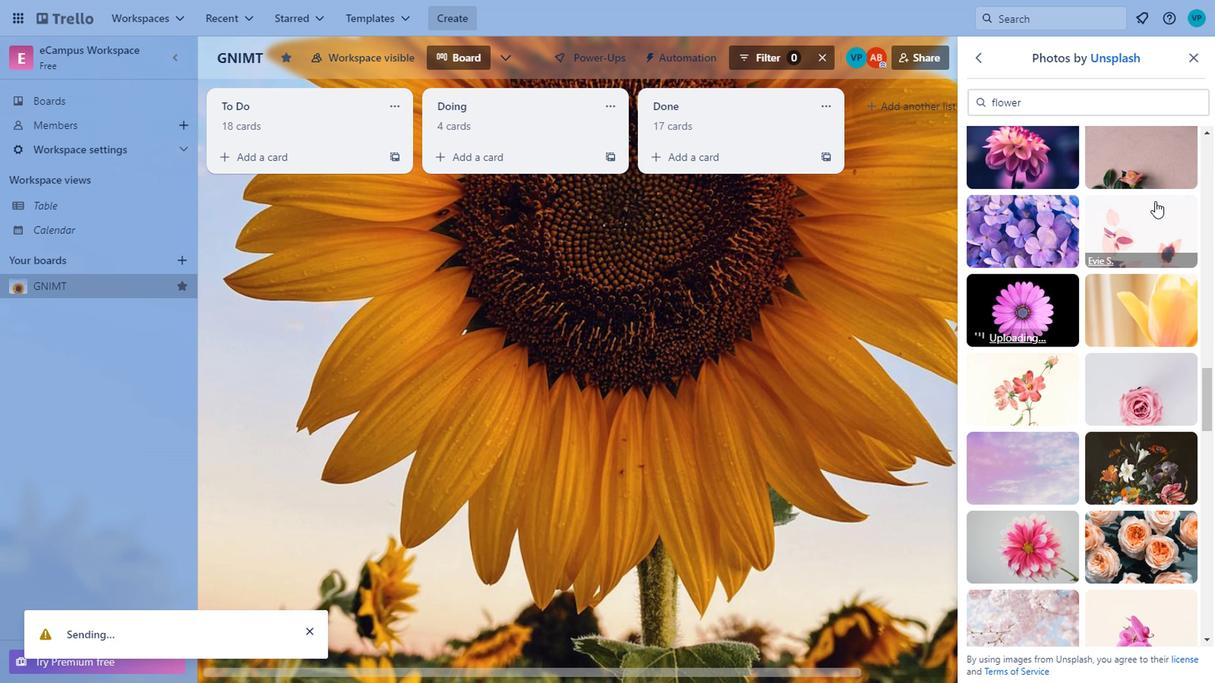 
Action: Mouse moved to (1067, 358)
Screenshot: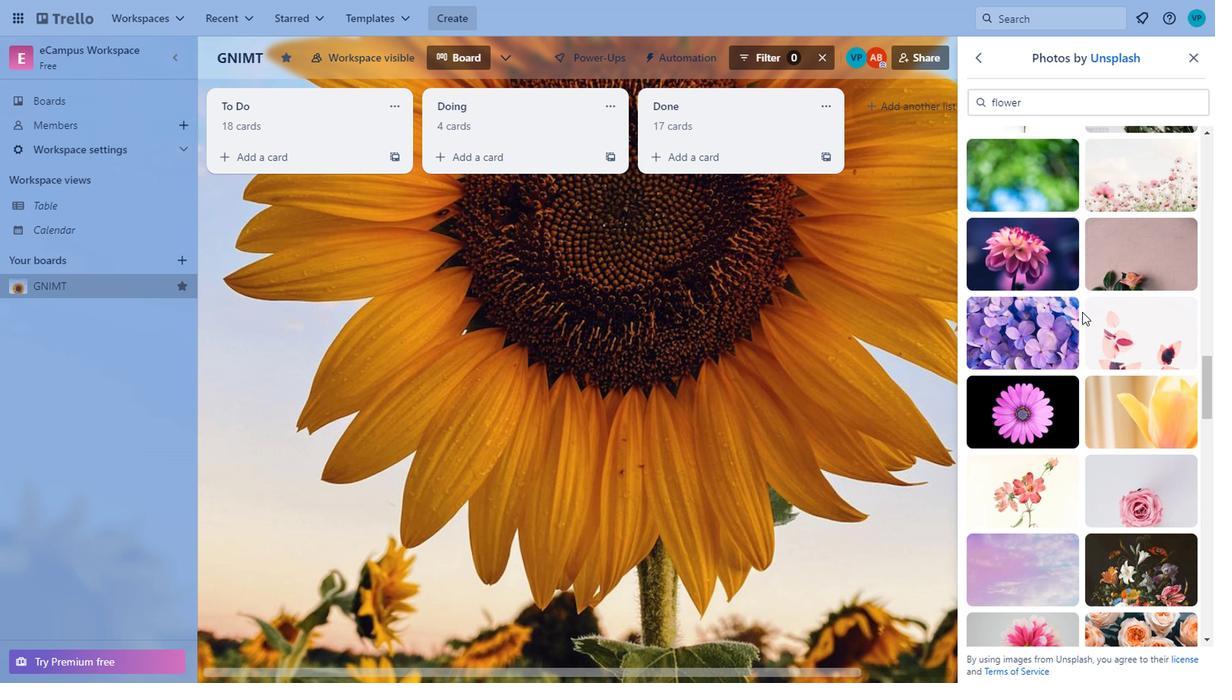 
Action: Mouse scrolled (1067, 359) with delta (0, 0)
Screenshot: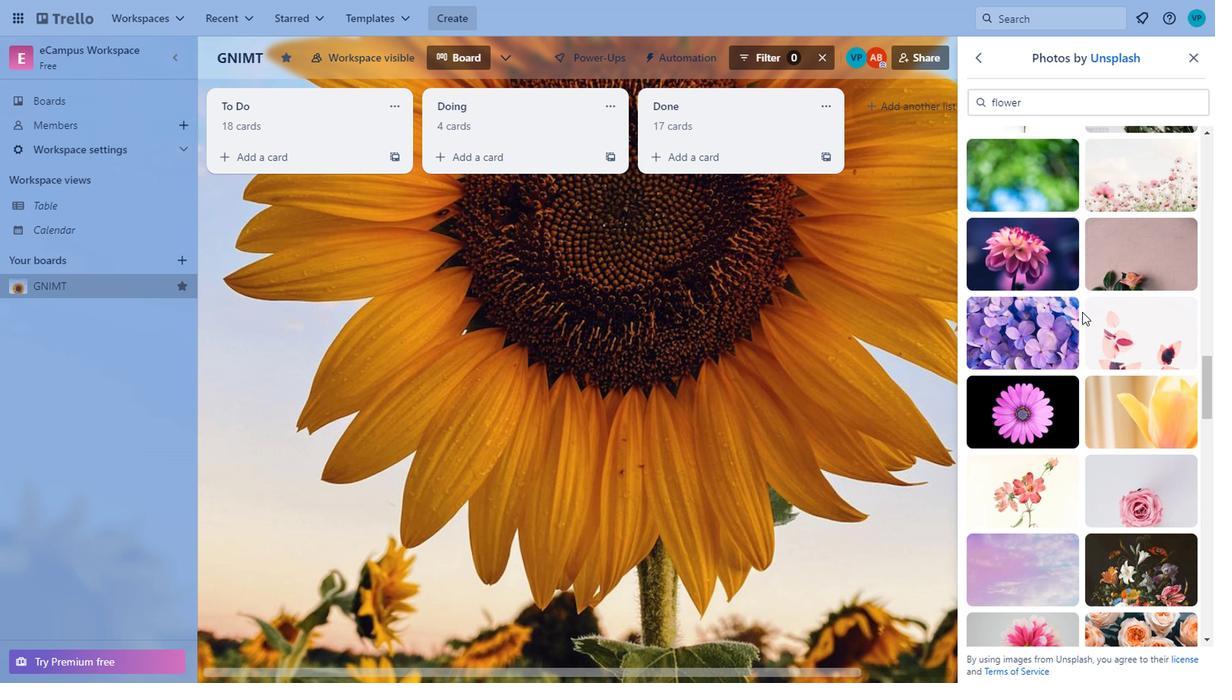 
Action: Mouse moved to (1037, 414)
Screenshot: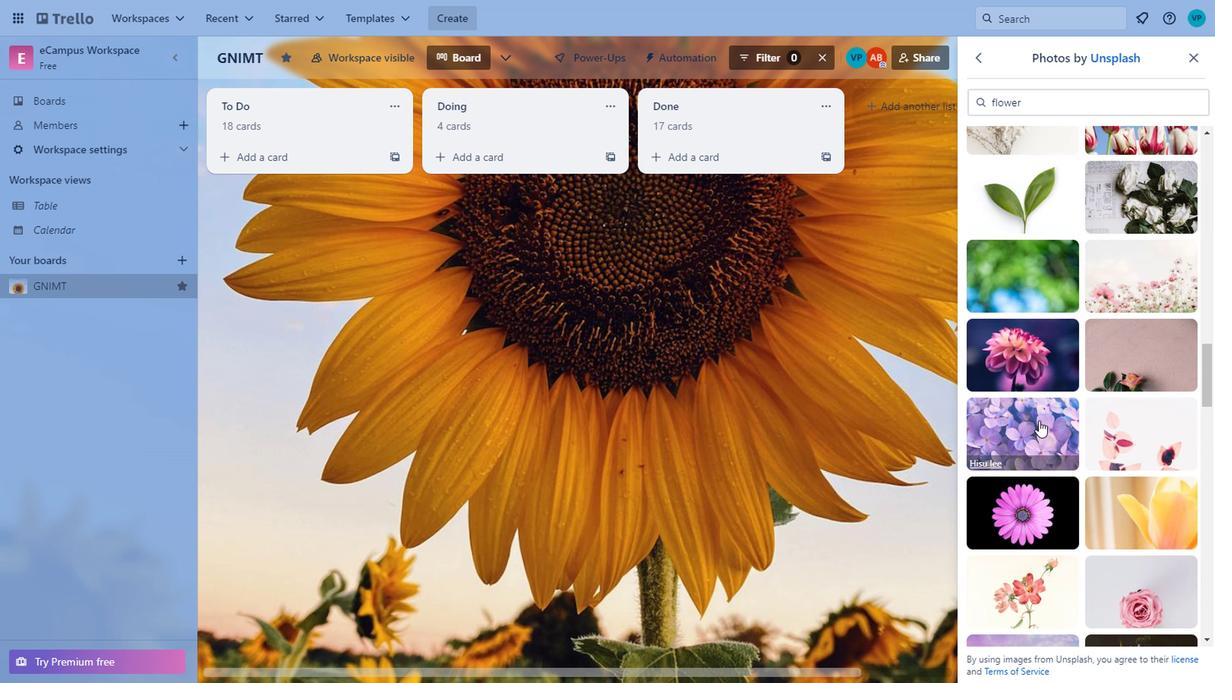
Action: Mouse scrolled (1037, 414) with delta (0, 0)
Screenshot: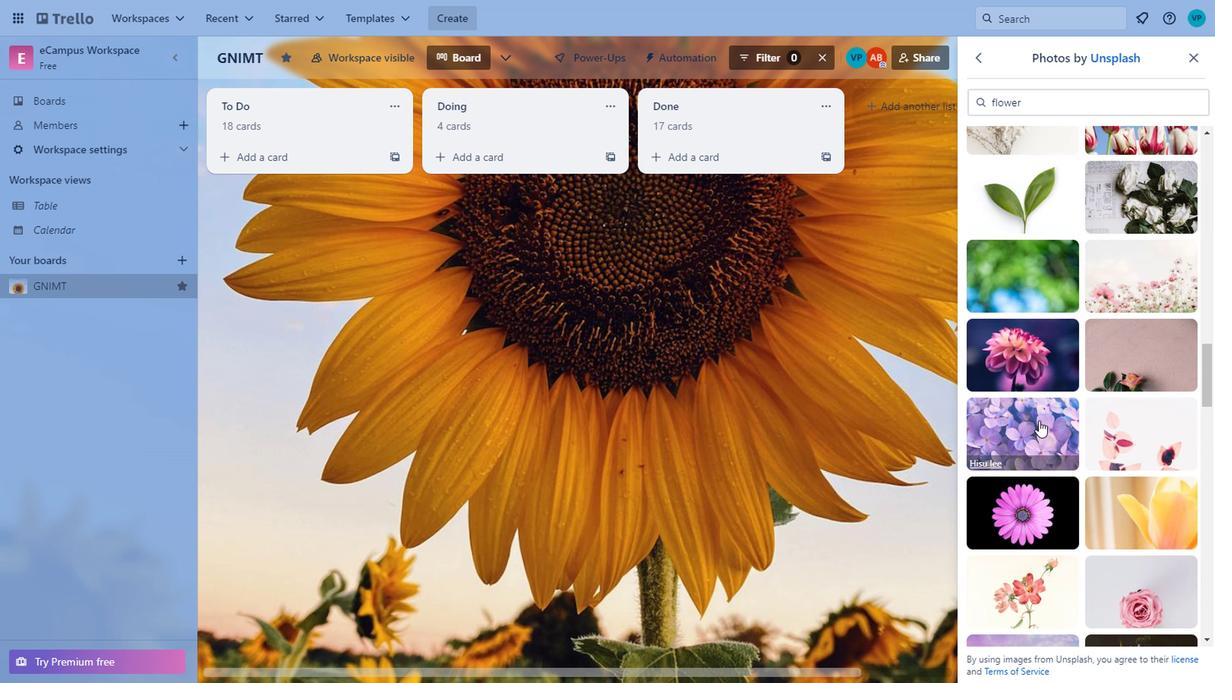 
Action: Mouse moved to (1041, 308)
Screenshot: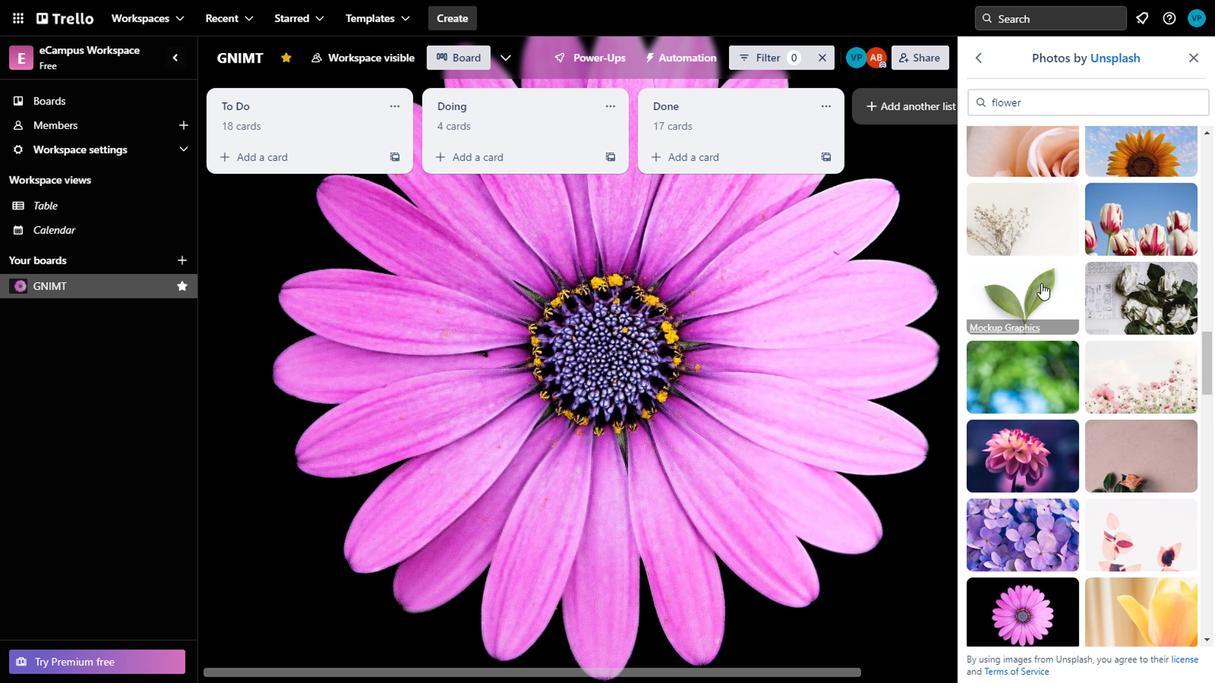 
Action: Mouse pressed left at (1041, 308)
Screenshot: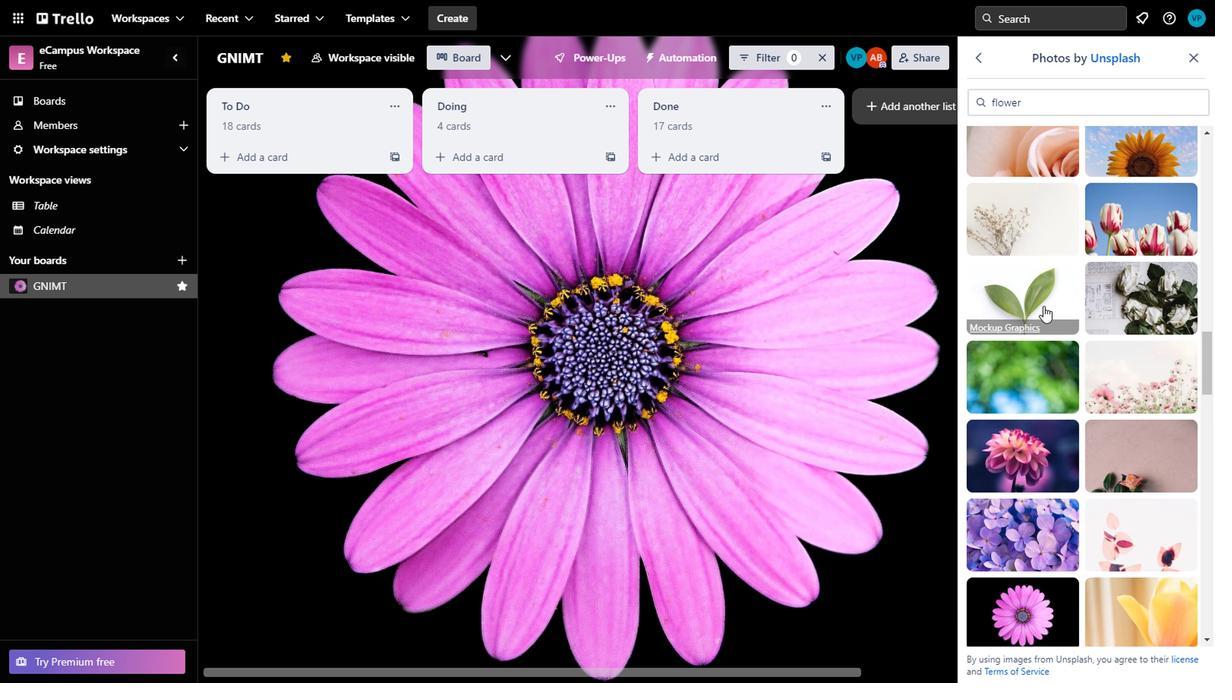 
Action: Mouse moved to (667, 494)
Screenshot: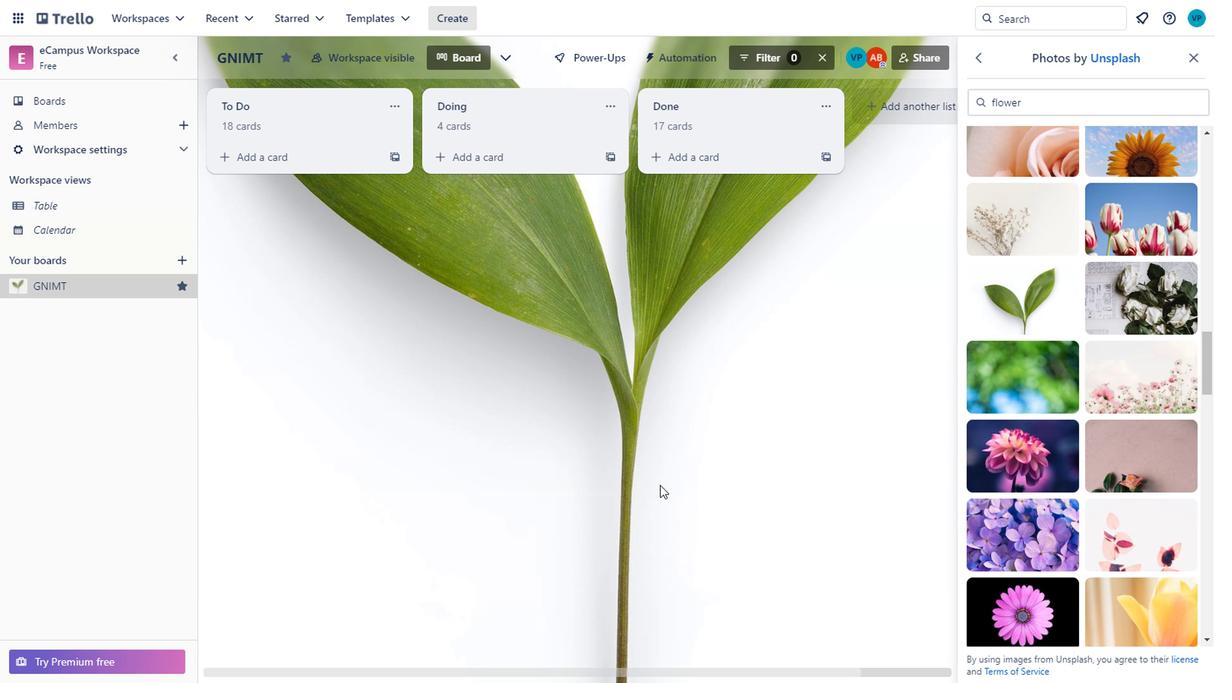 
Action: Mouse scrolled (667, 495) with delta (0, 0)
Screenshot: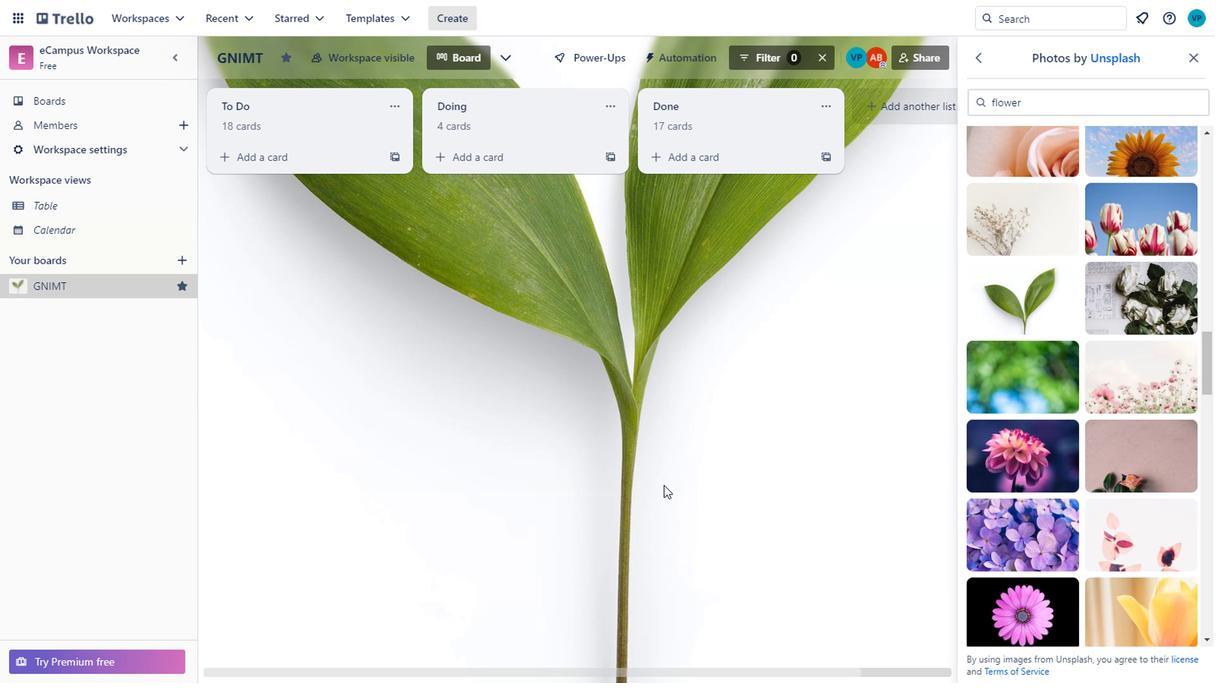 
Action: Mouse moved to (679, 481)
Screenshot: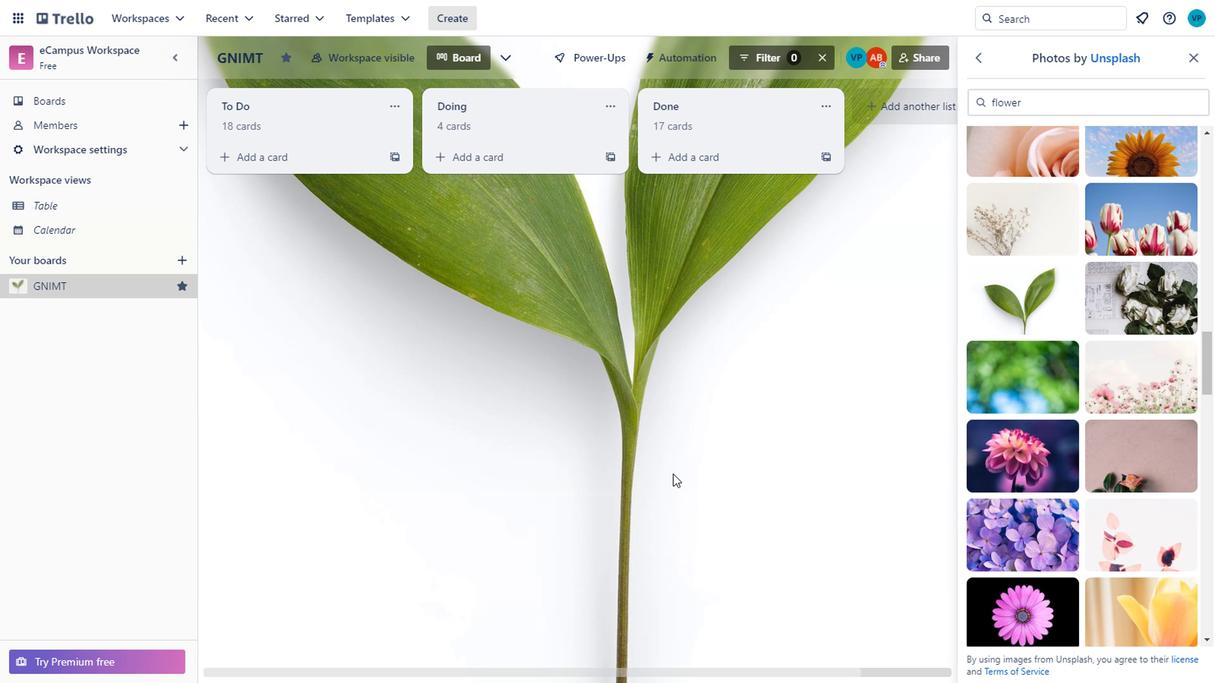 
Action: Mouse scrolled (679, 482) with delta (0, 0)
Screenshot: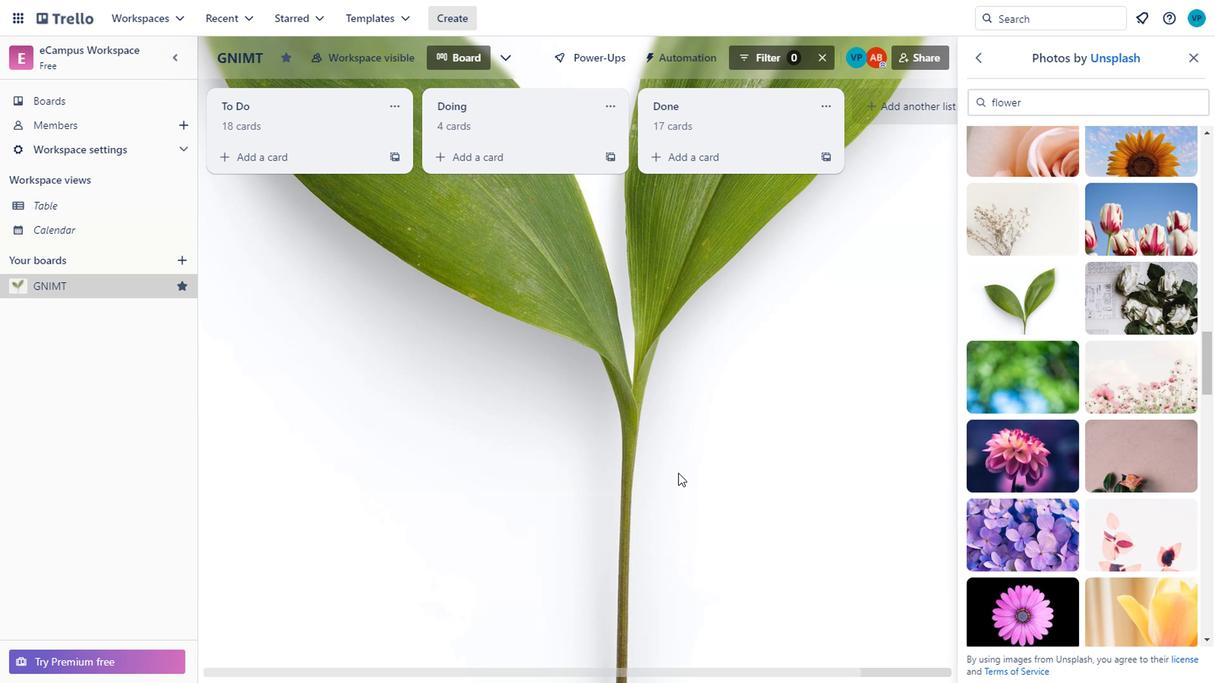 
Action: Mouse scrolled (679, 481) with delta (0, 0)
Screenshot: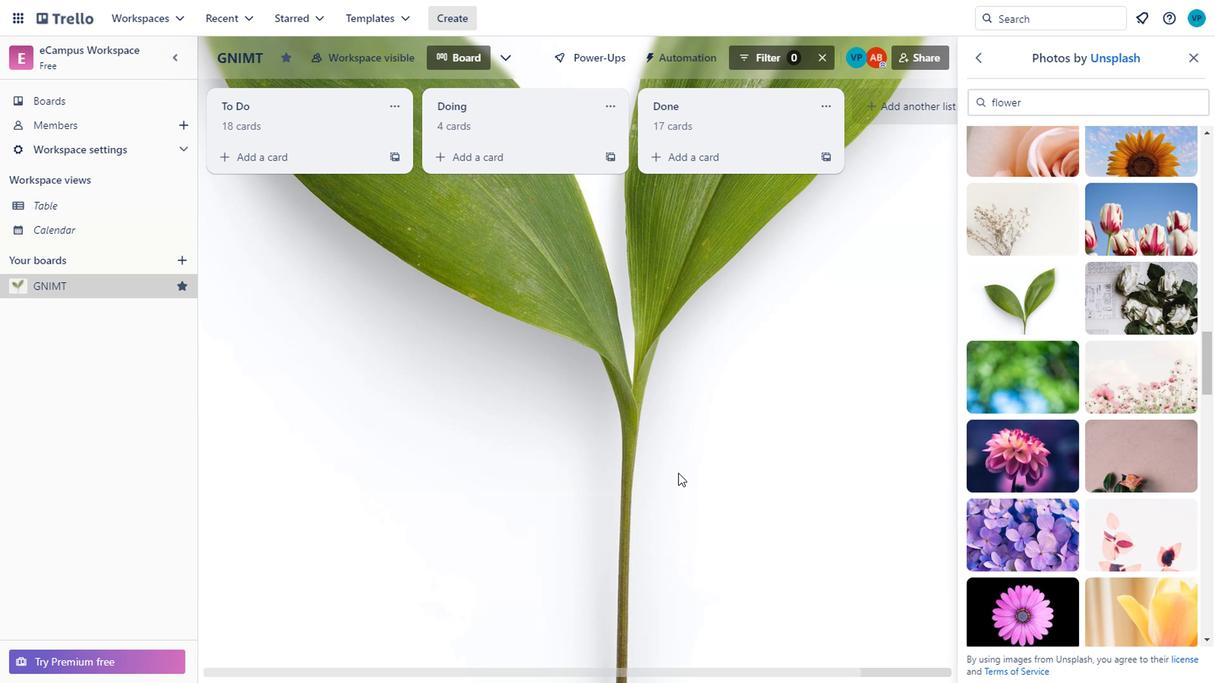 
Action: Mouse moved to (1148, 210)
Screenshot: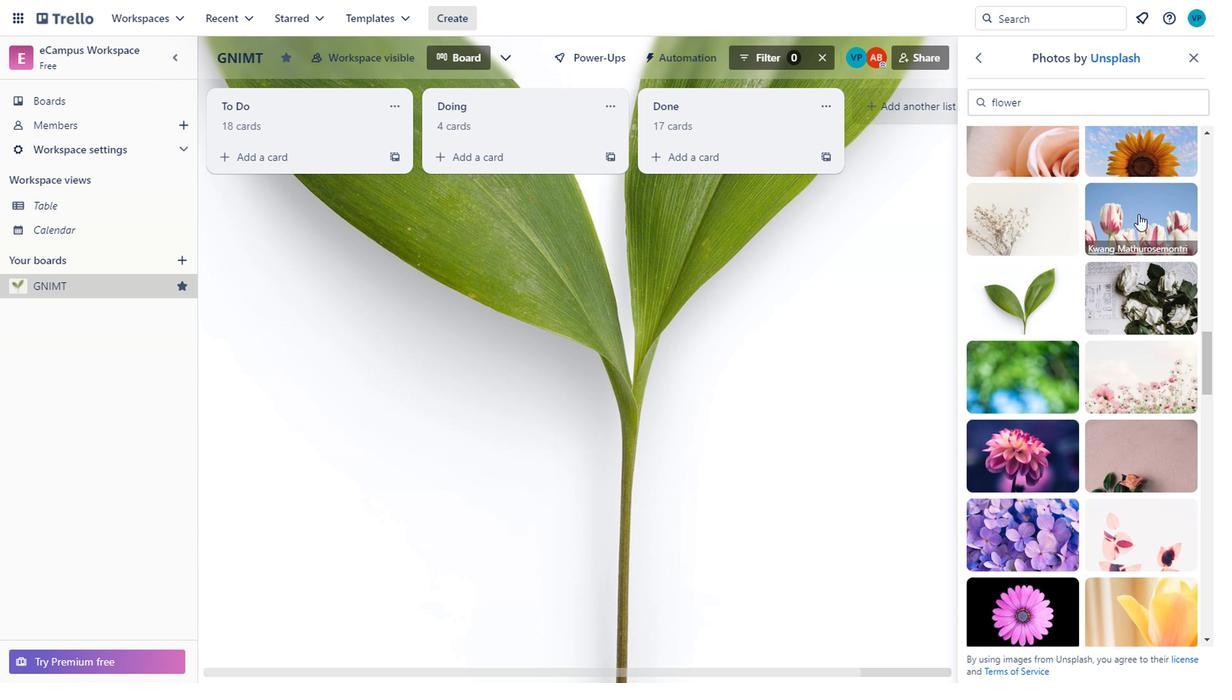
Action: Mouse pressed left at (1148, 210)
Screenshot: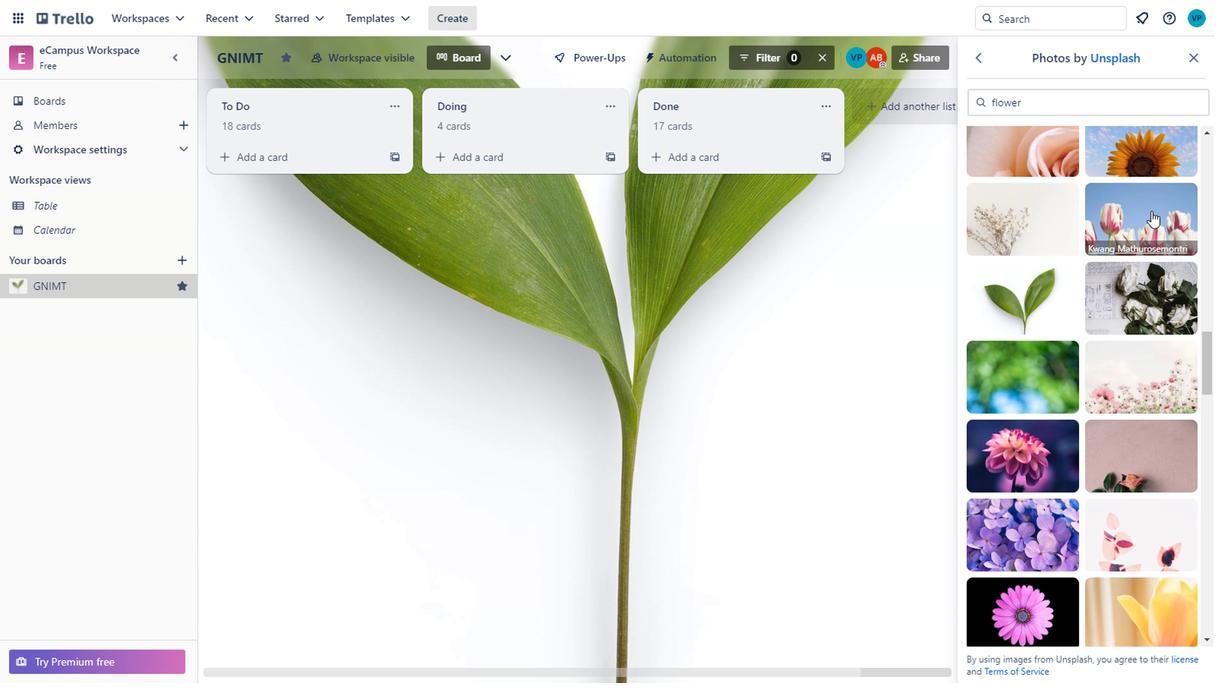 
Action: Mouse moved to (739, 445)
Screenshot: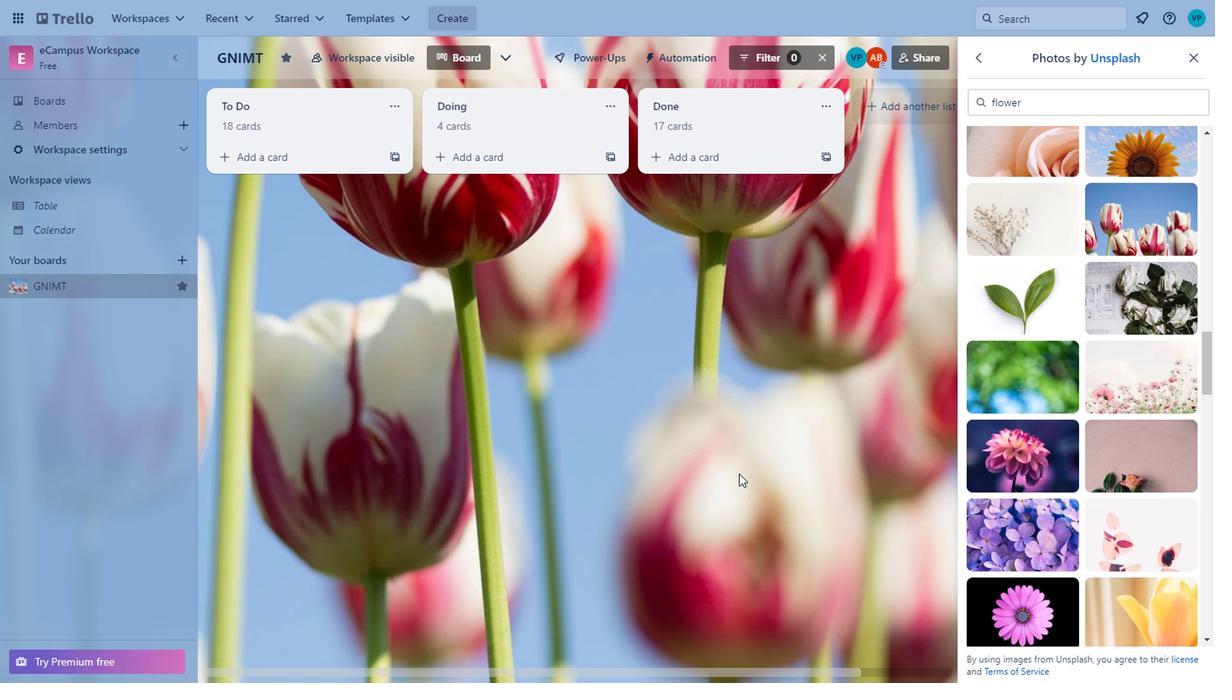 
Action: Mouse scrolled (739, 446) with delta (0, 0)
Screenshot: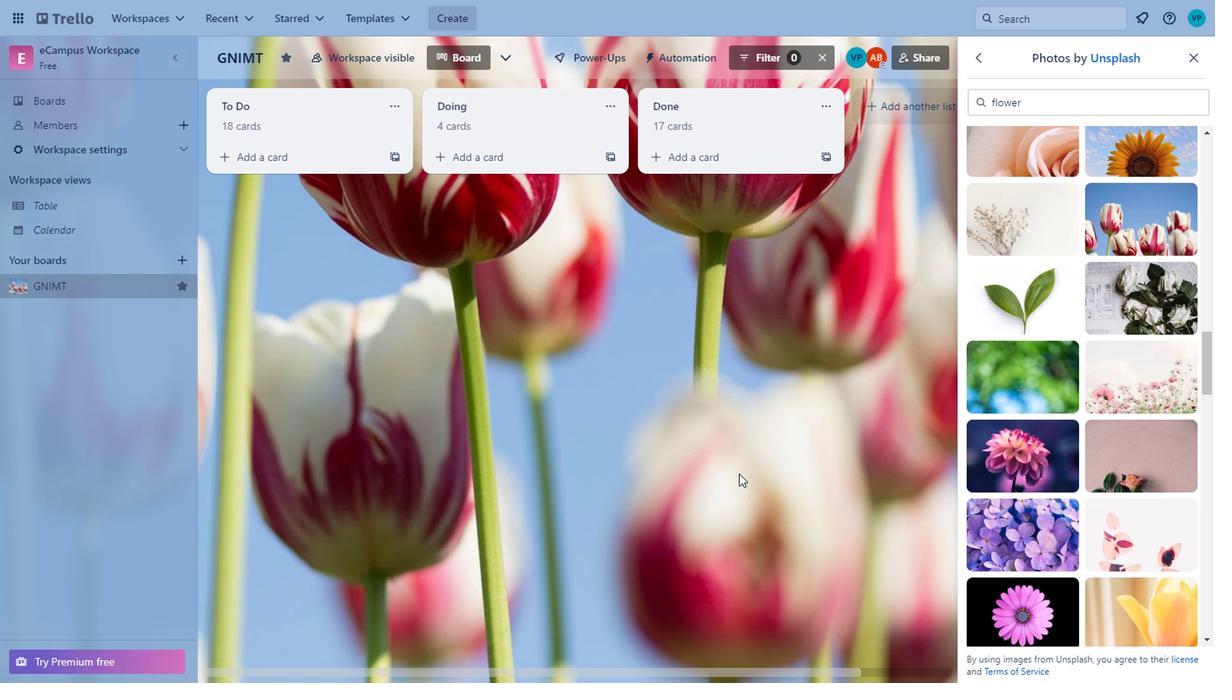 
Action: Mouse moved to (711, 317)
Screenshot: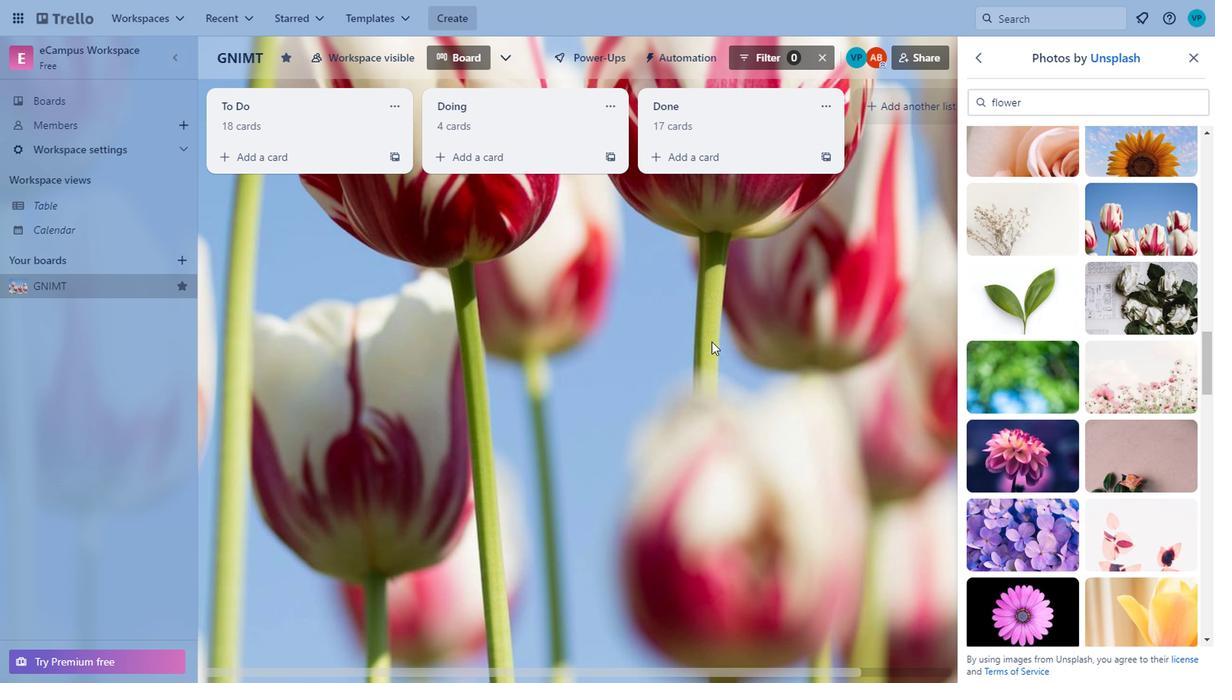
Action: Mouse scrolled (711, 316) with delta (0, 0)
Screenshot: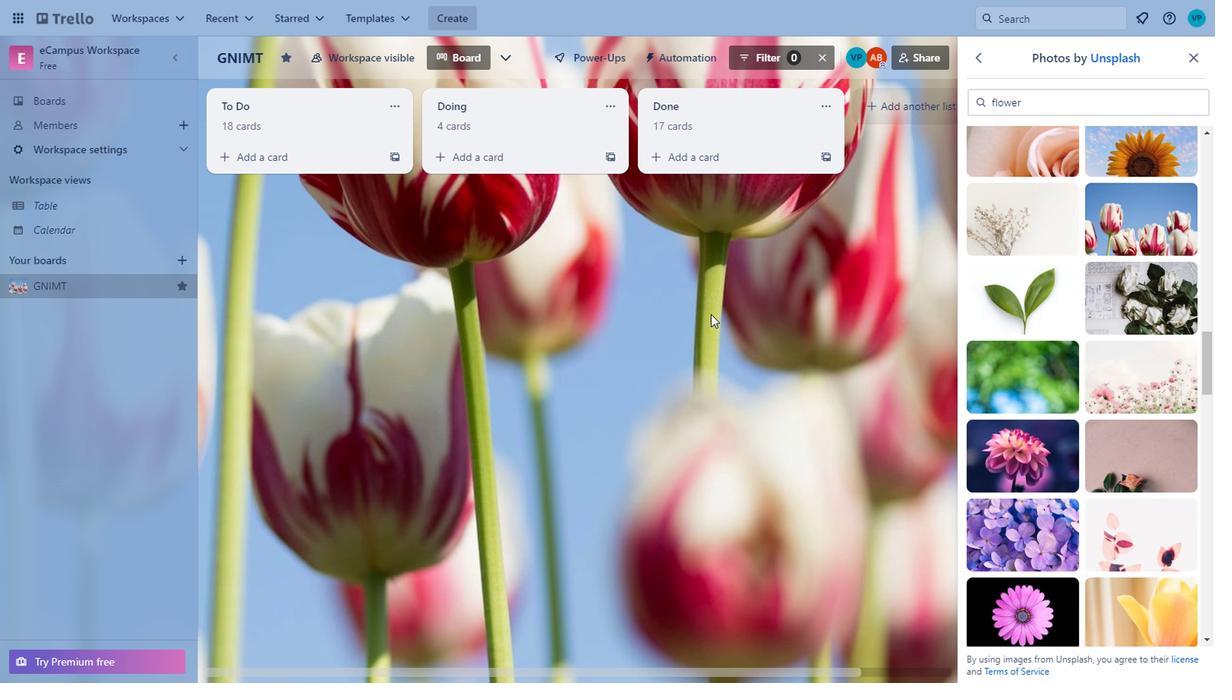 
Action: Mouse moved to (1140, 476)
Screenshot: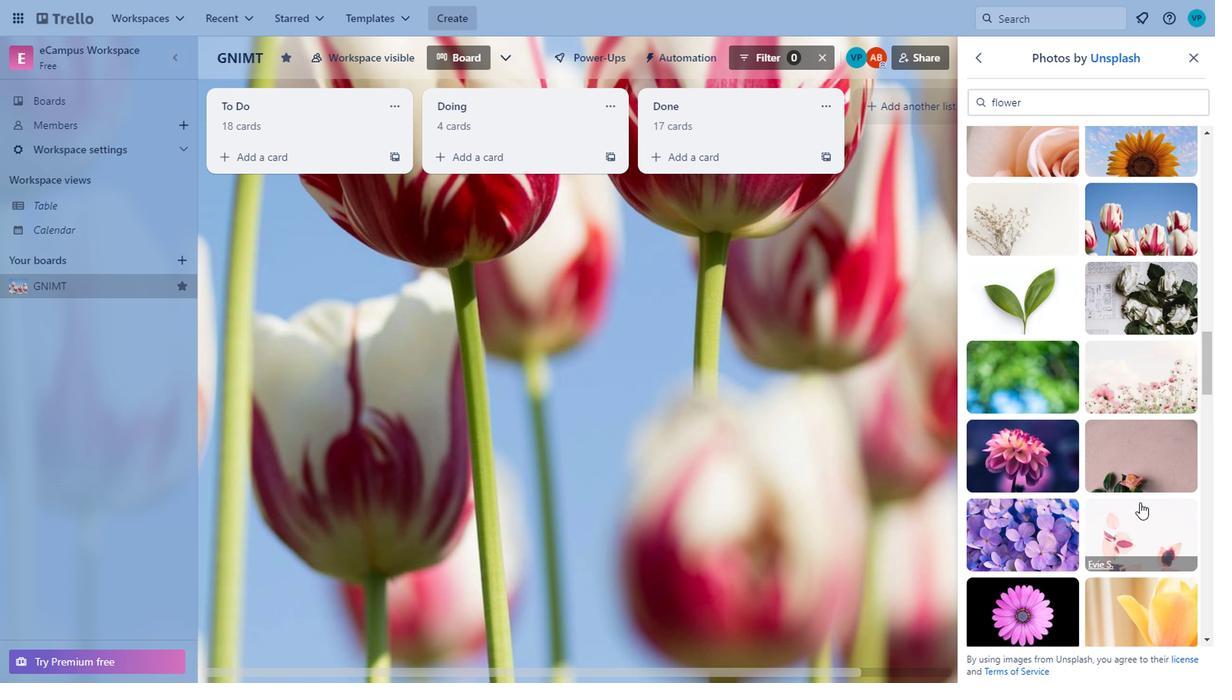 
Action: Mouse scrolled (1140, 477) with delta (0, 1)
Screenshot: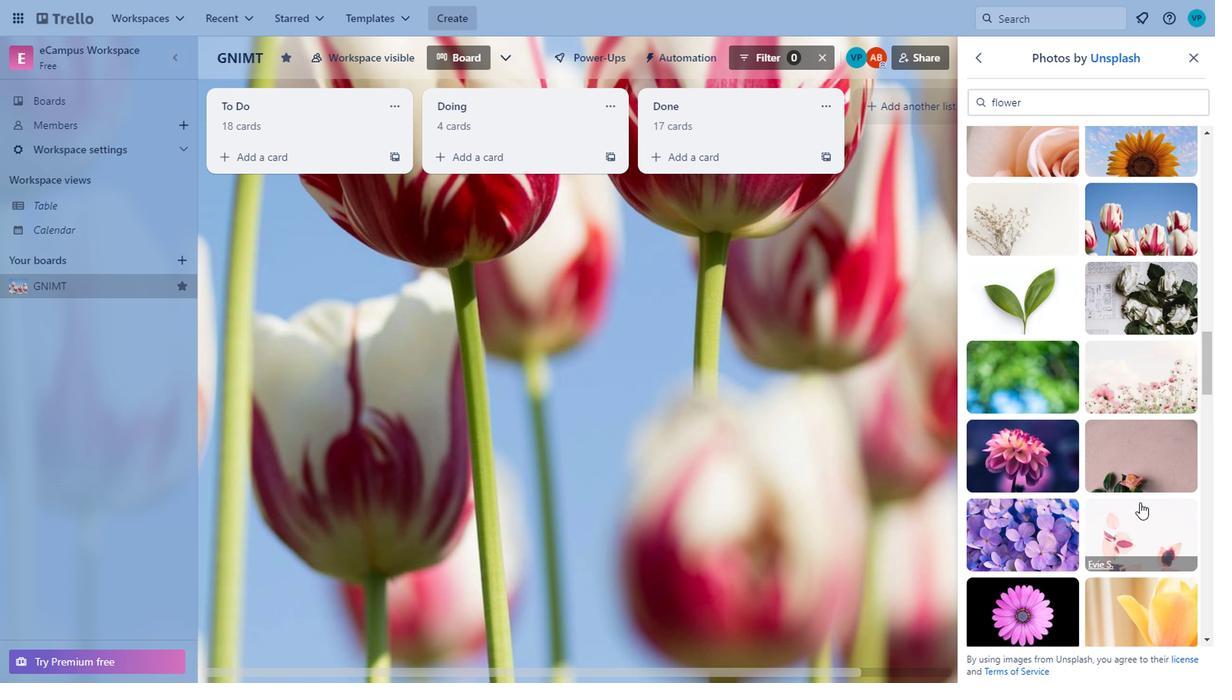 
Action: Mouse moved to (1144, 443)
Screenshot: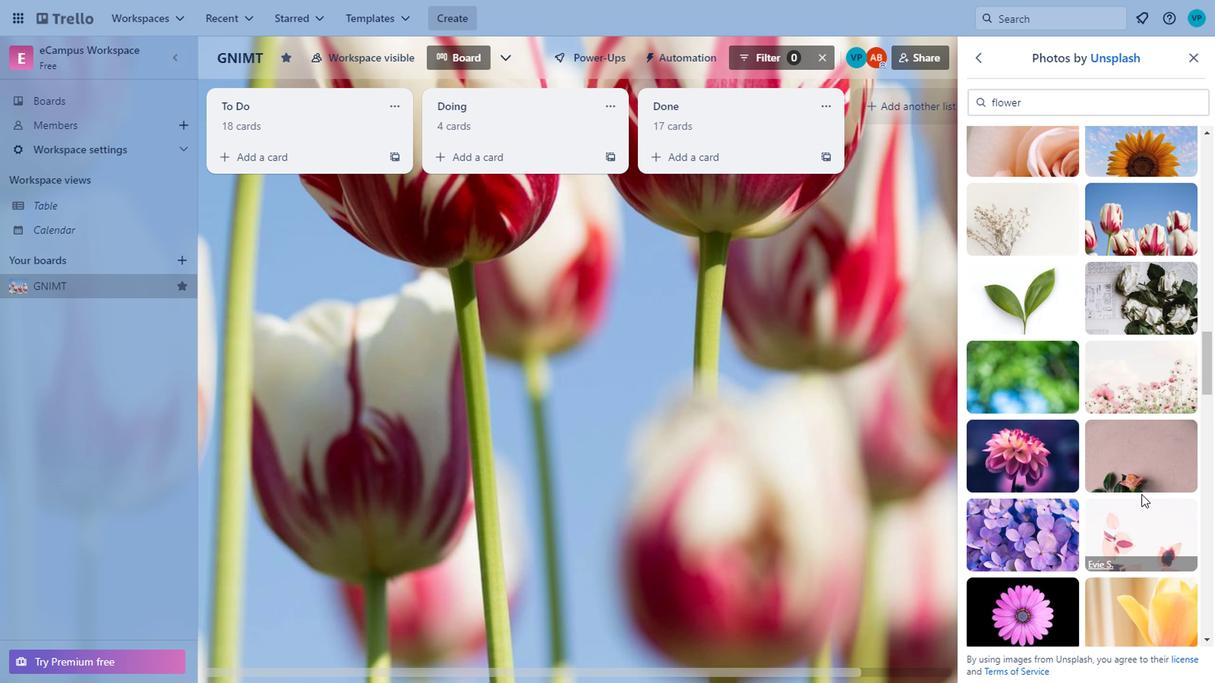 
Action: Mouse scrolled (1144, 445) with delta (0, 1)
Screenshot: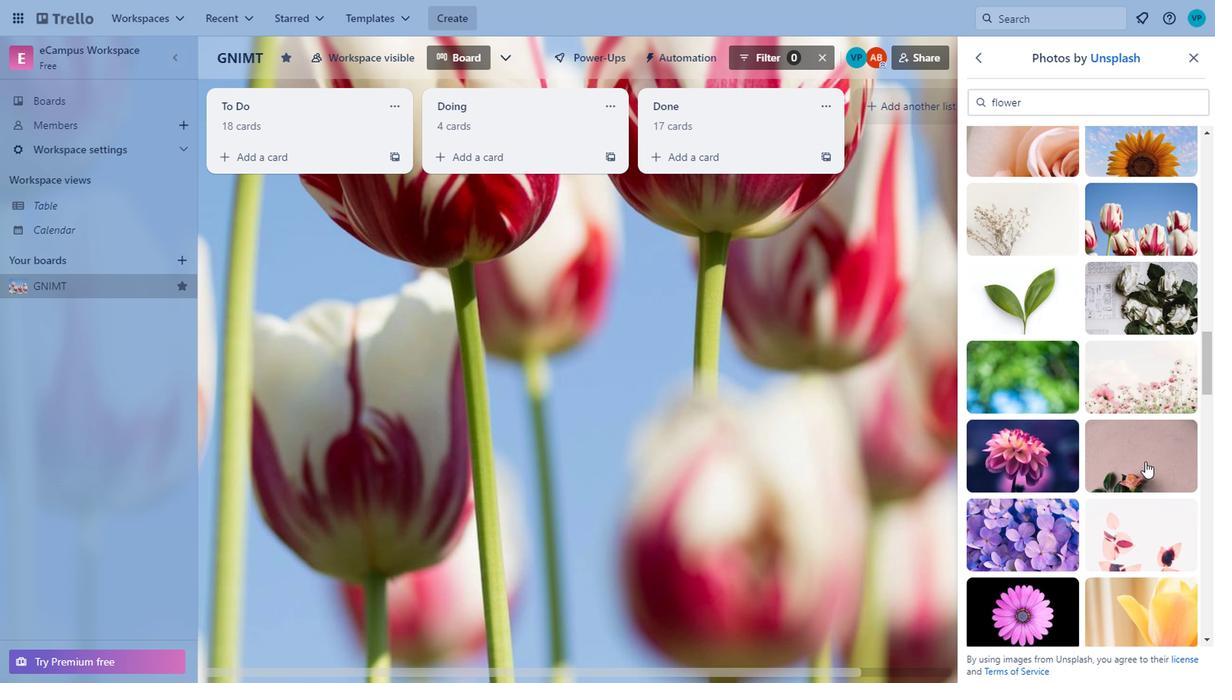 
Action: Mouse scrolled (1144, 445) with delta (0, 1)
Screenshot: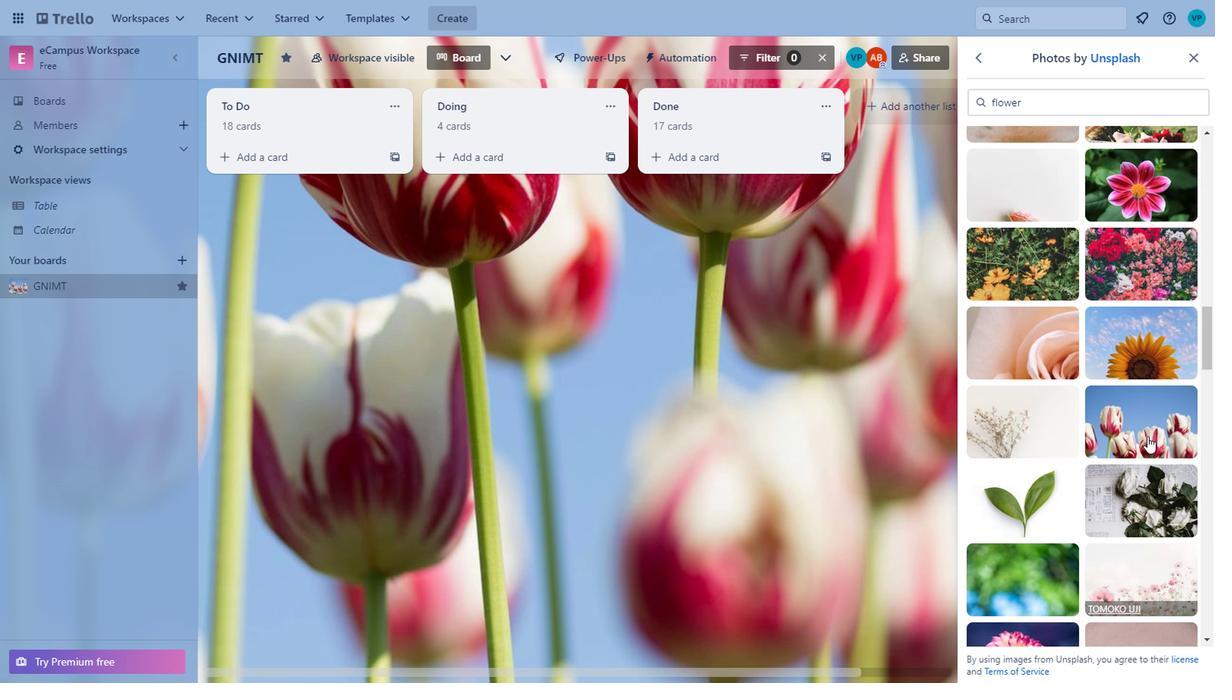 
Action: Mouse moved to (1144, 455)
Screenshot: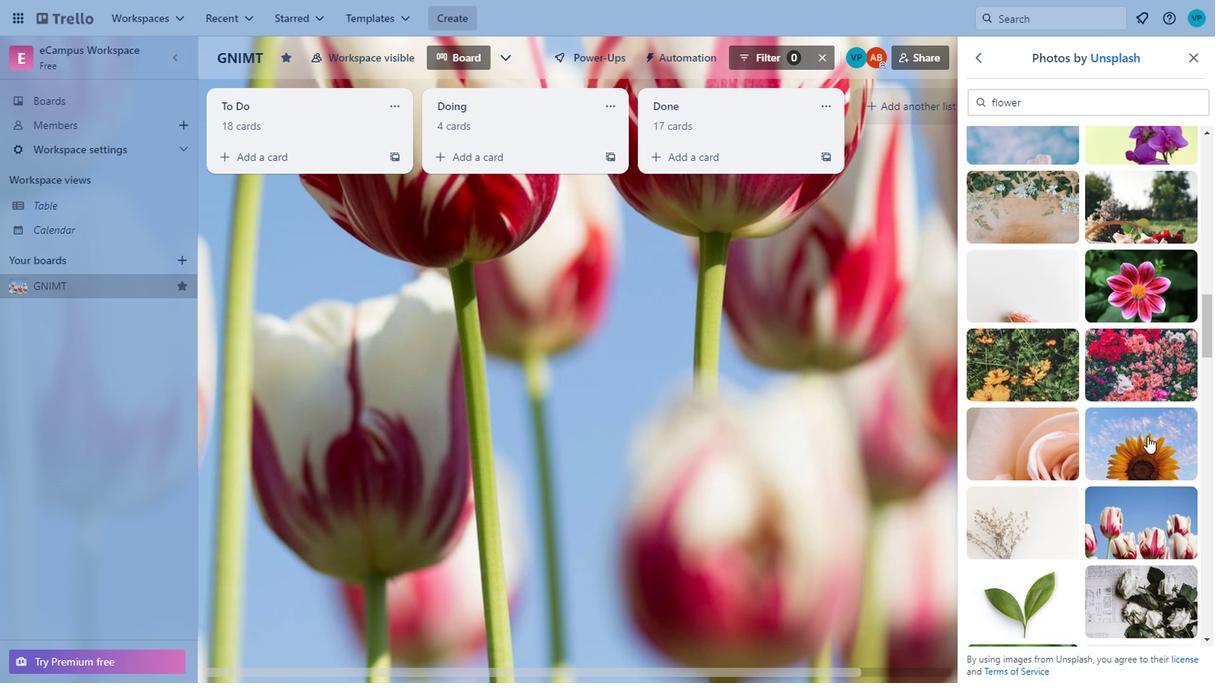
Action: Mouse scrolled (1144, 455) with delta (0, 0)
Screenshot: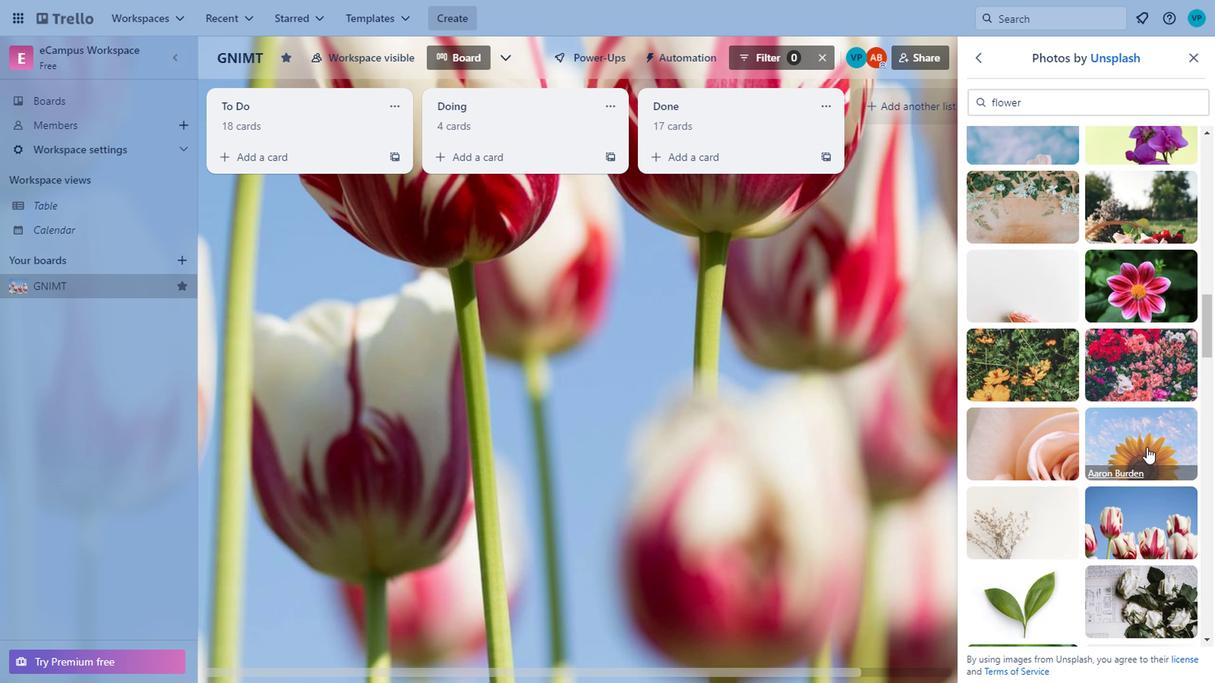 
Action: Mouse moved to (1144, 453)
Screenshot: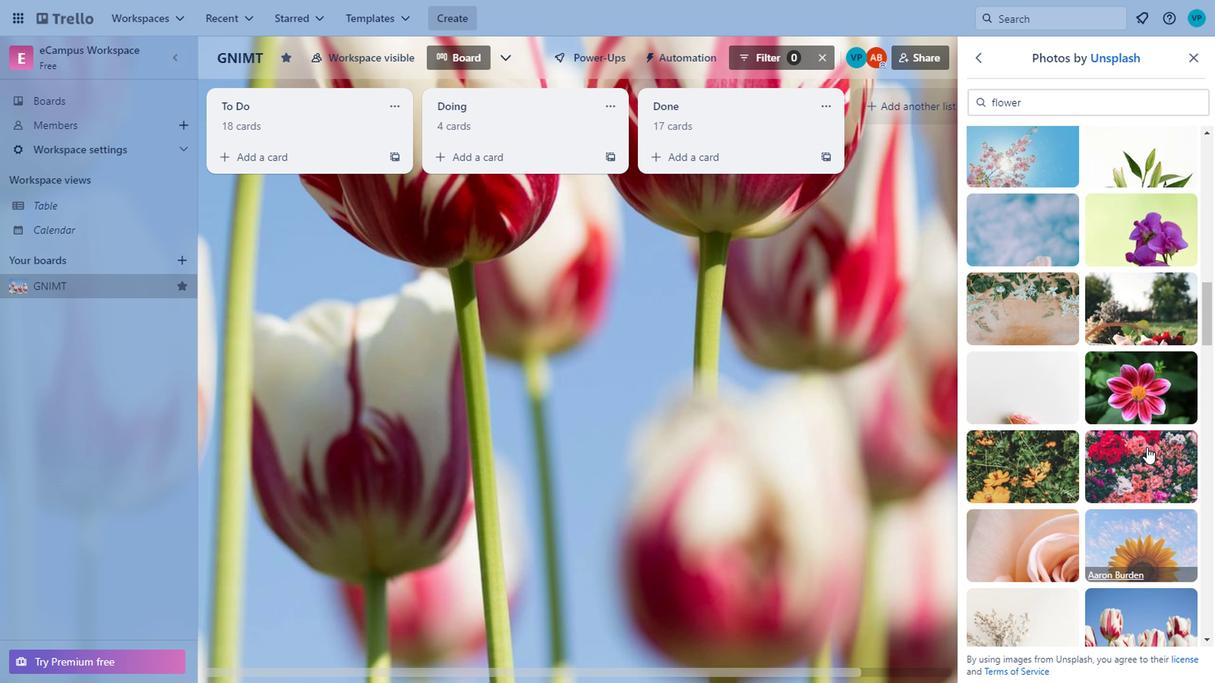 
Action: Mouse scrolled (1144, 453) with delta (0, 0)
Screenshot: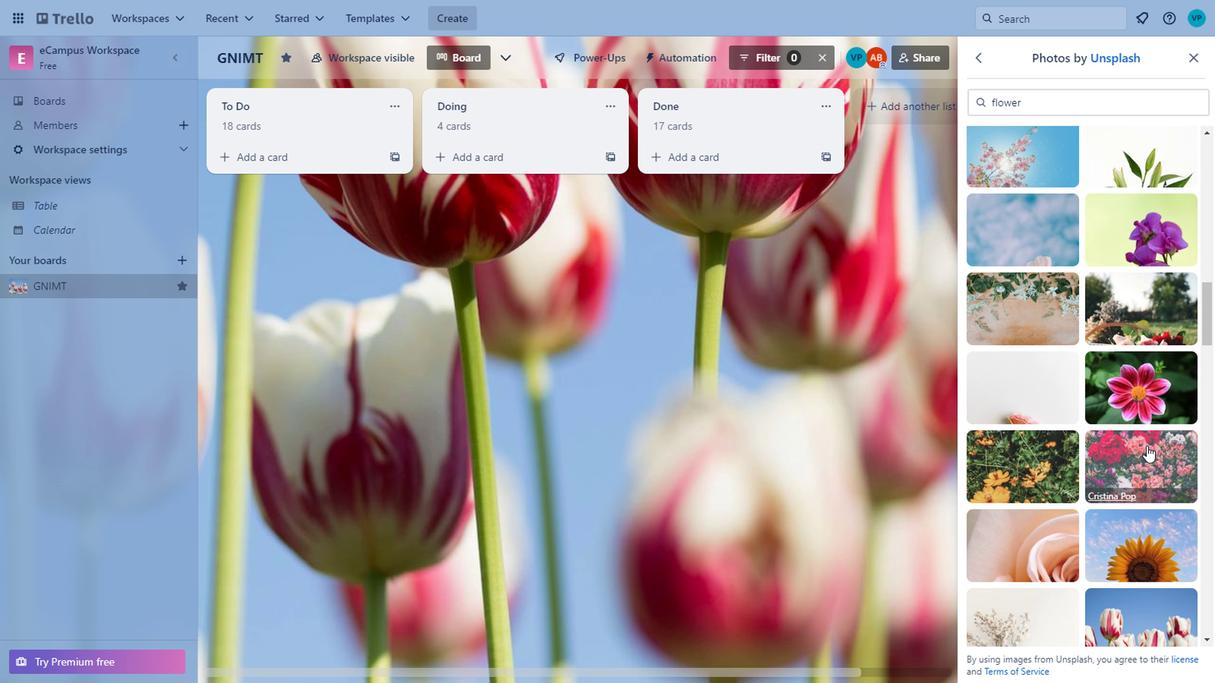 
Action: Mouse moved to (1122, 167)
Screenshot: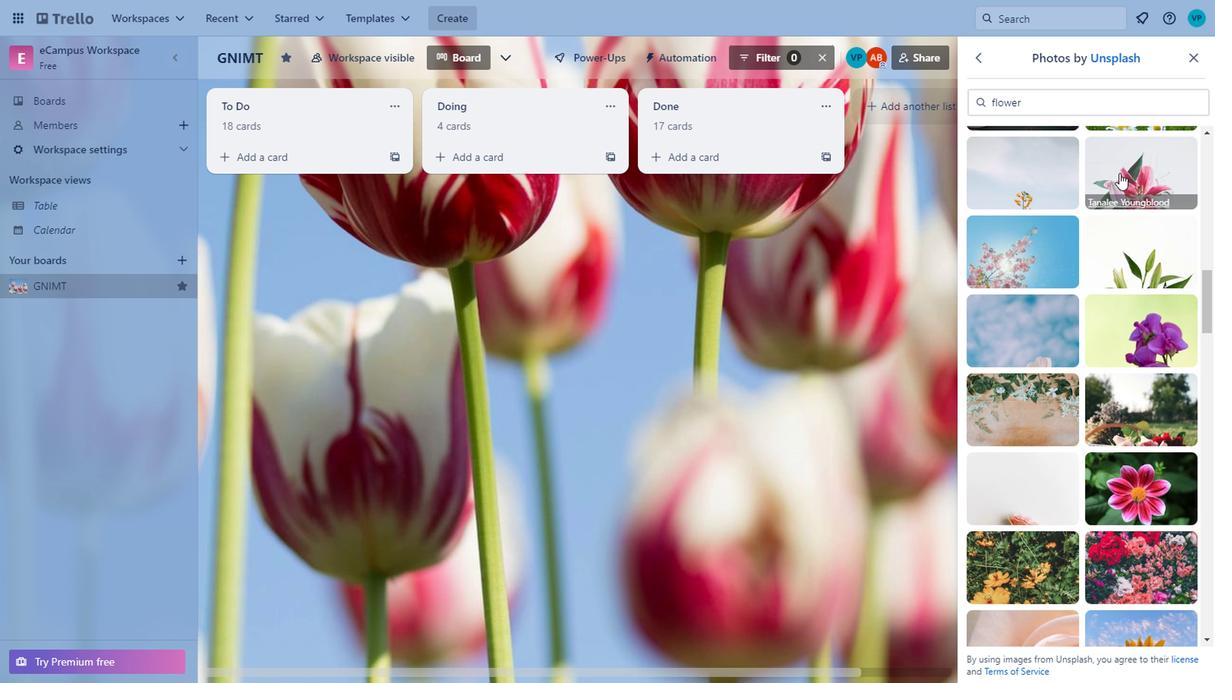
Action: Mouse pressed left at (1122, 167)
Screenshot: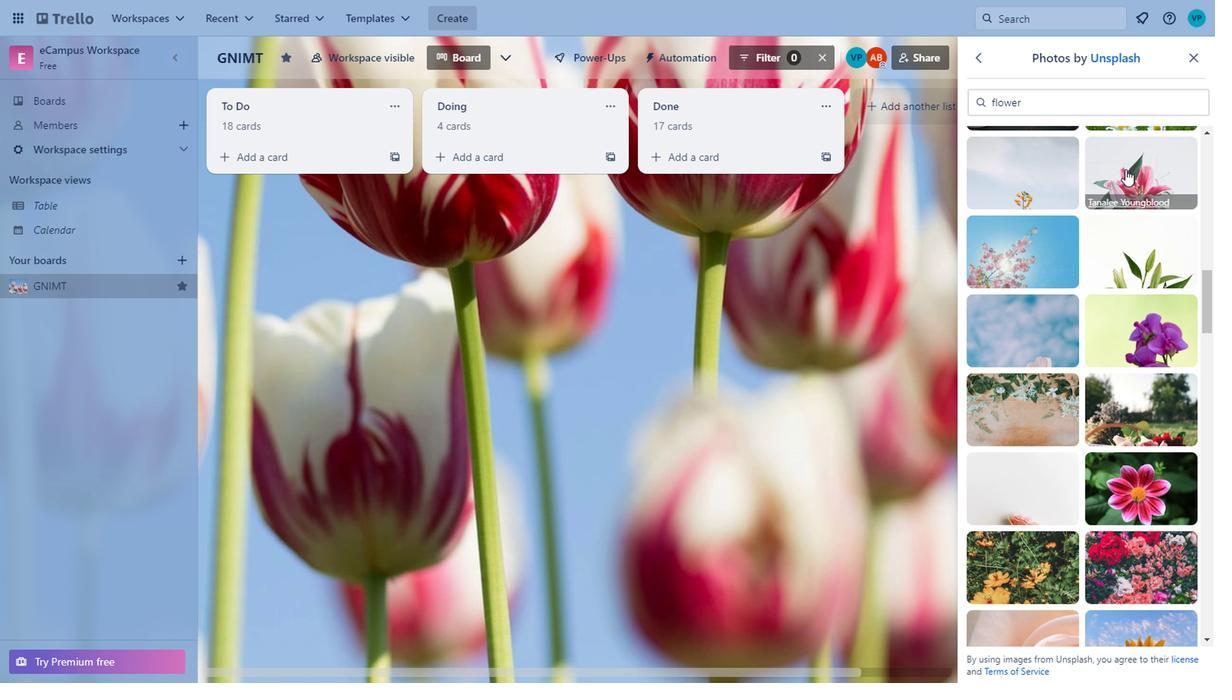 
Action: Mouse moved to (1173, 433)
Screenshot: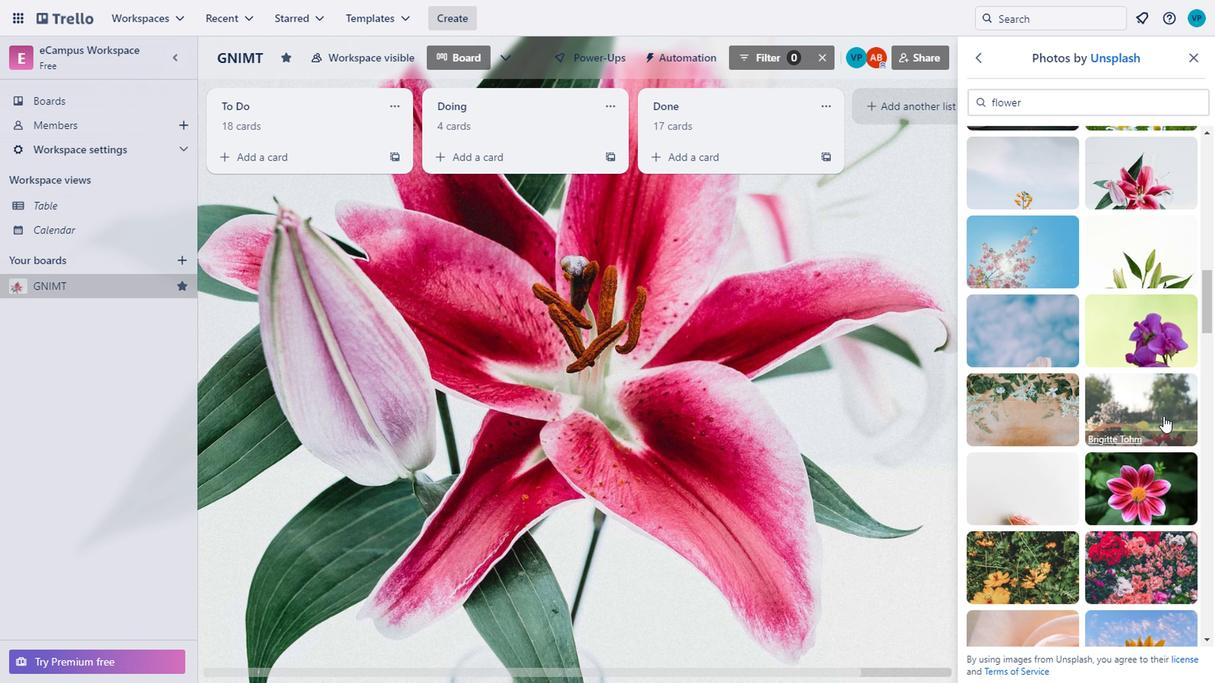 
Action: Mouse scrolled (1173, 434) with delta (0, 0)
Screenshot: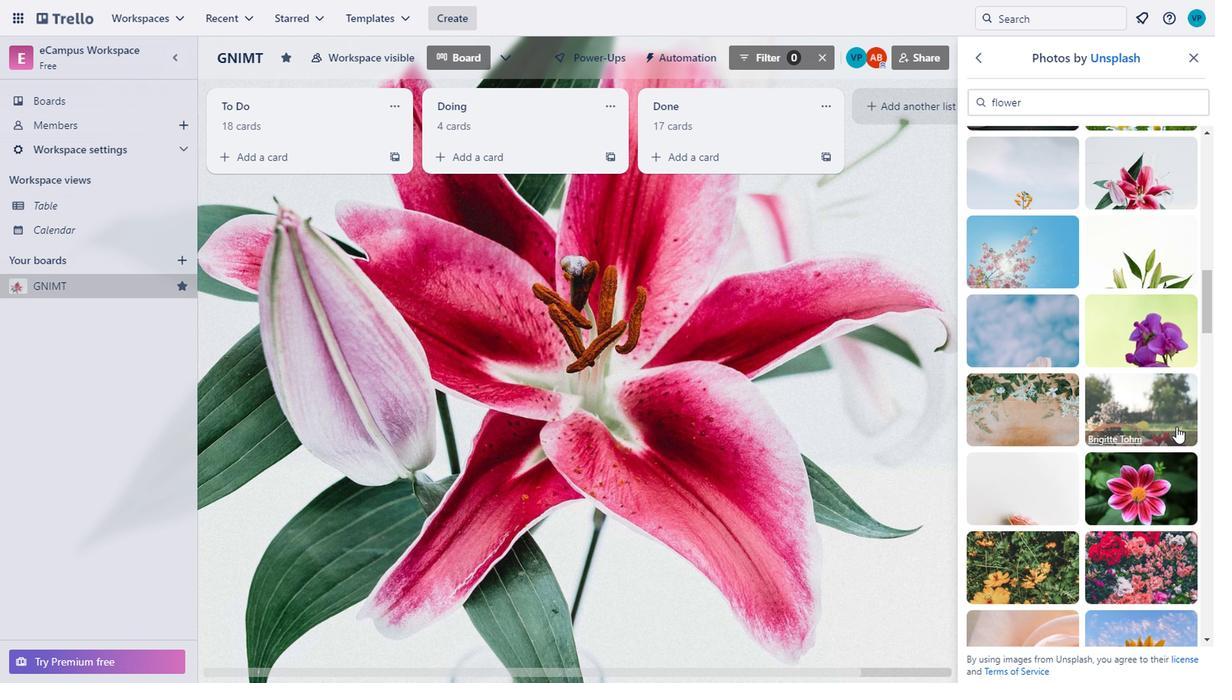 
Action: Mouse moved to (1164, 436)
Screenshot: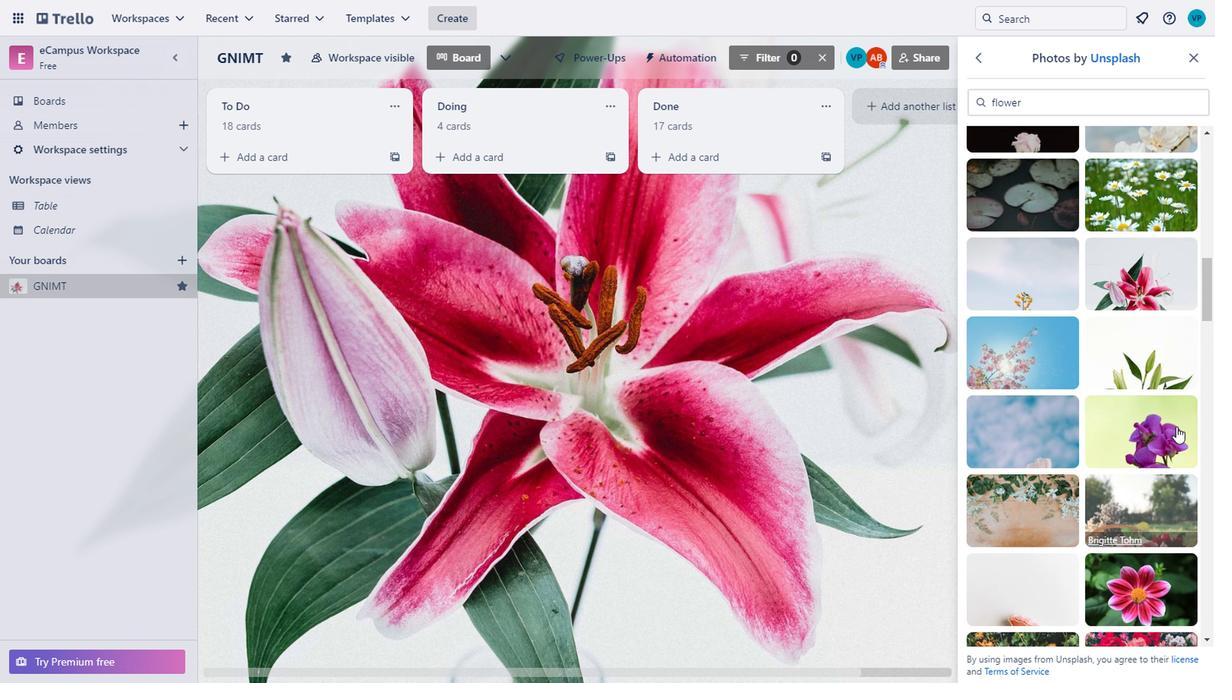 
Action: Mouse scrolled (1164, 436) with delta (0, 0)
Screenshot: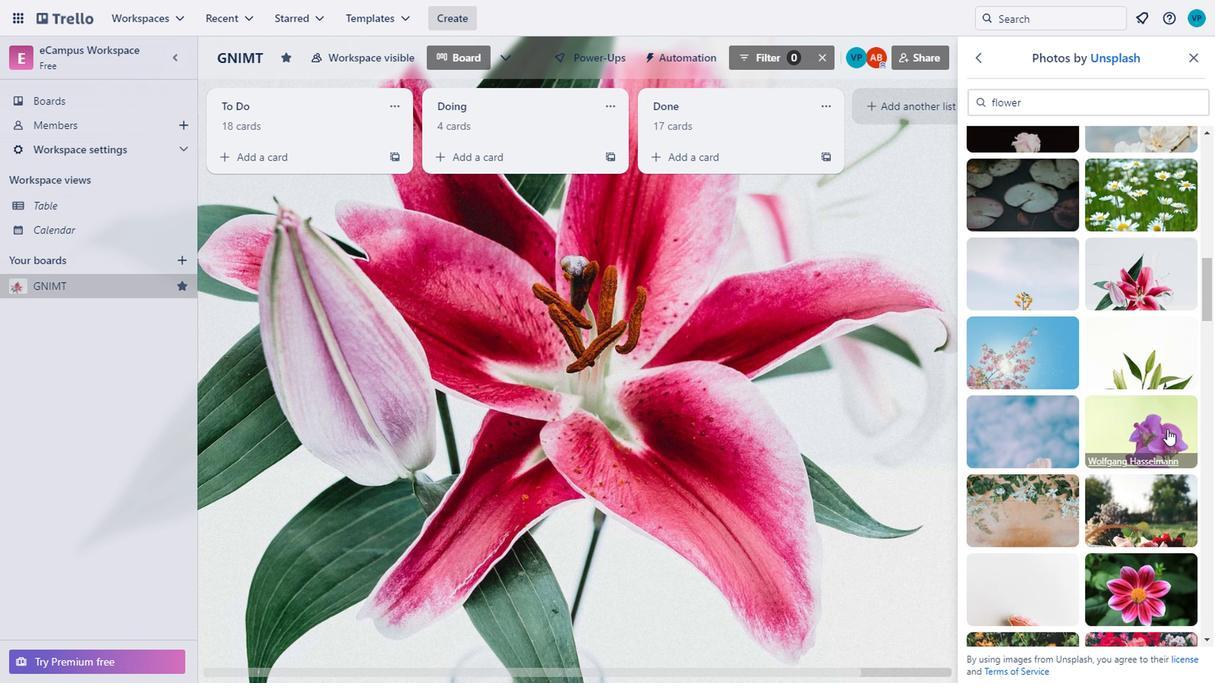 
Action: Mouse scrolled (1164, 436) with delta (0, 0)
Screenshot: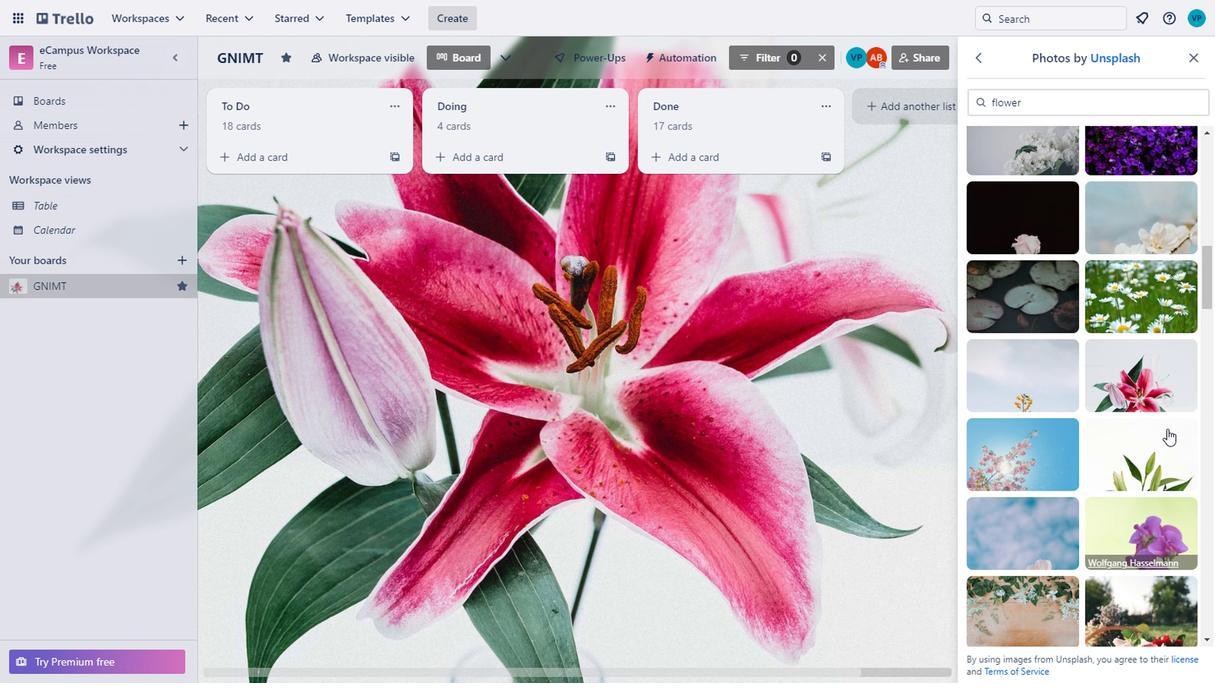 
Action: Mouse moved to (1062, 369)
Screenshot: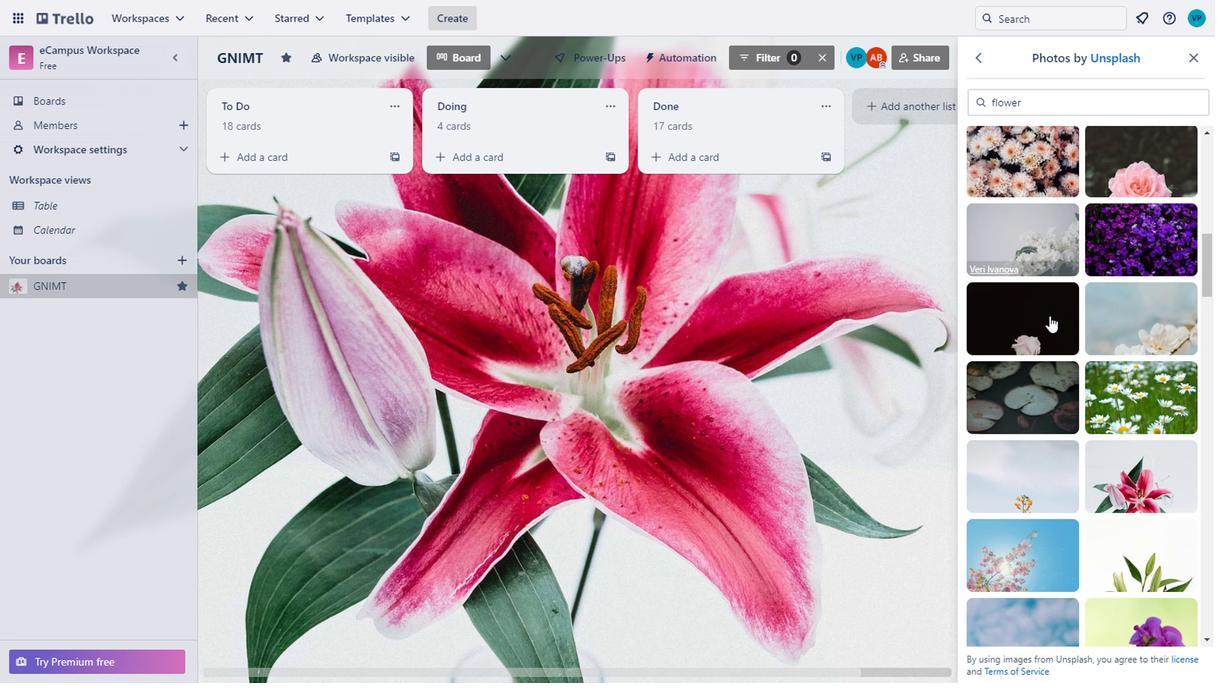 
Action: Mouse scrolled (1062, 370) with delta (0, 1)
Screenshot: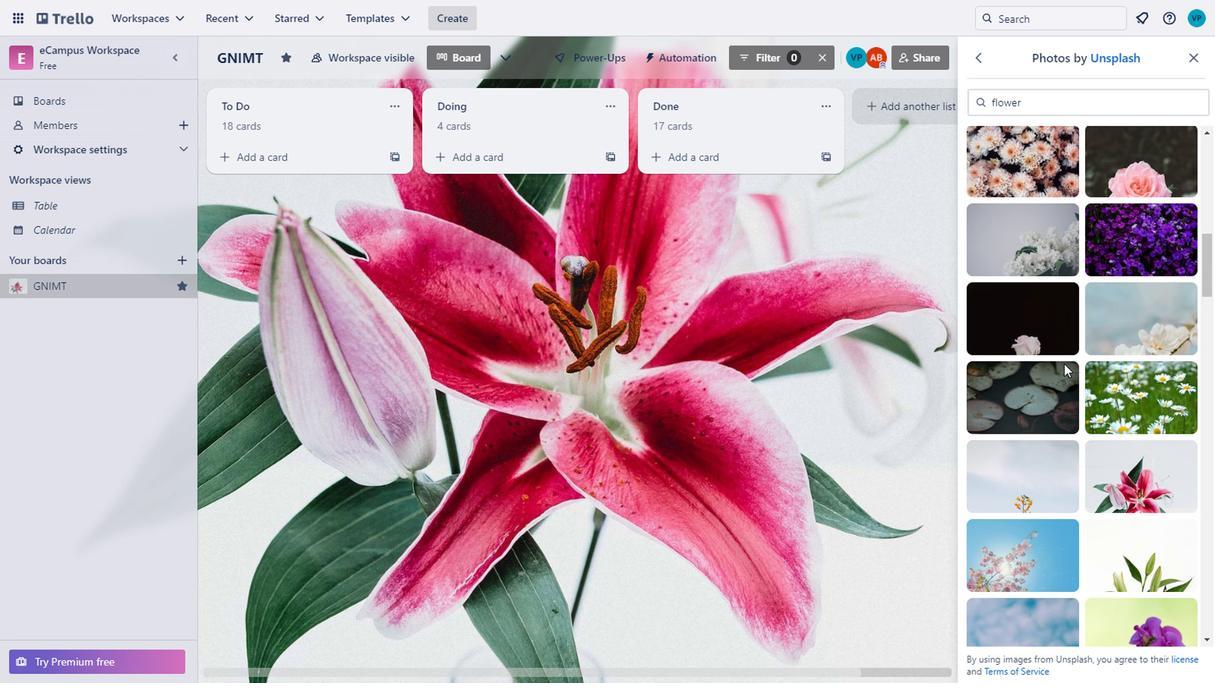 
Action: Mouse scrolled (1062, 370) with delta (0, 1)
Screenshot: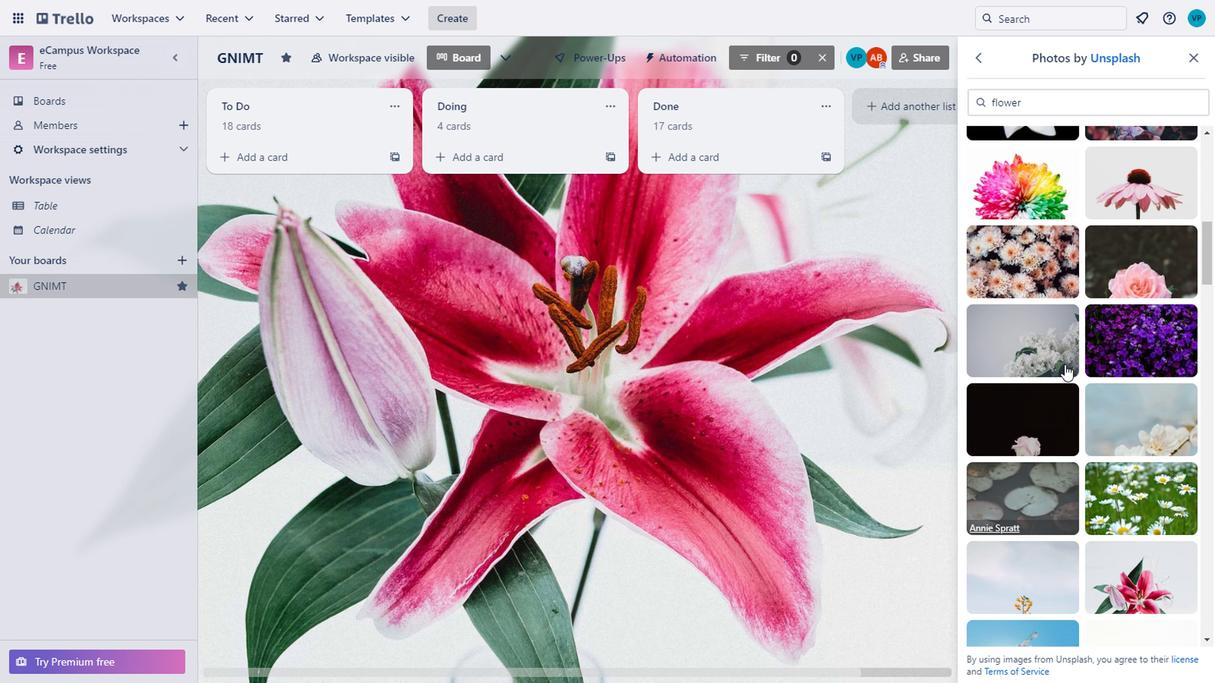
Action: Mouse moved to (1086, 391)
Screenshot: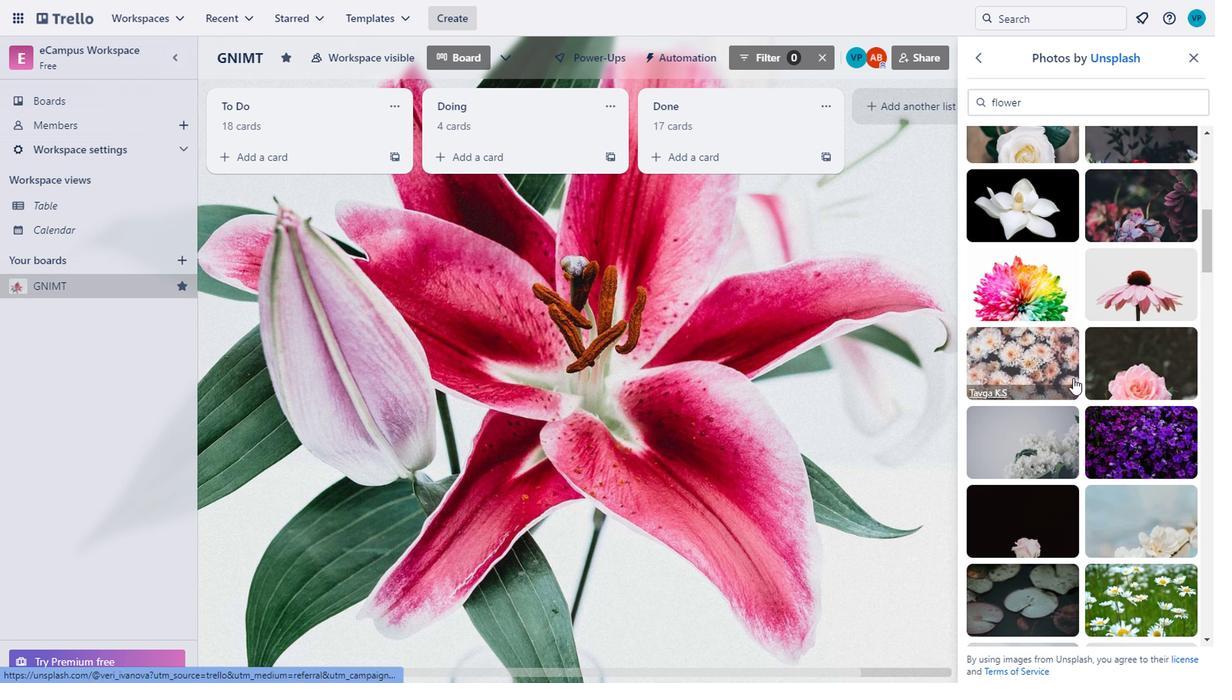 
Action: Mouse scrolled (1086, 393) with delta (0, 1)
Screenshot: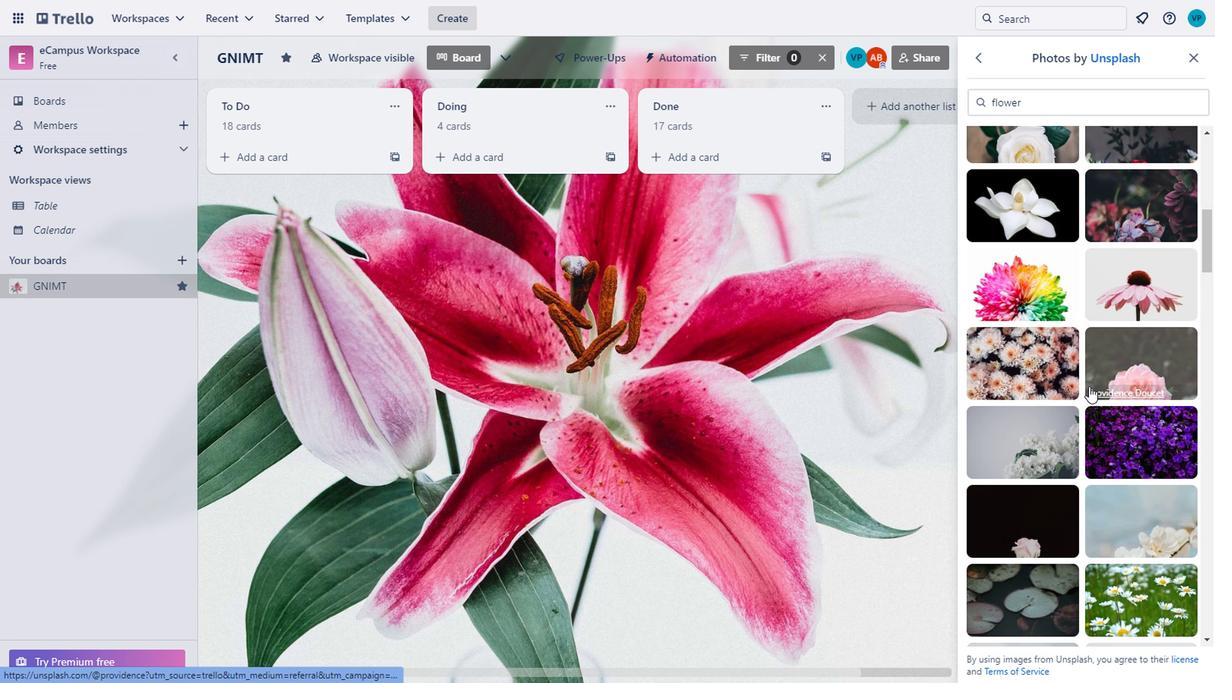 
Action: Mouse scrolled (1086, 393) with delta (0, 1)
Screenshot: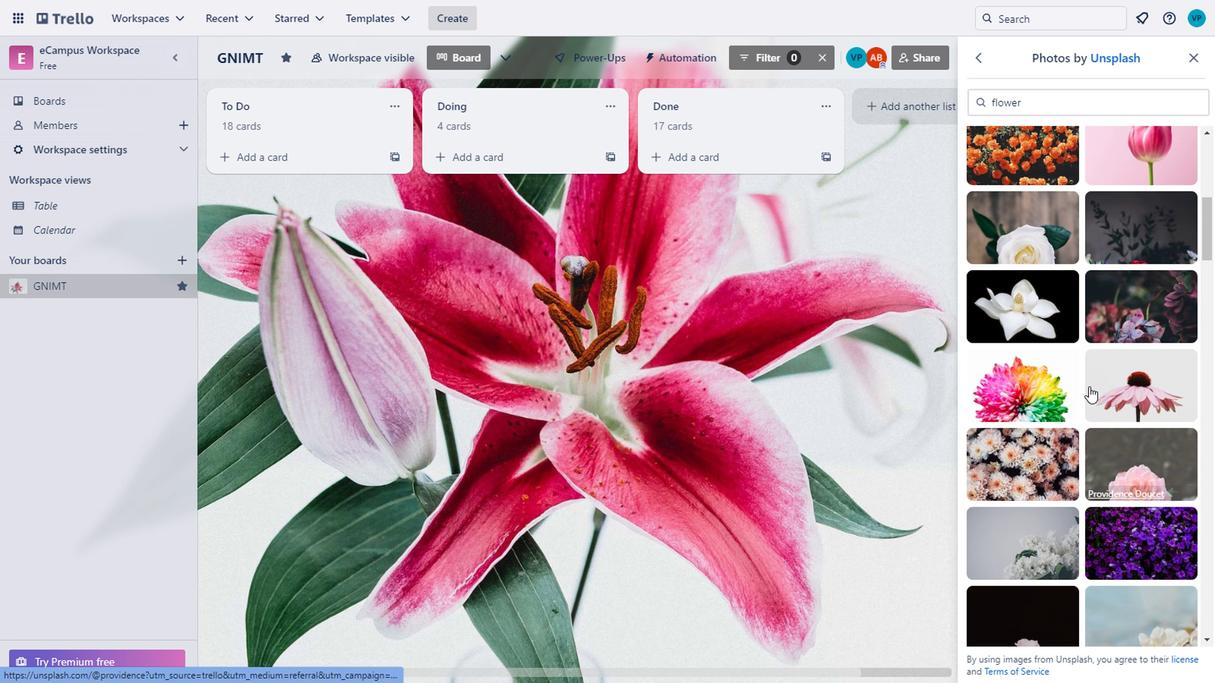 
Action: Mouse scrolled (1086, 391) with delta (0, 0)
Screenshot: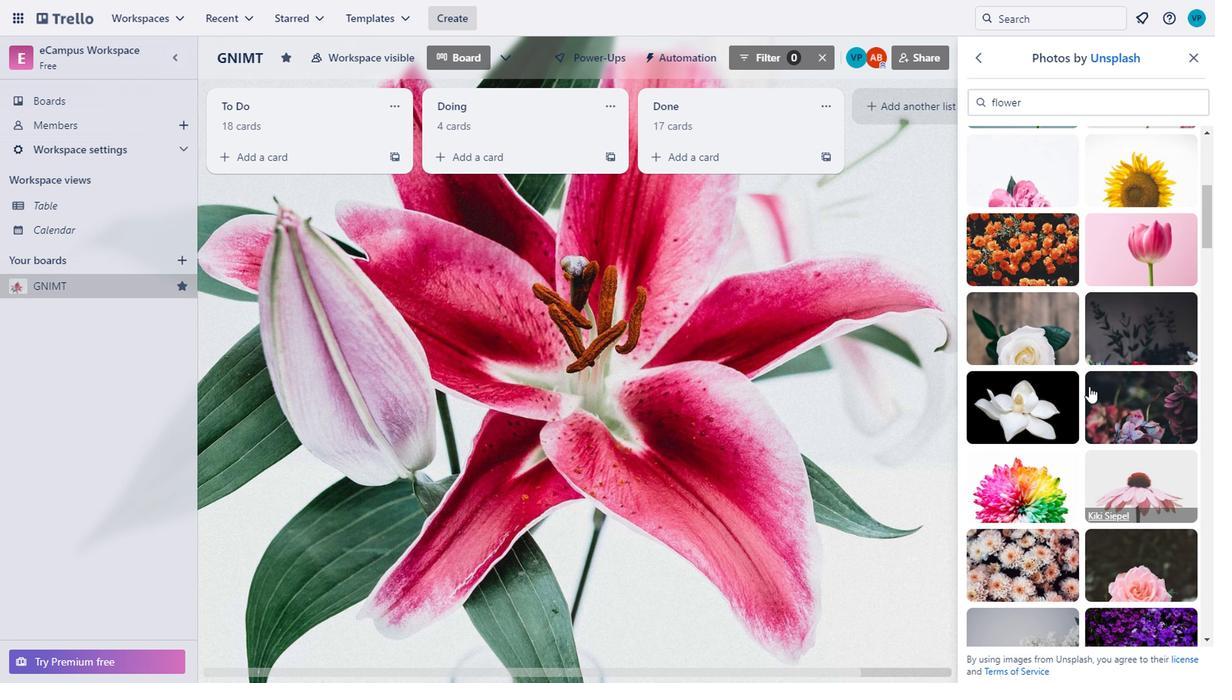 
Action: Mouse scrolled (1086, 391) with delta (0, 0)
Screenshot: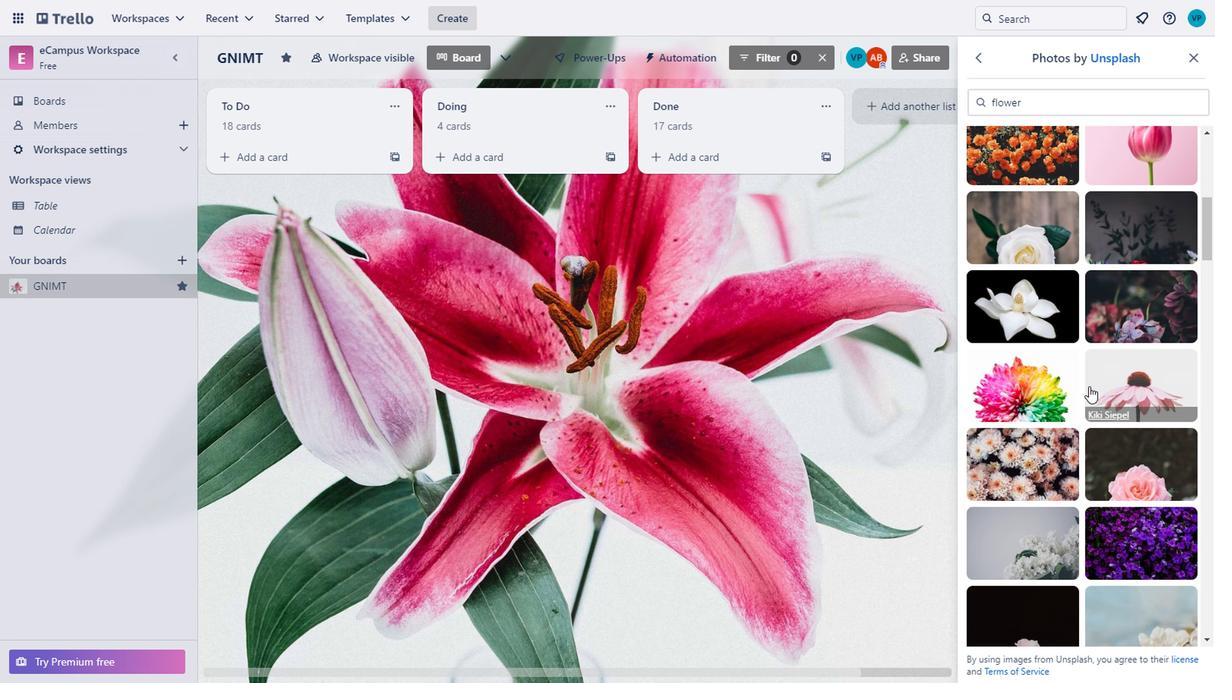 
Action: Mouse moved to (1014, 276)
Screenshot: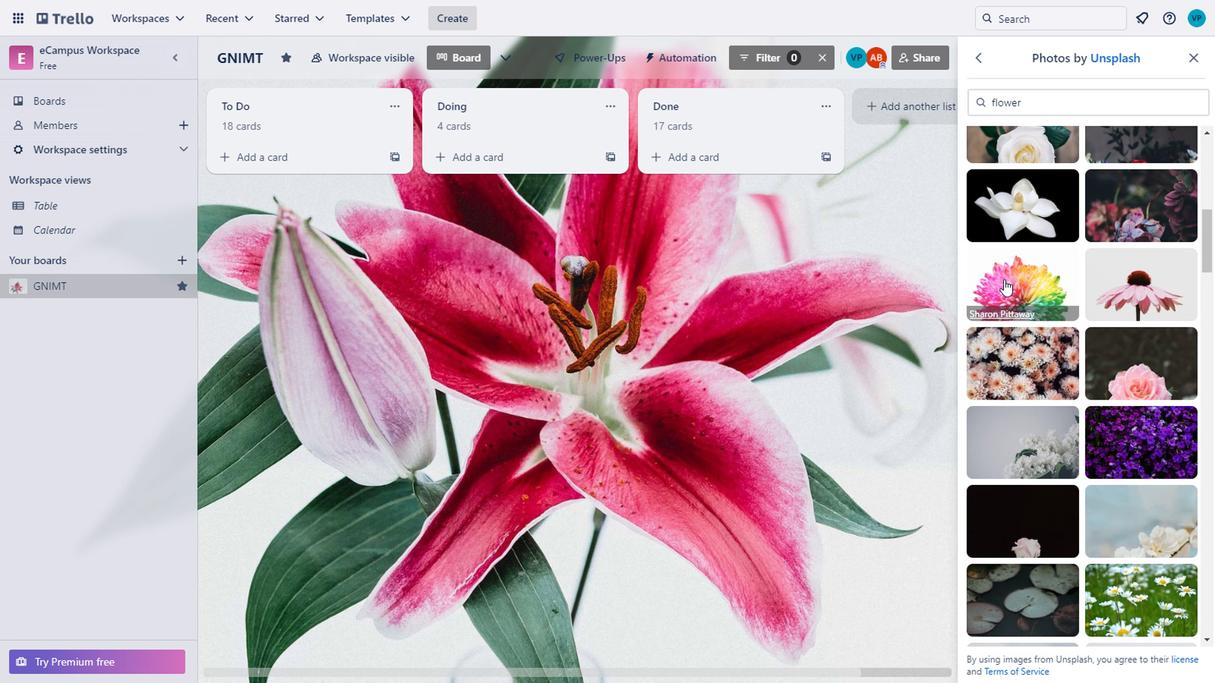 
Action: Mouse pressed left at (1014, 276)
Screenshot: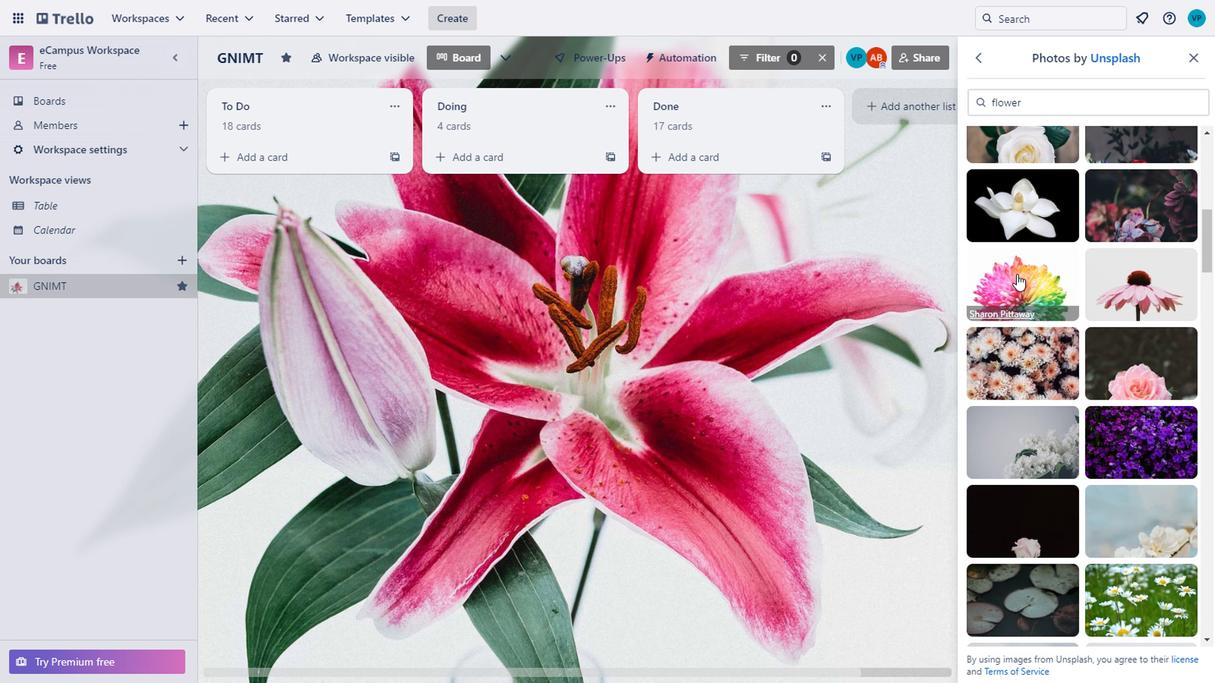 
Action: Mouse moved to (1161, 286)
Screenshot: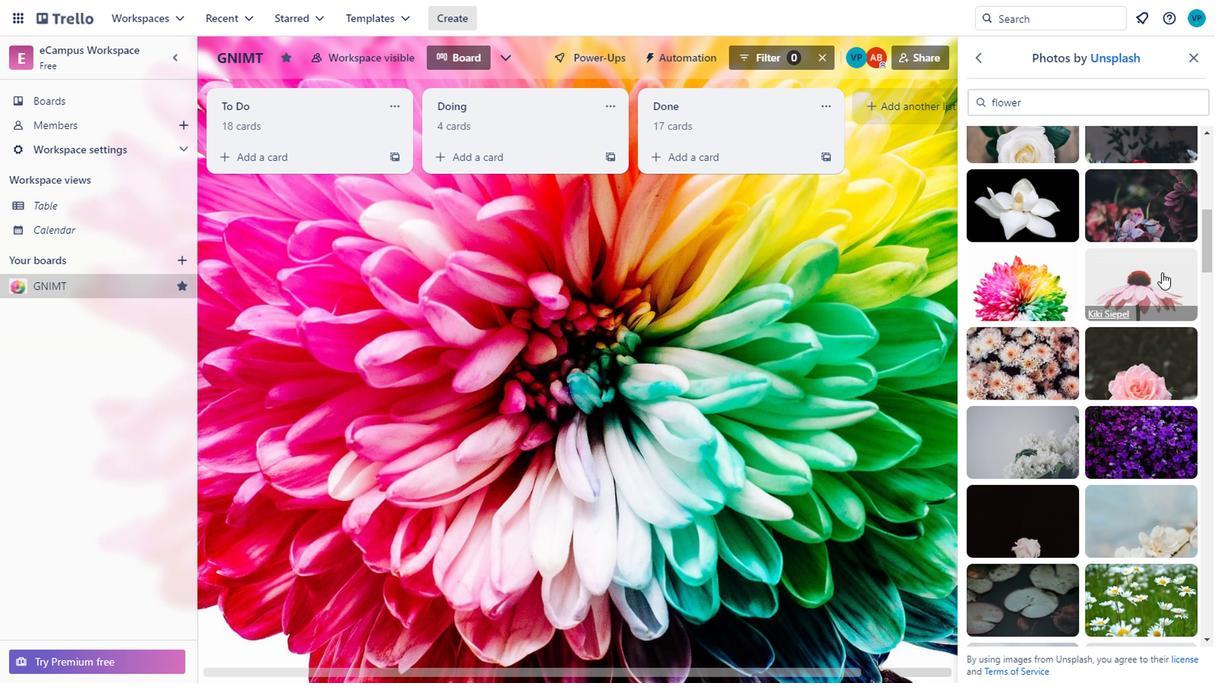 
Action: Mouse pressed left at (1161, 286)
Screenshot: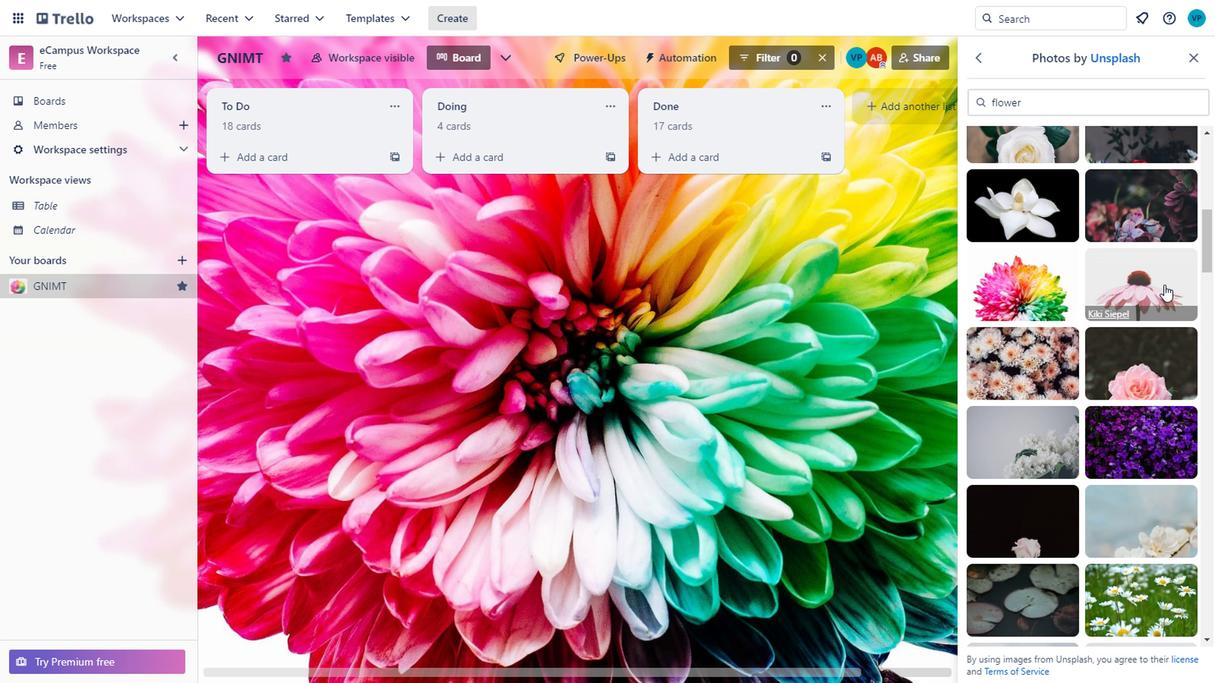 
Action: Mouse moved to (1061, 100)
Screenshot: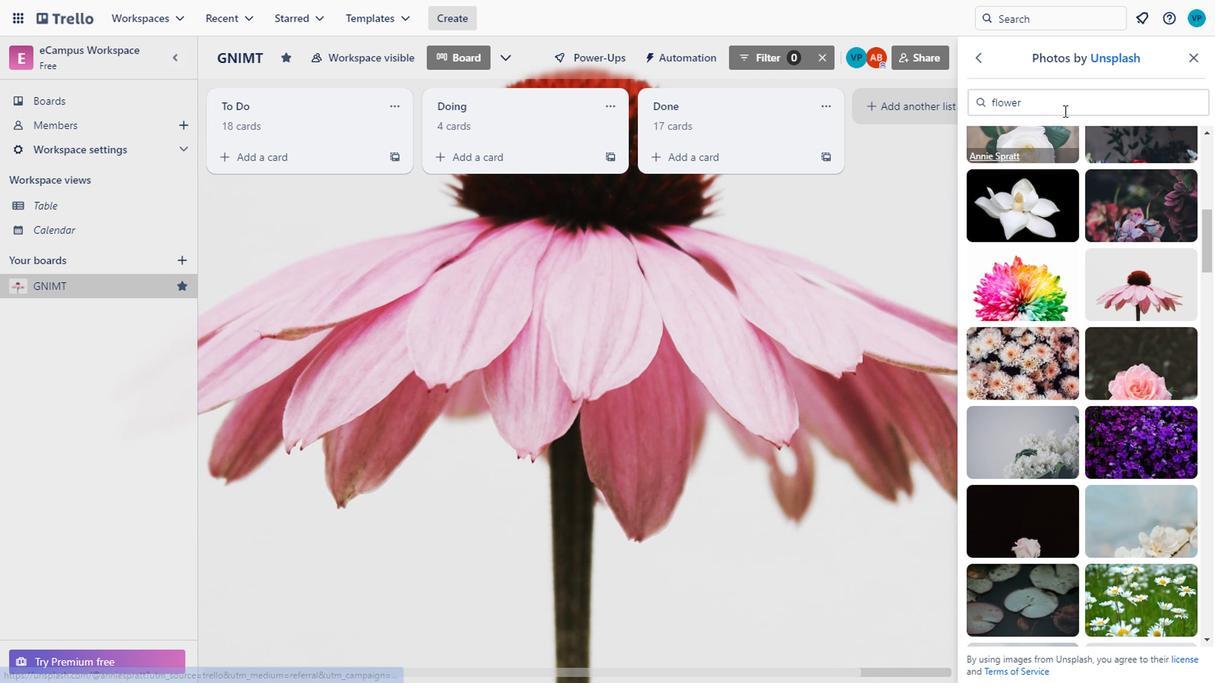 
Action: Mouse pressed left at (1061, 100)
Screenshot: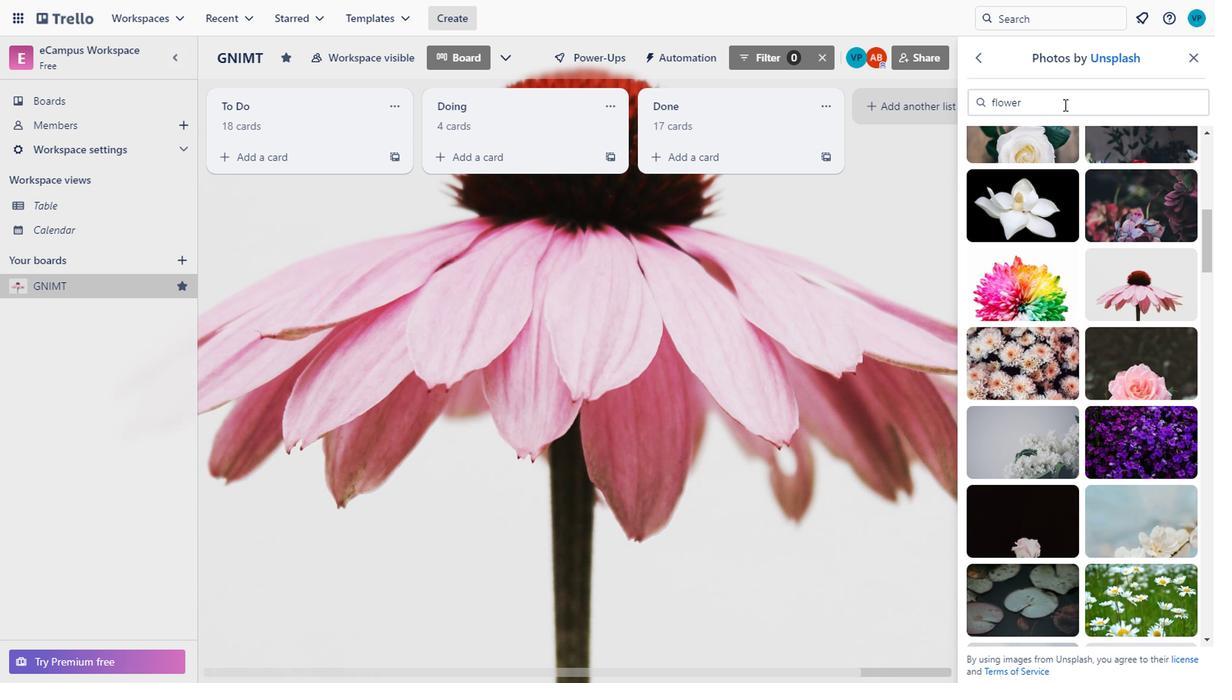 
Action: Key pressed <Key.backspace><Key.backspace><Key.backspace><Key.backspace><Key.backspace><Key.backspace>horror
Screenshot: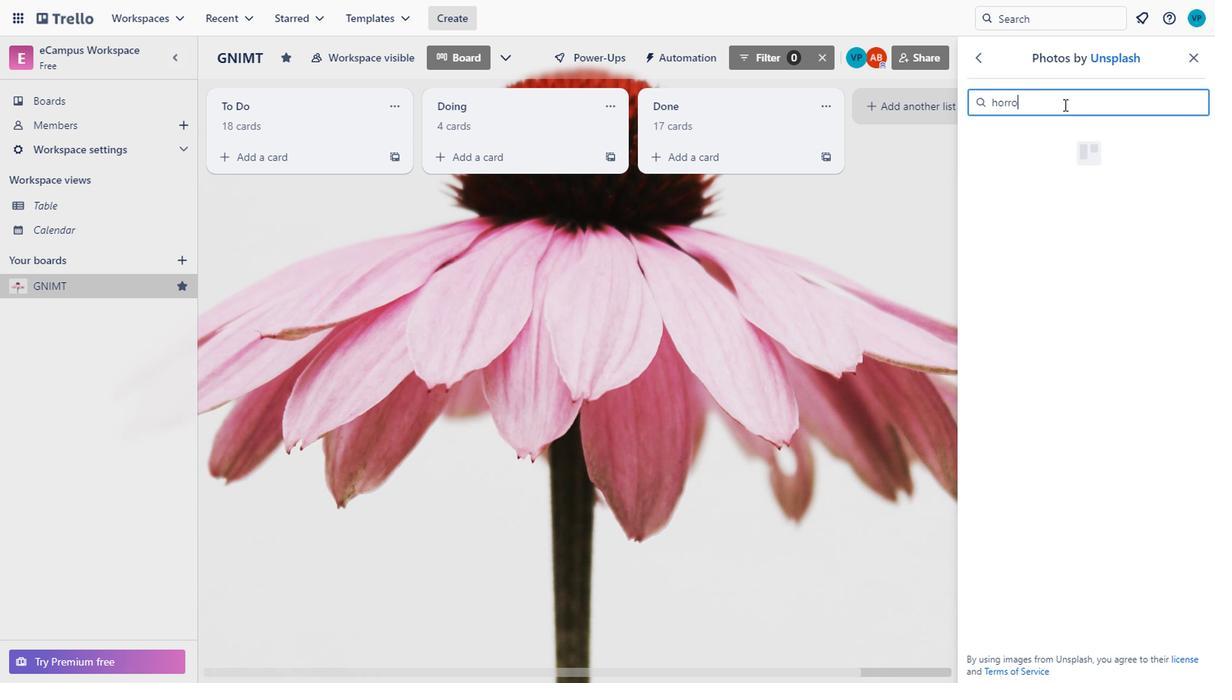 
Action: Mouse moved to (1144, 327)
Screenshot: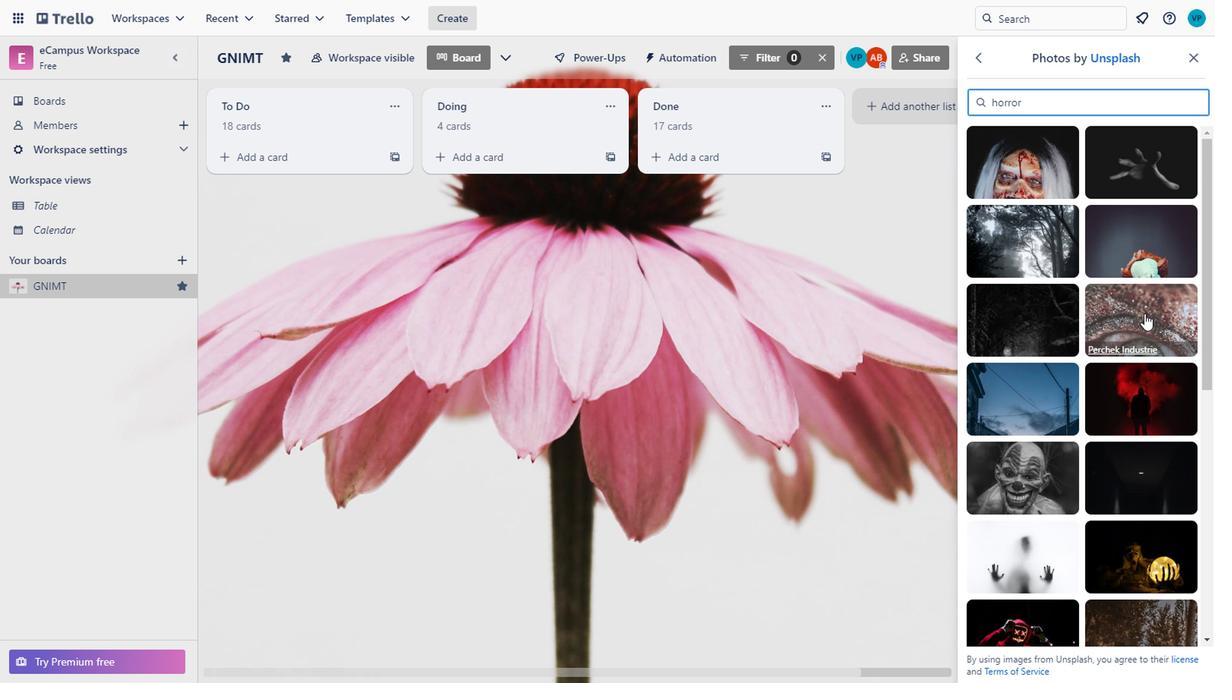 
Action: Mouse scrolled (1144, 326) with delta (0, -1)
Screenshot: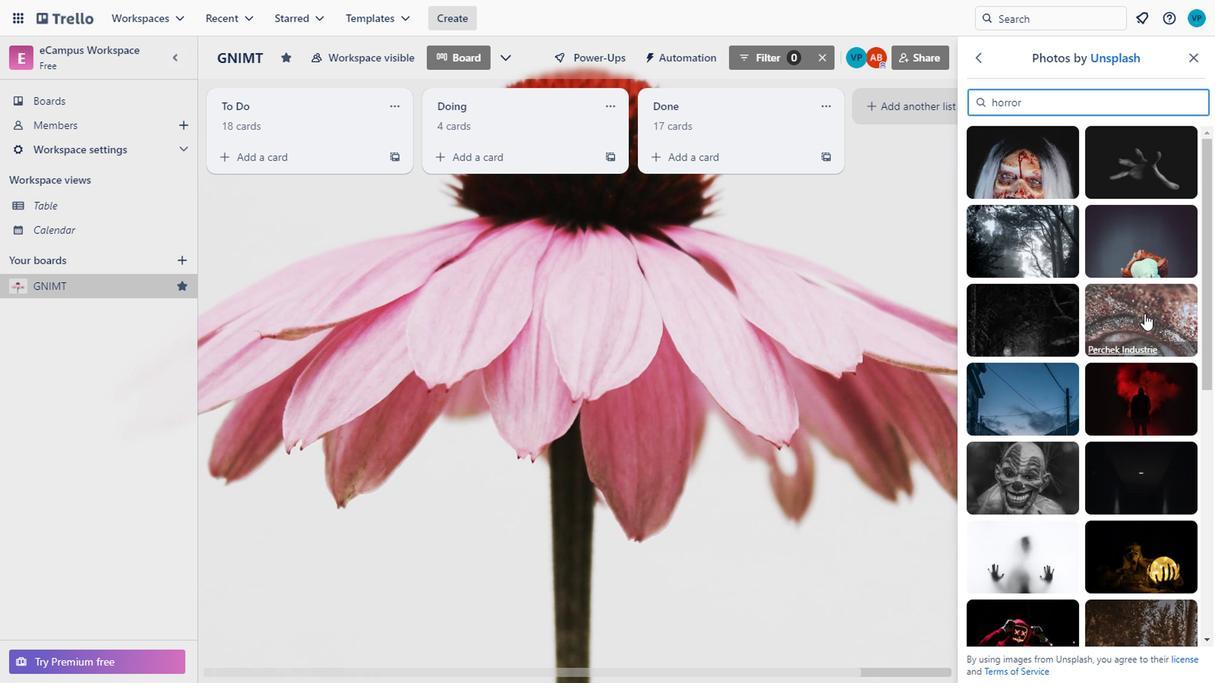 
Action: Mouse scrolled (1144, 326) with delta (0, -1)
Screenshot: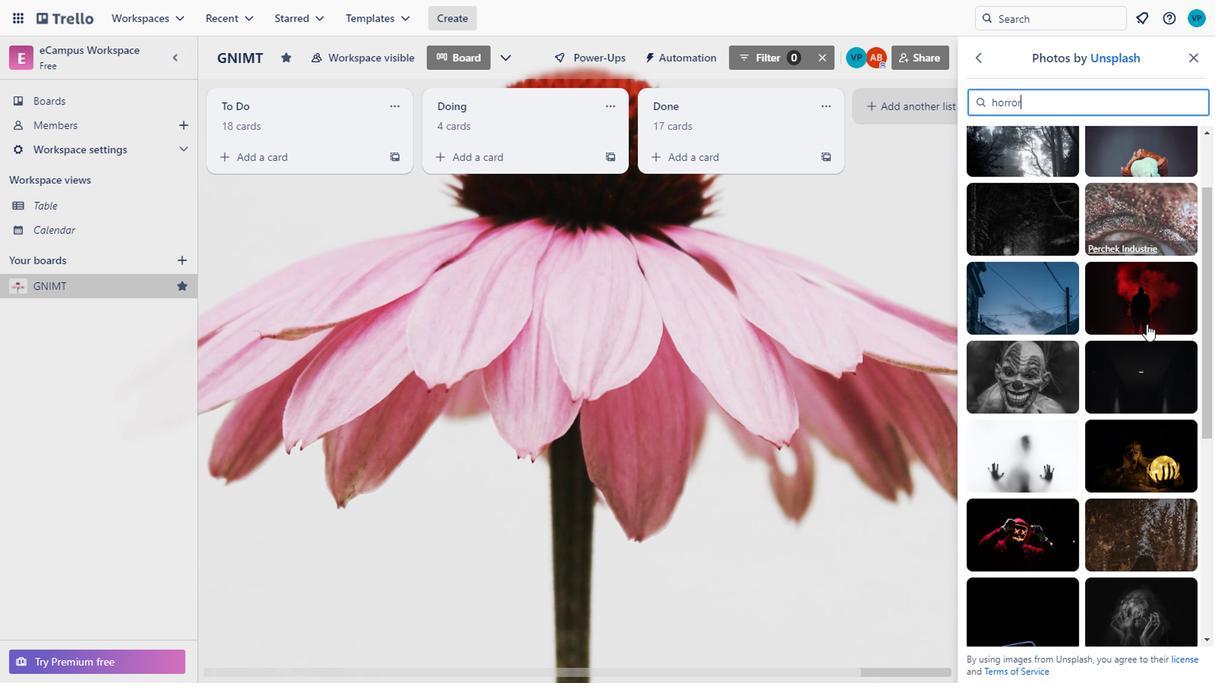 
Action: Mouse moved to (1112, 327)
Screenshot: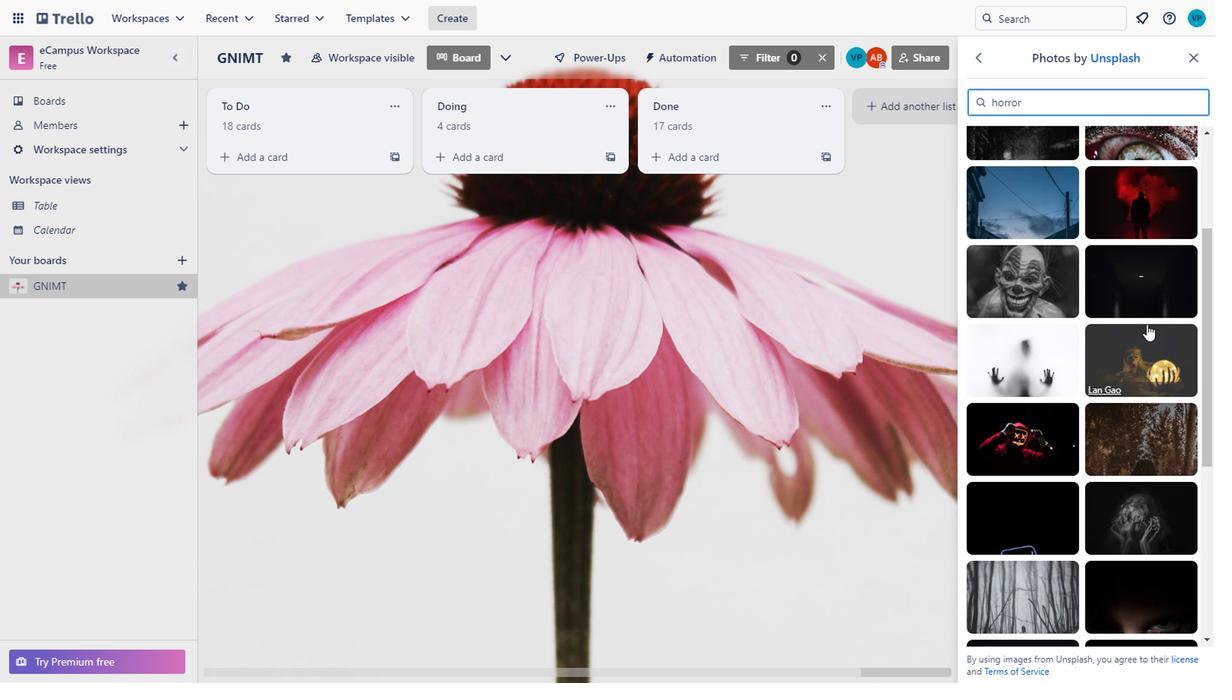 
Action: Mouse scrolled (1112, 326) with delta (0, -1)
Screenshot: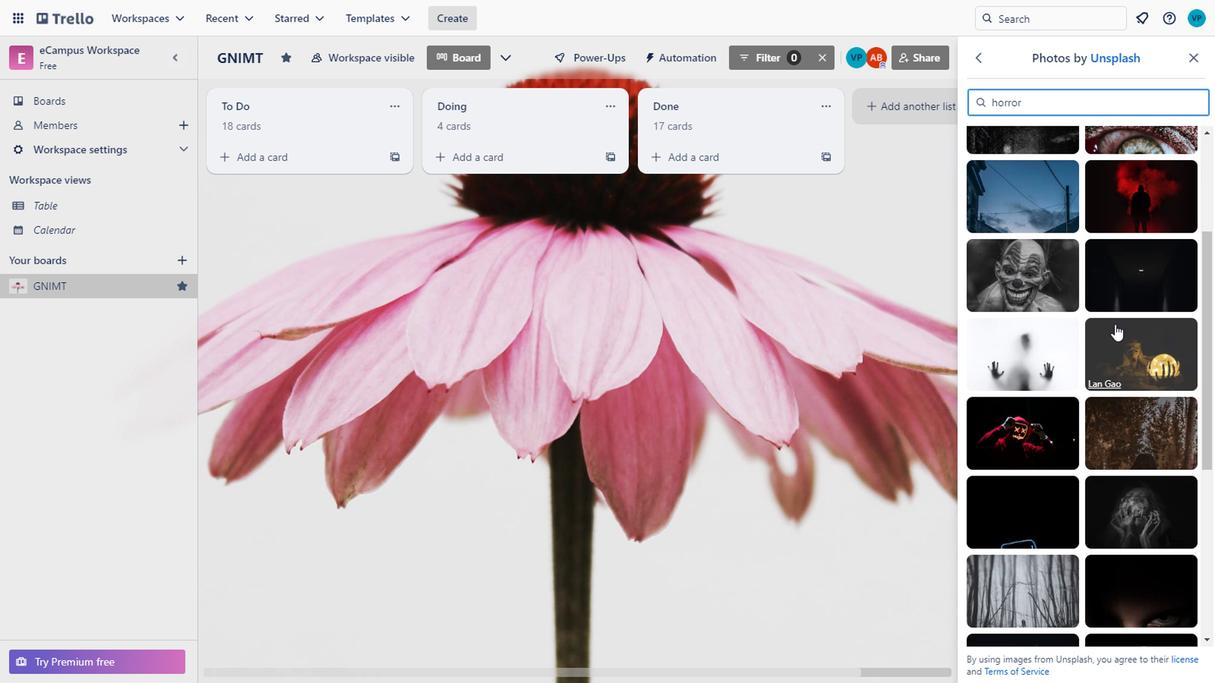 
Action: Mouse moved to (1111, 333)
Screenshot: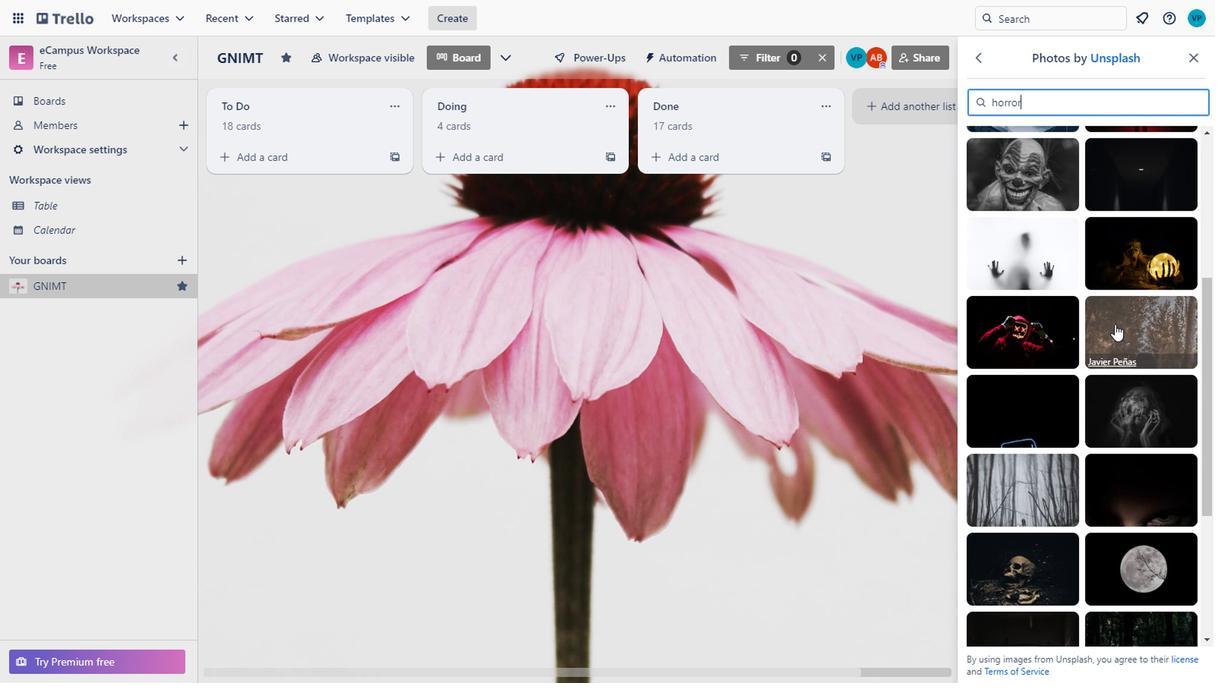 
Action: Mouse scrolled (1111, 332) with delta (0, 0)
Screenshot: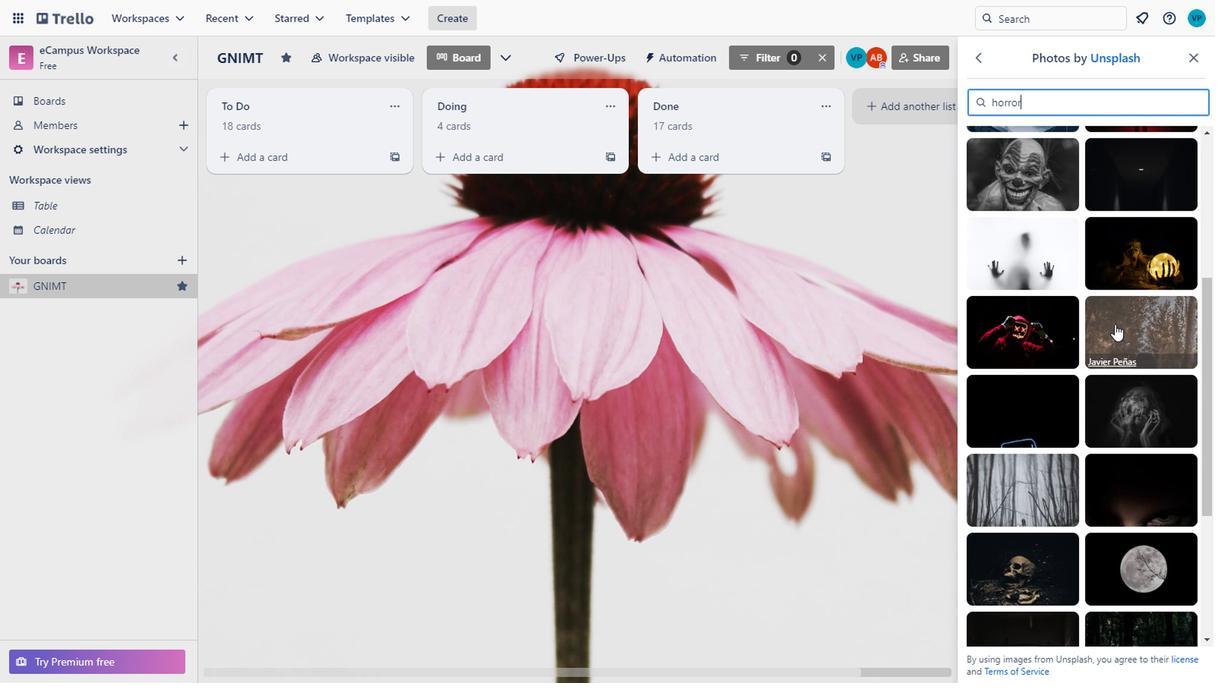 
Action: Mouse scrolled (1111, 332) with delta (0, 0)
Screenshot: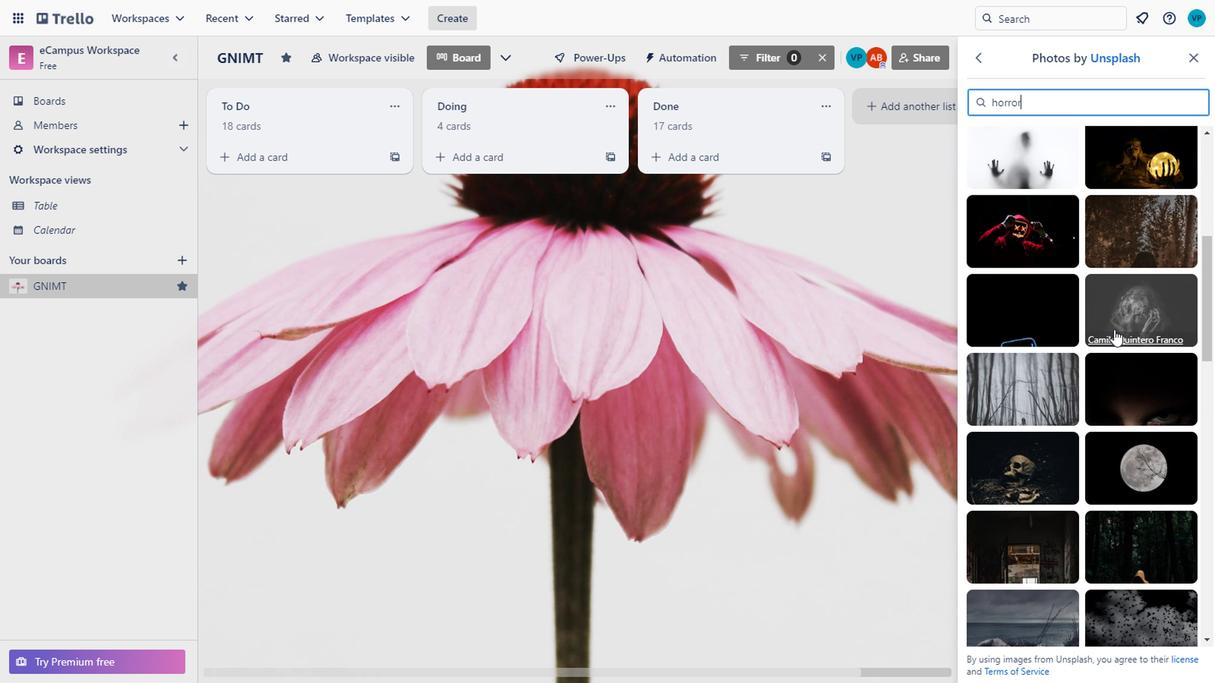 
Action: Mouse moved to (1030, 276)
Screenshot: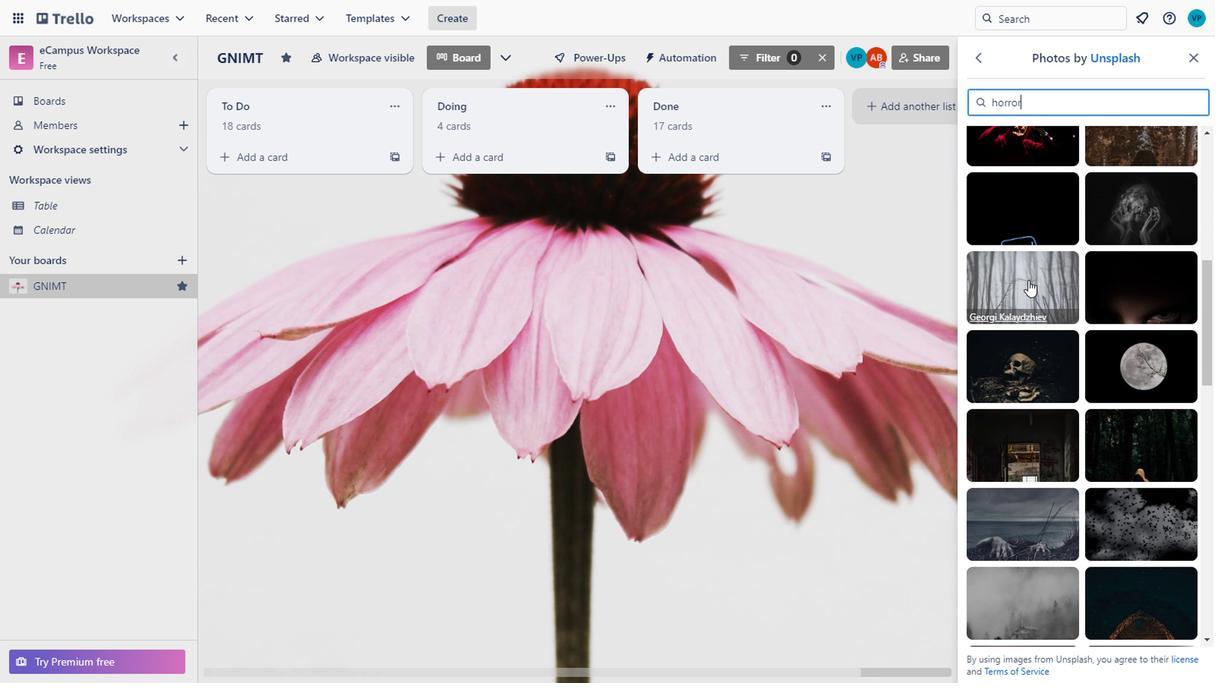 
Action: Mouse pressed left at (1030, 276)
Screenshot: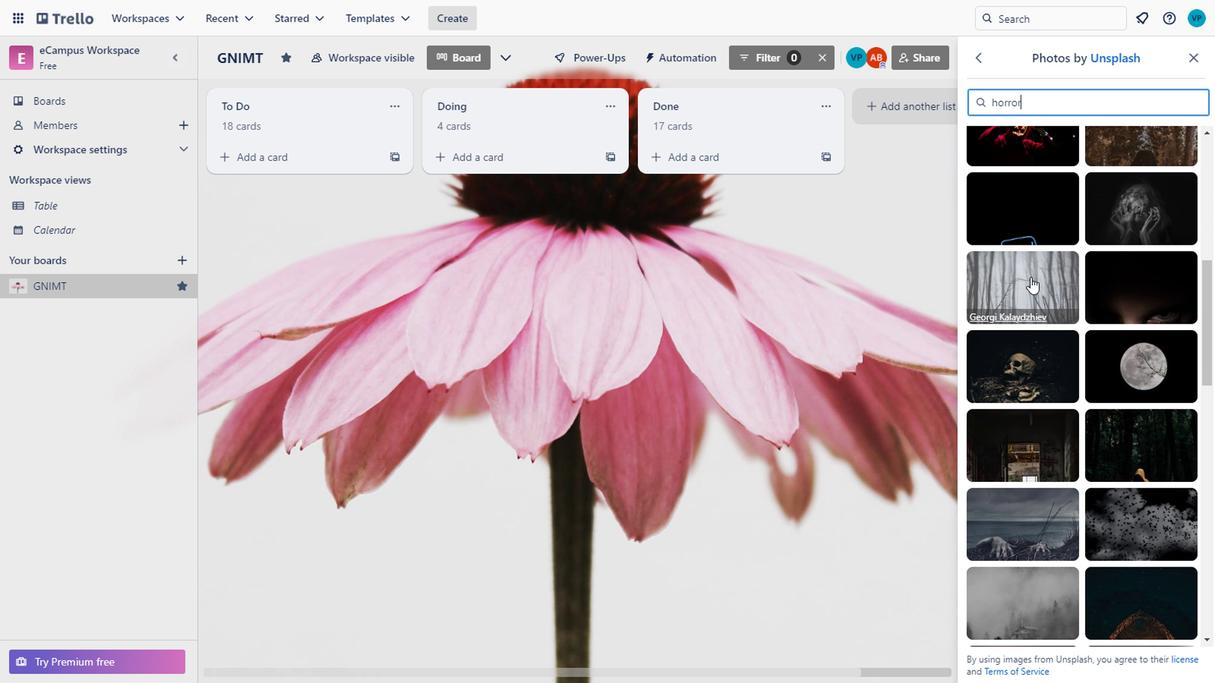 
Action: Mouse moved to (1066, 427)
Screenshot: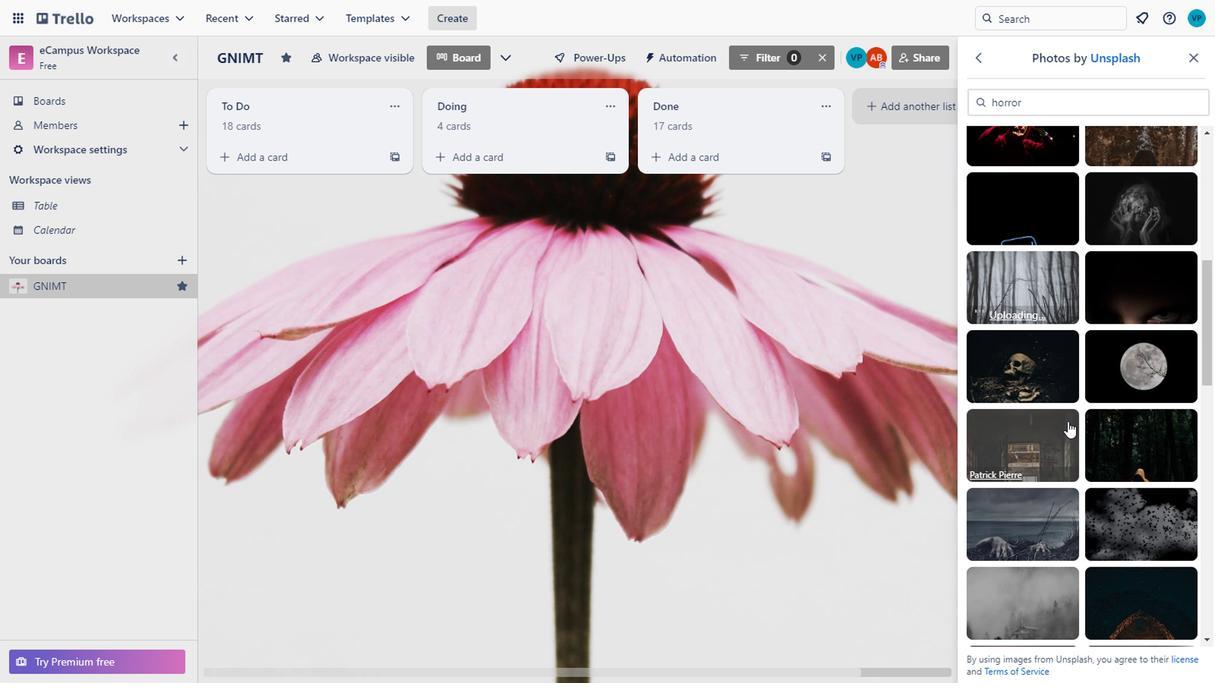 
Action: Mouse scrolled (1066, 429) with delta (0, 1)
Screenshot: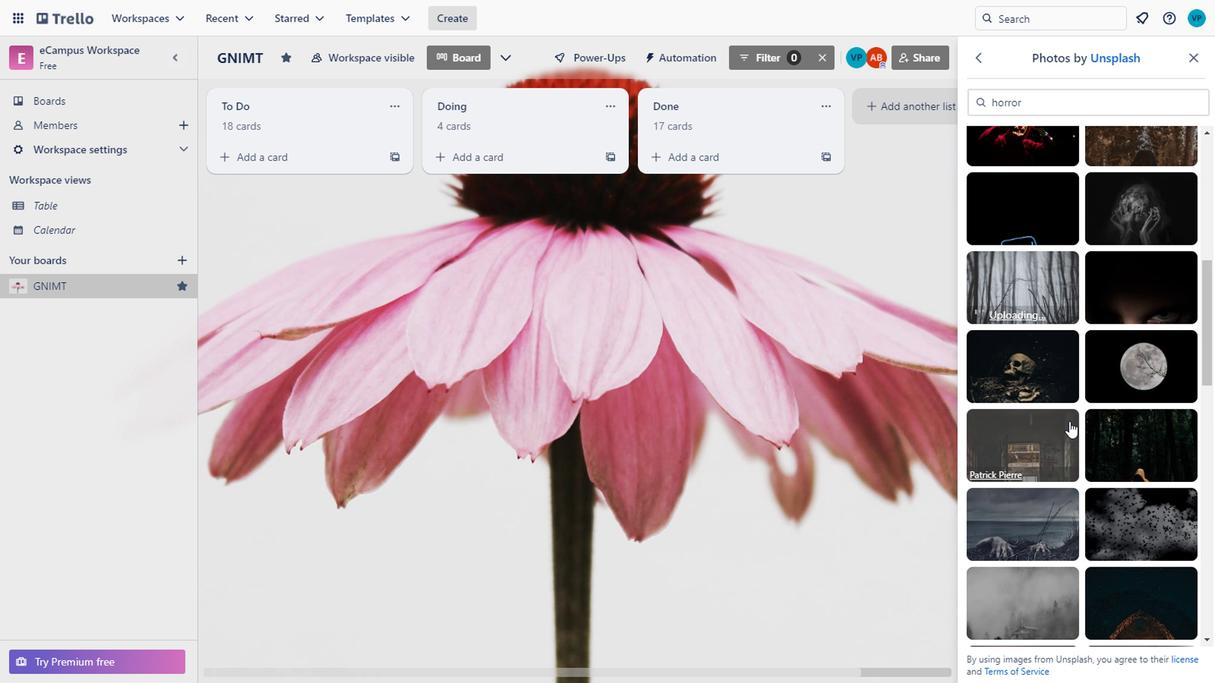 
Action: Mouse moved to (1069, 427)
Screenshot: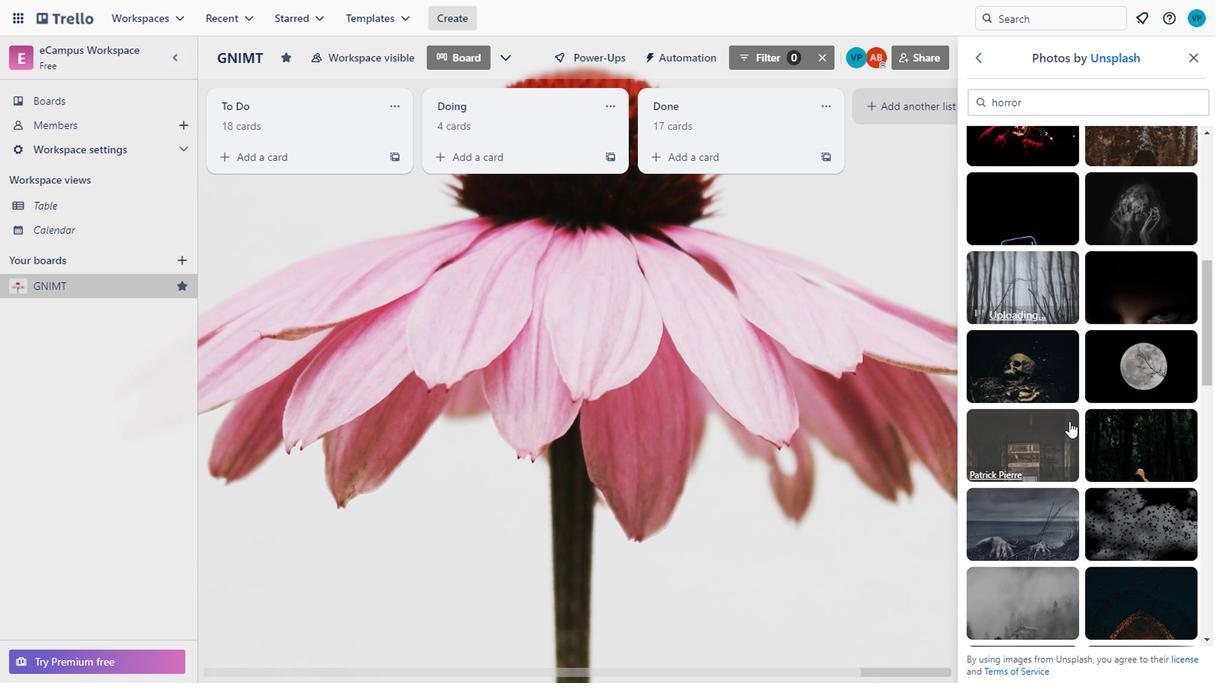 
Action: Mouse scrolled (1069, 429) with delta (0, 1)
Screenshot: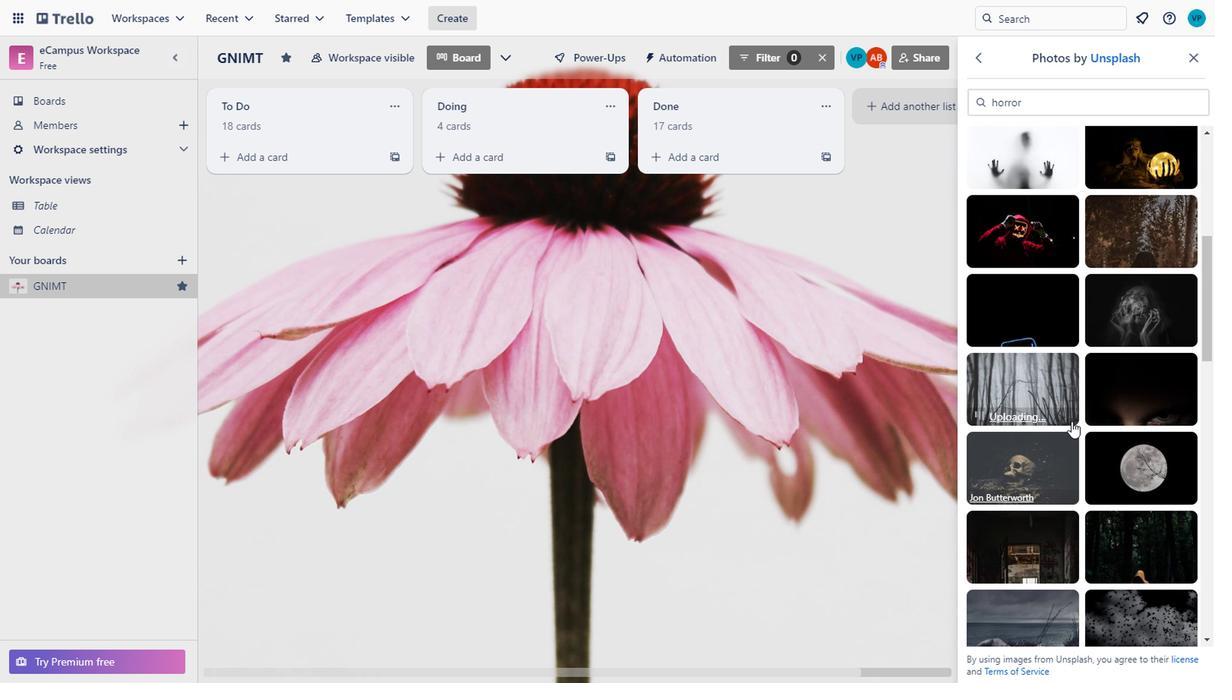 
Action: Mouse scrolled (1069, 429) with delta (0, 1)
Screenshot: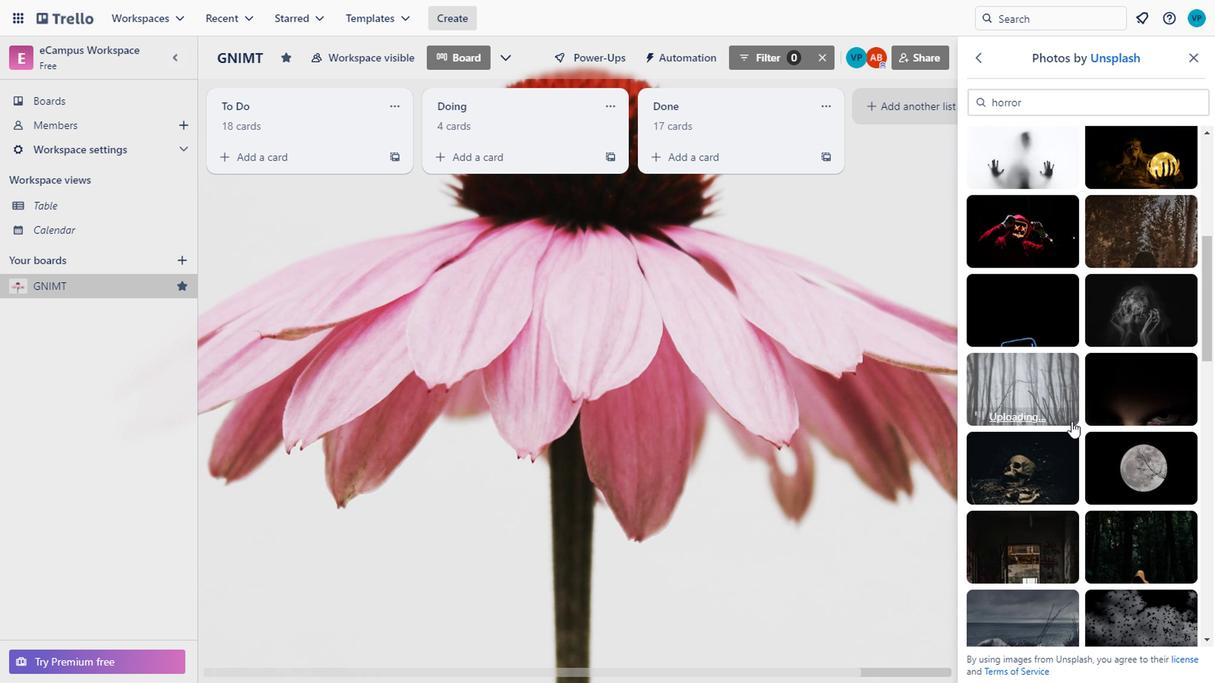 
Action: Mouse scrolled (1069, 427) with delta (0, 0)
Screenshot: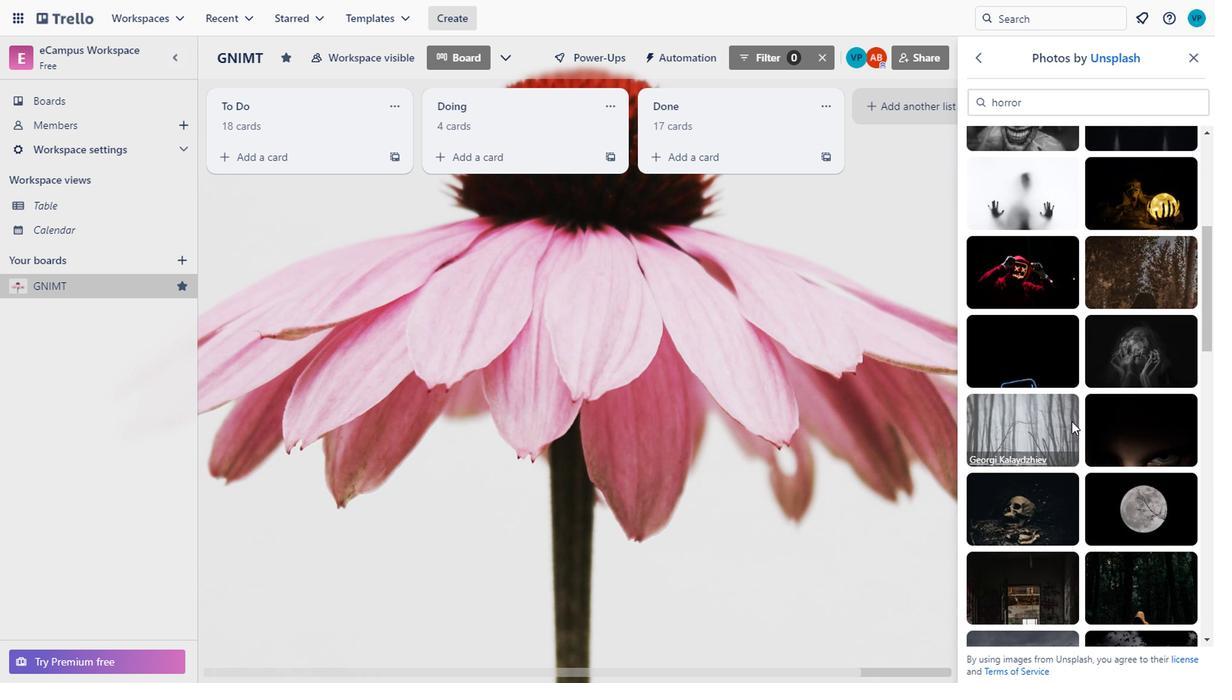 
Action: Mouse scrolled (1069, 427) with delta (0, 0)
Screenshot: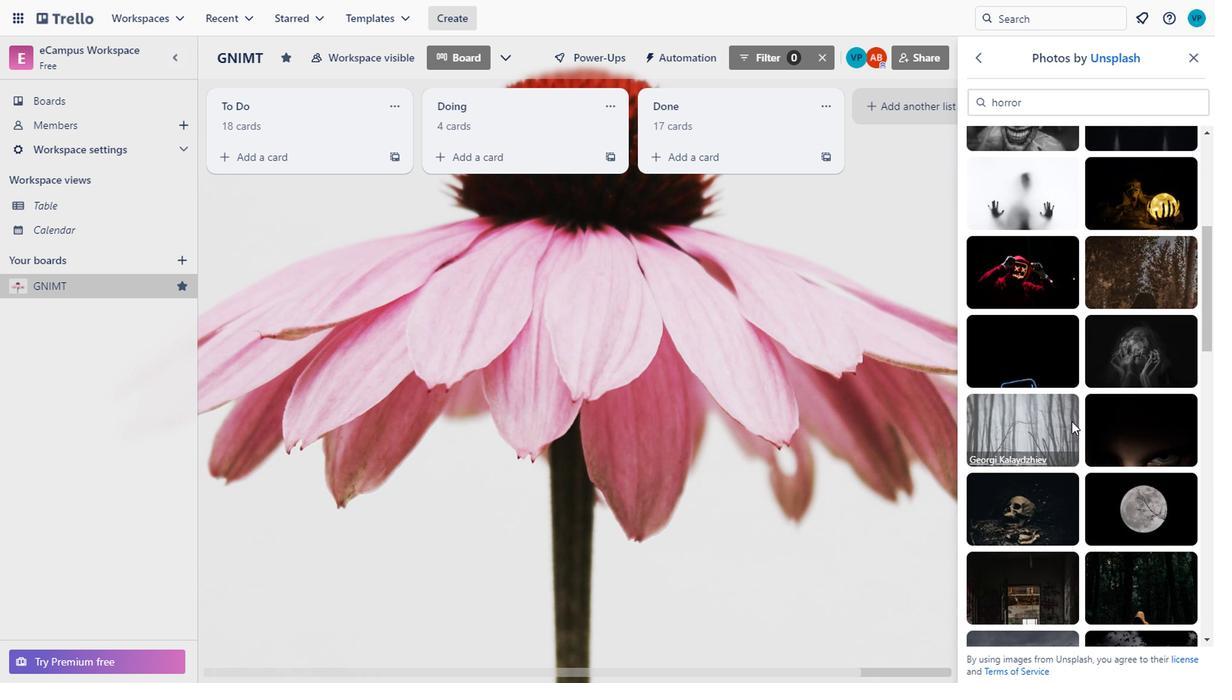 
Action: Mouse scrolled (1069, 427) with delta (0, 0)
Screenshot: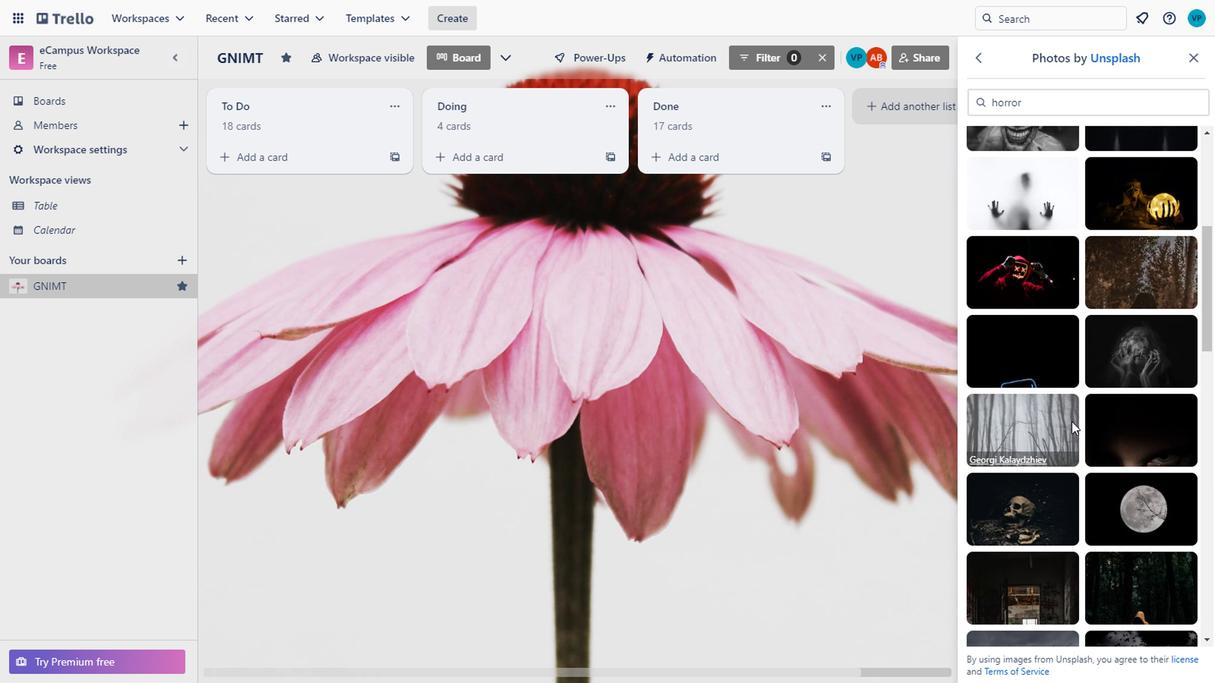 
Action: Mouse moved to (1070, 416)
Screenshot: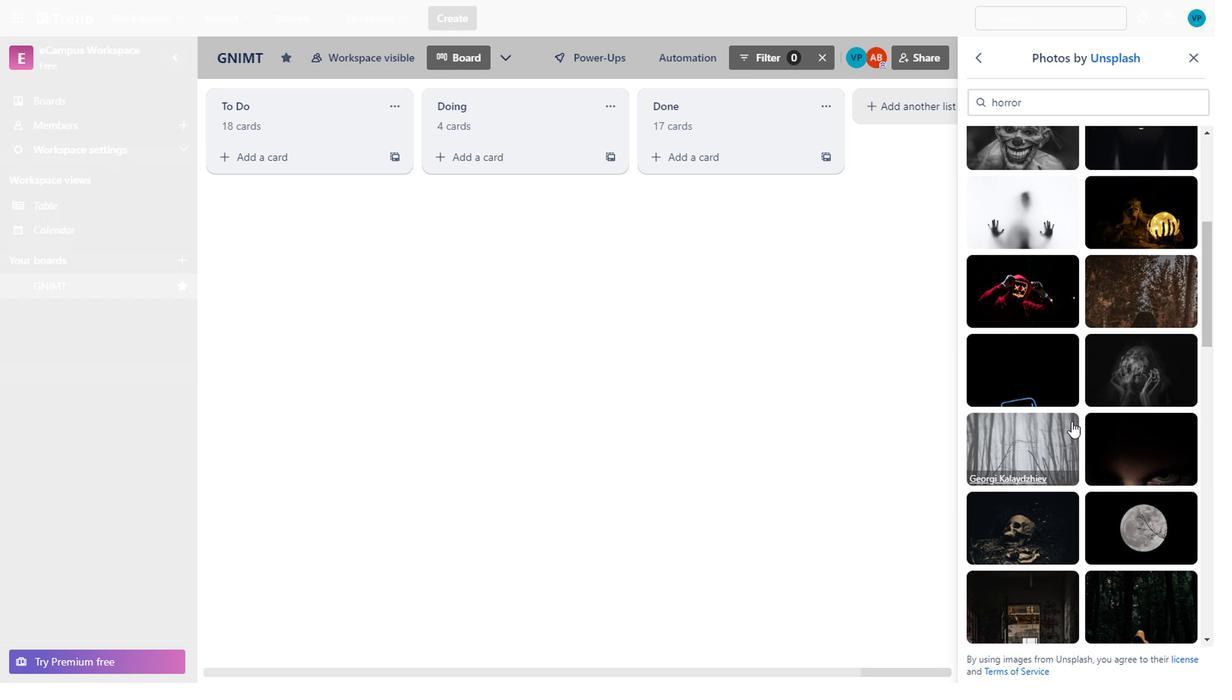 
Action: Mouse scrolled (1070, 415) with delta (0, 0)
Screenshot: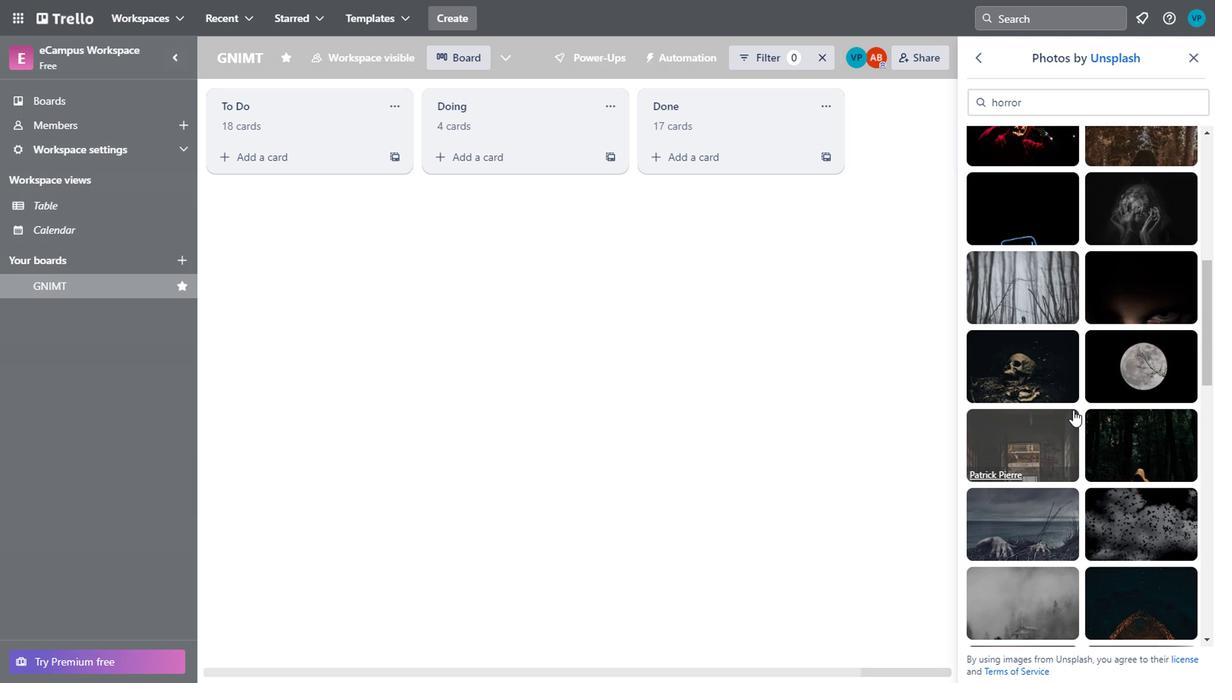 
Action: Mouse scrolled (1070, 415) with delta (0, 0)
Screenshot: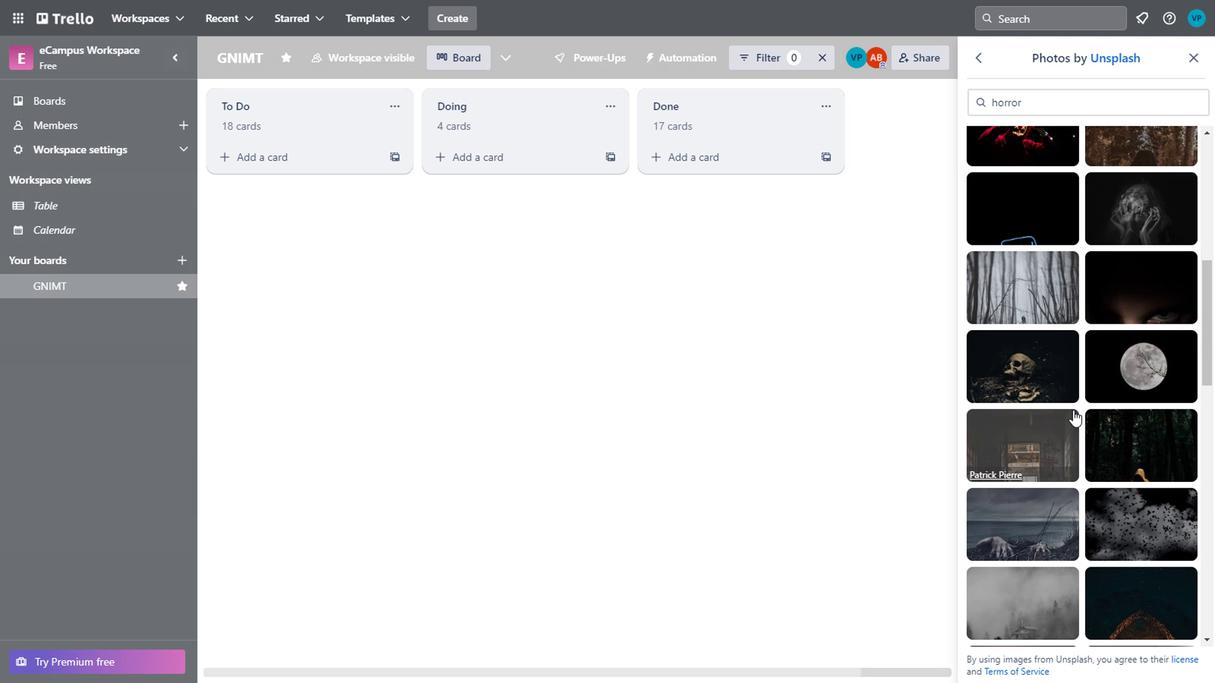 
Action: Mouse moved to (1072, 414)
Screenshot: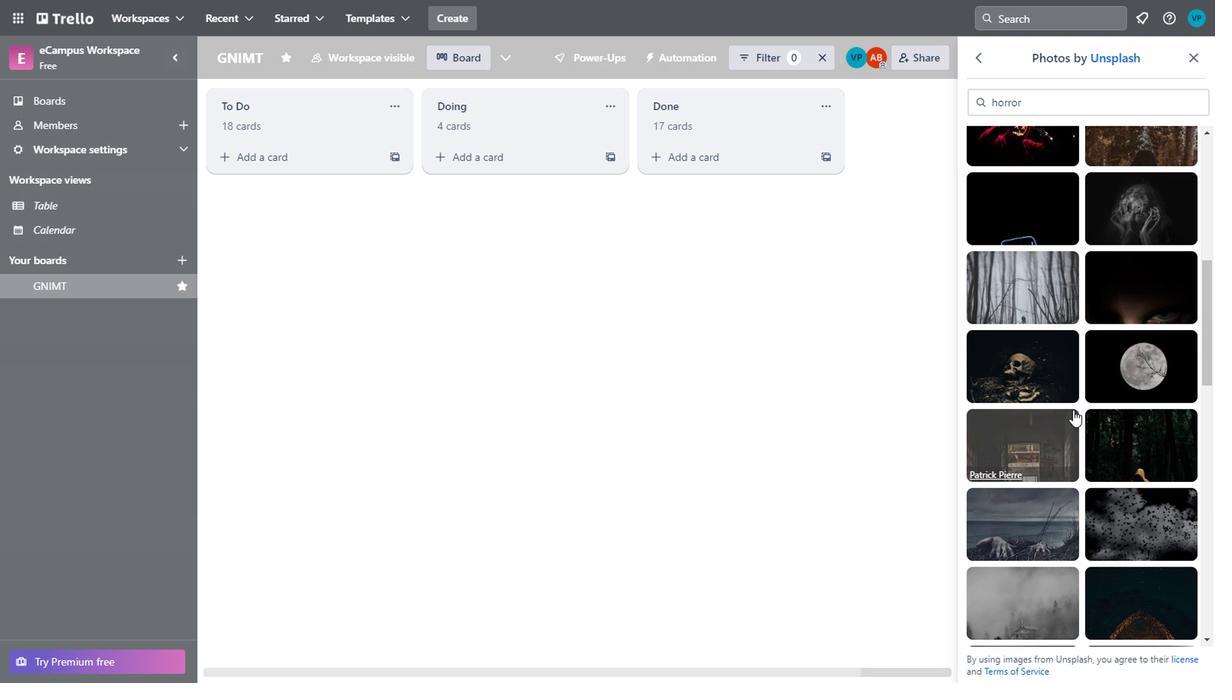 
Action: Mouse scrolled (1072, 413) with delta (0, 0)
Screenshot: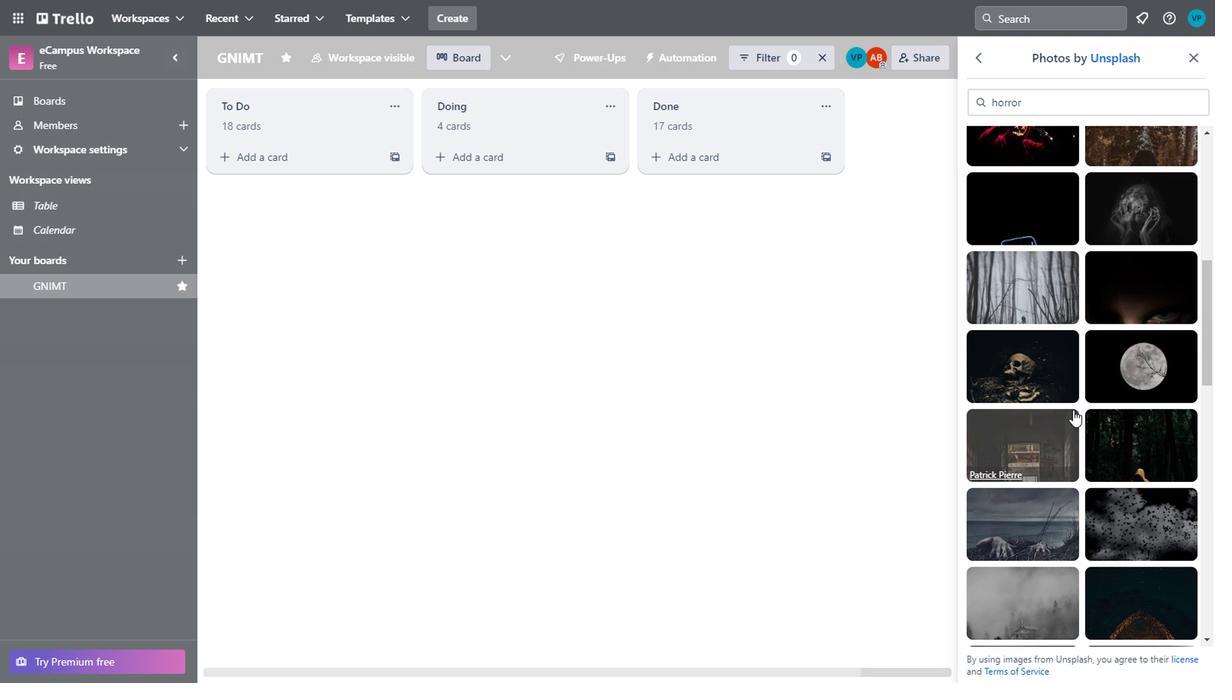 
Action: Mouse moved to (1087, 405)
Screenshot: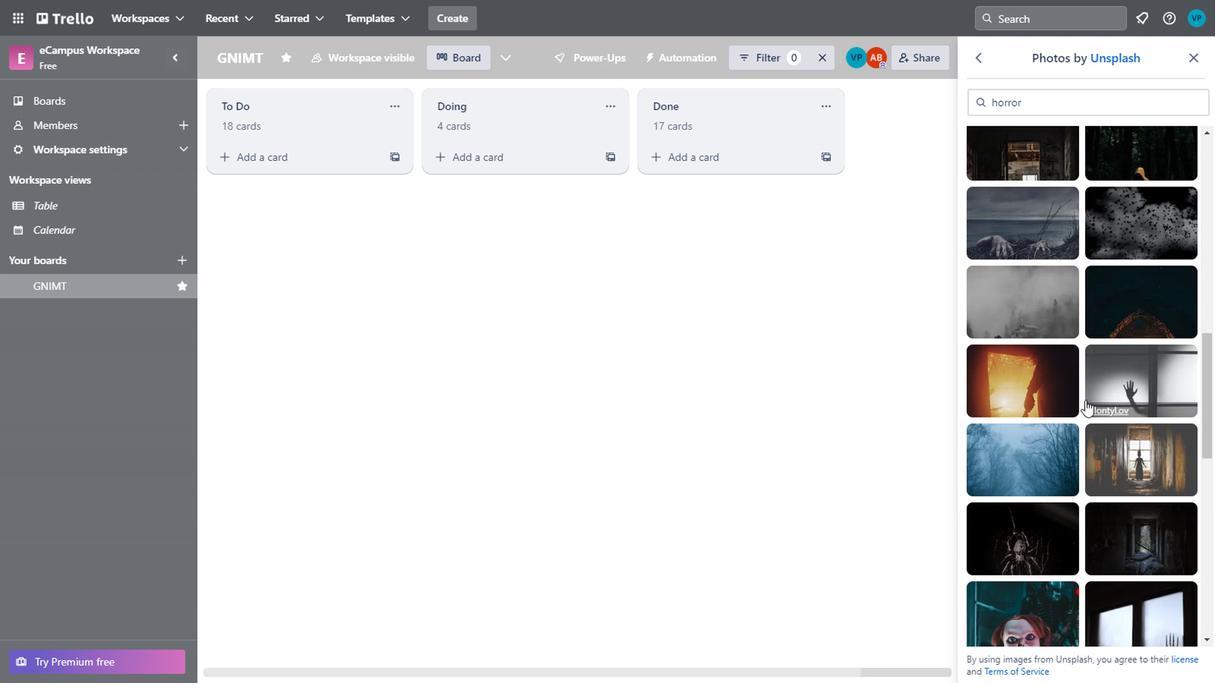 
Action: Mouse scrolled (1087, 404) with delta (0, 0)
Screenshot: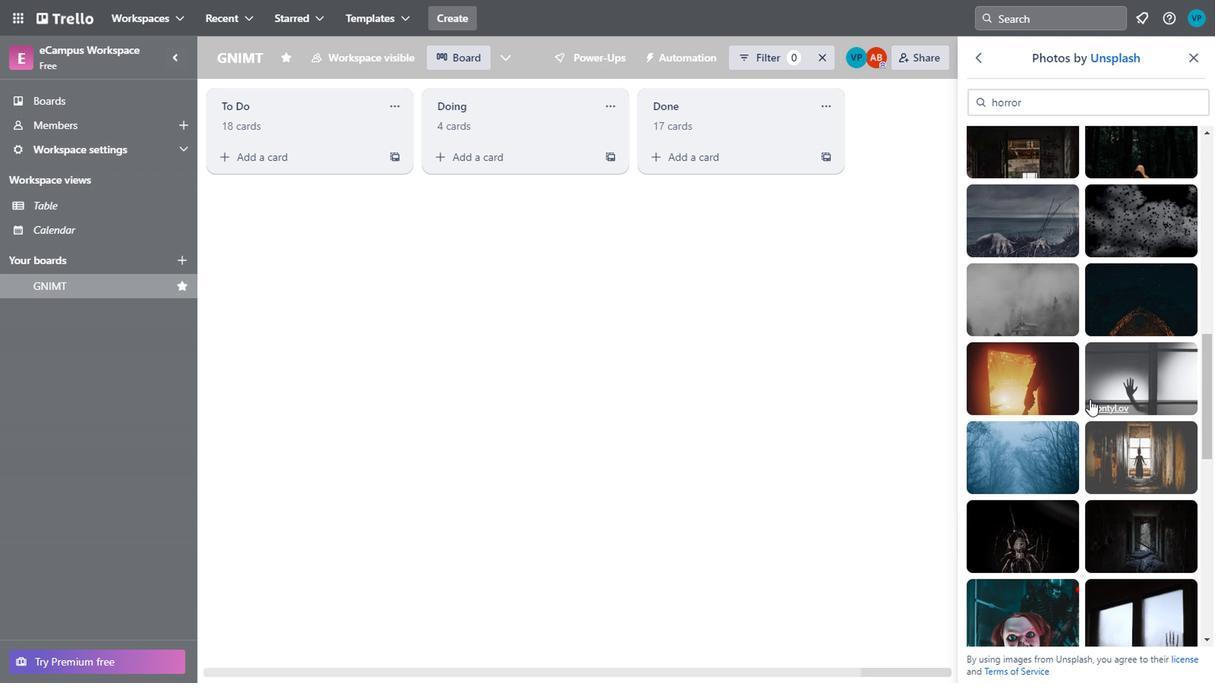 
Action: Mouse scrolled (1087, 404) with delta (0, 0)
Screenshot: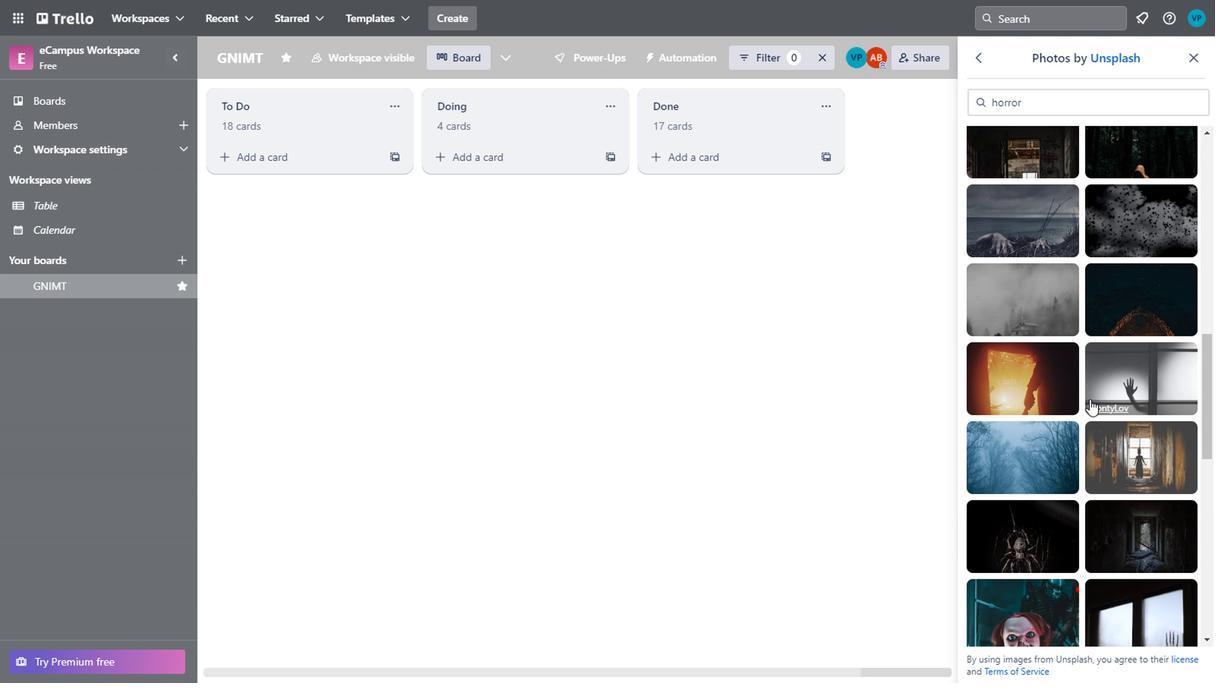 
Action: Mouse scrolled (1087, 404) with delta (0, 0)
Screenshot: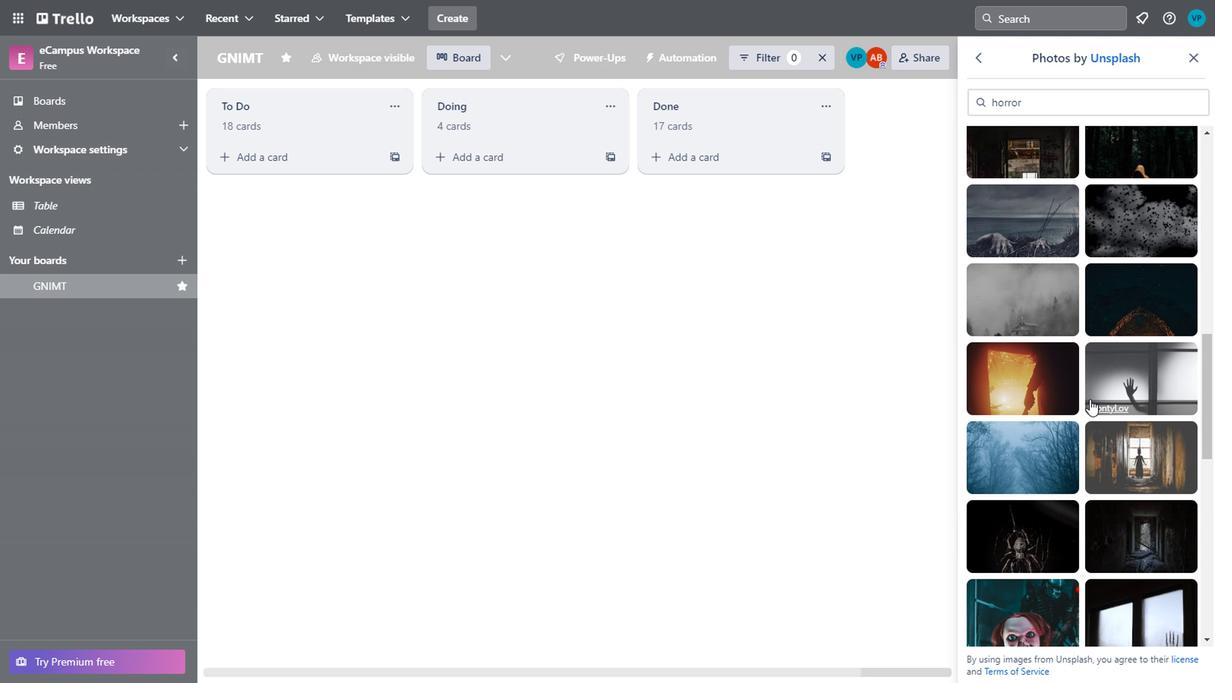 
Action: Mouse scrolled (1087, 404) with delta (0, 0)
Screenshot: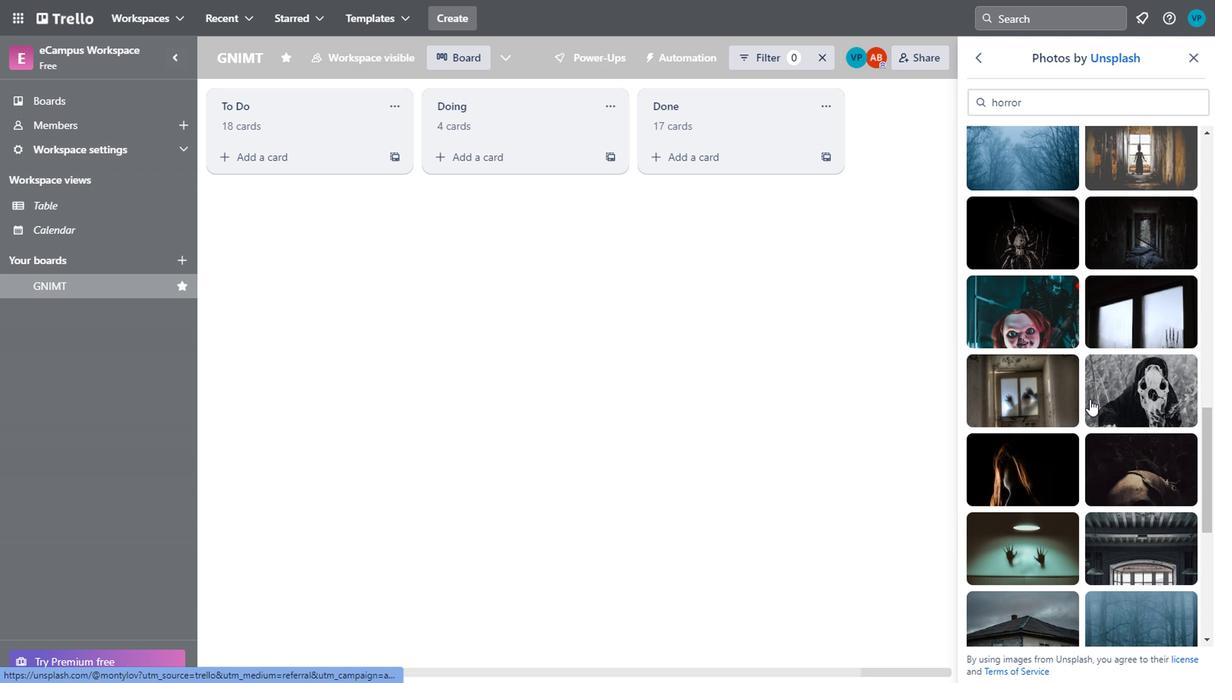 
Action: Mouse scrolled (1087, 404) with delta (0, 0)
Screenshot: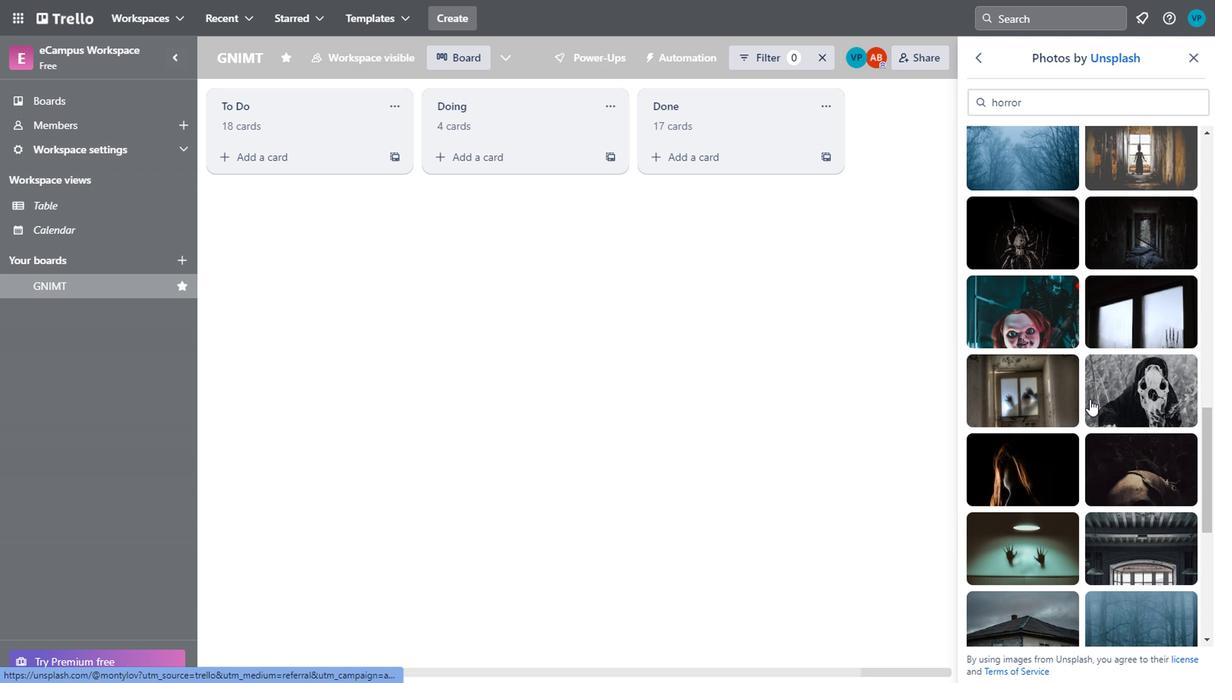 
Action: Mouse moved to (1176, 388)
Screenshot: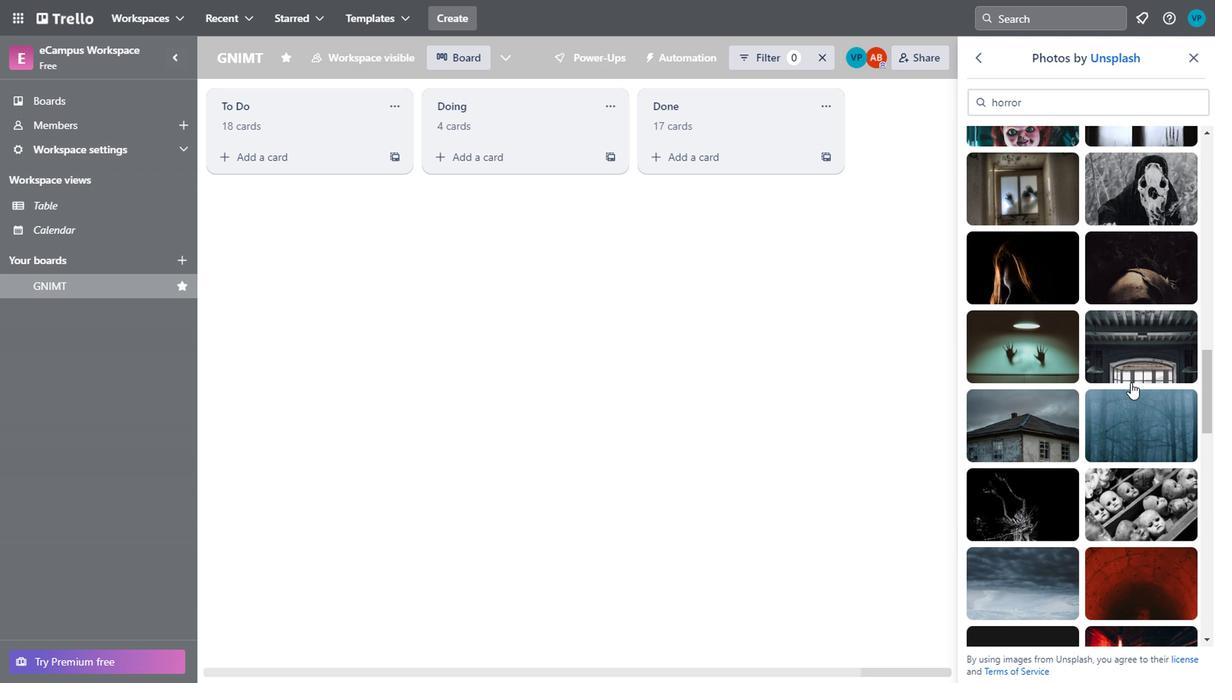 
Action: Mouse scrolled (1176, 388) with delta (0, 0)
Screenshot: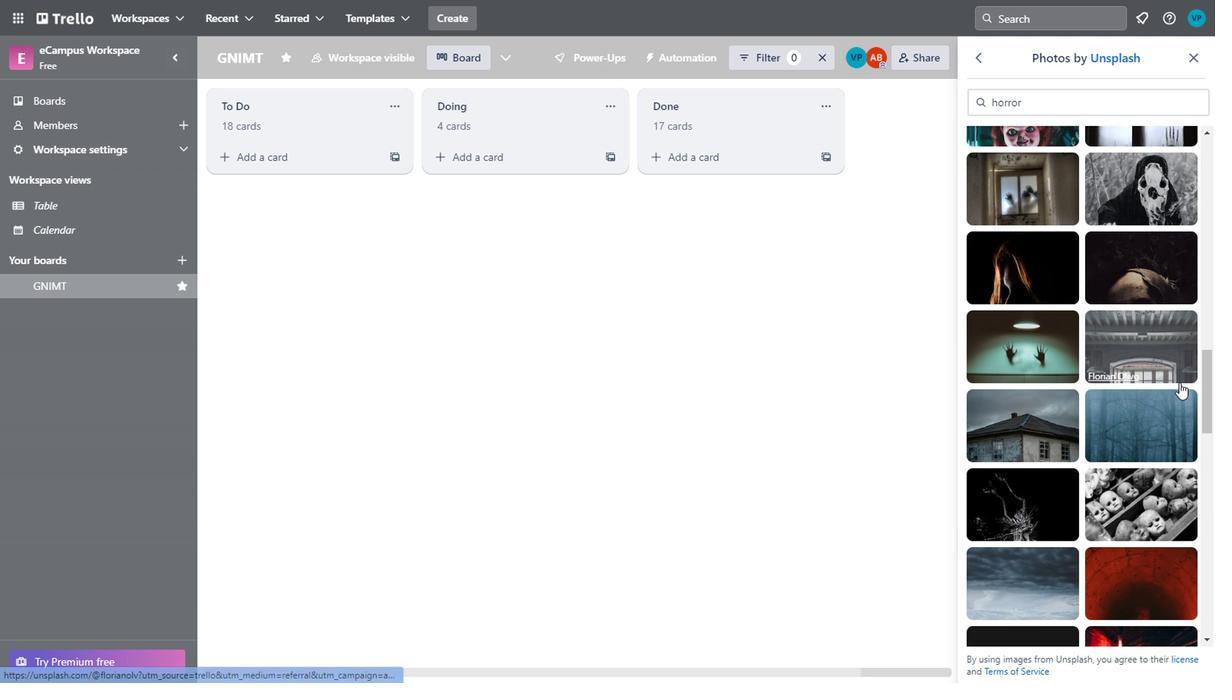 
Action: Mouse scrolled (1176, 388) with delta (0, 0)
Screenshot: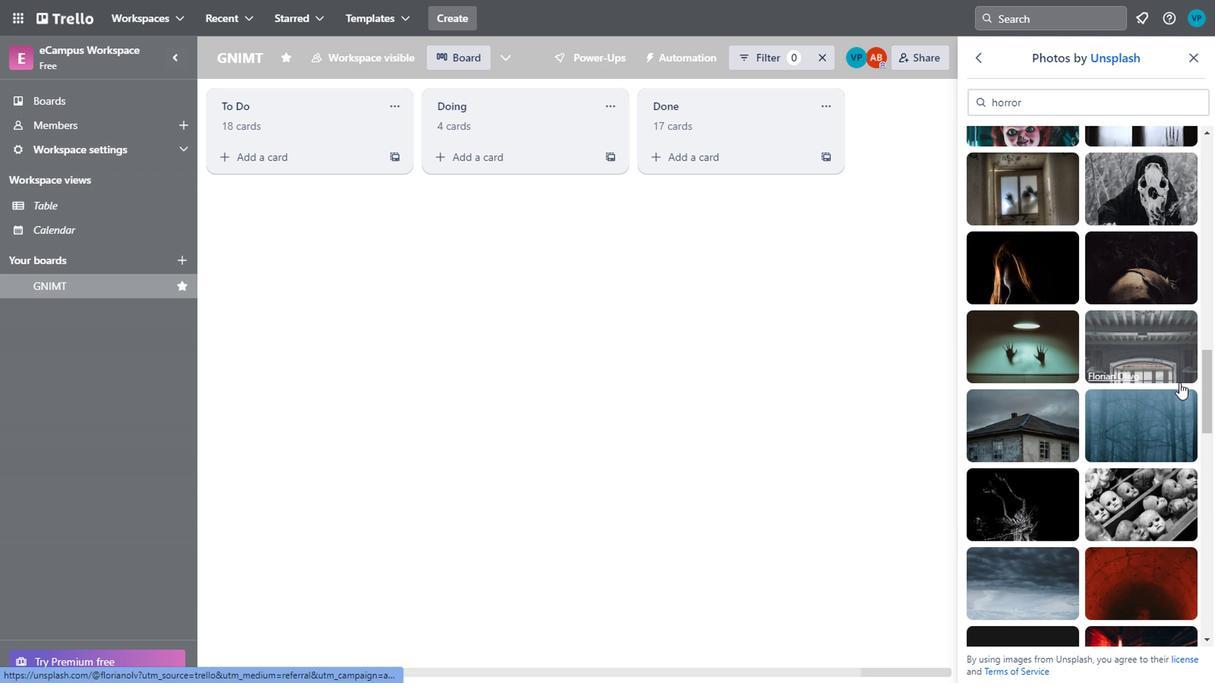 
Action: Mouse moved to (1173, 388)
Screenshot: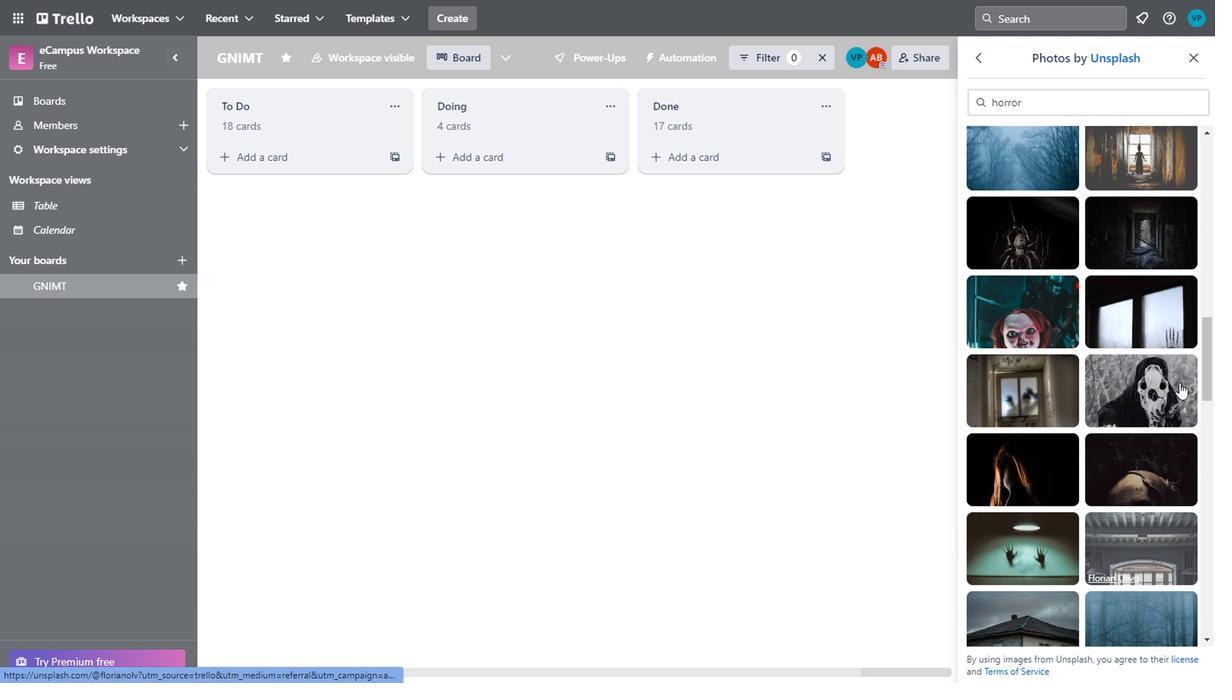 
Action: Mouse scrolled (1173, 387) with delta (0, 0)
Screenshot: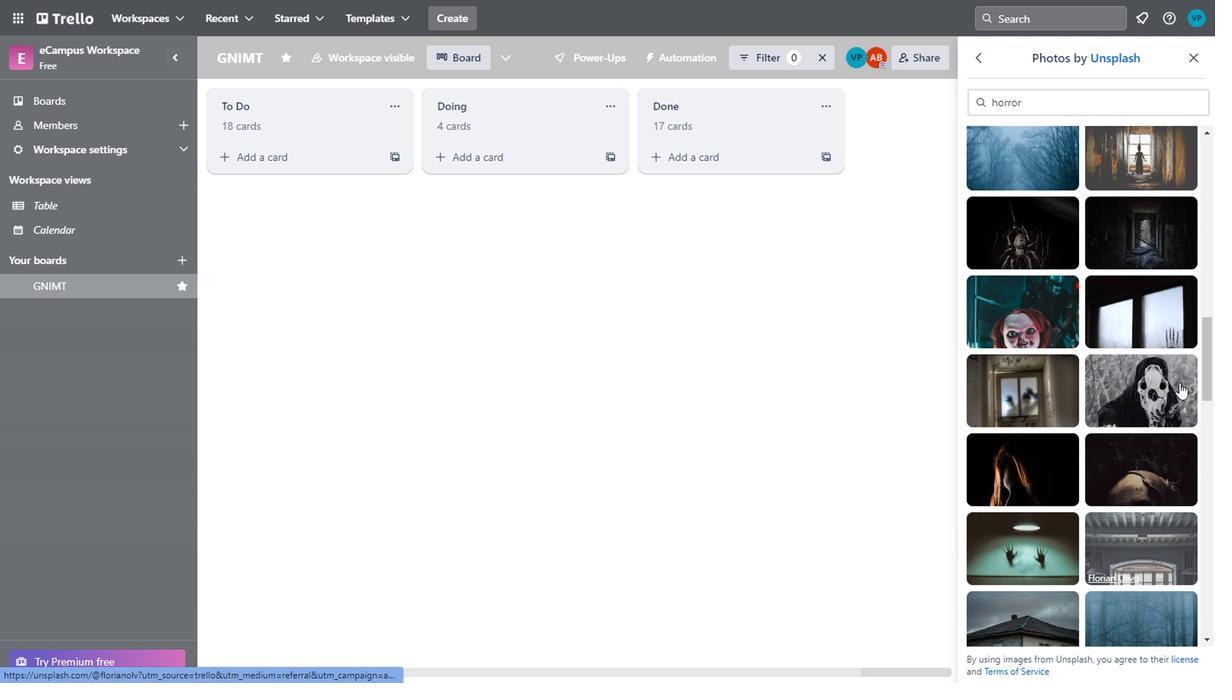 
Action: Mouse scrolled (1173, 387) with delta (0, 0)
Screenshot: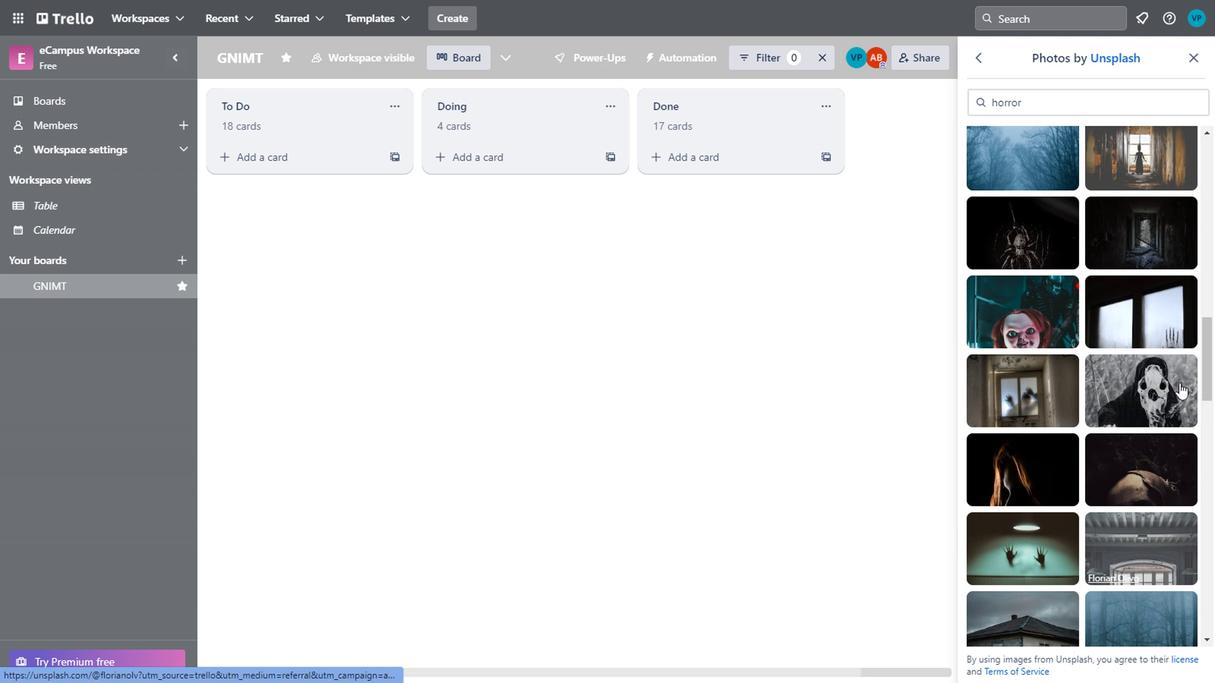 
Action: Mouse moved to (1121, 372)
Screenshot: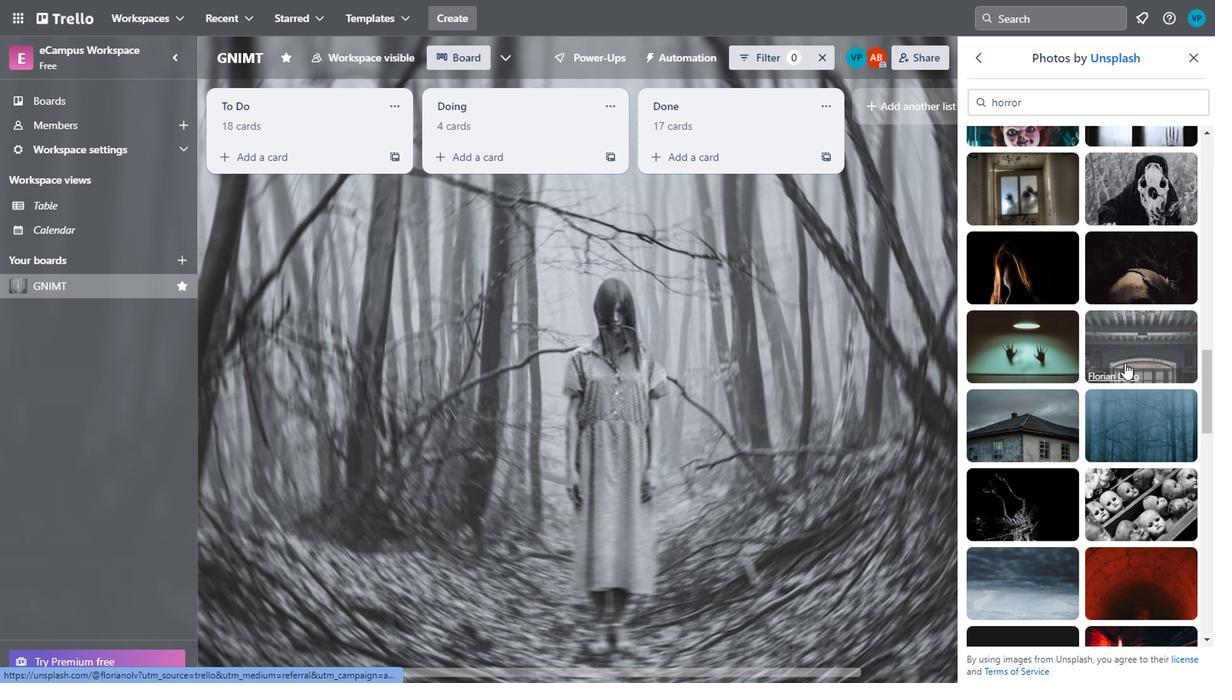 
Action: Mouse scrolled (1121, 371) with delta (0, 0)
Screenshot: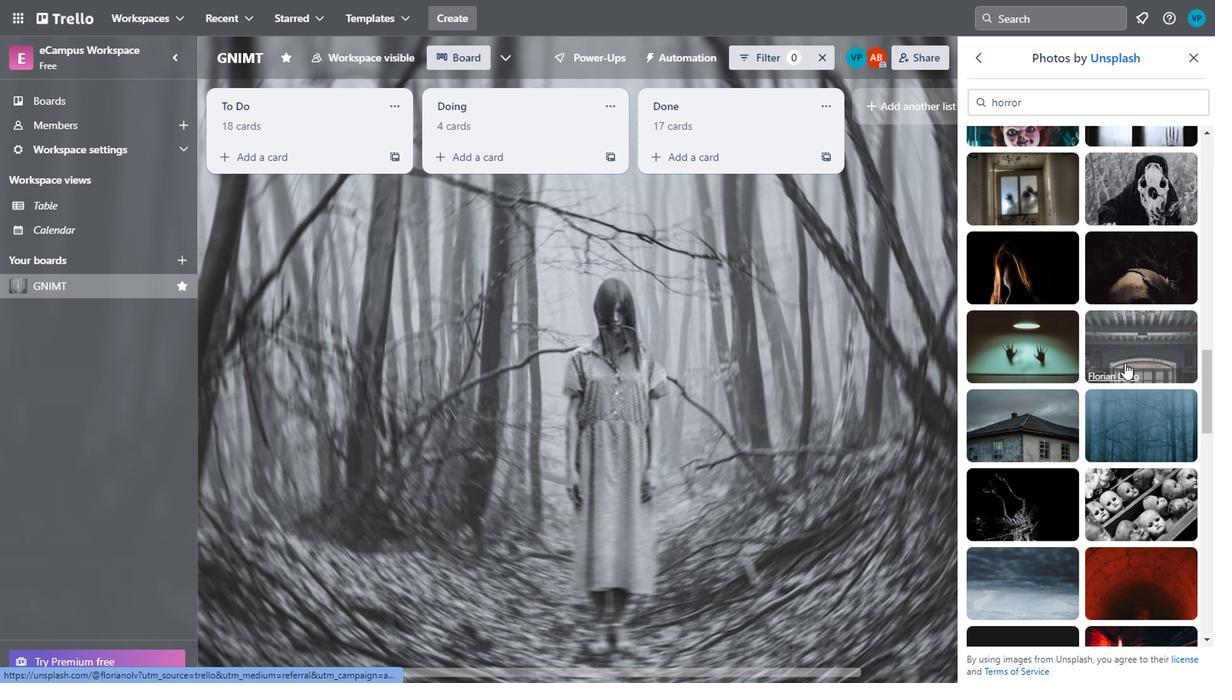 
Action: Mouse moved to (1124, 378)
Screenshot: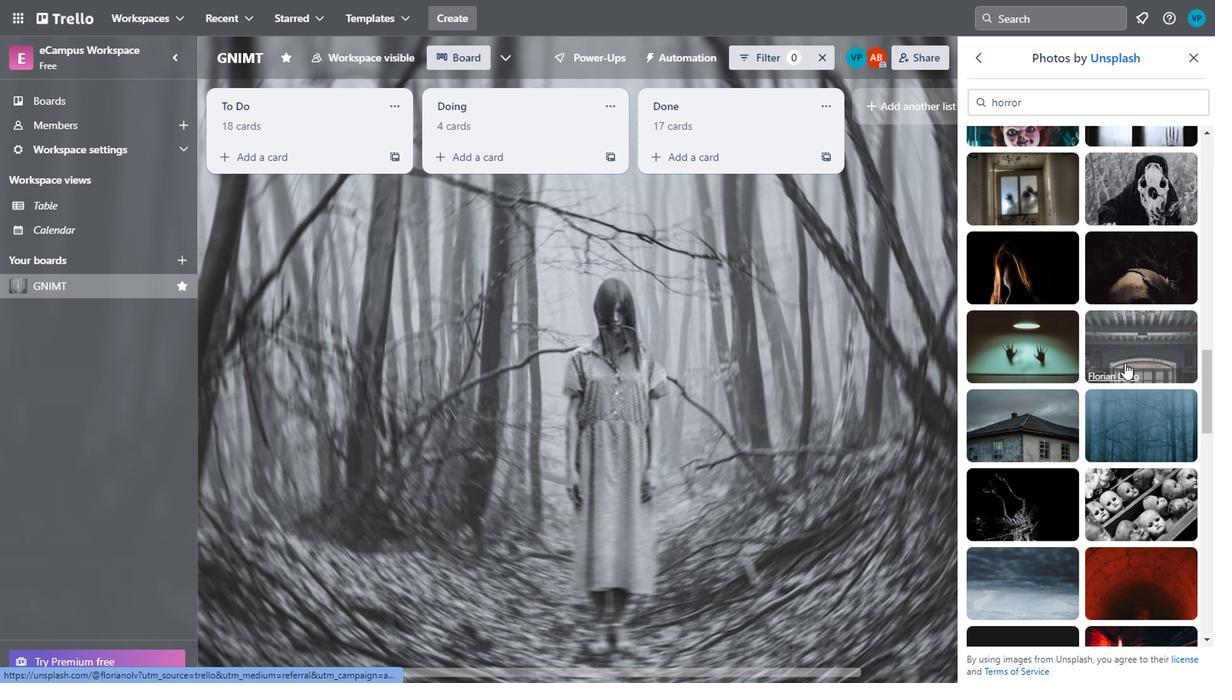 
Action: Mouse scrolled (1124, 377) with delta (0, 0)
Screenshot: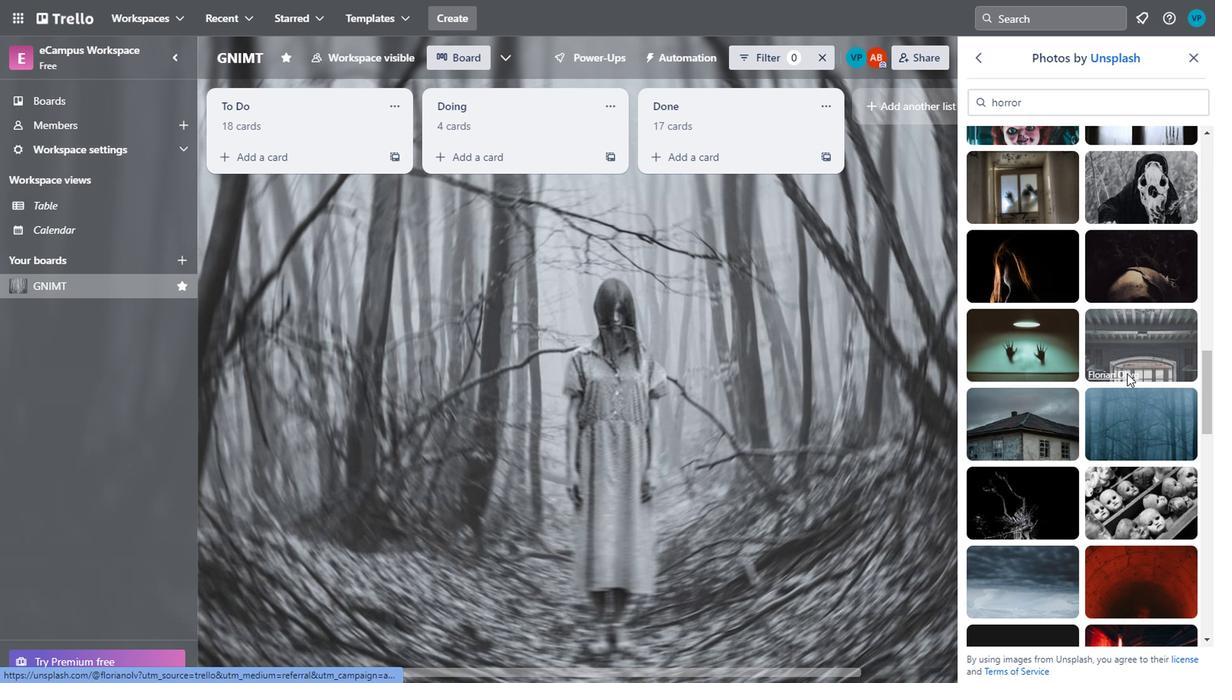 
Action: Mouse scrolled (1124, 379) with delta (0, 0)
Screenshot: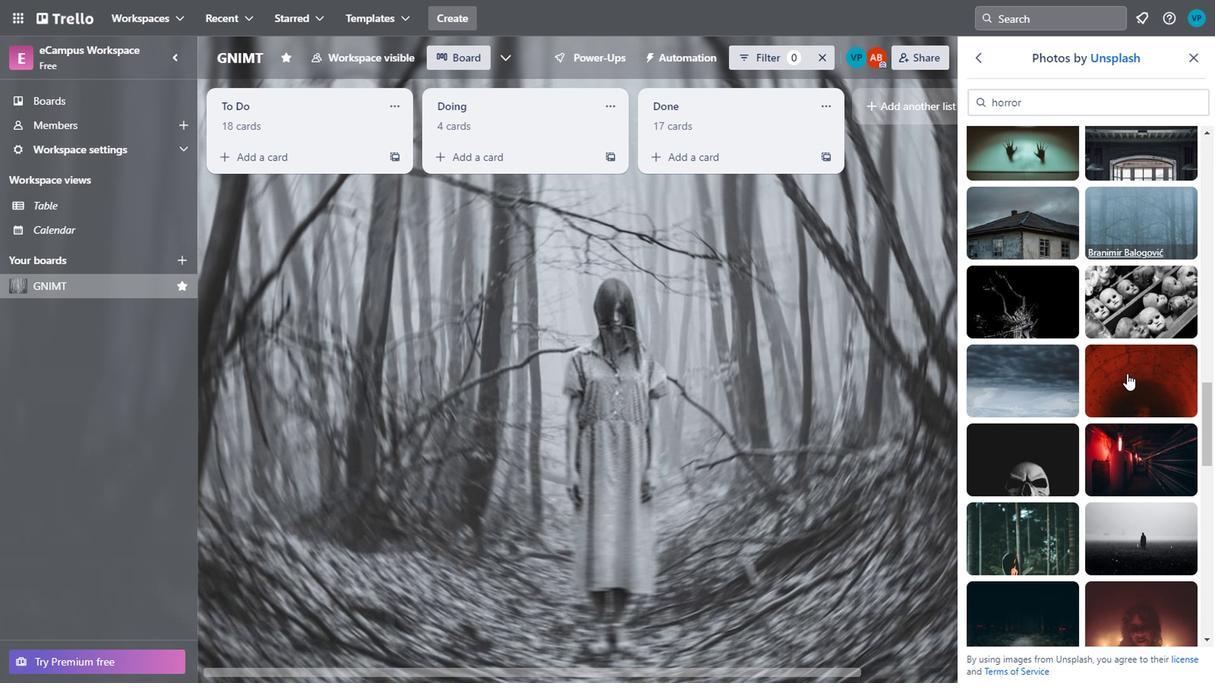 
Action: Mouse moved to (1124, 381)
Screenshot: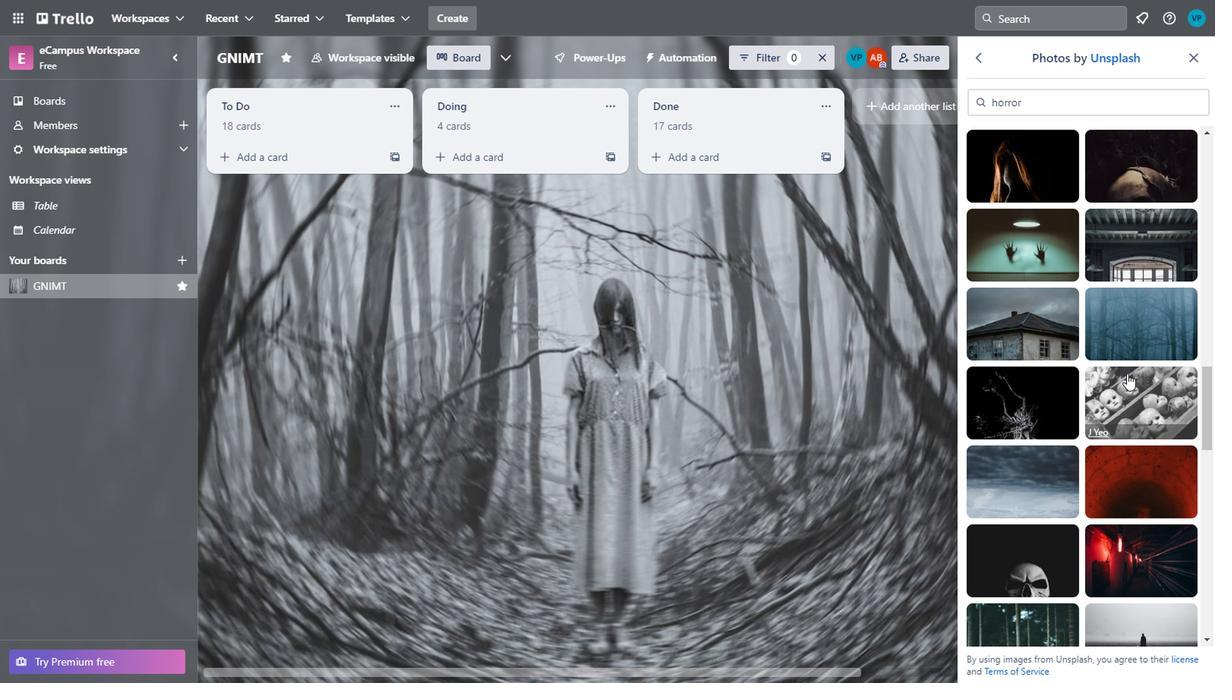 
Action: Mouse scrolled (1124, 380) with delta (0, 0)
